 Task: Open an excel sheet with  and write heading  Student grades data  Add 10 students name:-  'Joshua Rivera, Zoey Coleman, Ryan Wright, Addison Bailey, Jonathan Simmons, Brooklyn Ward, Caleb Barnes, Audrey Collins, Gabriel Perry, Sofia Bell. ' in January Last week sales are  100 to 150. Math Grade:-  90, 95, 80, 92, 85,88, 90, 78, 92, 85.Science Grade:-  85, 87, 92, 88, 90, 85, 92, 80, 88, 90.English Grade:-  92, 90, 85, 90, 88, 92, 85, 82, 90, 88. _x000D_
History Grade:-  88, 92, 78, 95, 90, 90, 80, 85, 92, 90. Total use the formula   =SUM(D2:G2) then presss enter. Save page analysisSalesByProduct
Action: Mouse moved to (174, 216)
Screenshot: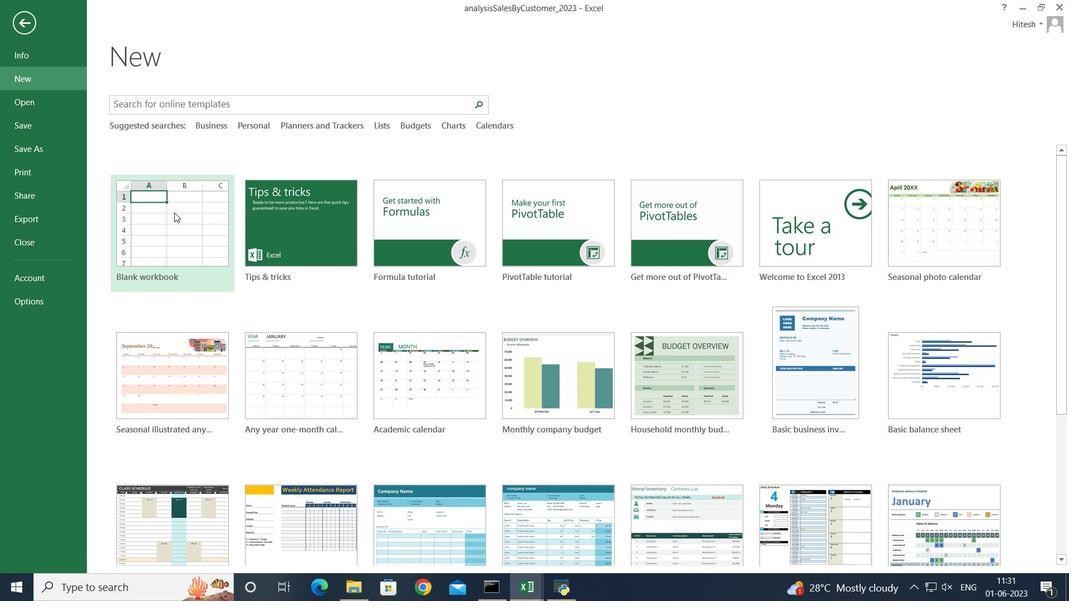 
Action: Mouse pressed left at (174, 216)
Screenshot: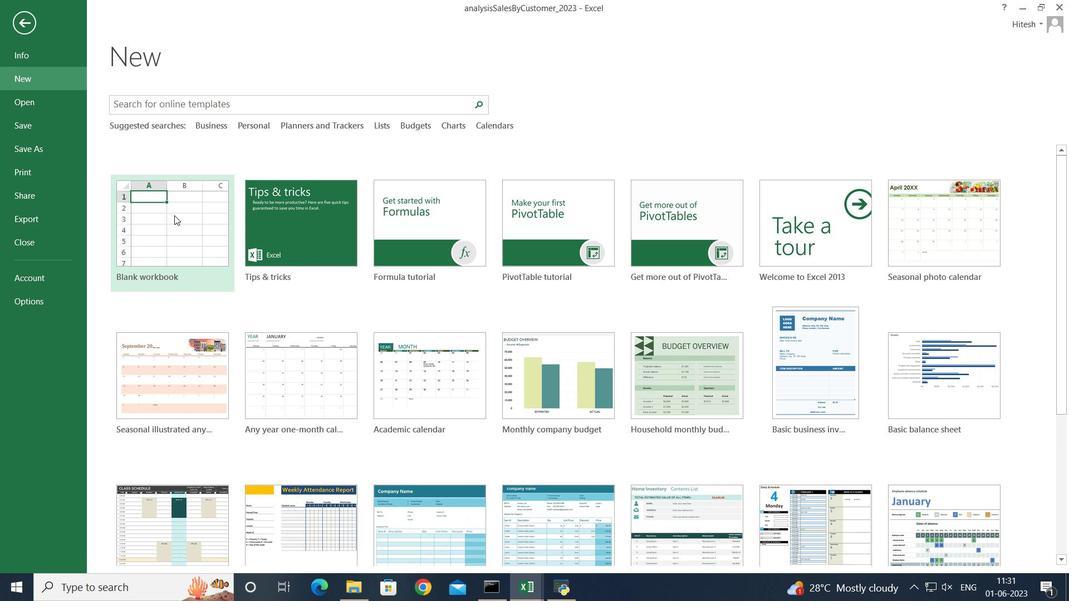 
Action: Mouse moved to (174, 216)
Screenshot: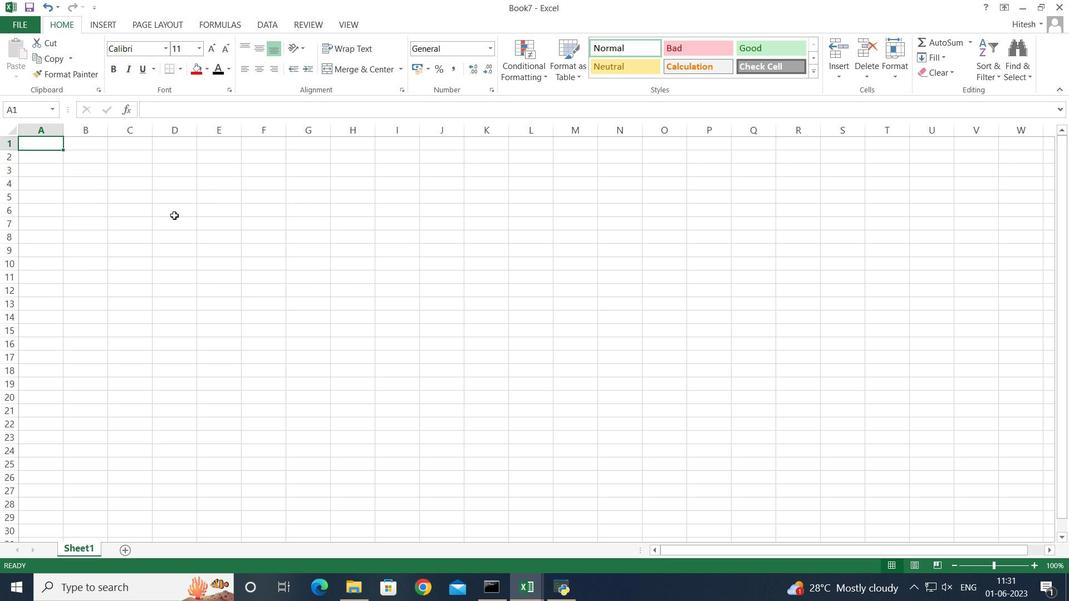 
Action: Key pressed <Key.shift>Student<Key.space><Key.shift>Grades<Key.space><Key.shift>Data<Key.enter><Key.shift><Key.shift><Key.shift><Key.shift><Key.shift><Key.shift><Key.shift><Key.shift><Key.shift><Key.shift><Key.shift><Key.shift><Key.shift><Key.shift><Key.shift><Key.shift><Key.shift><Key.shift><Key.shift><Key.shift><Key.shift>Name<Key.enter><Key.shift>Joshua<Key.space><Key.shift>Rivera<Key.enter><Key.shift><Key.shift><Key.shift><Key.shift><Key.shift><Key.shift><Key.shift><Key.shift><Key.shift>Zoey<Key.space><Key.shift><Key.shift><Key.shift><Key.shift><Key.shift><Key.shift><Key.shift><Key.shift><Key.shift><Key.shift><Key.shift><Key.shift><Key.shift><Key.shift>Coleman<Key.space><Key.enter><Key.shift>Ryan<Key.space><Key.shift><Key.shift><Key.shift>Wright<Key.enter><Key.shift>Addison<Key.space><Key.shift><Key.shift><Key.shift><Key.shift><Key.shift>Bailey<Key.enter><Key.shift>Jonathan<Key.space><Key.shift>Simmons<Key.enter><Key.shift>Brooklyn<Key.space><Key.shift><Key.shift><Key.shift><Key.shift><Key.shift><Key.shift><Key.shift><Key.shift>Ward<Key.enter><Key.shift><Key.shift><Key.shift><Key.shift><Key.shift><Key.shift><Key.shift>Caleb<Key.space><Key.shift><Key.shift><Key.shift><Key.shift><Key.shift><Key.shift>Barnes<Key.enter><Key.shift><Key.shift><Key.shift><Key.shift><Key.shift><Key.shift><Key.shift><Key.shift><Key.shift><Key.shift><Key.shift><Key.shift><Key.shift>Audrey<Key.space><Key.shift><Key.shift><Key.shift><Key.shift><Key.shift><Key.shift><Key.shift><Key.shift><Key.shift><Key.shift><Key.shift><Key.shift><Key.shift><Key.shift><Key.shift><Key.shift><Key.shift><Key.shift><Key.shift><Key.shift><Key.shift><Key.shift><Key.shift><Key.shift><Key.shift><Key.shift><Key.shift><Key.shift><Key.shift><Key.shift><Key.shift><Key.shift><Key.shift><Key.shift><Key.shift><Key.shift><Key.shift><Key.shift><Key.shift><Key.shift><Key.shift><Key.shift><Key.shift><Key.shift><Key.shift><Key.shift><Key.shift><Key.shift><Key.shift><Key.shift><Key.shift><Key.shift><Key.shift><Key.shift><Key.shift><Key.shift><Key.shift><Key.shift><Key.shift><Key.shift><Key.shift><Key.shift><Key.shift><Key.shift><Key.shift><Key.shift><Key.shift><Key.shift><Key.shift><Key.shift><Key.shift><Key.shift><Key.shift>Collins<Key.enter><Key.shift><Key.shift><Key.shift><Key.shift><Key.shift><Key.shift><Key.shift><Key.shift><Key.shift><Key.shift><Key.shift><Key.shift><Key.shift><Key.shift><Key.shift><Key.shift><Key.shift><Key.shift><Key.shift><Key.shift><Key.shift><Key.shift><Key.shift><Key.shift><Key.shift><Key.shift><Key.shift><Key.shift>Gabriel<Key.space><Key.shift>Perry<Key.space><Key.shift>Sofia<Key.space><Key.shift>Bell<Key.backspace><Key.backspace><Key.backspace><Key.backspace><Key.backspace><Key.backspace><Key.backspace><Key.backspace><Key.backspace><Key.backspace><Key.enter><Key.shift>Sofia<Key.space><Key.shift>Bell<Key.enter>
Screenshot: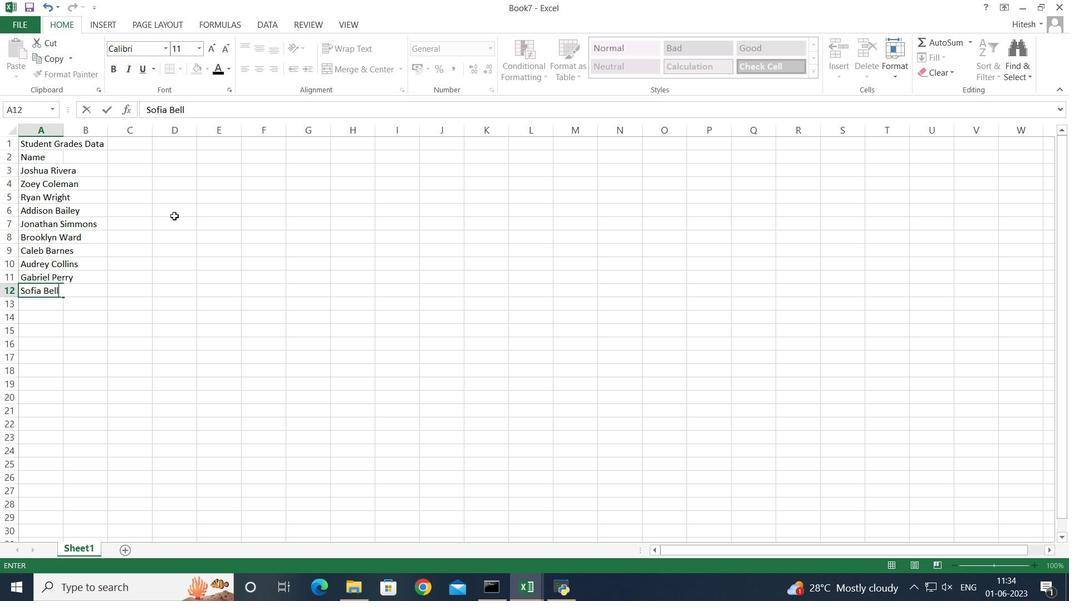 
Action: Mouse moved to (123, 158)
Screenshot: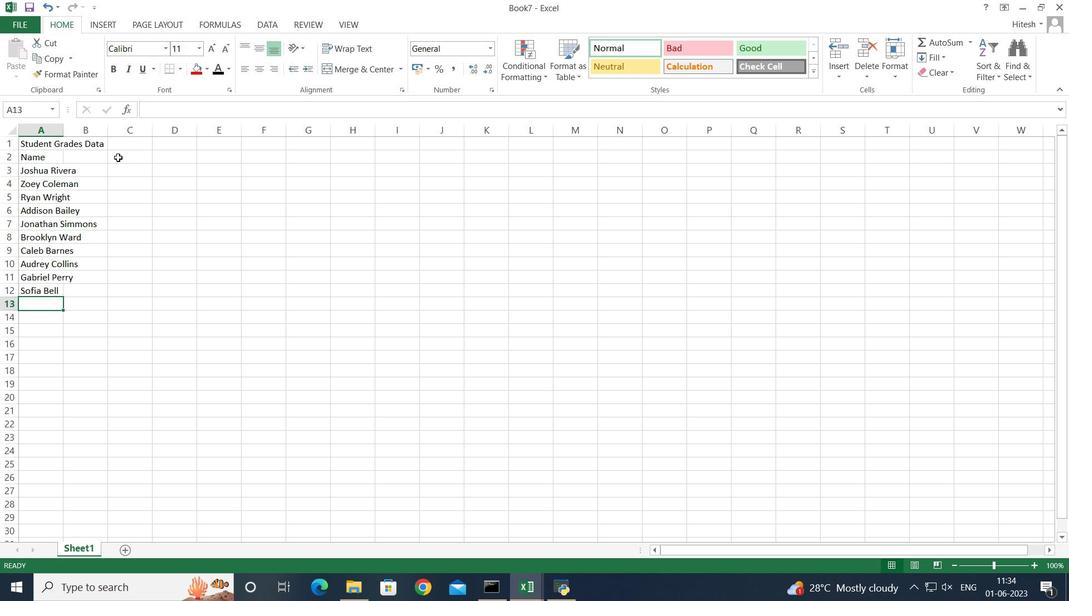 
Action: Mouse pressed left at (123, 158)
Screenshot: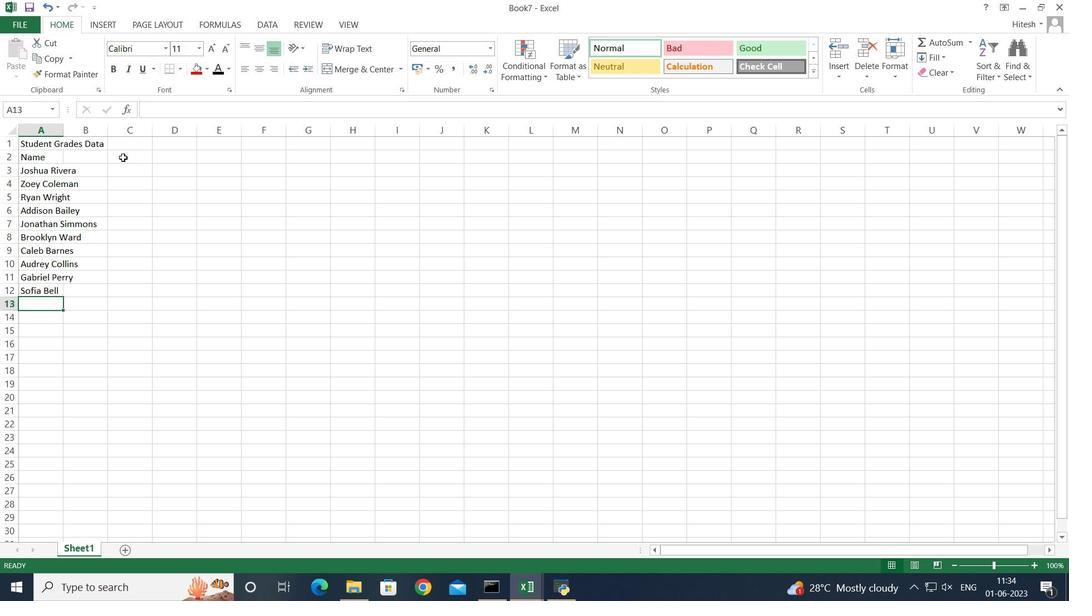 
Action: Key pressed <Key.shift>Jan
Screenshot: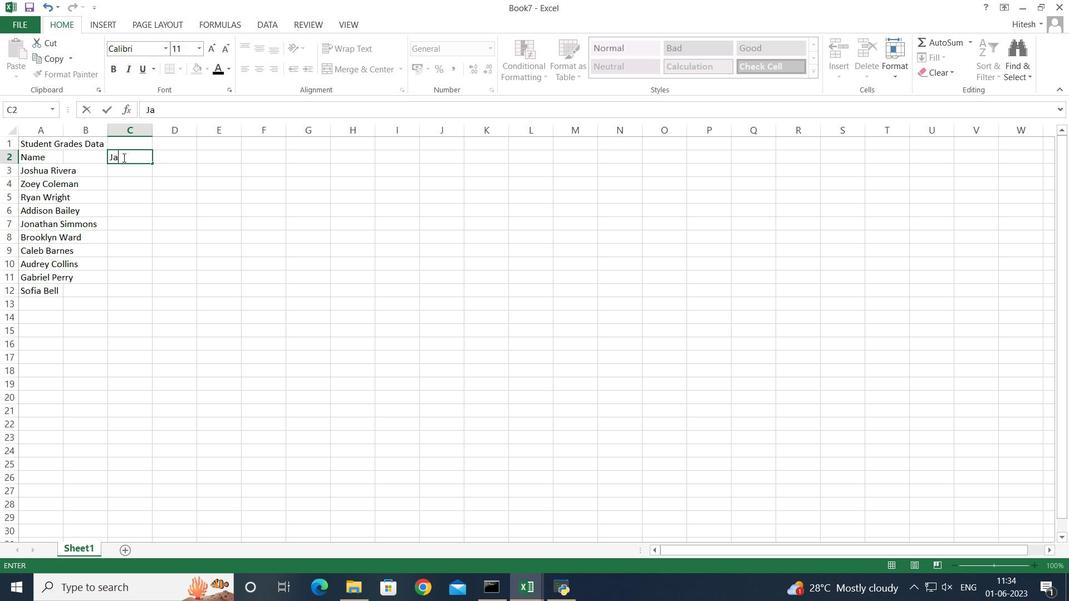 
Action: Mouse moved to (123, 158)
Screenshot: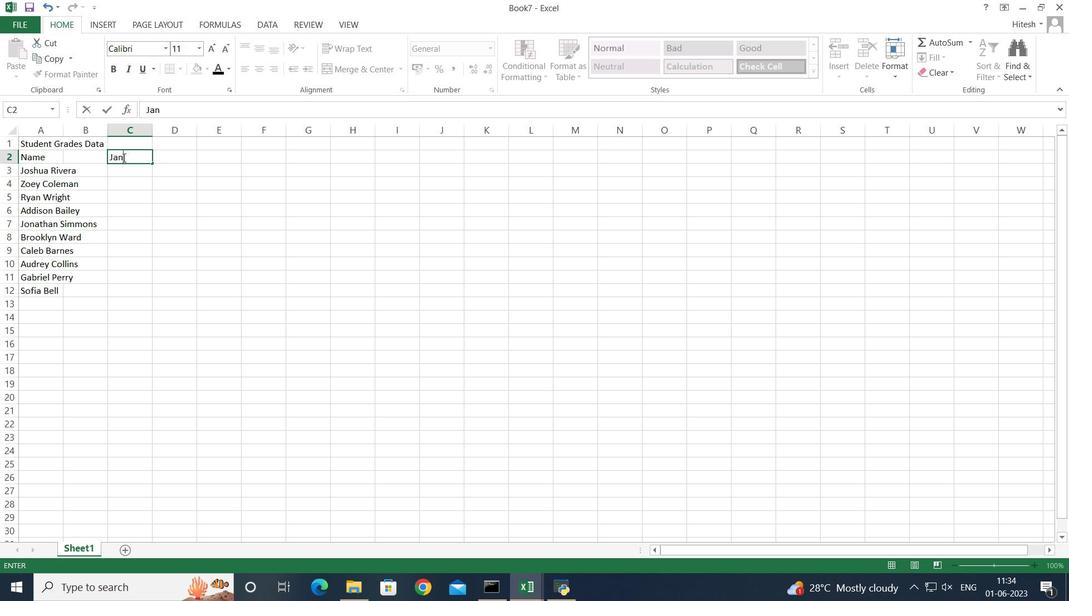 
Action: Key pressed uary<Key.space><Key.shift>Last<Key.space><Key.shift>Week<Key.space><Key.shift><Key.shift>Sales<Key.enter>
Screenshot: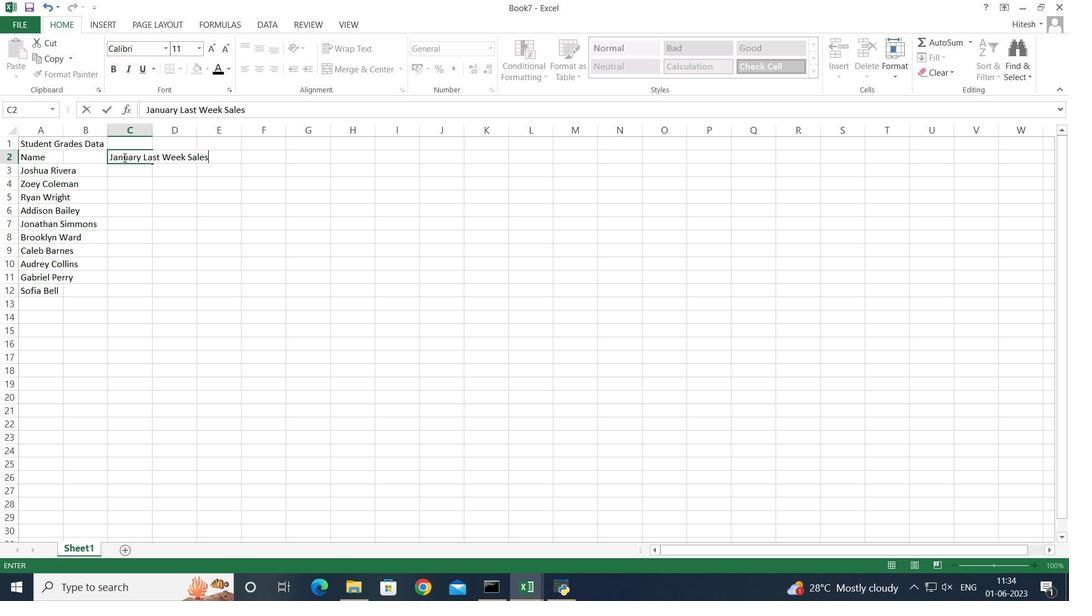 
Action: Mouse moved to (120, 159)
Screenshot: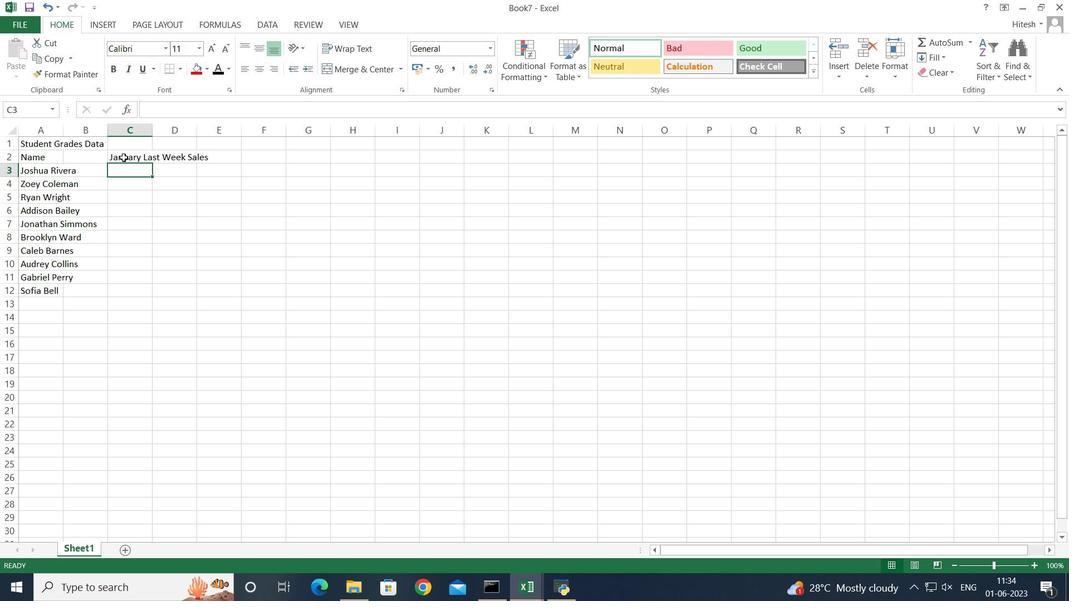 
Action: Key pressed 120<Key.enter>140<Key.enter>100<Key.enter>150<Key.enter>130<Key.enter>110<Key.enter>140<Key.enter>130<Key.enter>110<Key.enter>150<Key.enter>
Screenshot: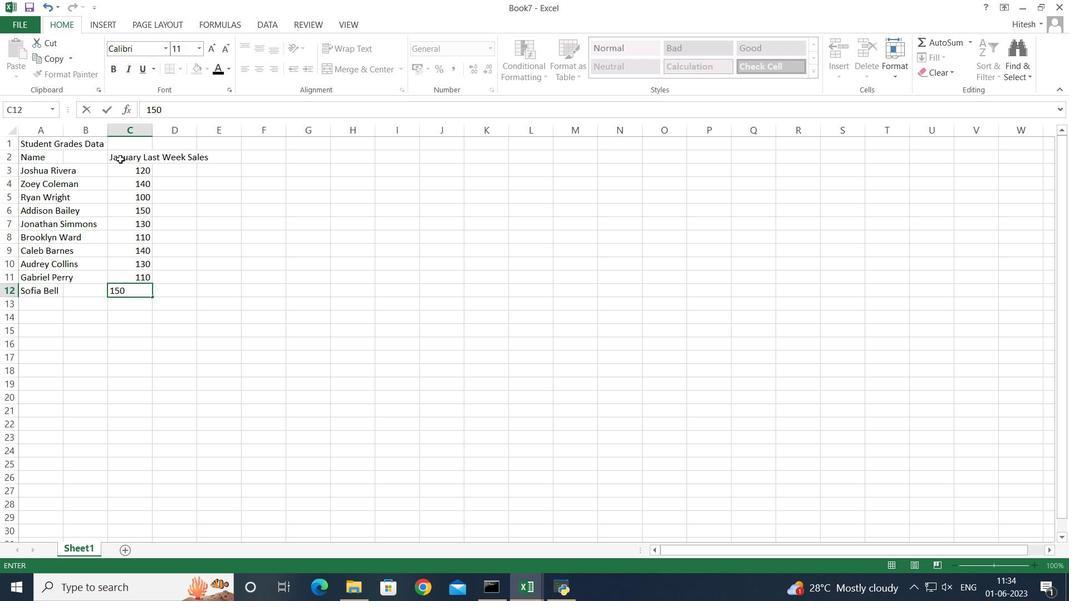 
Action: Mouse moved to (175, 153)
Screenshot: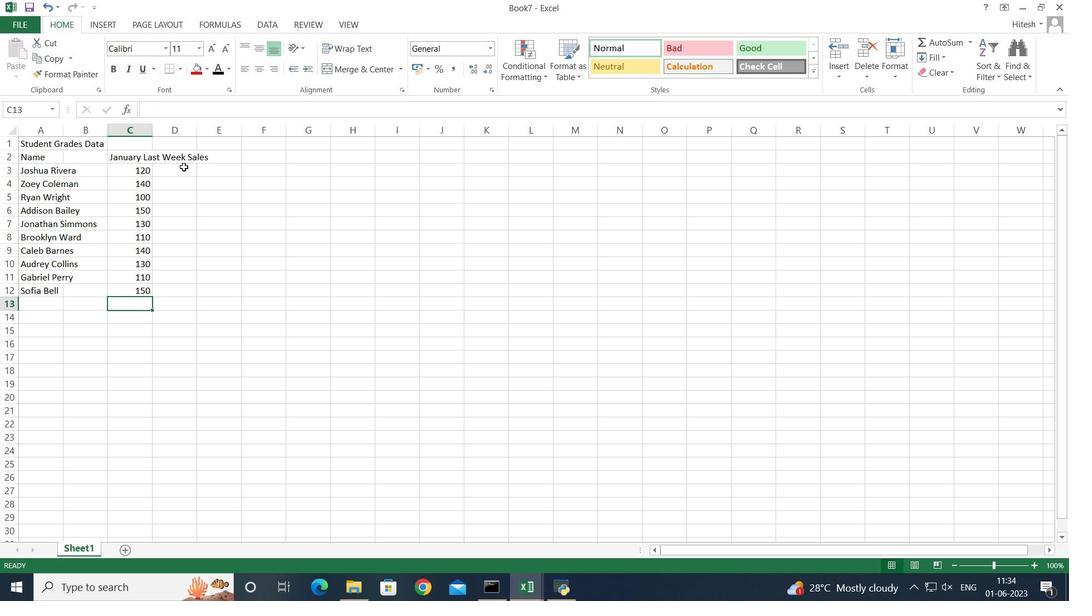 
Action: Mouse pressed left at (175, 153)
Screenshot: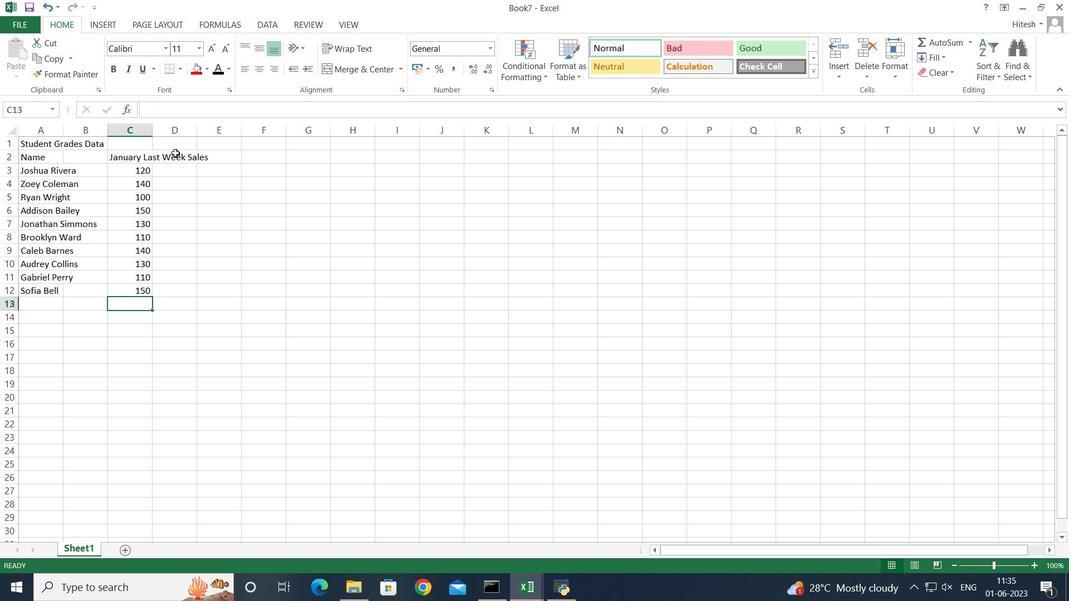 
Action: Key pressed <Key.shift>Math<Key.space><Key.shift>Grade<Key.enter>90<Key.enter>95<Key.enter>80<Key.enter>92<Key.enter>85<Key.enter>88<Key.enter>90<Key.enter>78<Key.enter>93<Key.backspace>92<Key.backspace><Key.backspace>2<Key.enter>85<Key.enter>
Screenshot: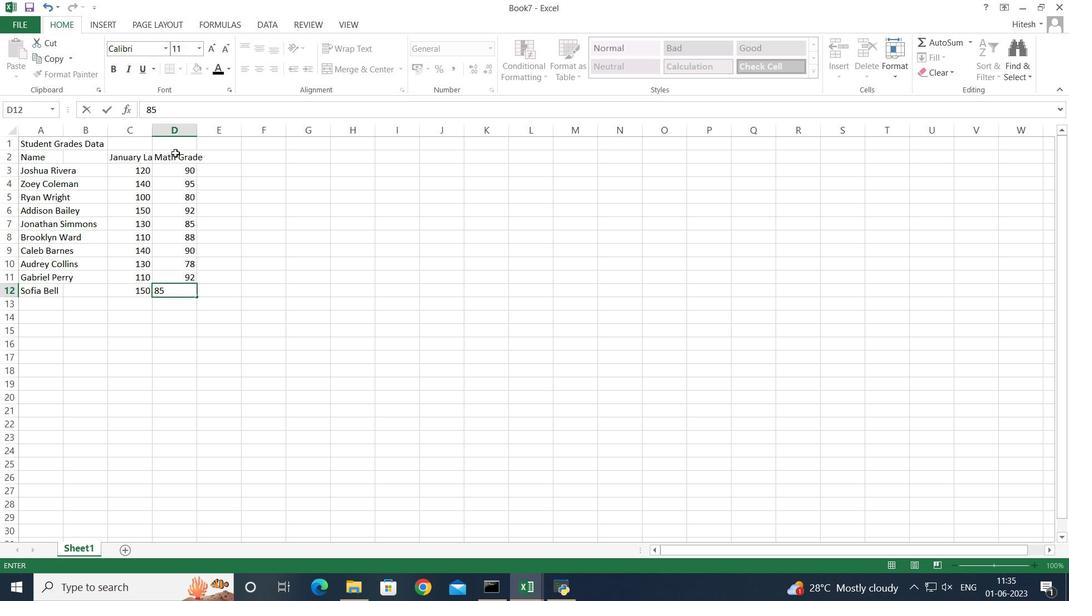 
Action: Mouse moved to (214, 157)
Screenshot: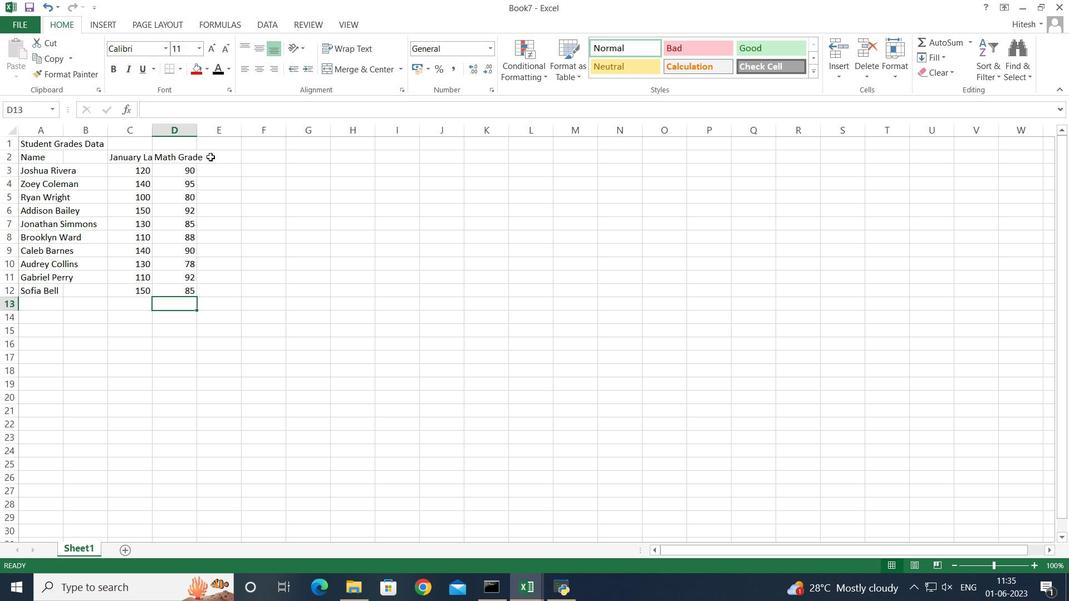 
Action: Mouse pressed left at (214, 157)
Screenshot: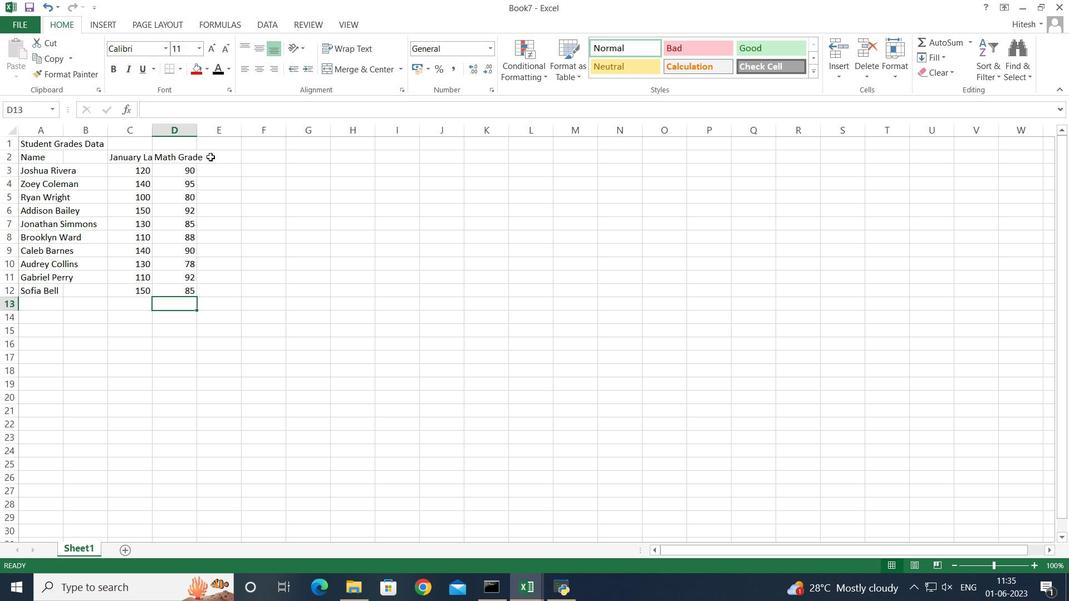 
Action: Mouse moved to (217, 157)
Screenshot: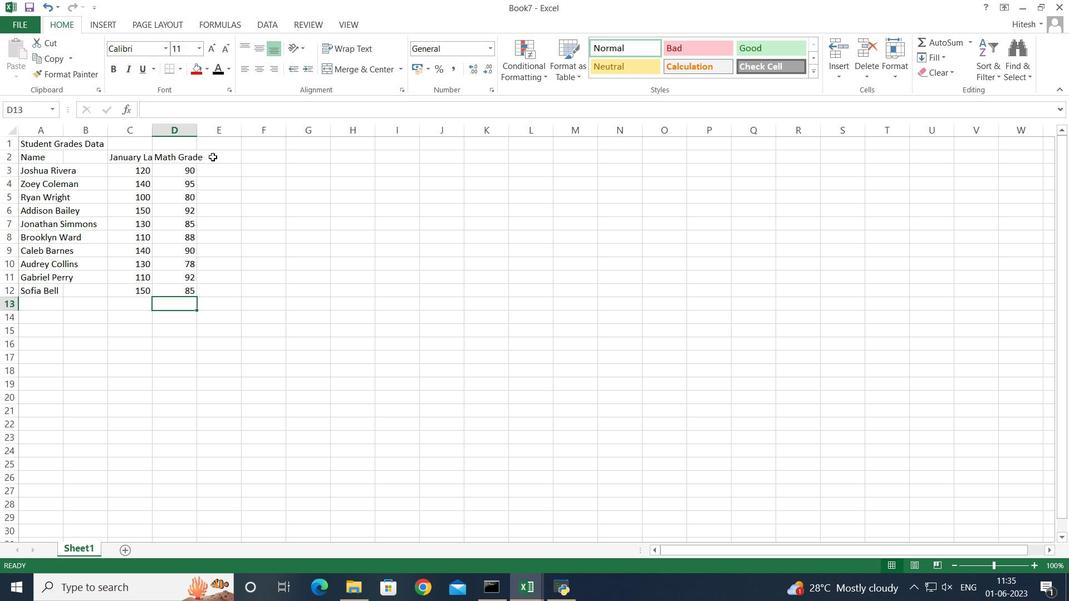 
Action: Key pressed <Key.shift>Science<Key.space><Key.shift><Key.shift><Key.shift><Key.shift><Key.shift><Key.shift>Grade<Key.enter>85<Key.enter>87<Key.enter>92<Key.enter>88<Key.enter>90<Key.enter>85<Key.enter>92<Key.enter>80<Key.enter>88<Key.enter>90<Key.enter>
Screenshot: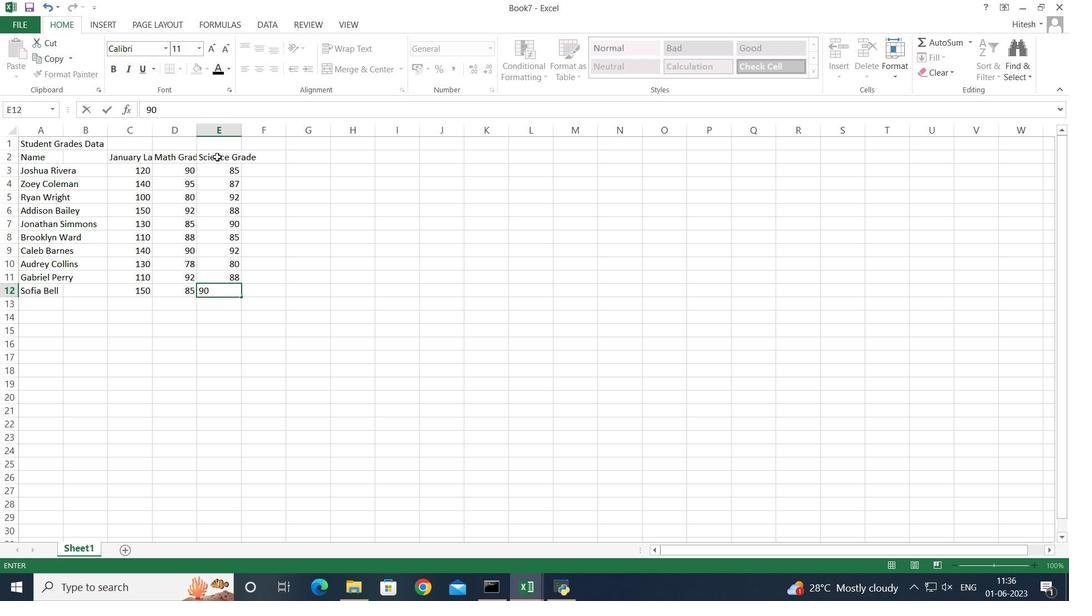 
Action: Mouse moved to (264, 159)
Screenshot: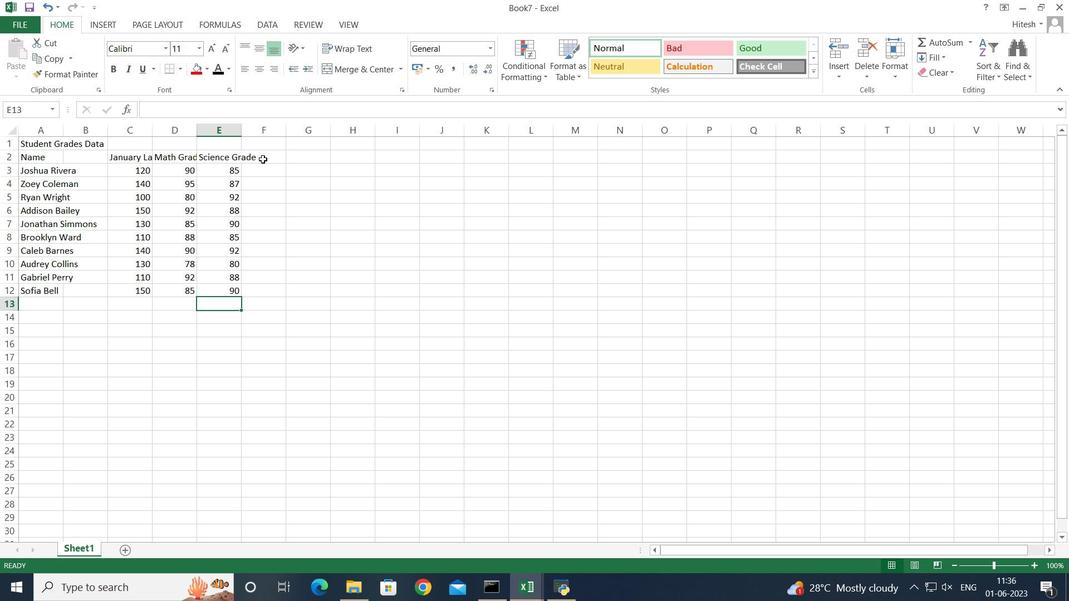 
Action: Mouse pressed left at (264, 159)
Screenshot: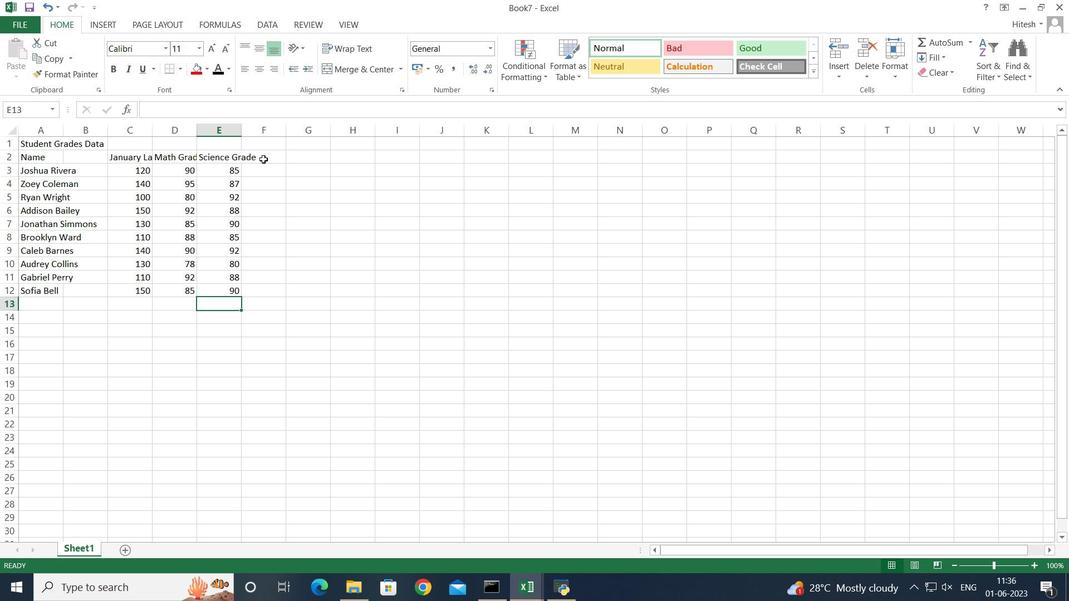 
Action: Key pressed <Key.shift>English<Key.space><Key.shift><Key.shift><Key.shift><Key.shift><Key.shift><Key.shift><Key.shift><Key.shift><Key.shift><Key.shift>Grade
Screenshot: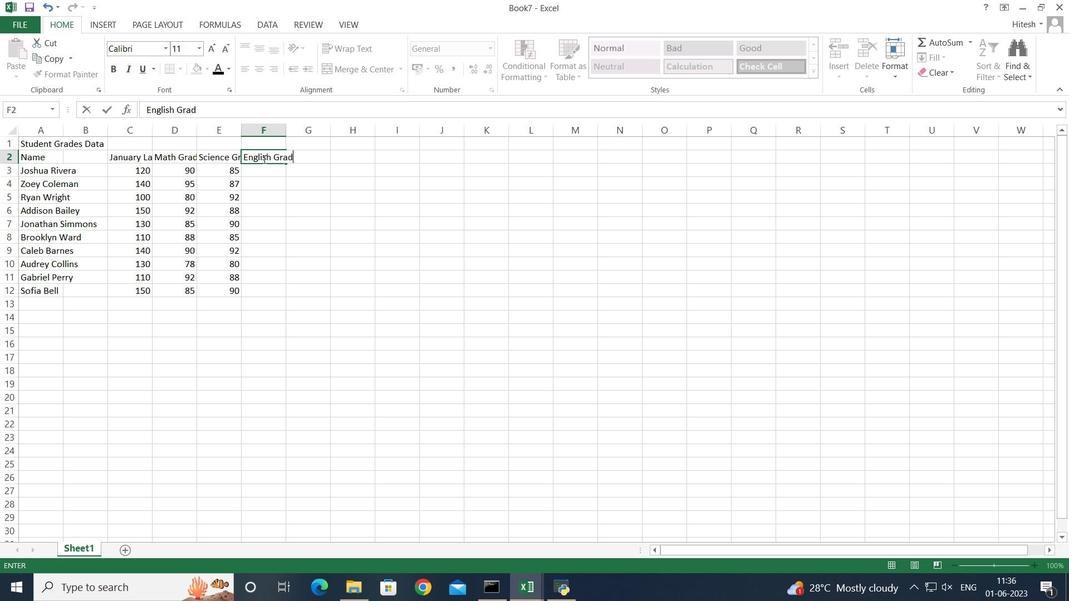 
Action: Mouse moved to (271, 173)
Screenshot: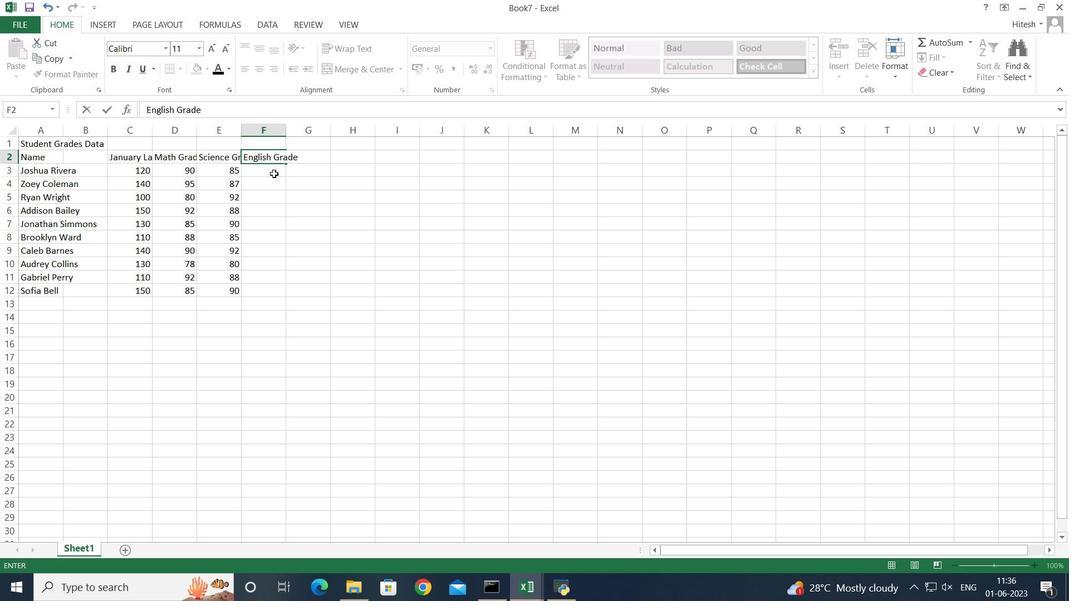 
Action: Mouse pressed left at (271, 173)
Screenshot: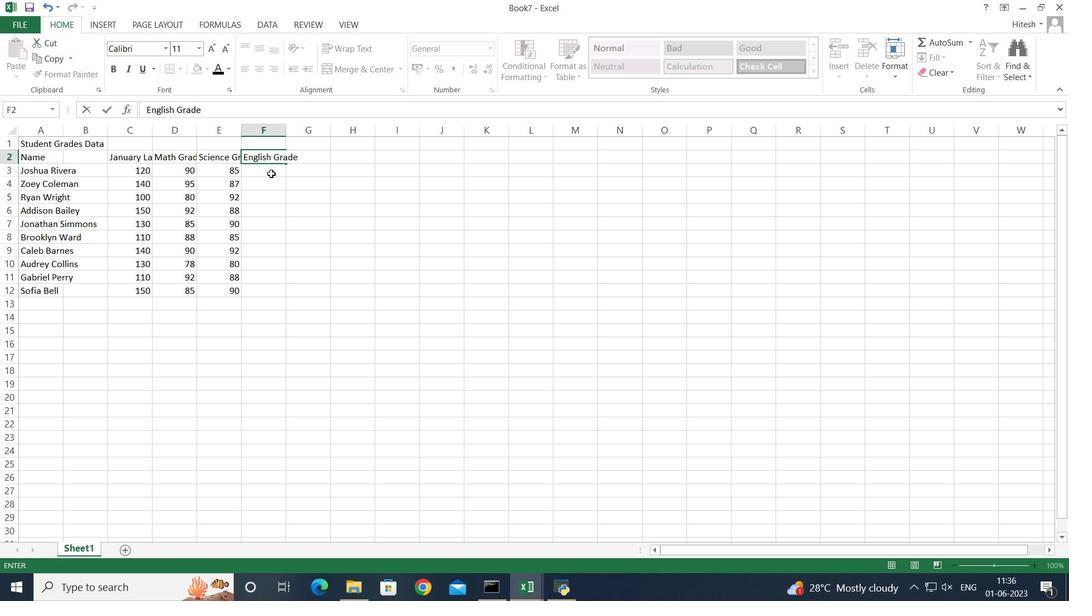 
Action: Key pressed 92<Key.enter>90<Key.enter>85<Key.enter>90<Key.enter>88<Key.enter>92<Key.enter>85<Key.enter>82<Key.enter>90<Key.enter>88<Key.enter>
Screenshot: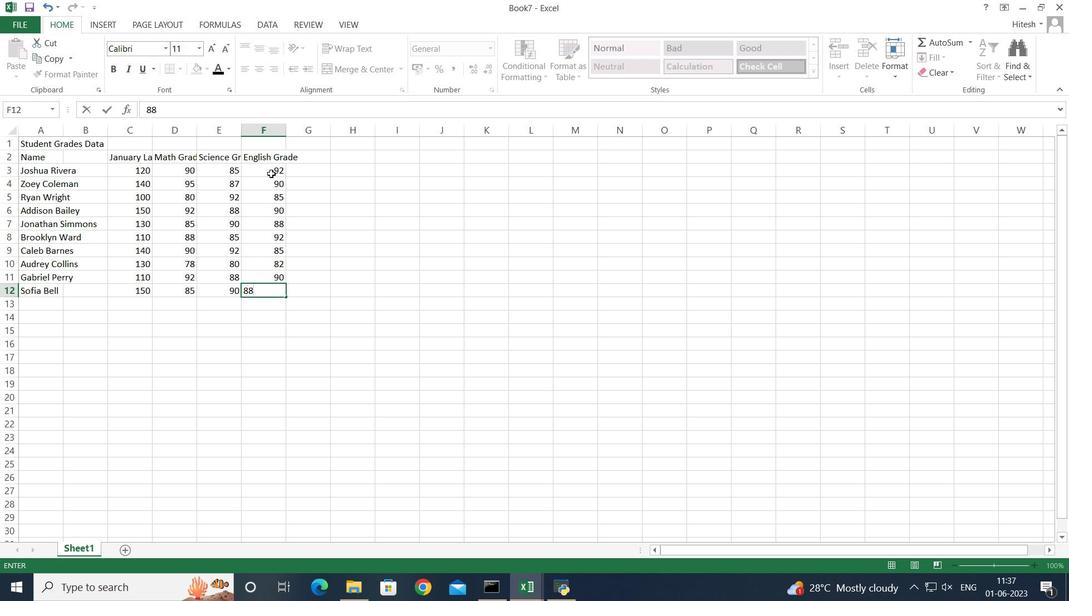 
Action: Mouse moved to (304, 154)
Screenshot: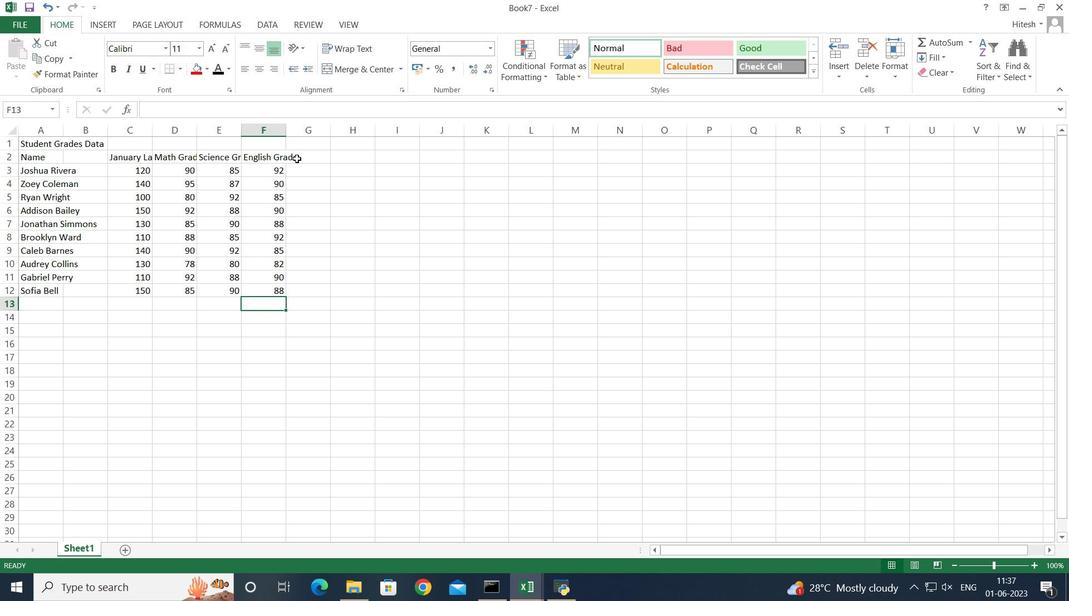 
Action: Mouse pressed left at (304, 154)
Screenshot: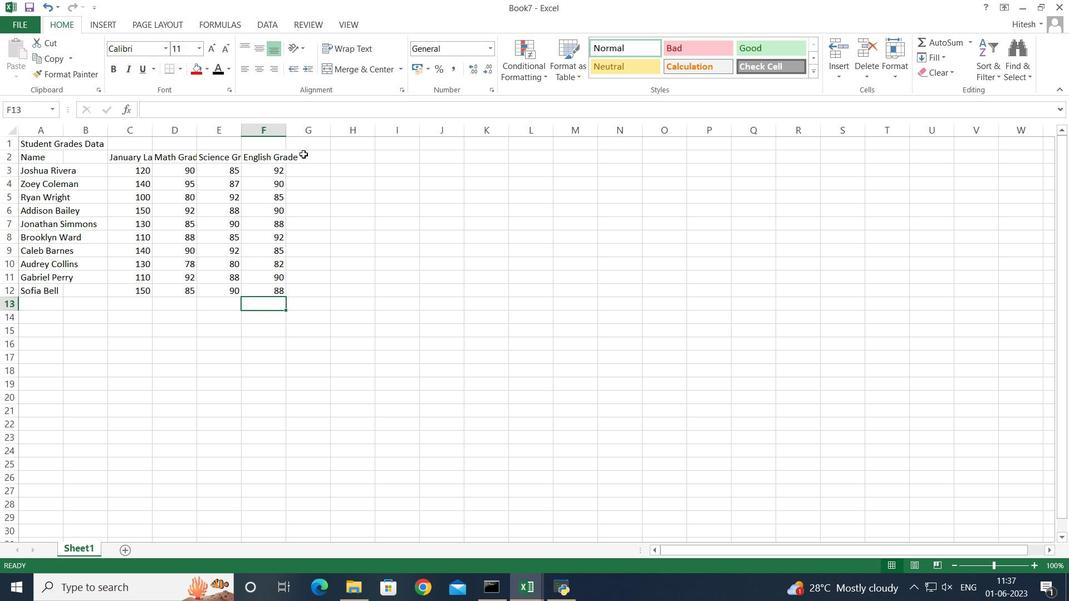 
Action: Key pressed <Key.shift>History<Key.space><Key.shift><Key.shift><Key.shift><Key.shift><Key.shift>Grade<Key.enter>
Screenshot: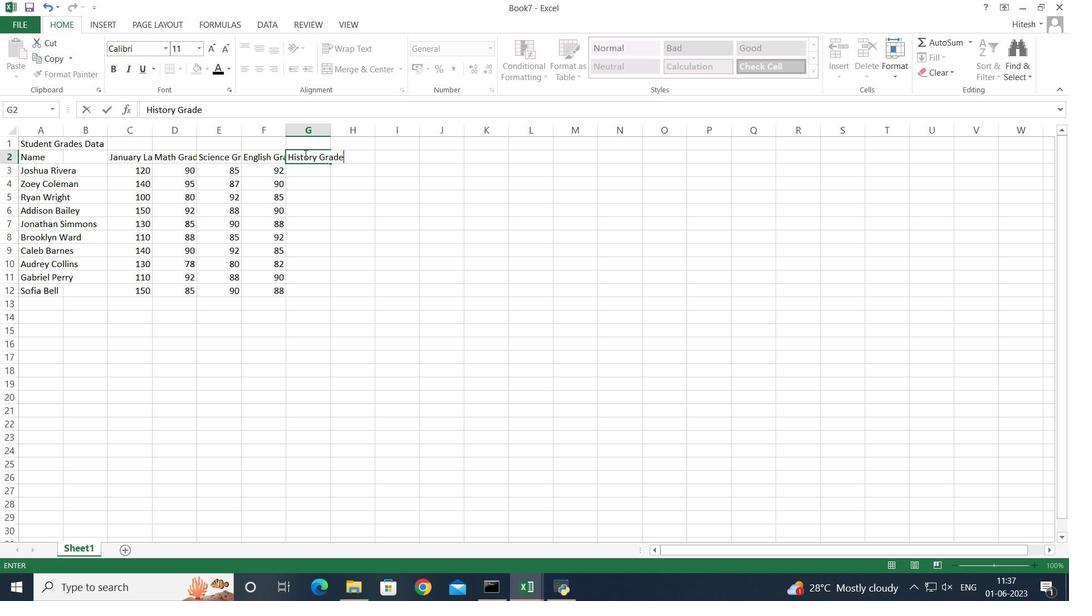 
Action: Mouse moved to (354, 137)
Screenshot: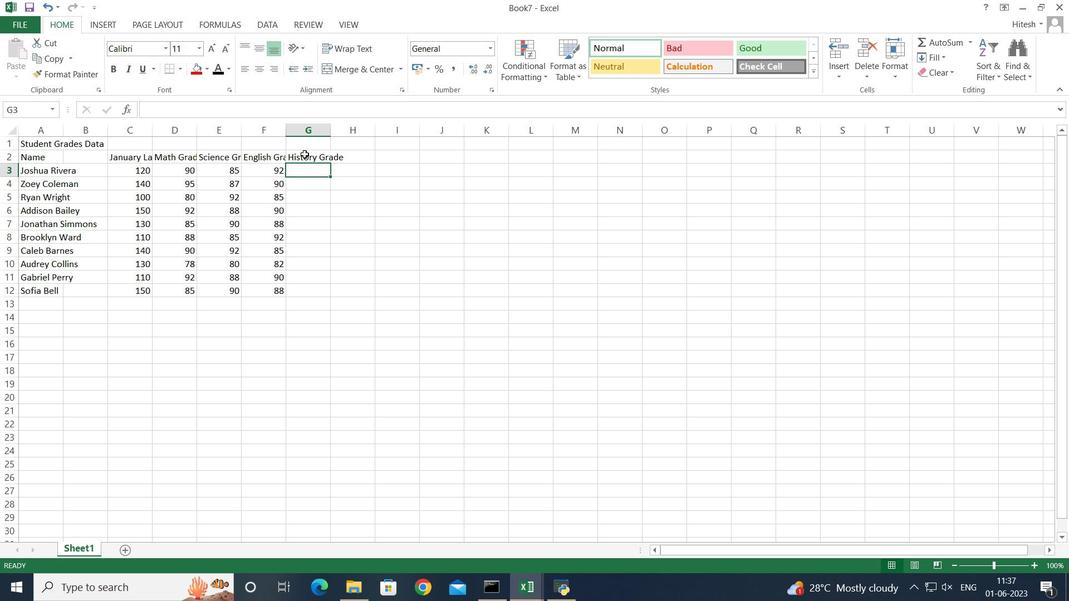 
Action: Key pressed 88<Key.enter>92<Key.enter>78<Key.enter>95<Key.enter>90<Key.enter>90<Key.enter>80<Key.enter>85<Key.enter>92<Key.enter>90<Key.enter>
Screenshot: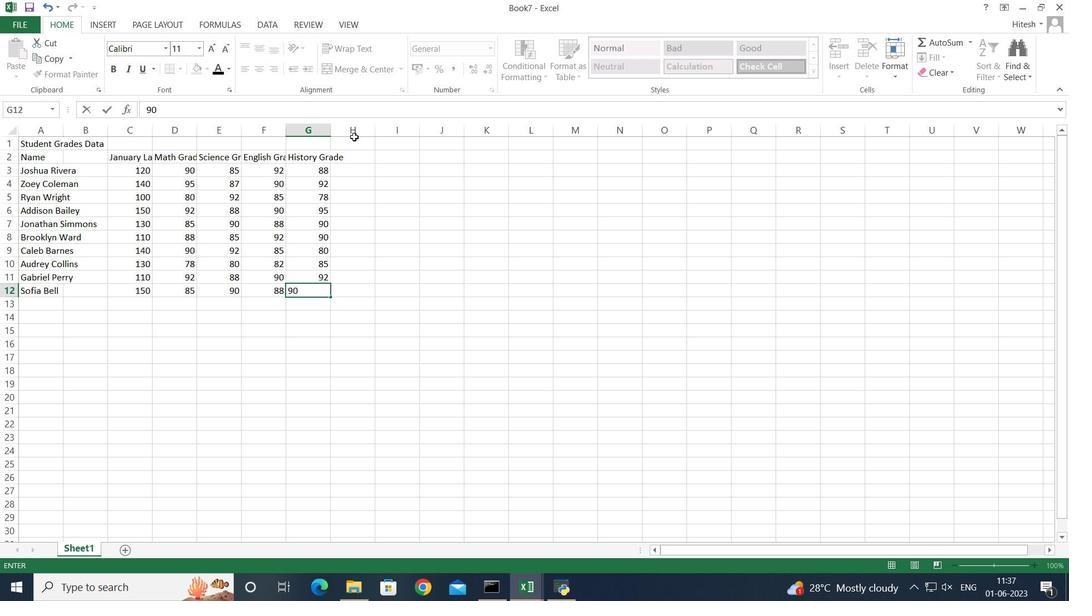 
Action: Mouse moved to (363, 155)
Screenshot: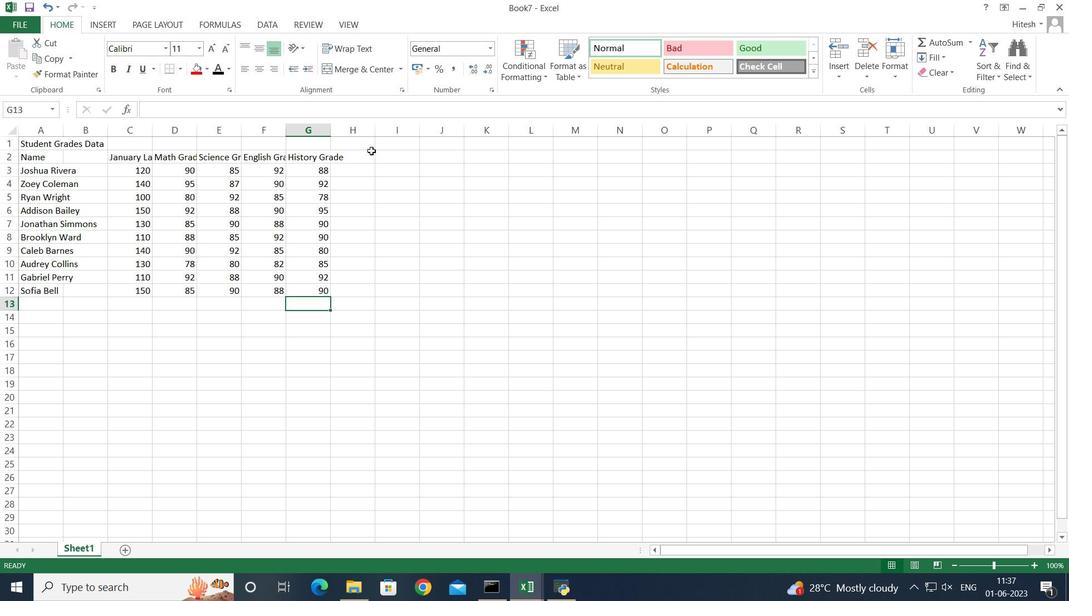 
Action: Mouse pressed left at (363, 155)
Screenshot: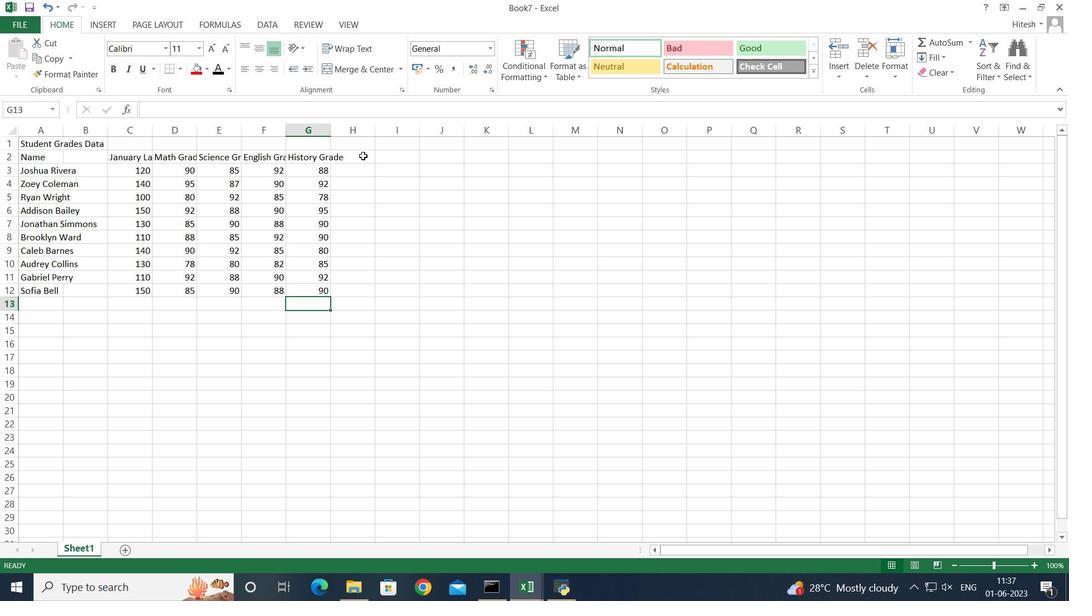 
Action: Key pressed <Key.shift>Total<Key.enter>
Screenshot: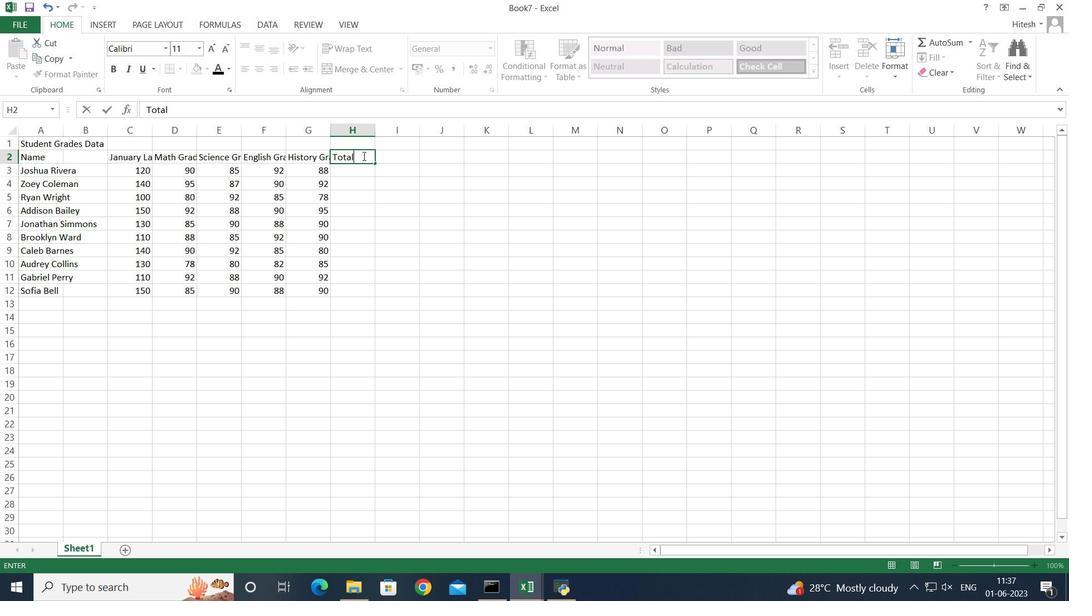 
Action: Mouse moved to (344, 162)
Screenshot: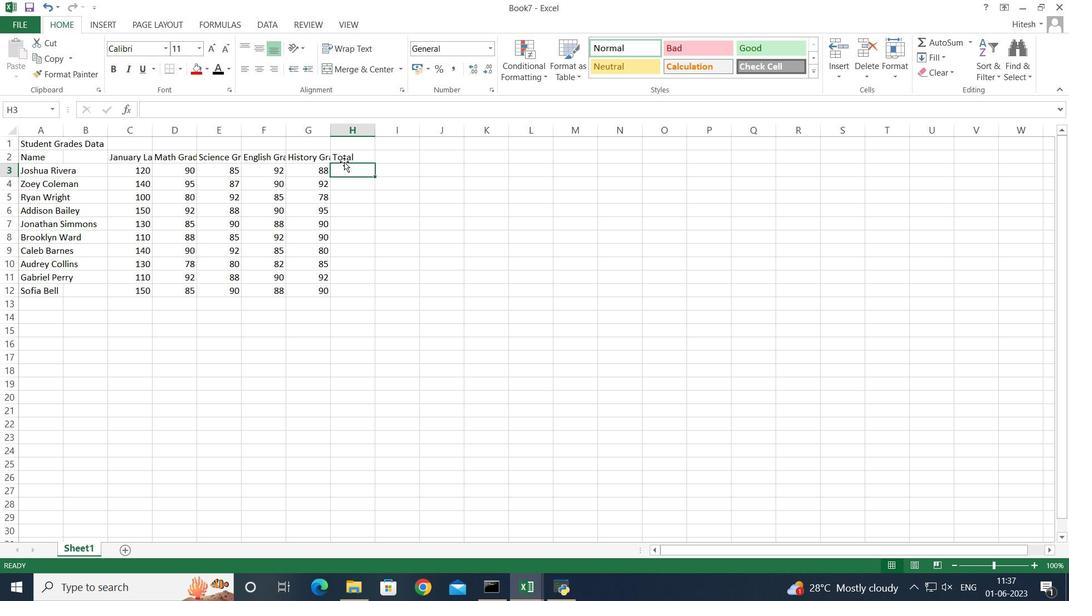 
Action: Key pressed =sum
Screenshot: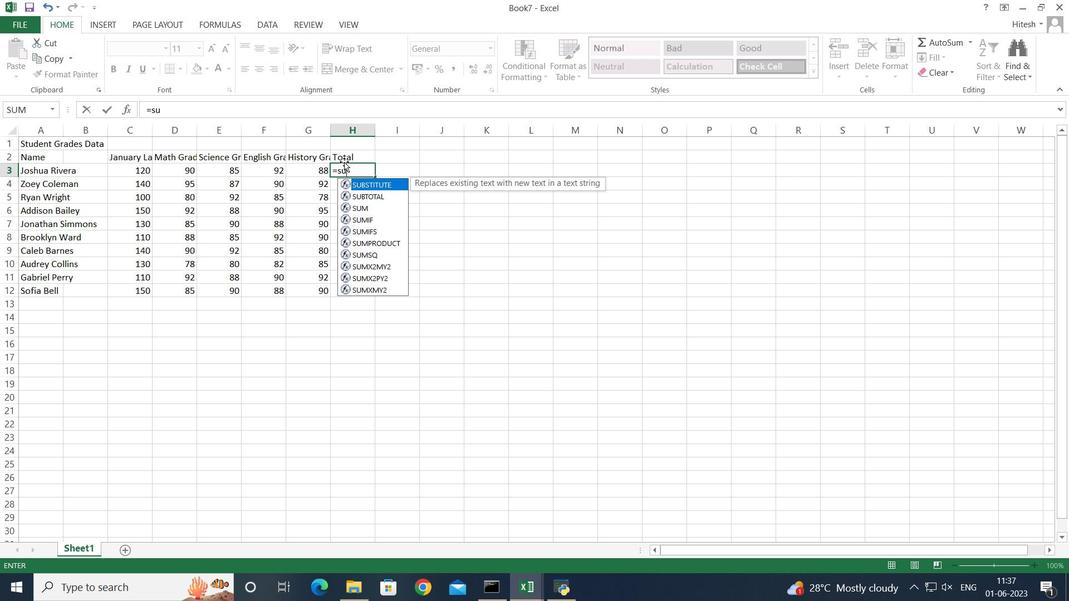 
Action: Mouse moved to (154, 338)
Screenshot: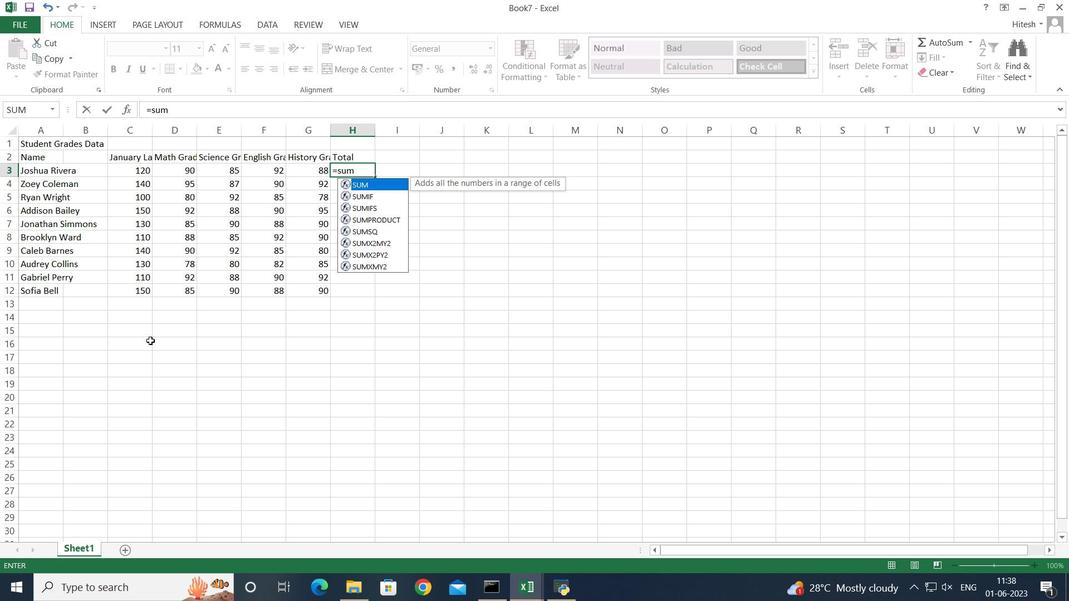 
Action: Mouse pressed left at (154, 338)
Screenshot: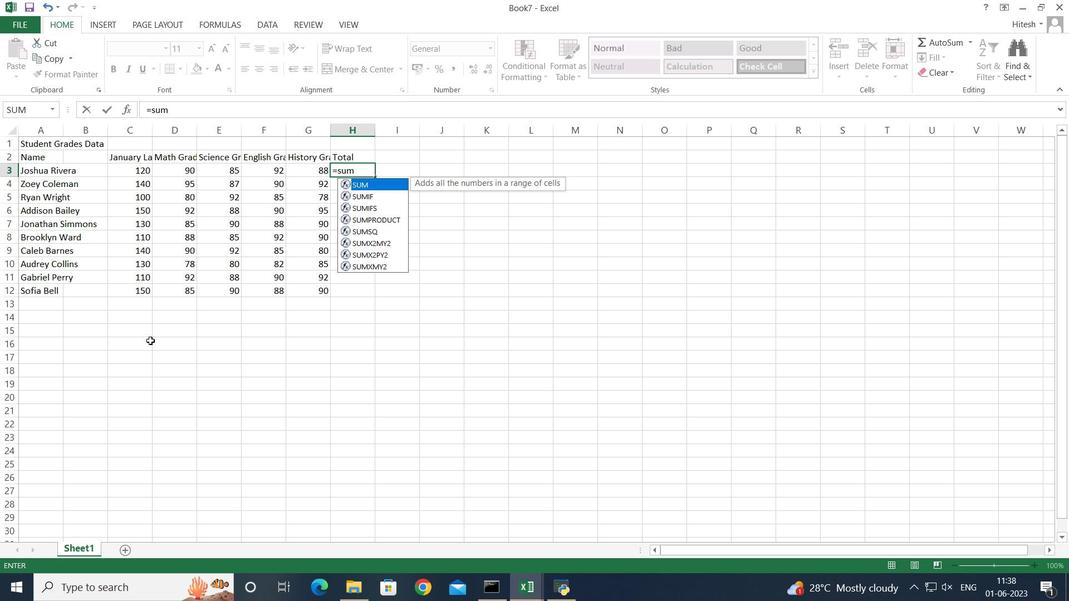 
Action: Mouse moved to (363, 171)
Screenshot: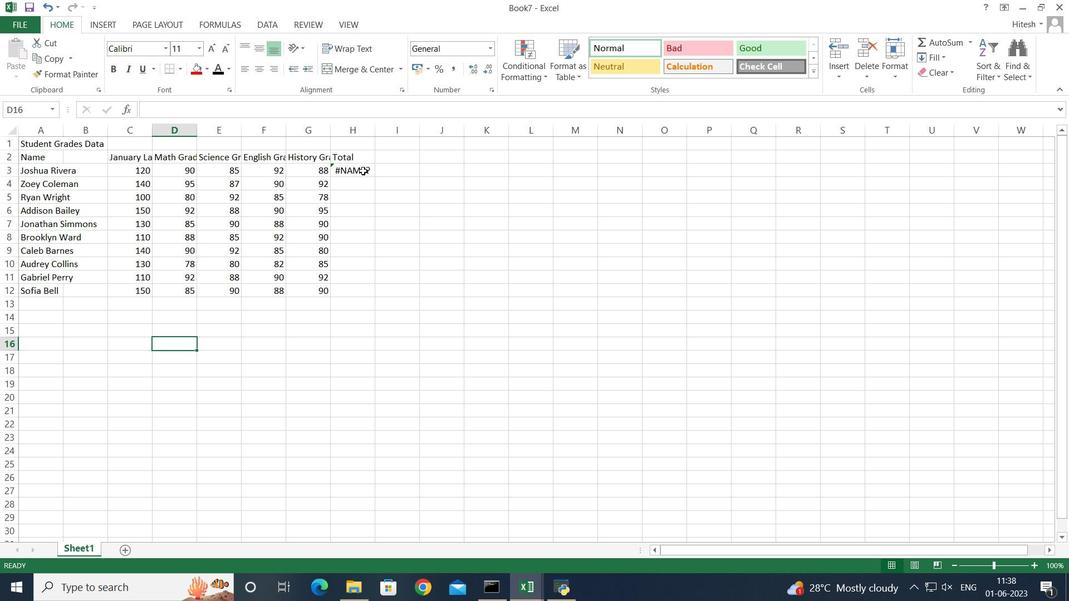 
Action: Mouse pressed left at (363, 171)
Screenshot: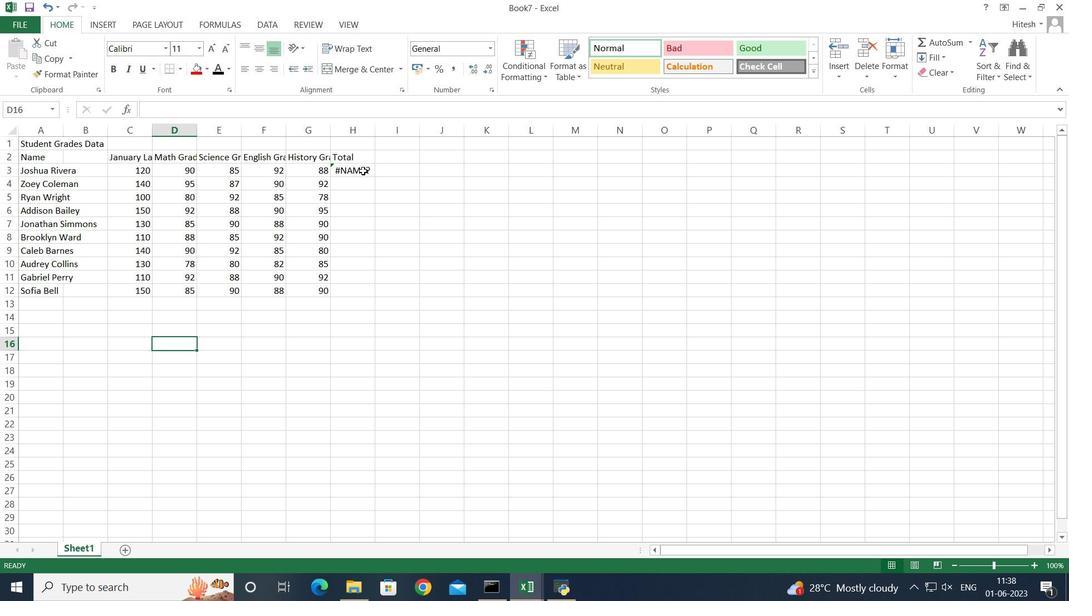 
Action: Mouse moved to (361, 172)
Screenshot: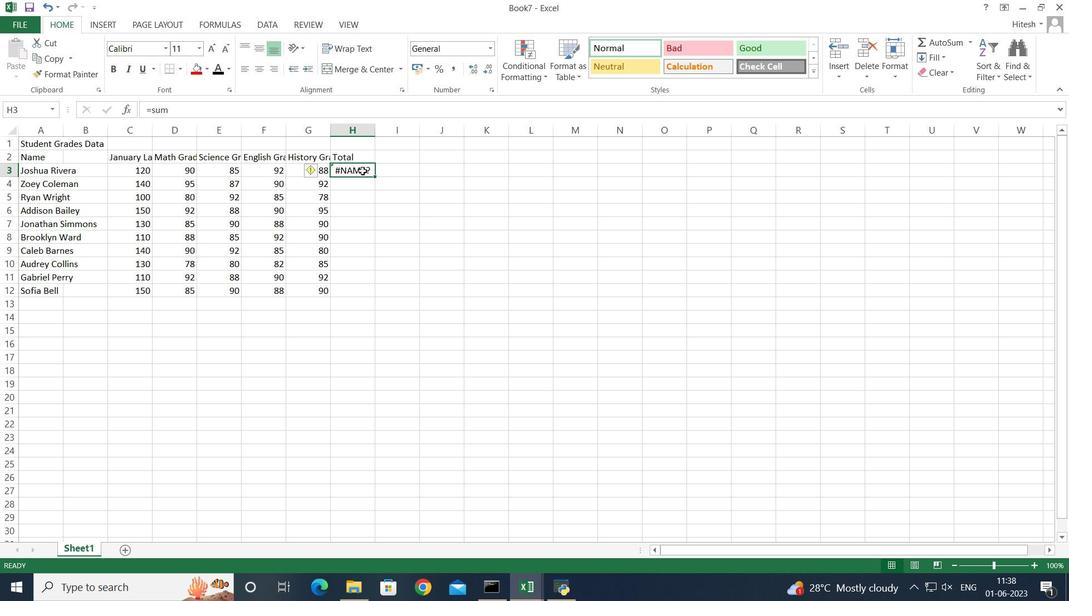 
Action: Key pressed <Key.backspace>
Screenshot: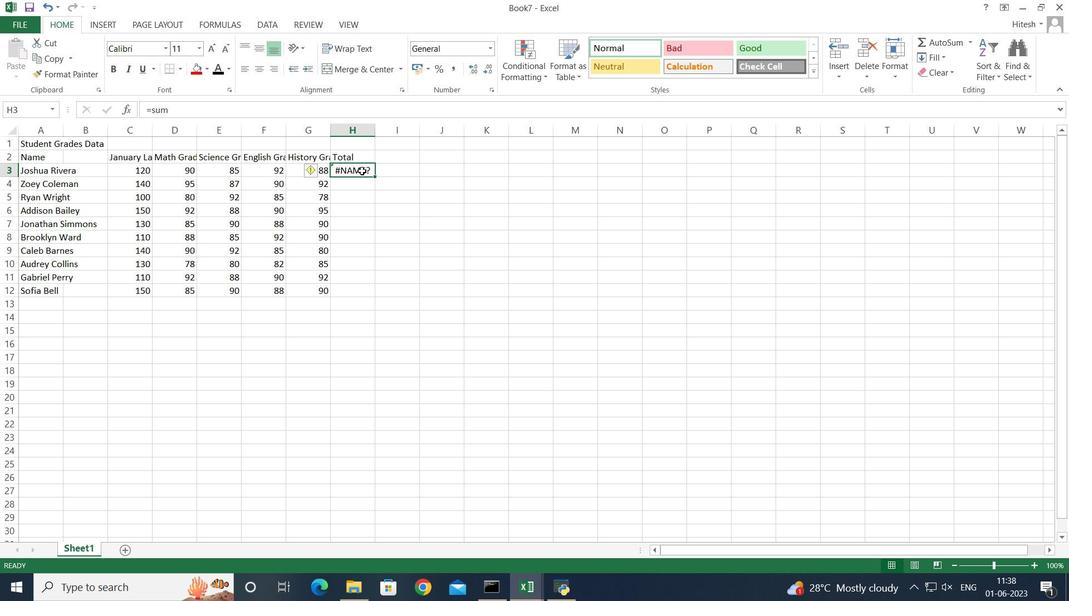 
Action: Mouse moved to (173, 307)
Screenshot: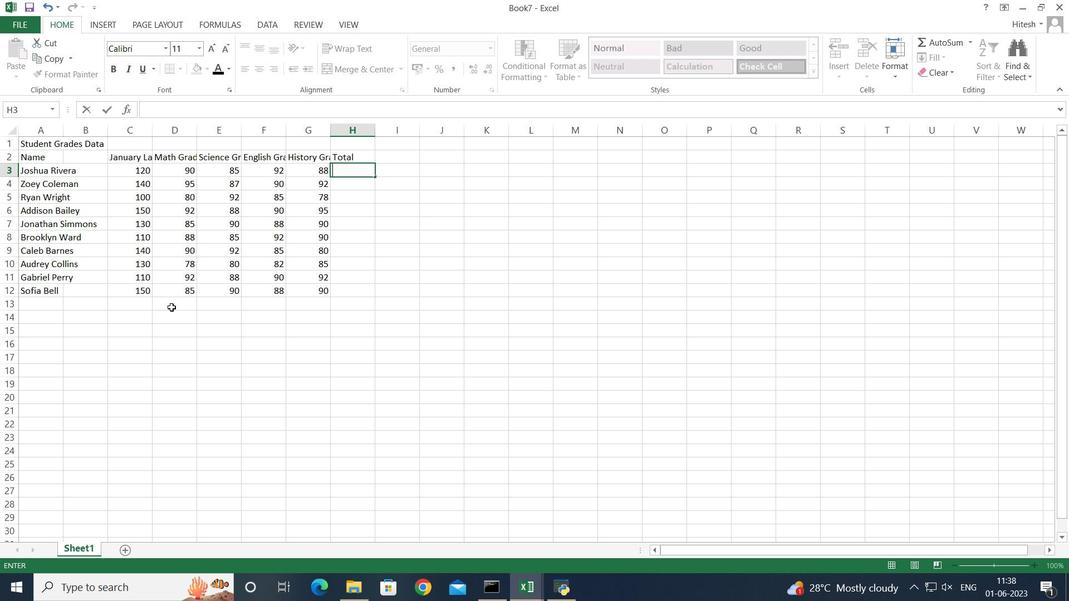 
Action: Mouse pressed left at (173, 307)
Screenshot: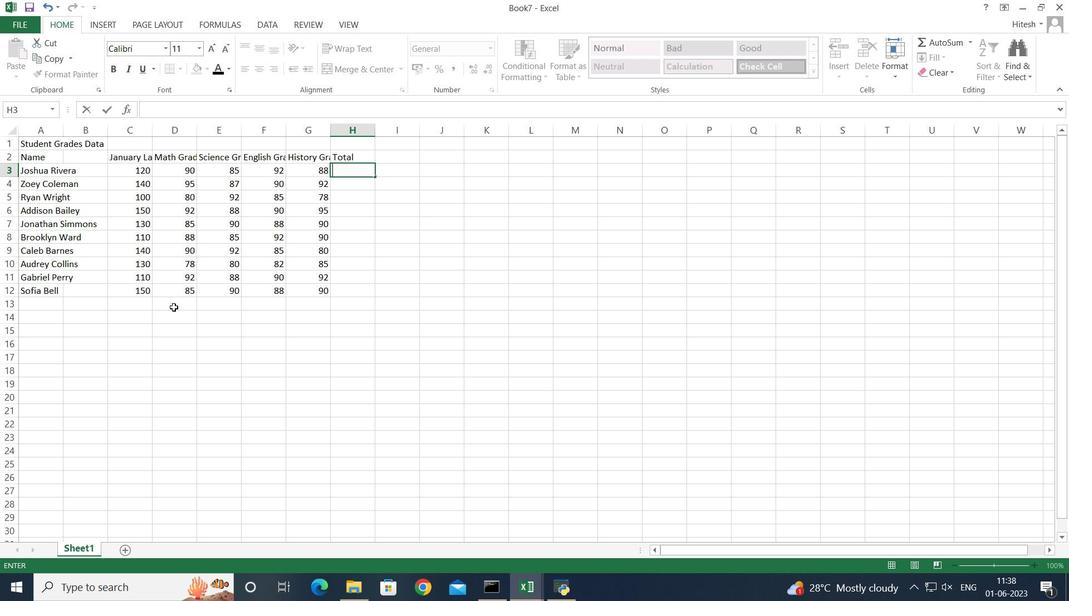 
Action: Key pressed =sum
Screenshot: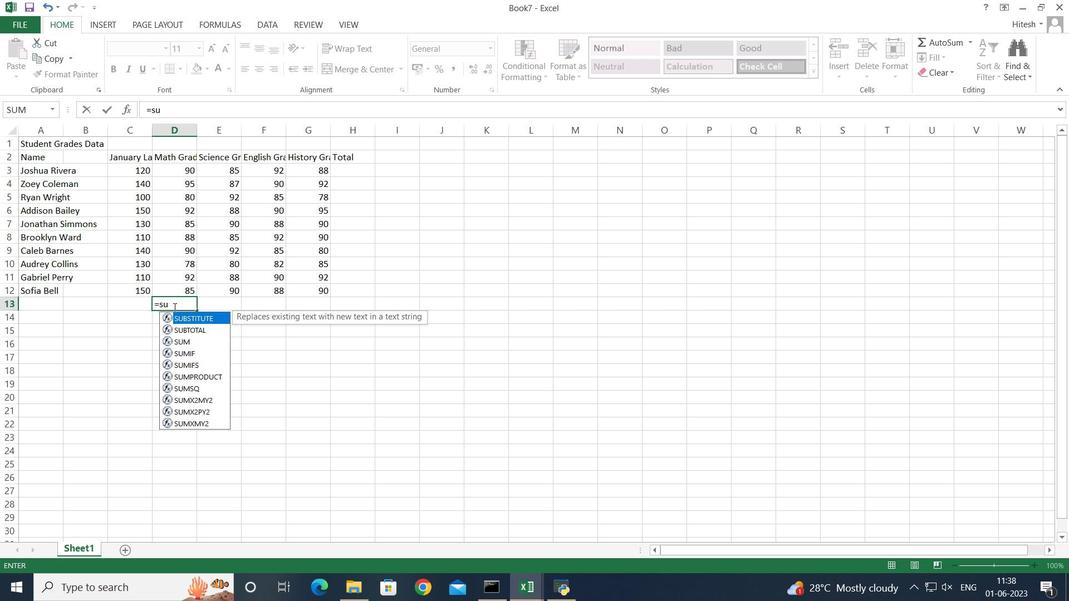 
Action: Mouse moved to (181, 321)
Screenshot: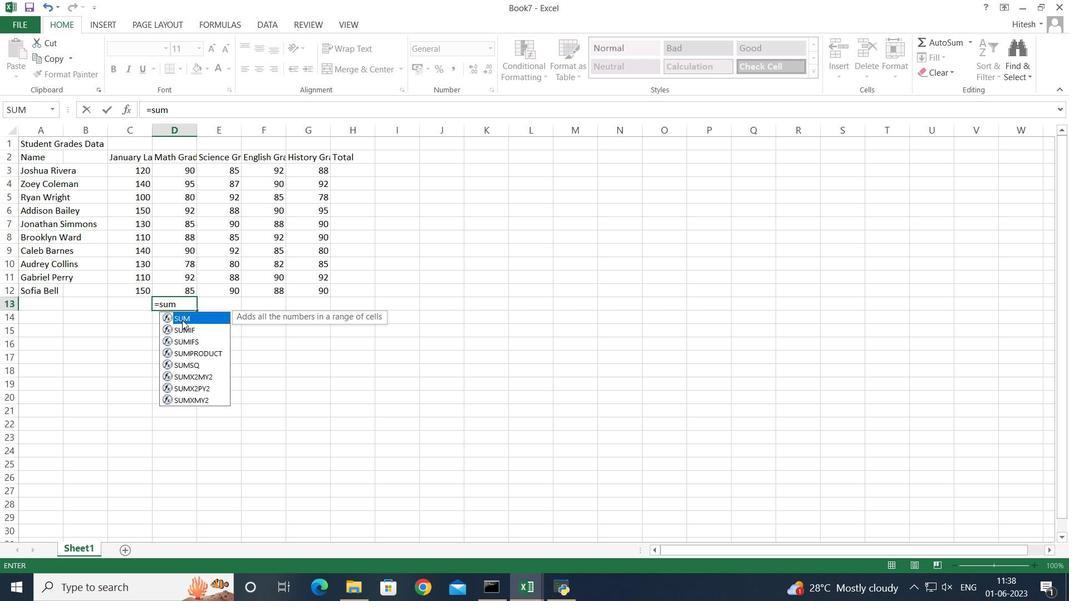 
Action: Mouse pressed left at (181, 321)
Screenshot: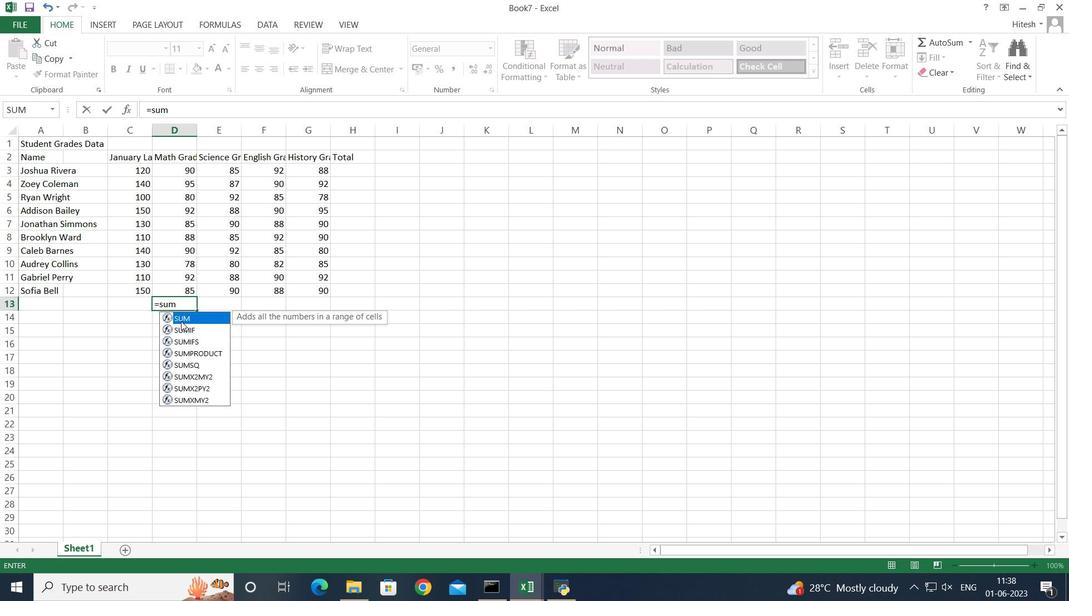 
Action: Mouse moved to (170, 318)
Screenshot: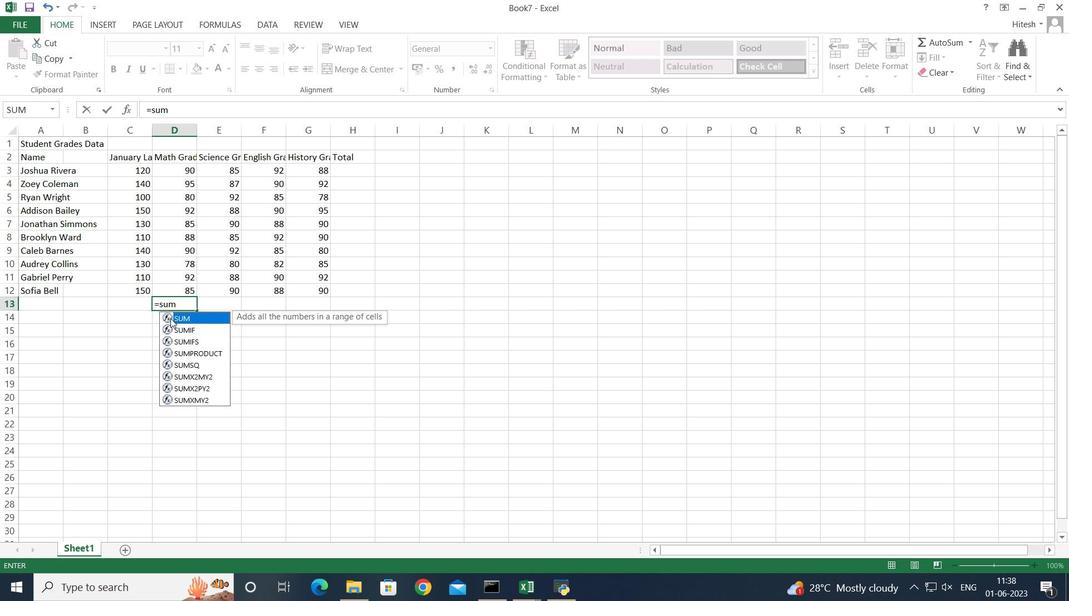 
Action: Mouse pressed left at (170, 318)
Screenshot: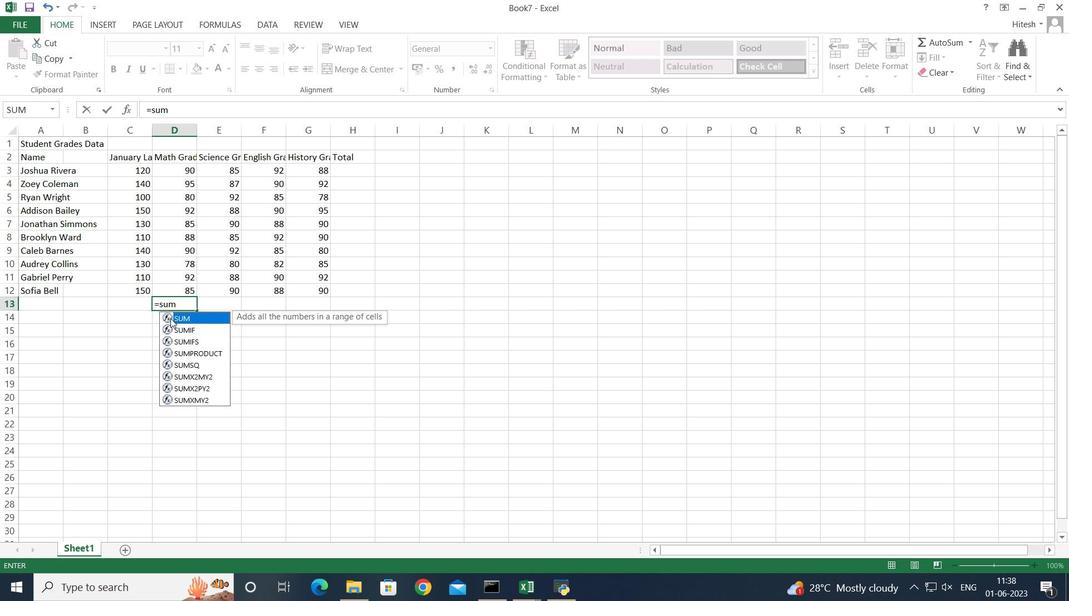 
Action: Mouse moved to (182, 319)
Screenshot: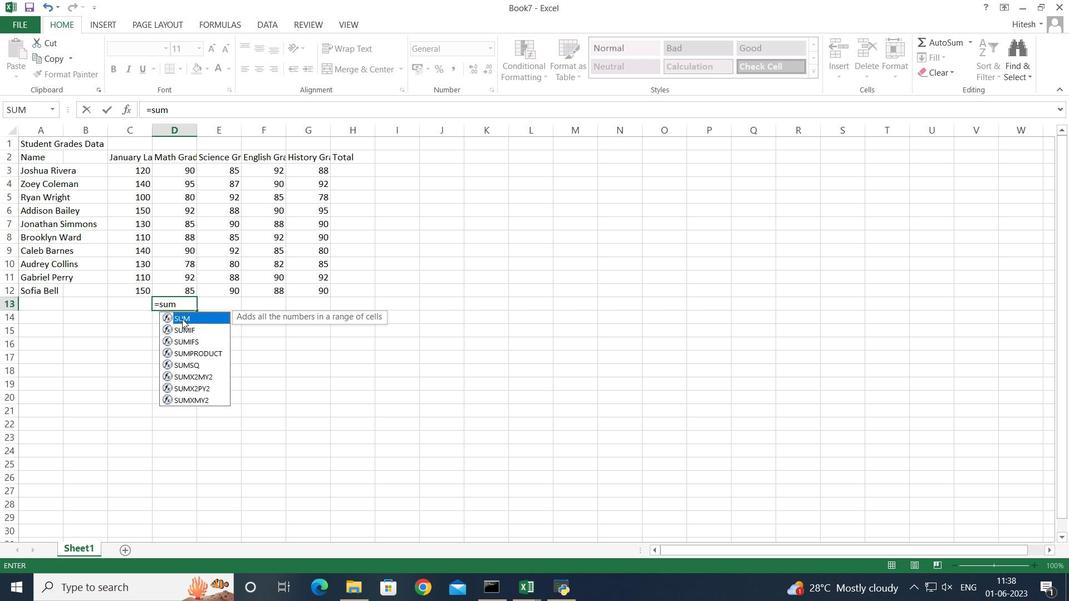 
Action: Mouse pressed left at (182, 319)
Screenshot: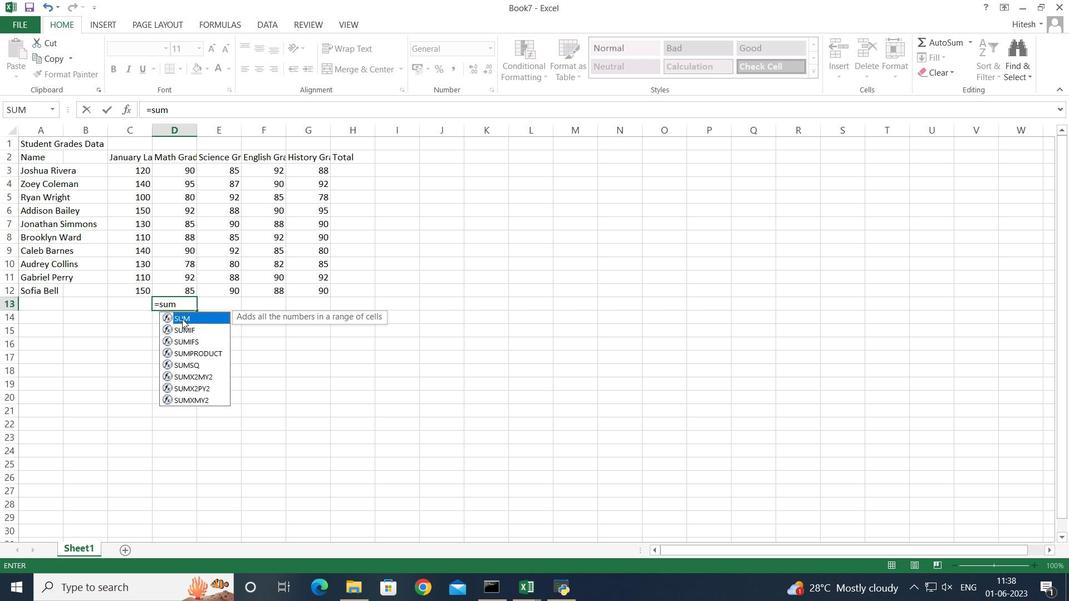 
Action: Mouse pressed left at (182, 319)
Screenshot: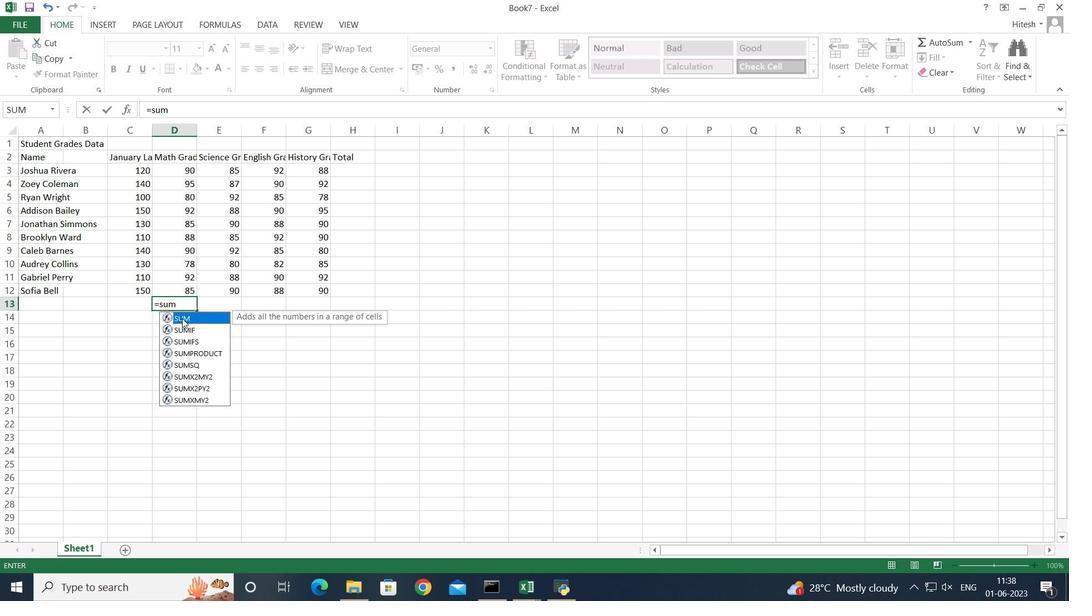 
Action: Mouse moved to (179, 291)
Screenshot: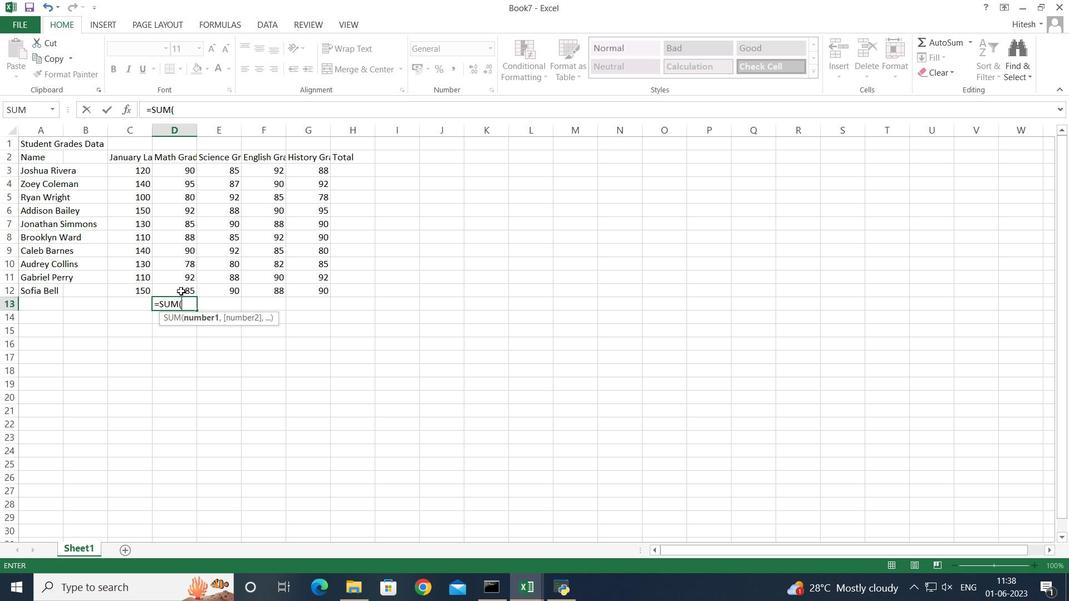 
Action: Mouse pressed left at (179, 291)
Screenshot: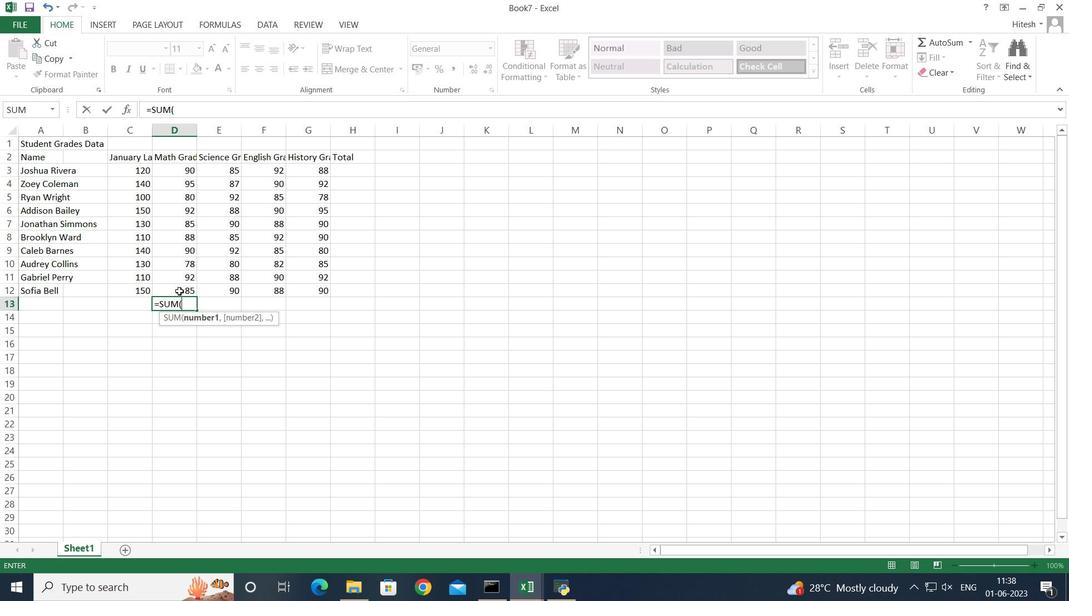 
Action: Key pressed <Key.shift><Key.up><Key.up><Key.up><Key.up><Key.up><Key.up><Key.up><Key.up><Key.up><Key.enter>
Screenshot: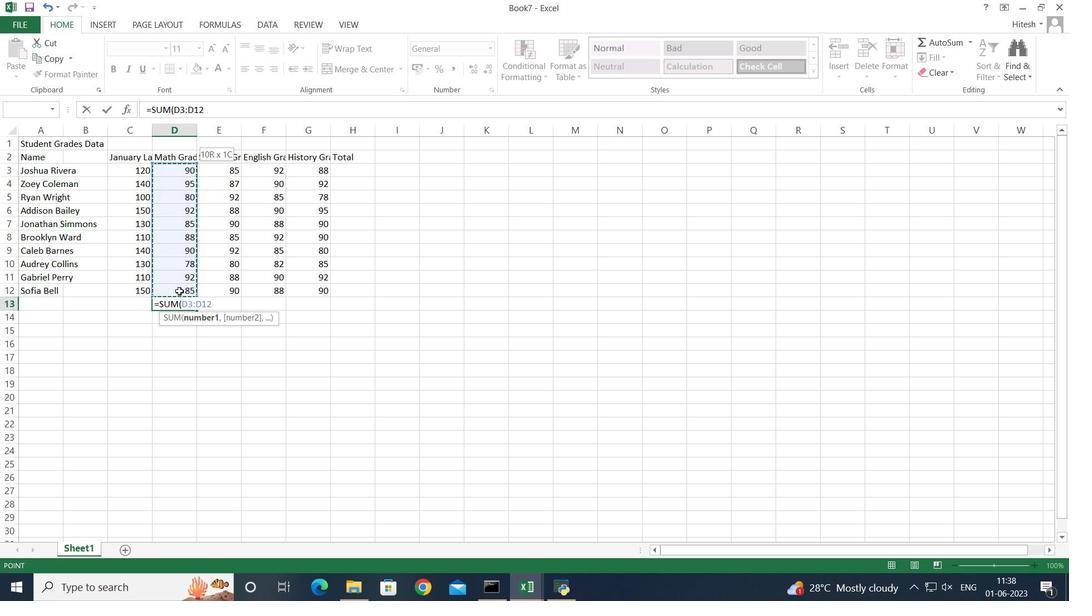 
Action: Mouse moved to (221, 301)
Screenshot: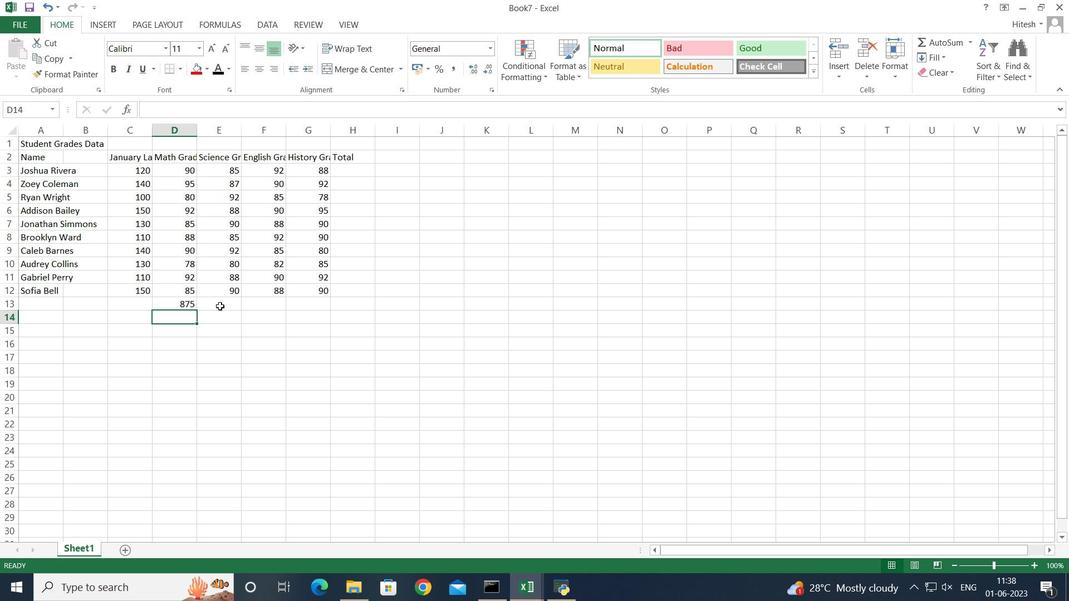 
Action: Mouse pressed left at (221, 301)
Screenshot: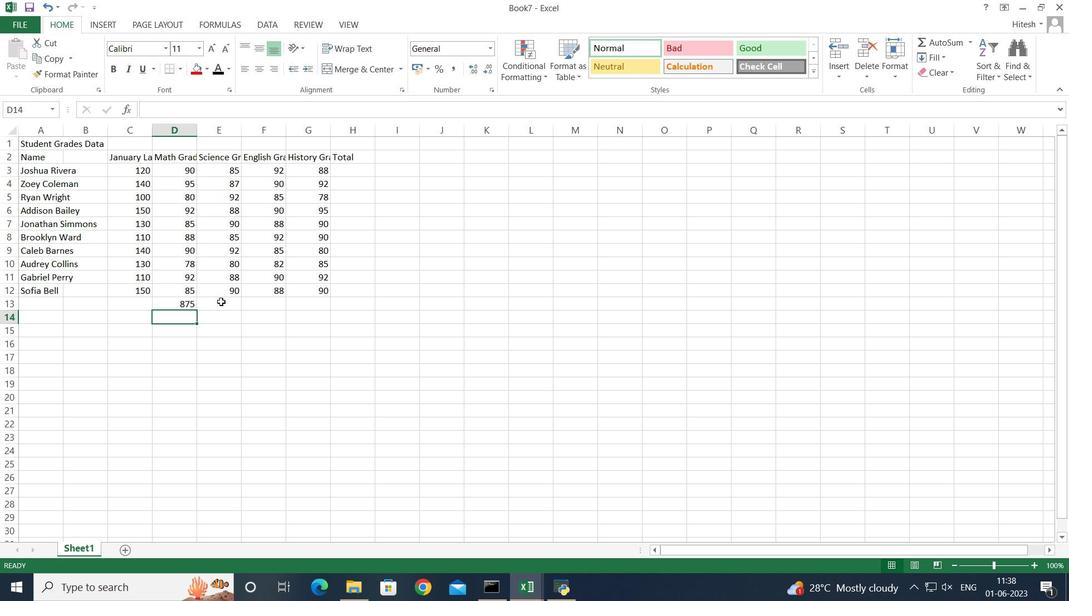 
Action: Key pressed =sum
Screenshot: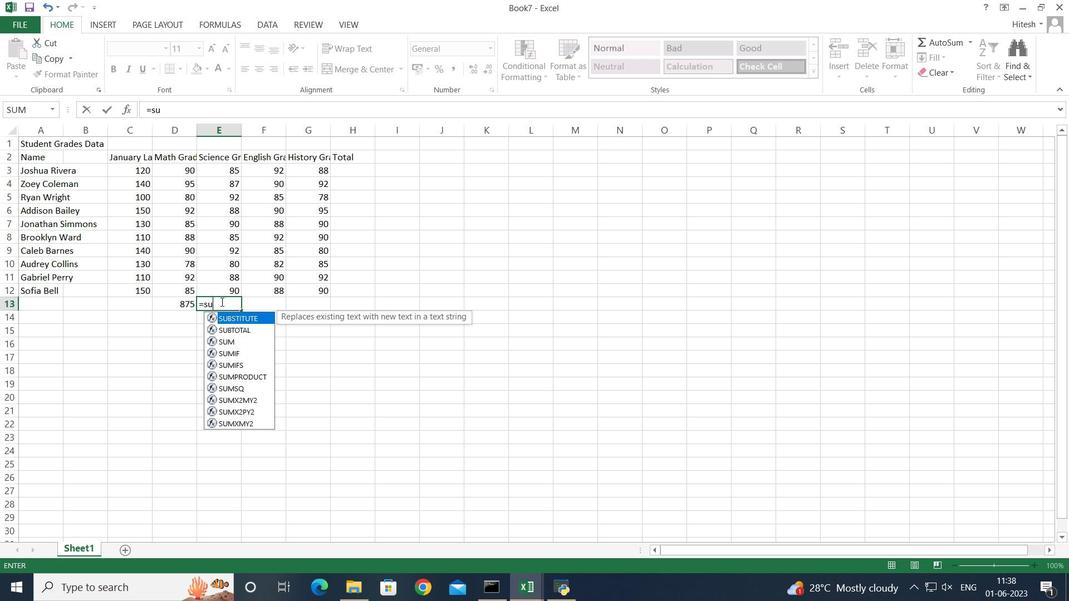 
Action: Mouse moved to (226, 318)
Screenshot: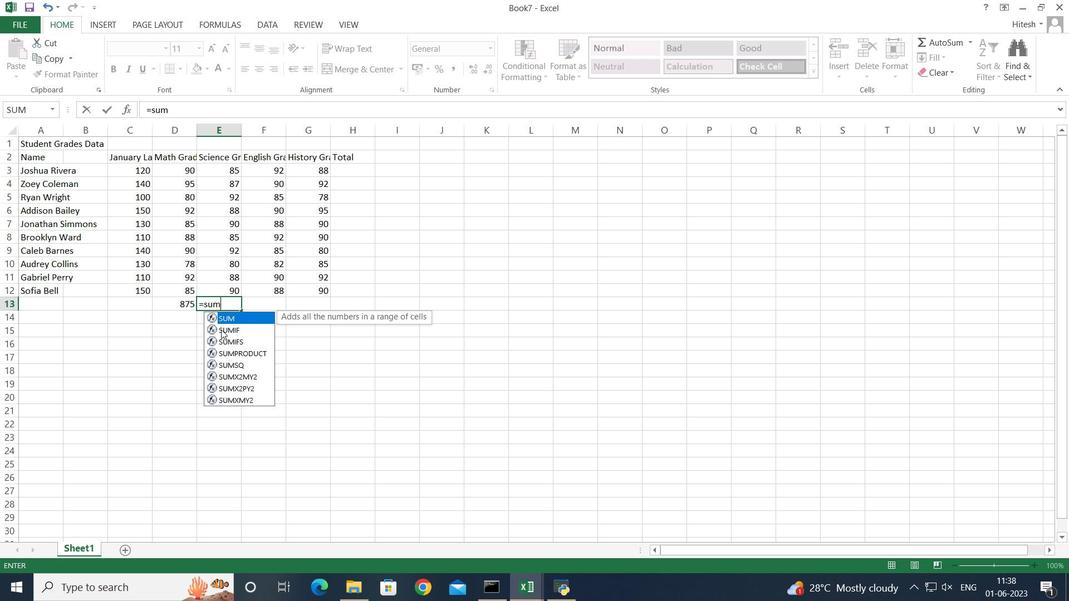 
Action: Mouse pressed left at (226, 318)
Screenshot: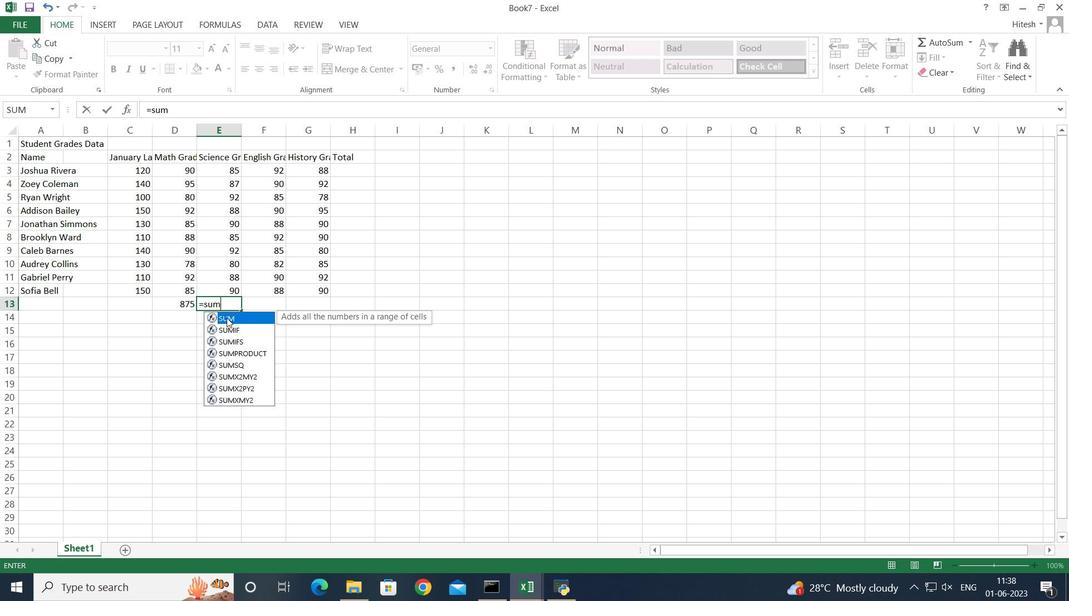 
Action: Mouse moved to (209, 316)
Screenshot: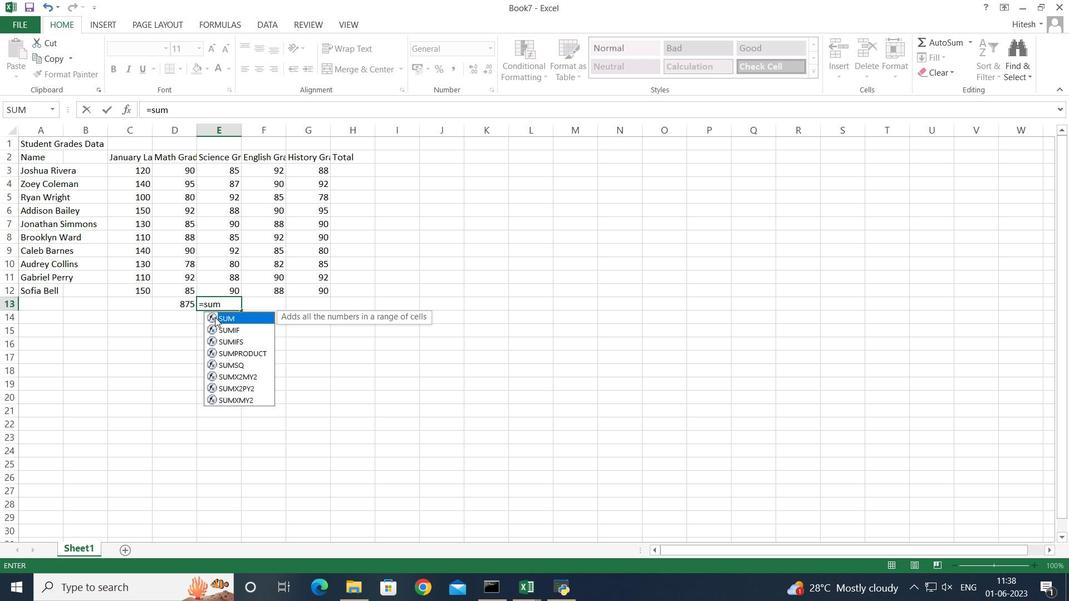 
Action: Mouse pressed left at (209, 316)
Screenshot: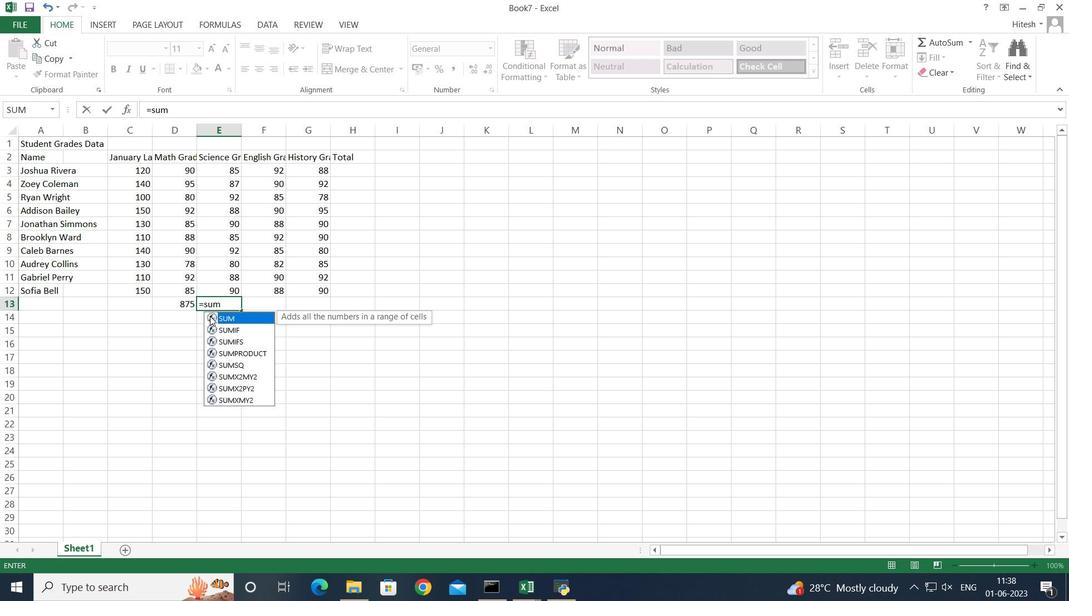 
Action: Mouse moved to (259, 316)
Screenshot: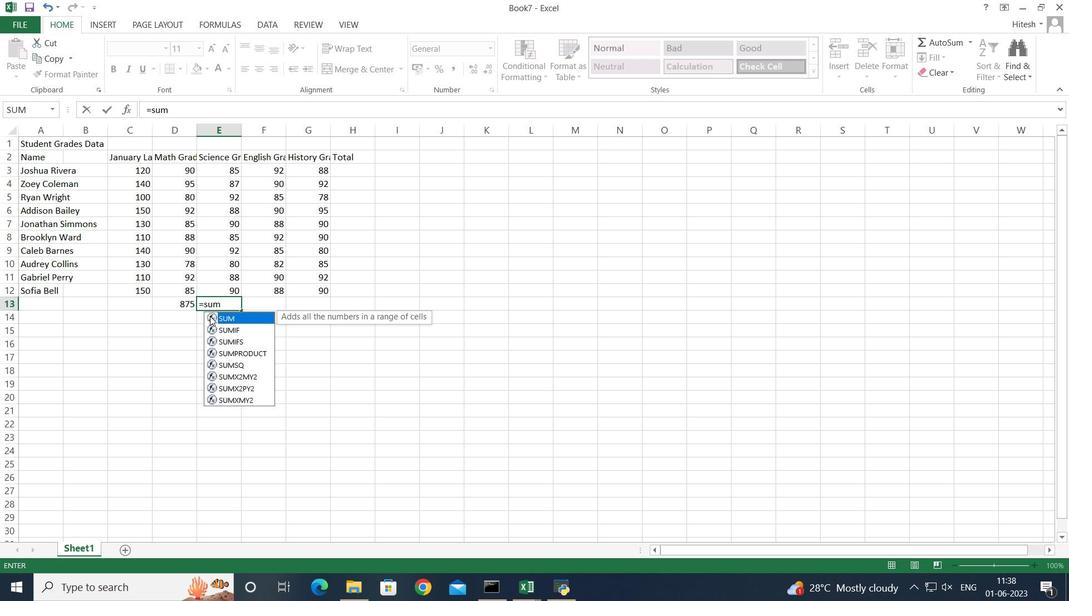 
Action: Mouse pressed left at (259, 316)
Screenshot: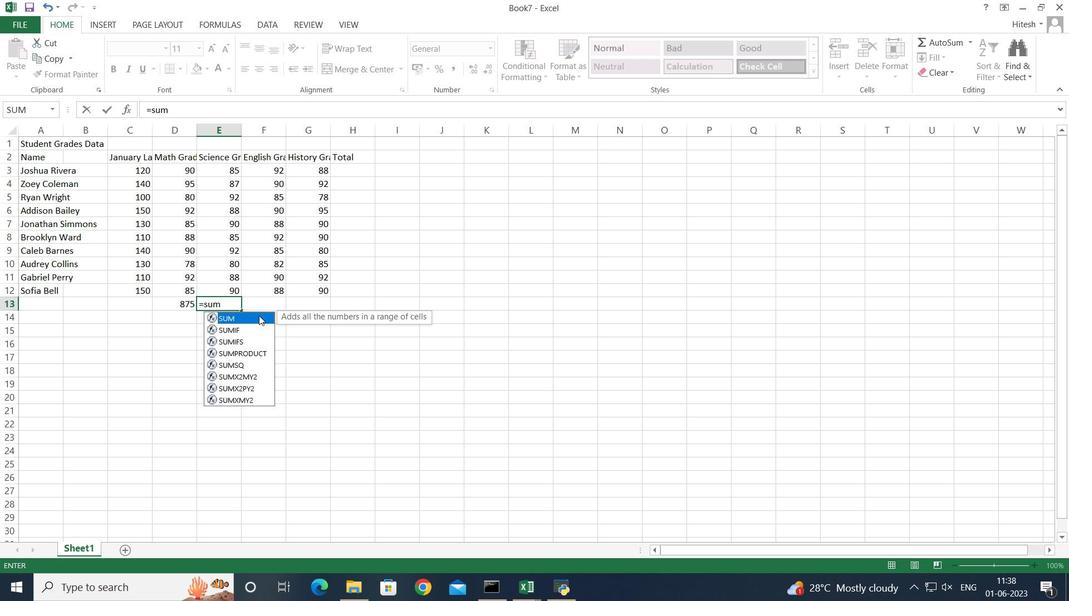 
Action: Mouse pressed left at (259, 316)
Screenshot: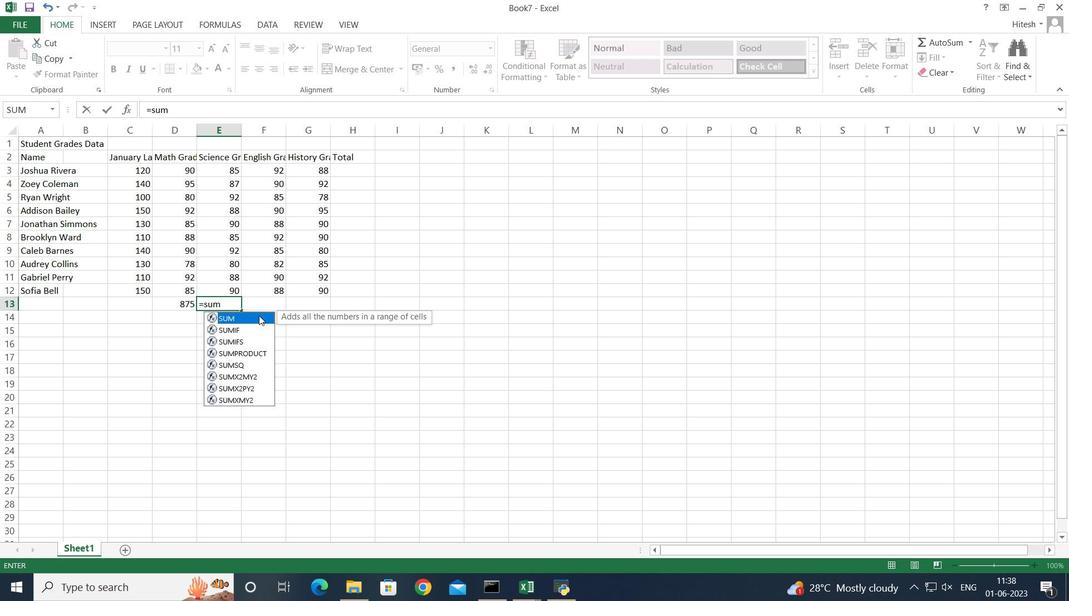 
Action: Mouse moved to (223, 289)
Screenshot: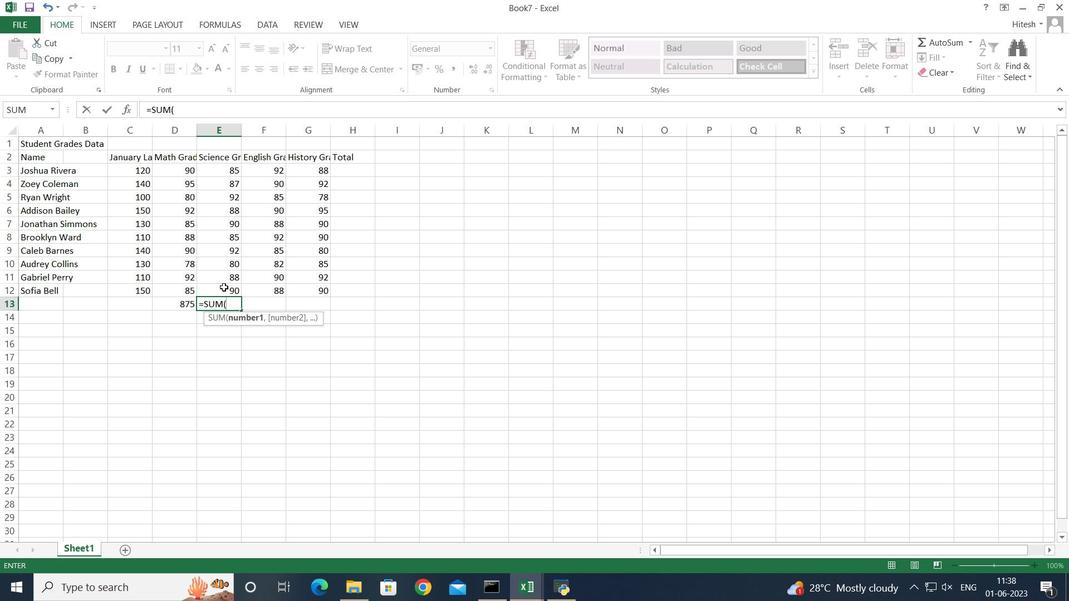 
Action: Mouse pressed left at (223, 289)
Screenshot: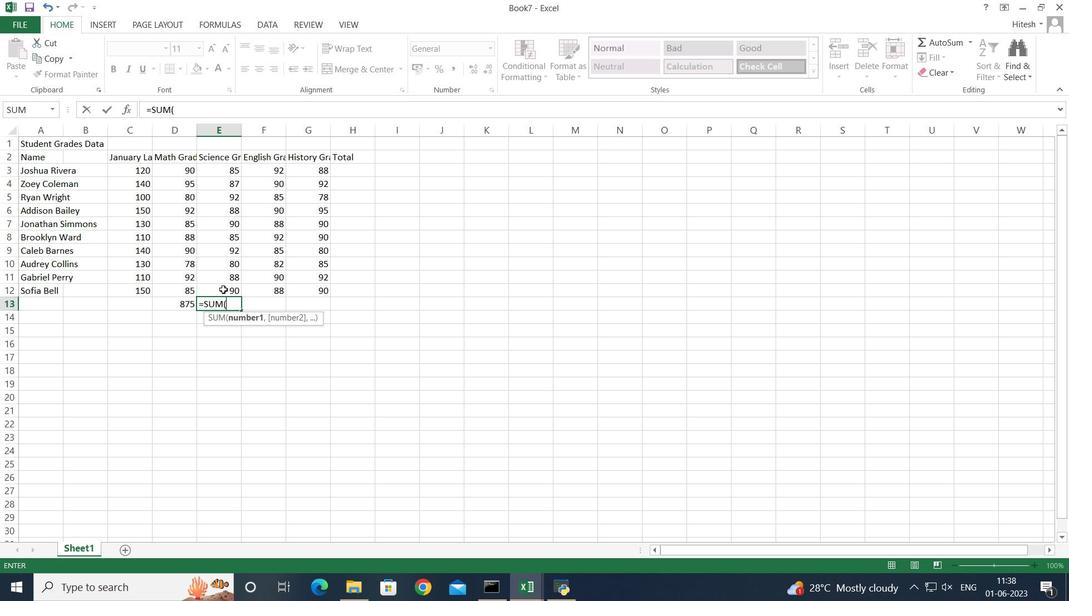 
Action: Key pressed <Key.shift><Key.up><Key.up><Key.up><Key.up><Key.up><Key.up><Key.up><Key.up><Key.up><Key.up><Key.down><Key.enter>
Screenshot: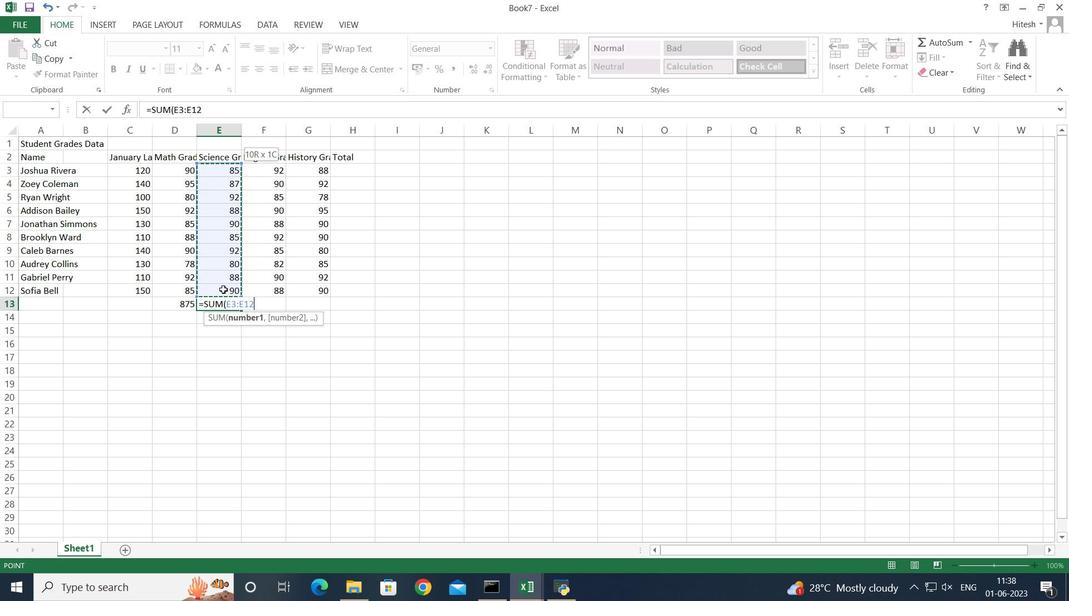 
Action: Mouse moved to (267, 303)
Screenshot: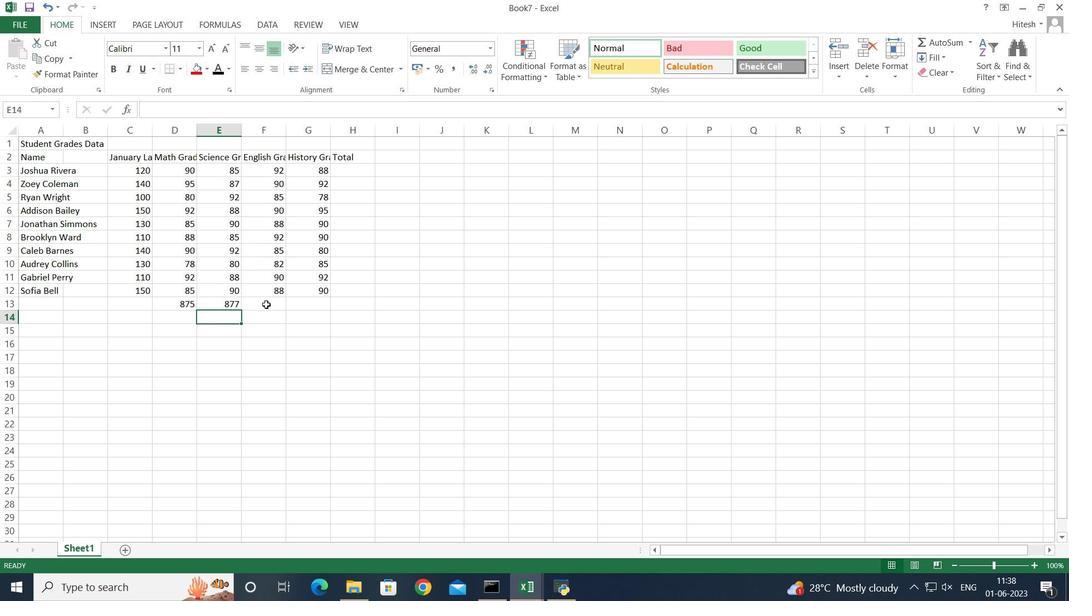 
Action: Mouse pressed left at (267, 303)
Screenshot: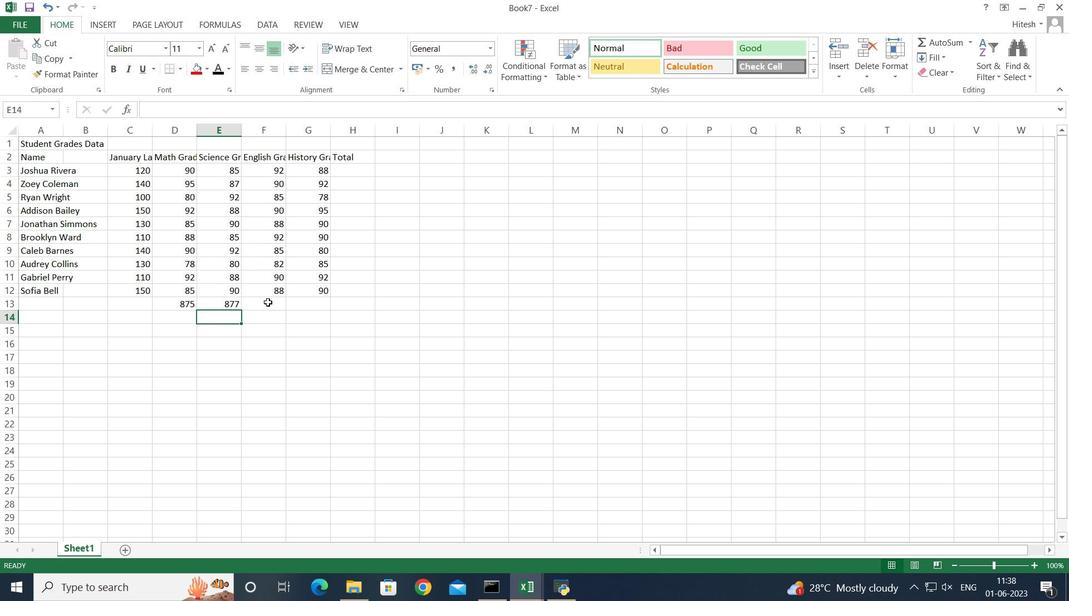 
Action: Key pressed =sum
Screenshot: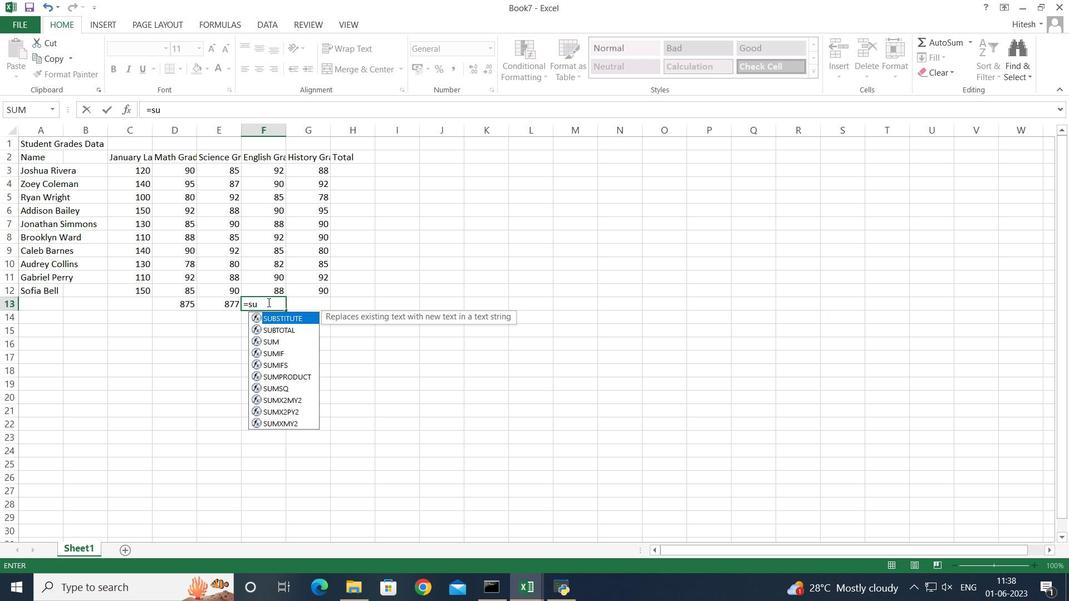 
Action: Mouse moved to (256, 316)
Screenshot: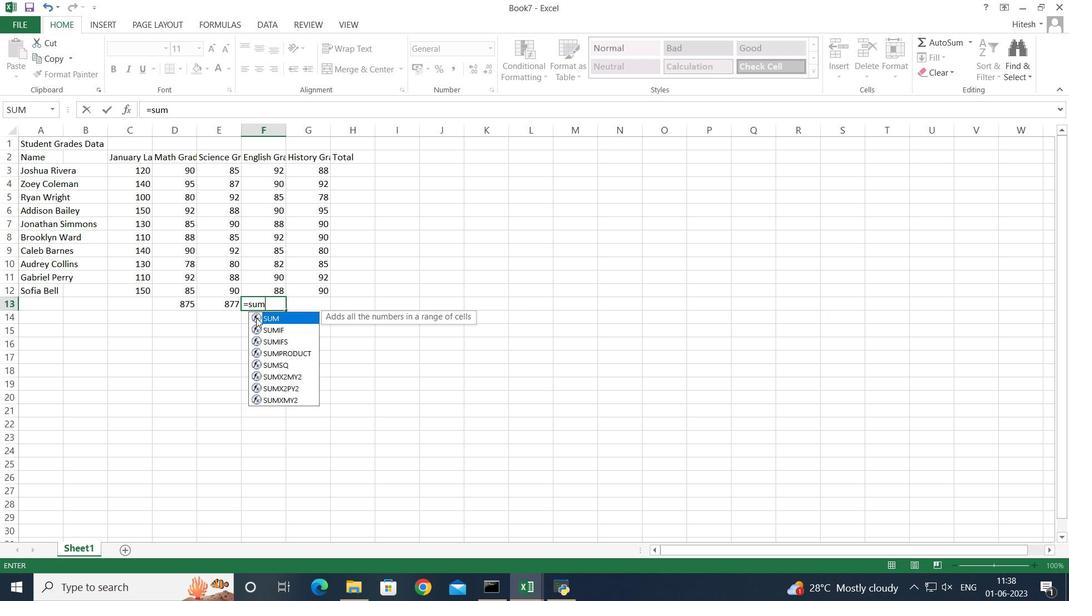 
Action: Mouse pressed left at (256, 316)
Screenshot: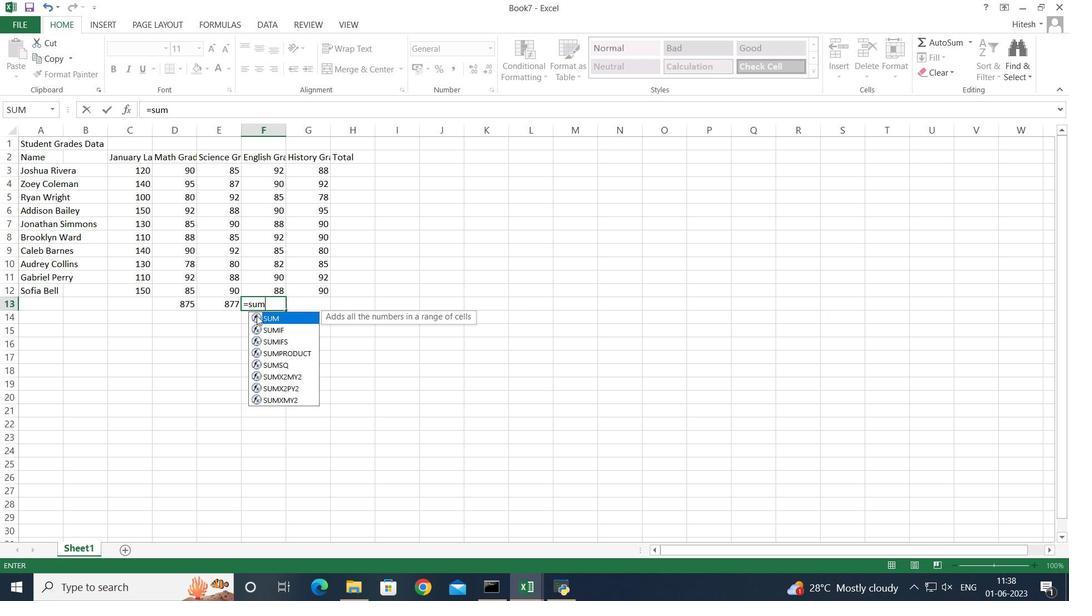 
Action: Mouse moved to (294, 316)
Screenshot: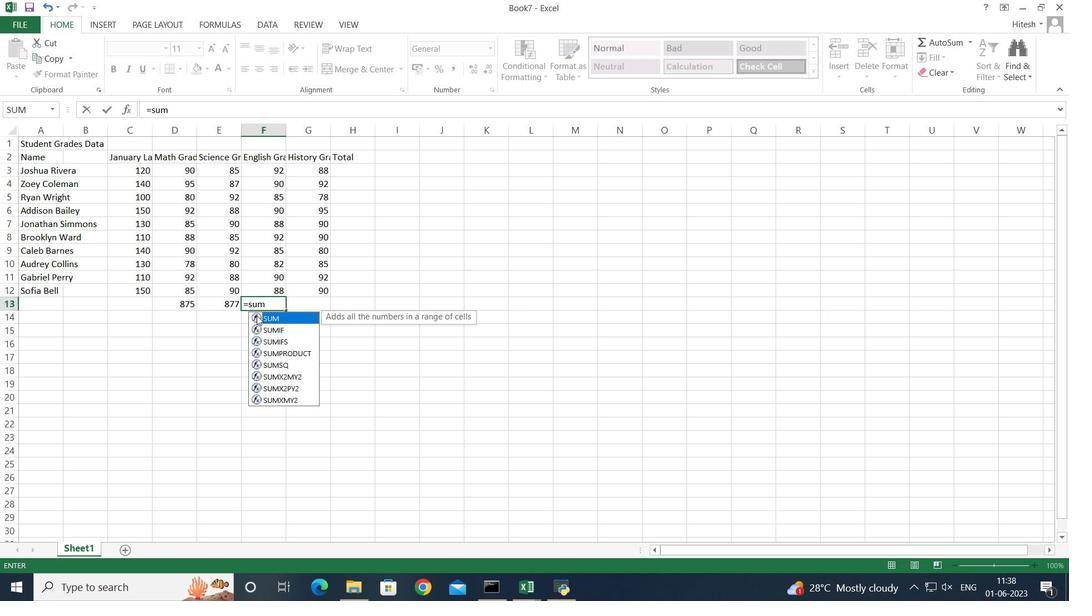 
Action: Mouse pressed left at (294, 316)
Screenshot: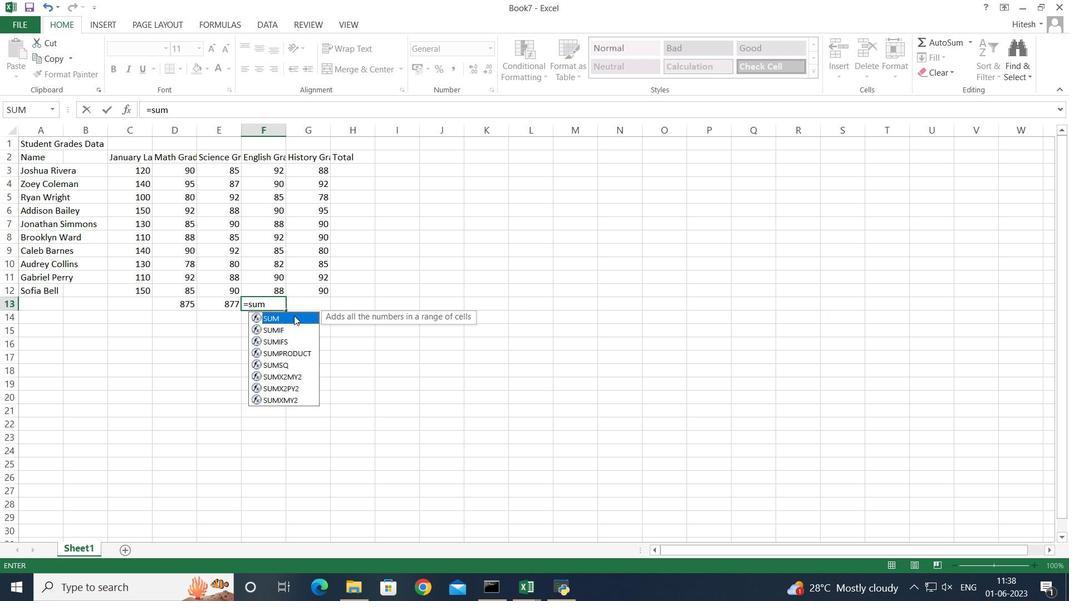 
Action: Mouse moved to (307, 315)
Screenshot: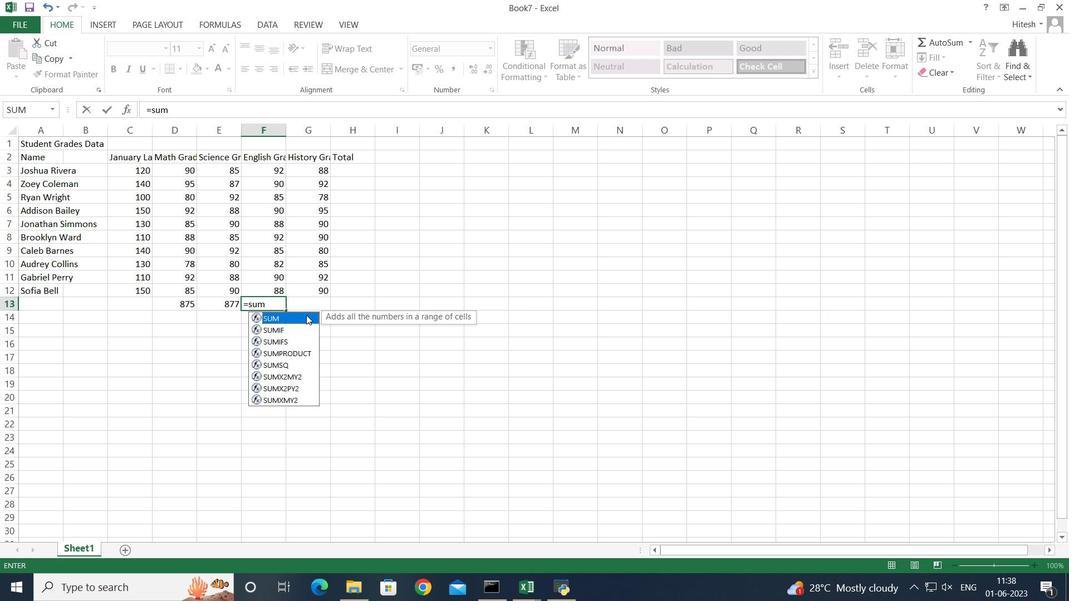 
Action: Mouse pressed left at (307, 315)
Screenshot: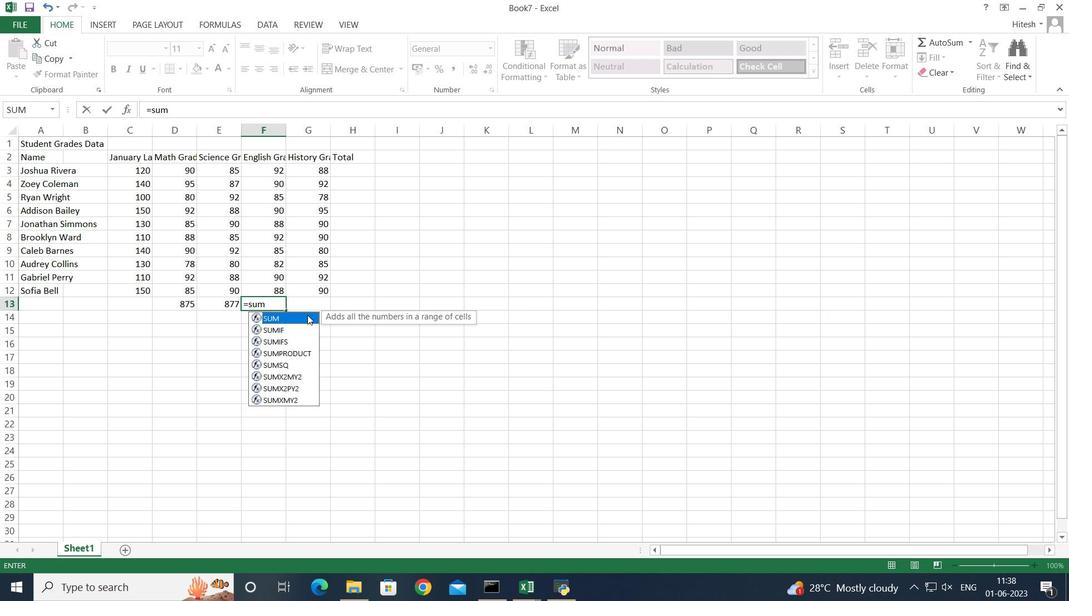 
Action: Mouse moved to (310, 316)
Screenshot: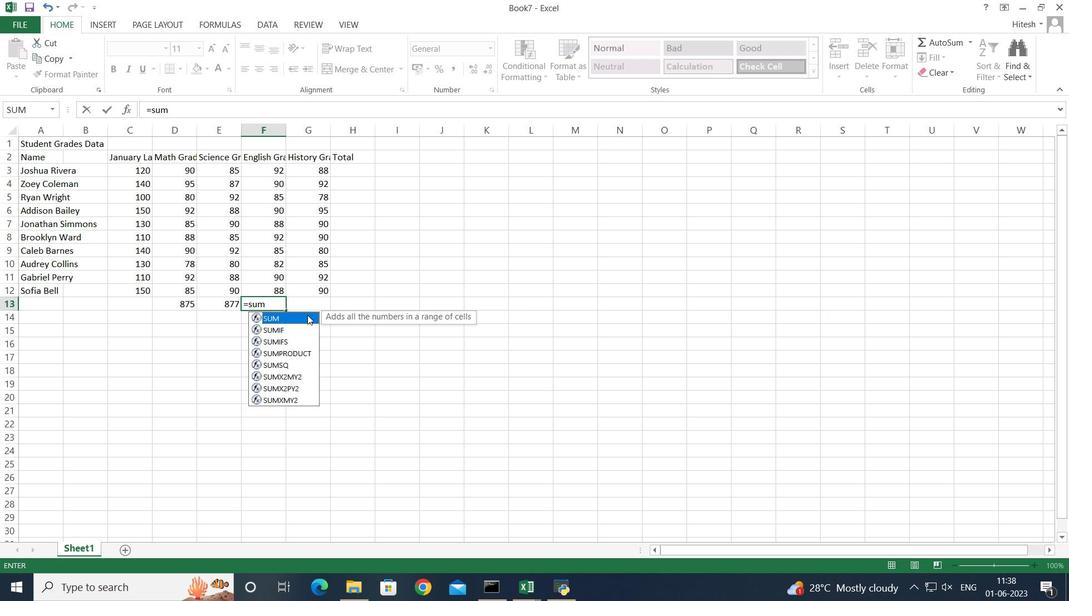 
Action: Mouse pressed left at (310, 316)
Screenshot: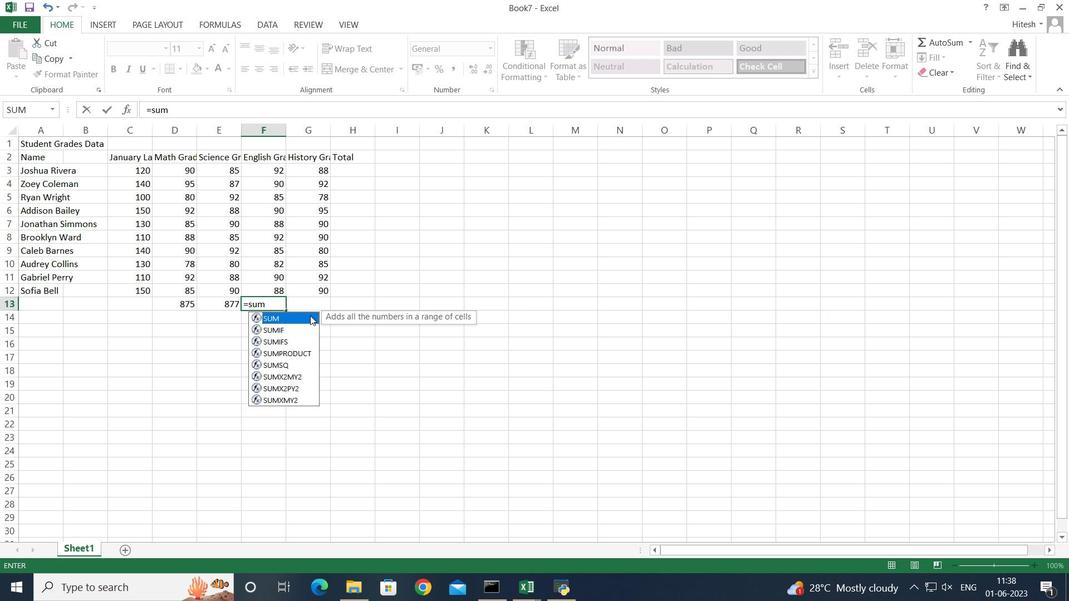
Action: Mouse moved to (283, 317)
Screenshot: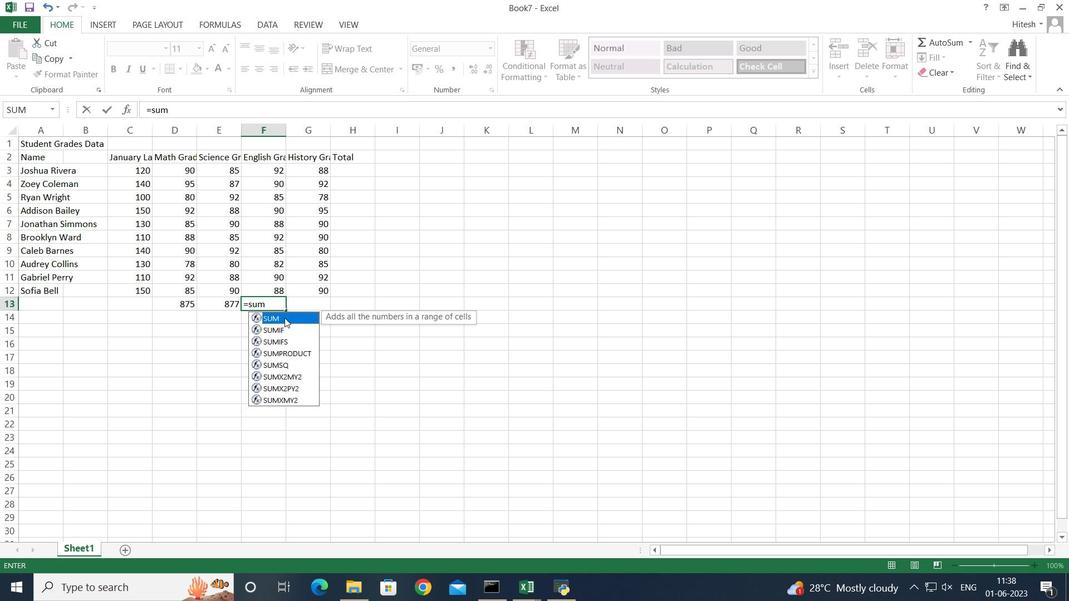 
Action: Mouse pressed left at (283, 317)
Screenshot: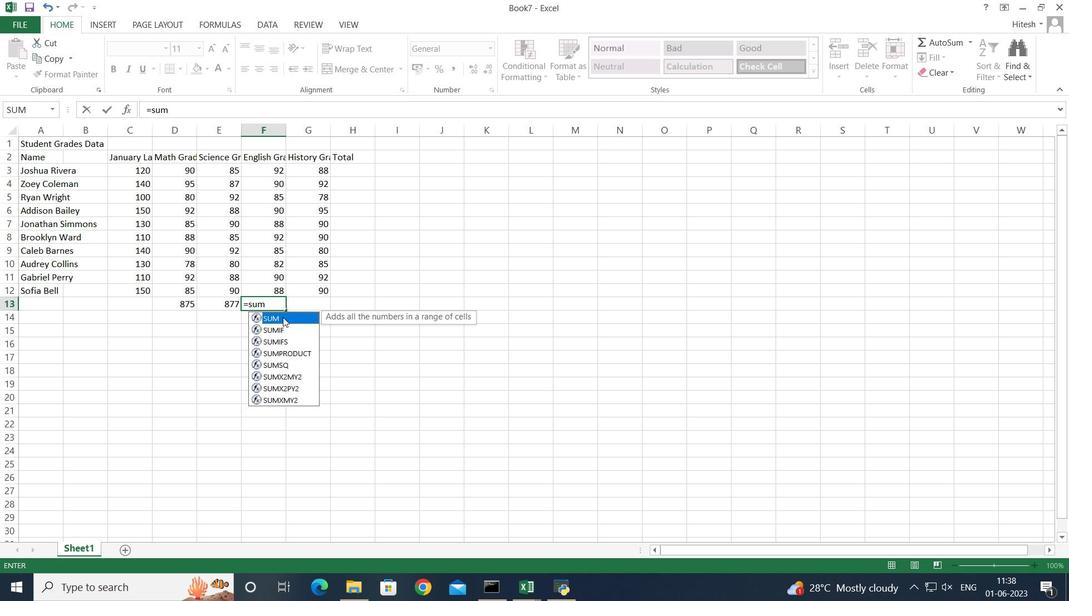 
Action: Mouse moved to (255, 314)
Screenshot: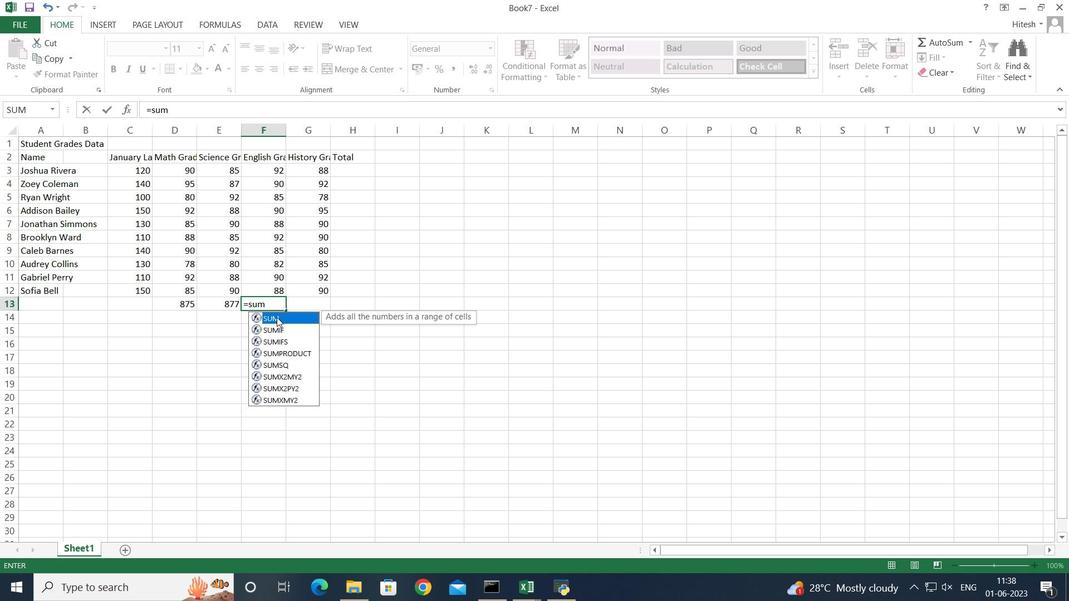 
Action: Mouse pressed left at (255, 314)
Screenshot: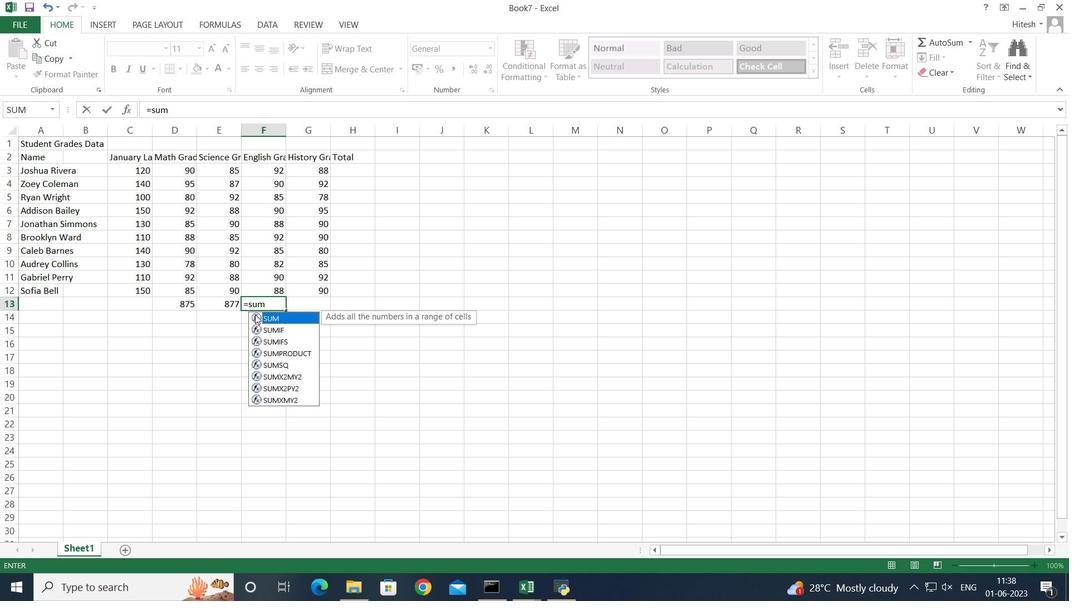 
Action: Mouse pressed left at (255, 314)
Screenshot: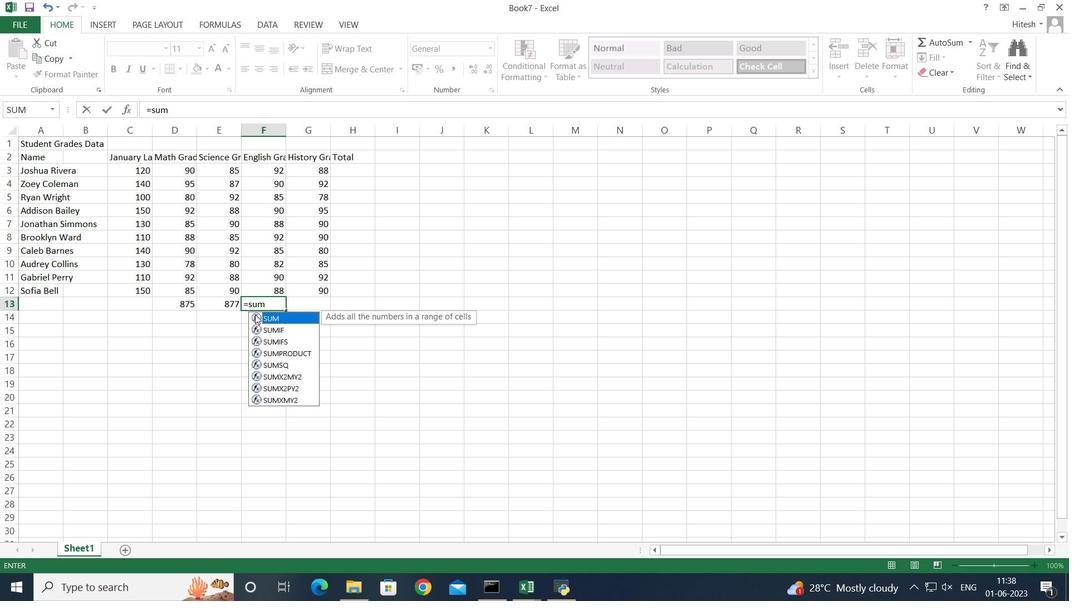 
Action: Mouse moved to (267, 298)
Screenshot: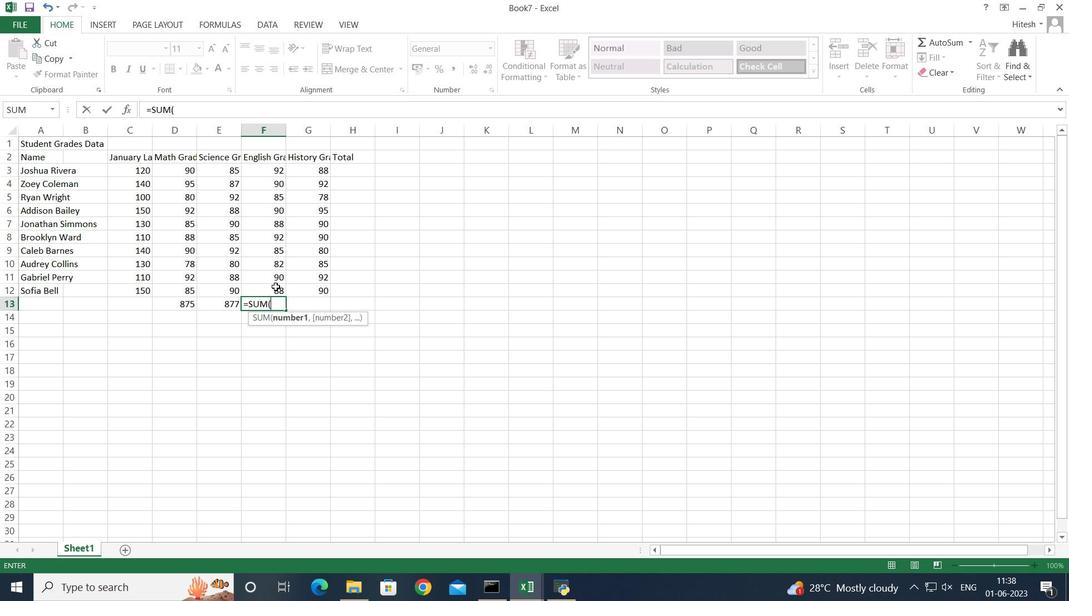 
Action: Mouse pressed left at (267, 298)
Screenshot: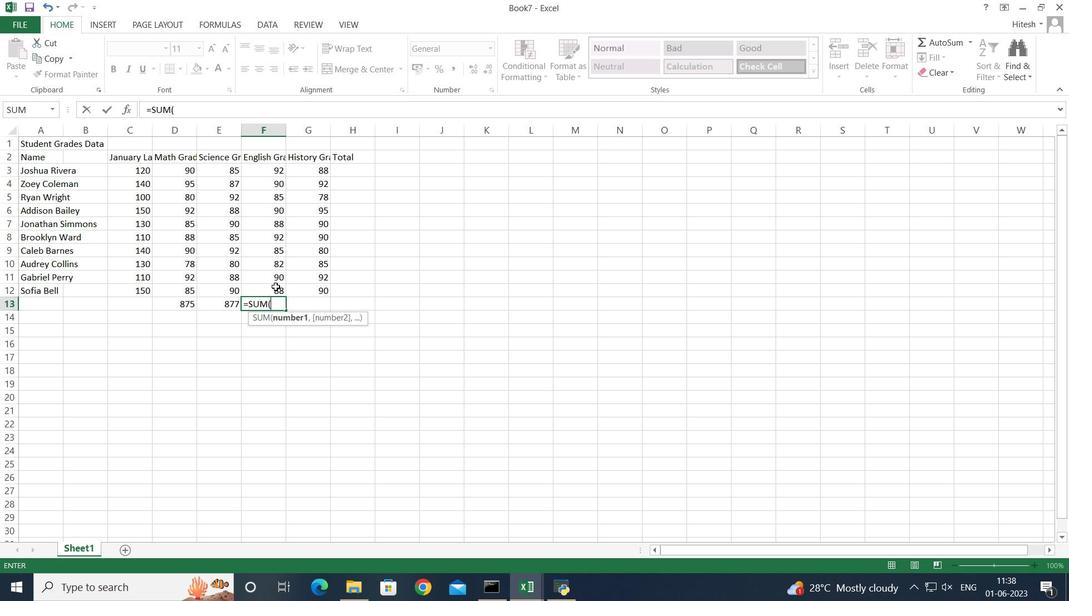 
Action: Mouse moved to (274, 289)
Screenshot: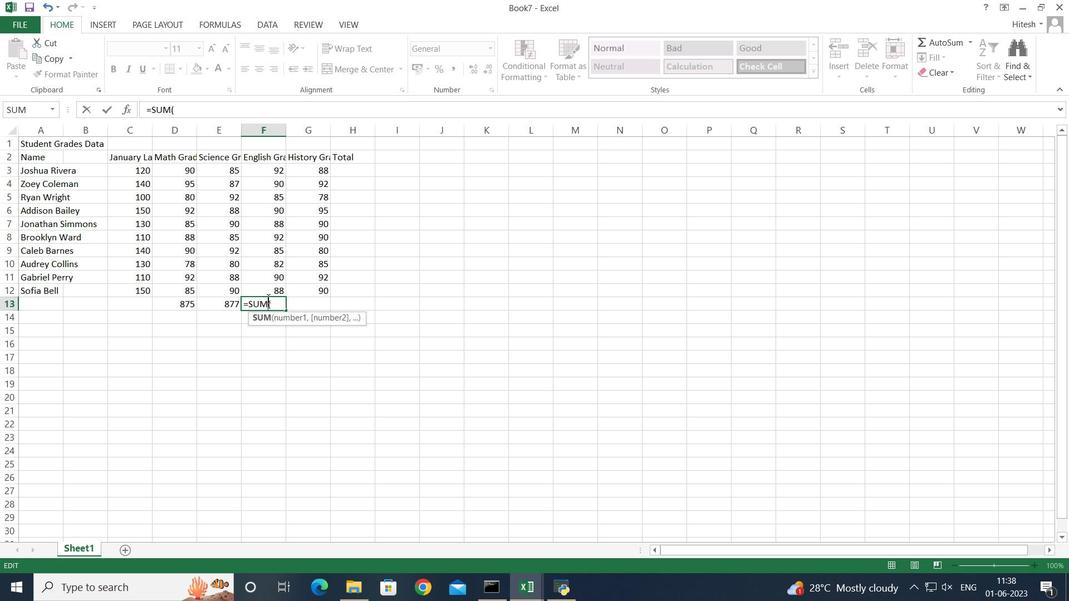 
Action: Mouse pressed left at (274, 289)
Screenshot: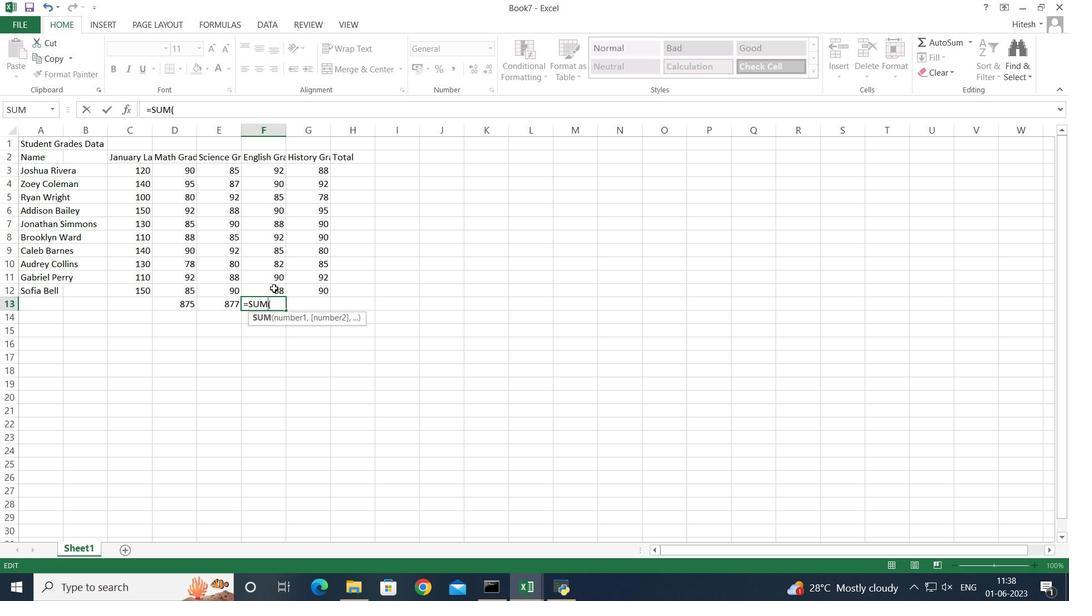 
Action: Mouse moved to (539, 325)
Screenshot: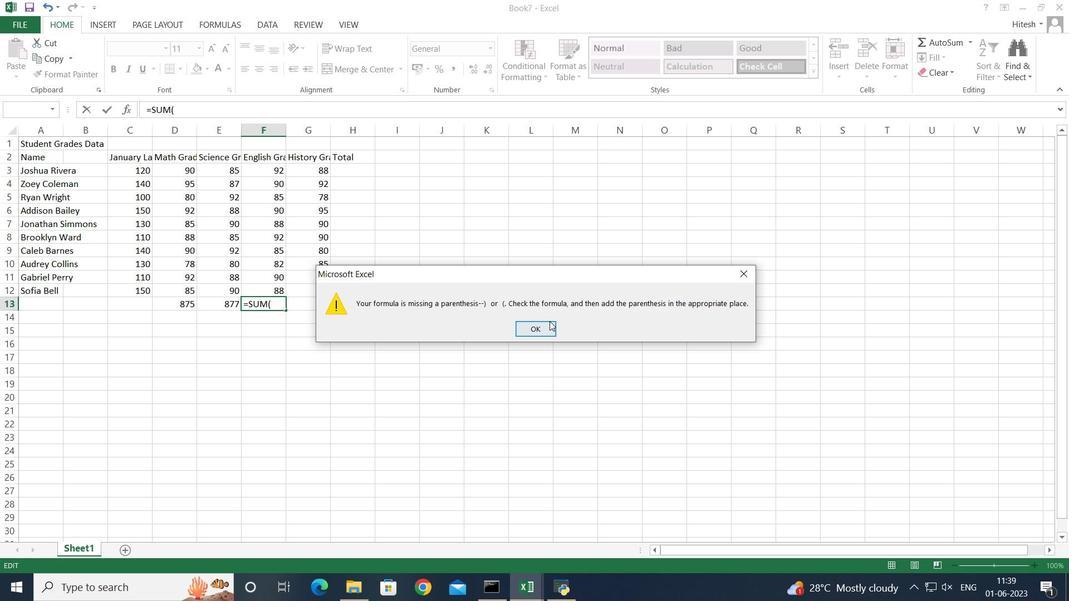 
Action: Mouse pressed left at (539, 325)
Screenshot: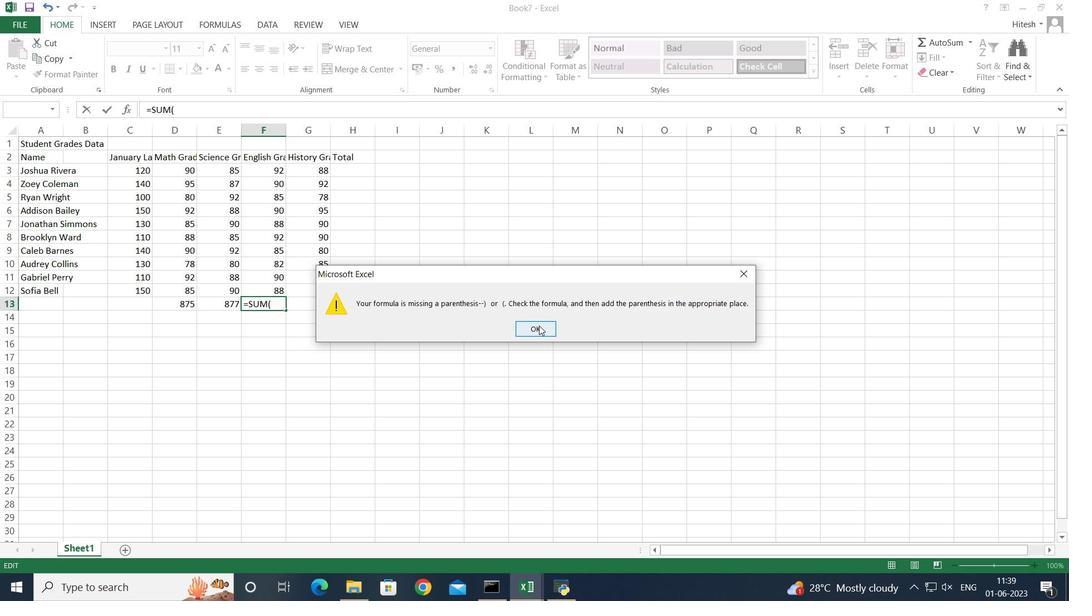 
Action: Mouse moved to (283, 304)
Screenshot: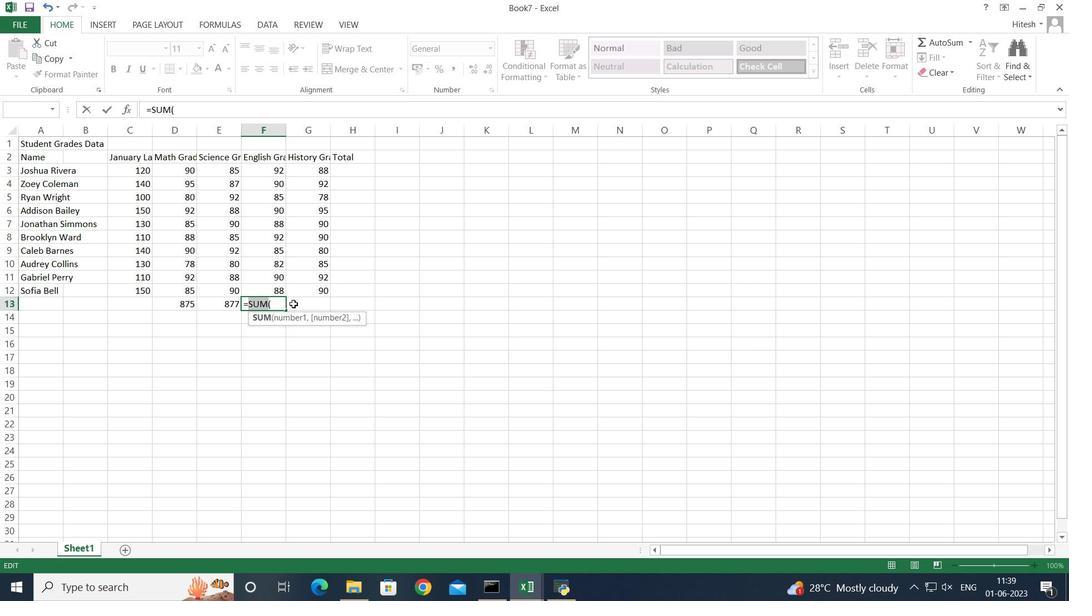 
Action: Mouse pressed left at (283, 304)
Screenshot: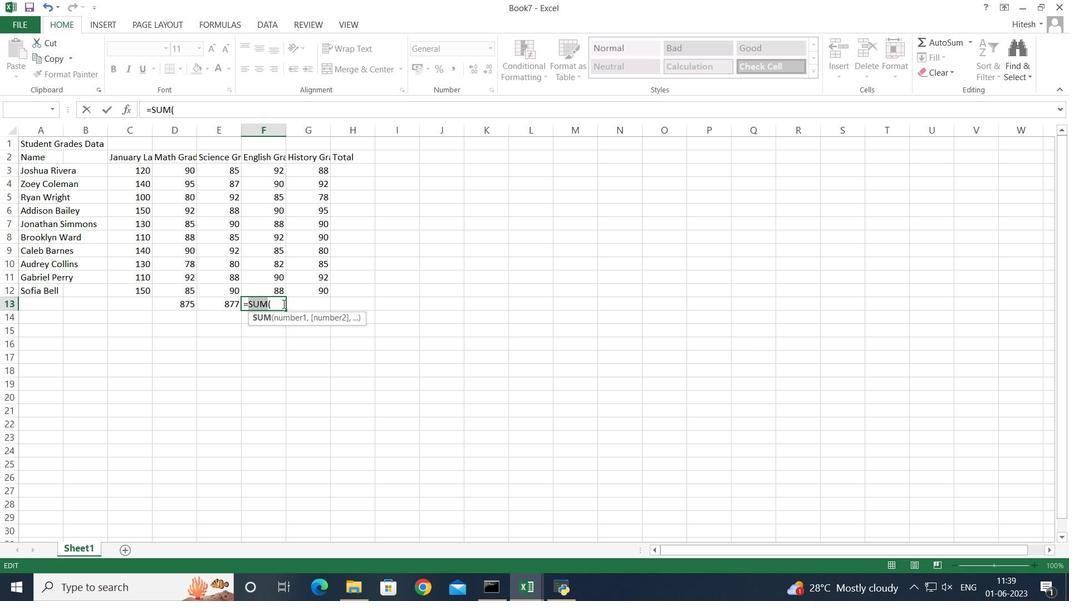
Action: Mouse moved to (272, 287)
Screenshot: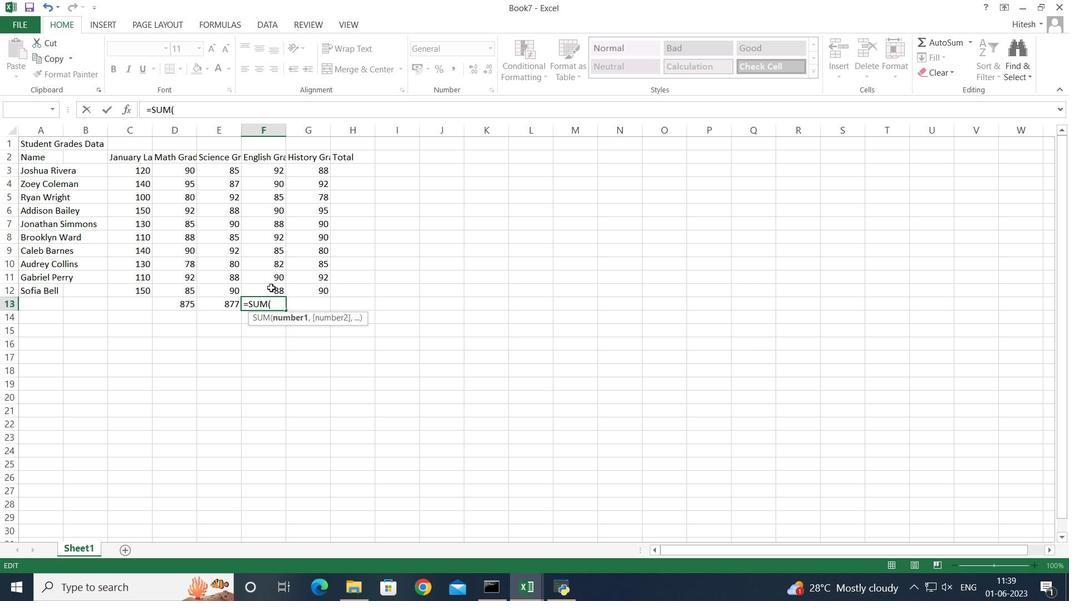 
Action: Mouse pressed left at (272, 287)
Screenshot: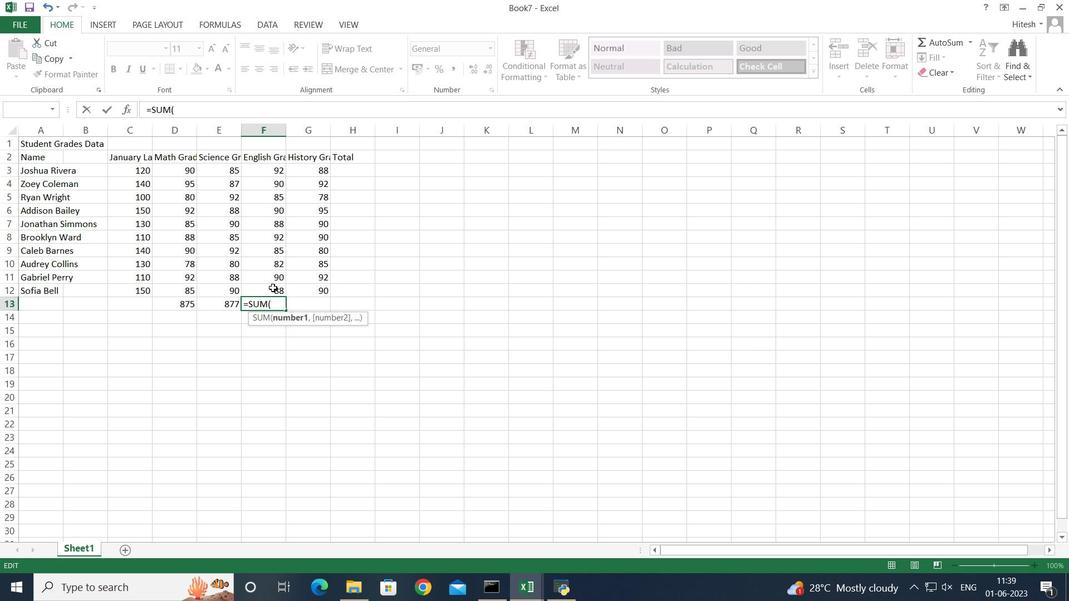 
Action: Key pressed <Key.shift><Key.shift><Key.shift><Key.up><Key.up><Key.up><Key.up><Key.up><Key.up><Key.up><Key.up><Key.up><Key.enter>
Screenshot: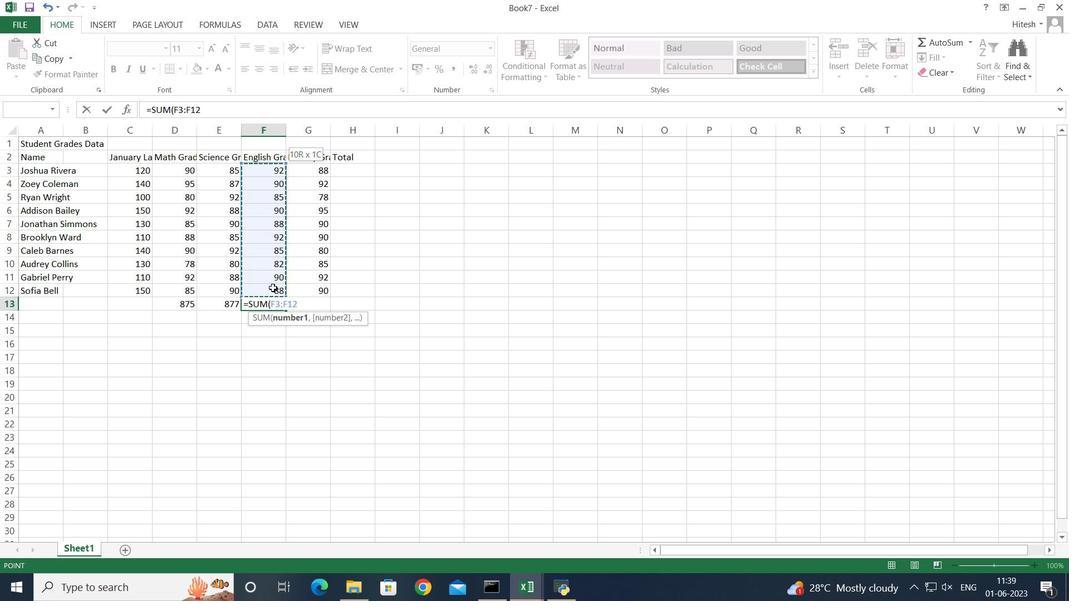 
Action: Mouse moved to (319, 300)
Screenshot: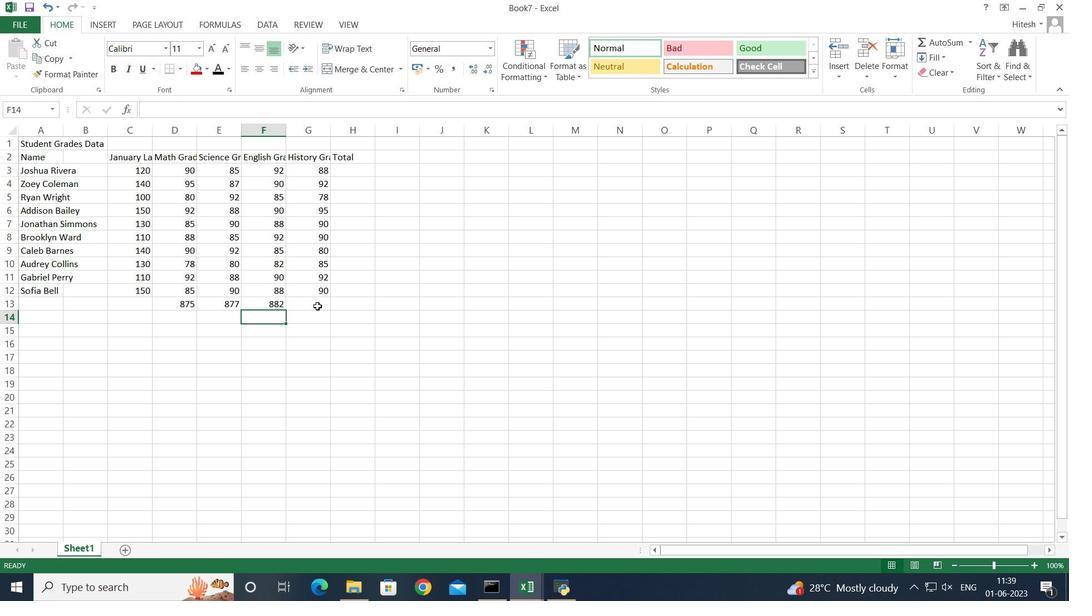 
Action: Mouse pressed left at (319, 300)
Screenshot: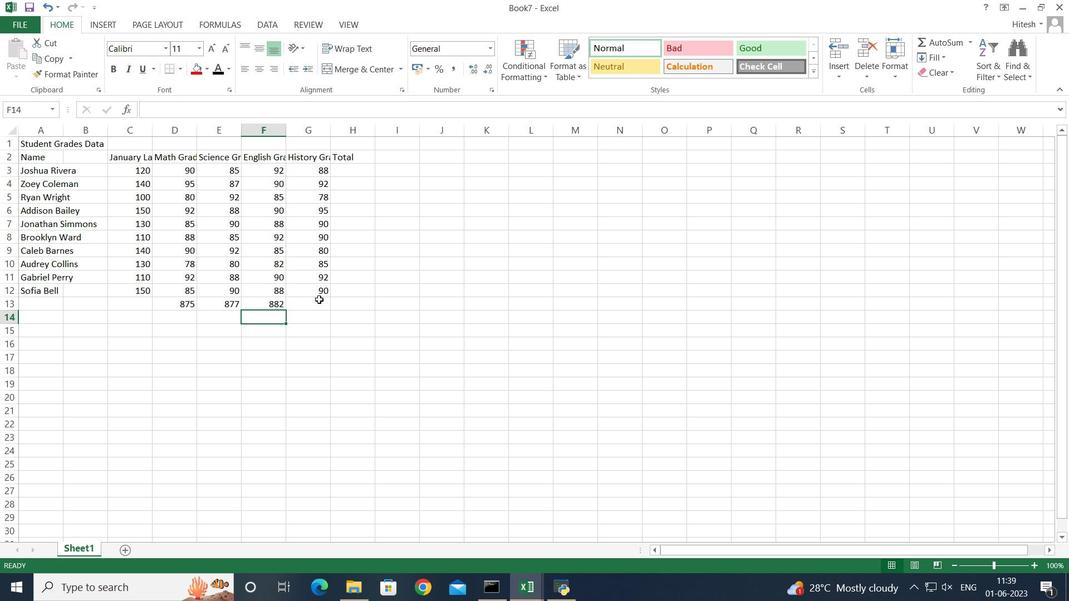 
Action: Key pressed =sum
Screenshot: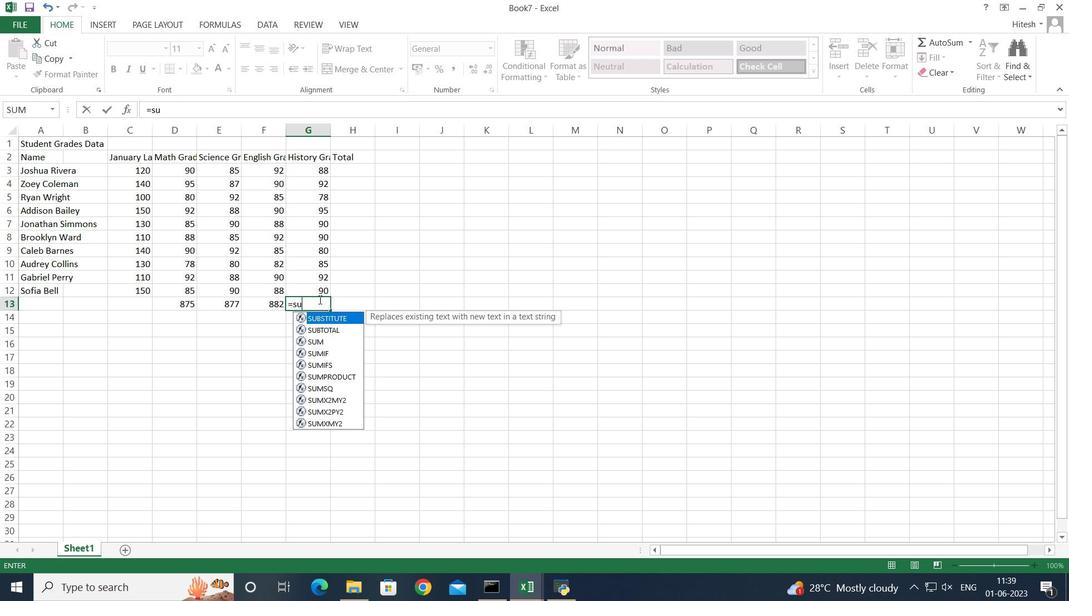 
Action: Mouse moved to (296, 302)
Screenshot: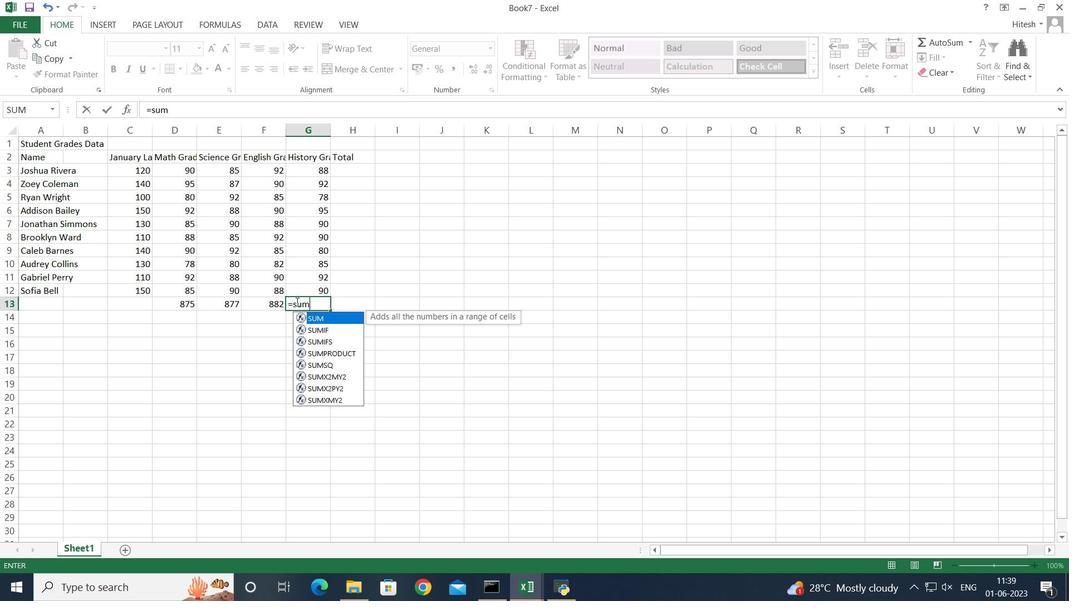 
Action: Mouse pressed left at (296, 302)
Screenshot: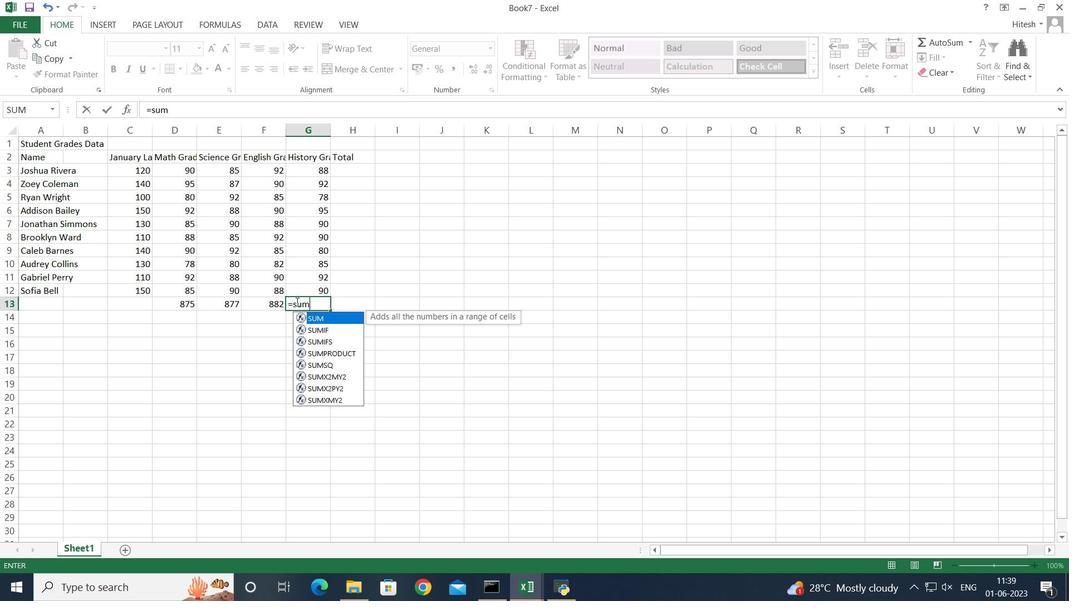
Action: Mouse moved to (300, 302)
Screenshot: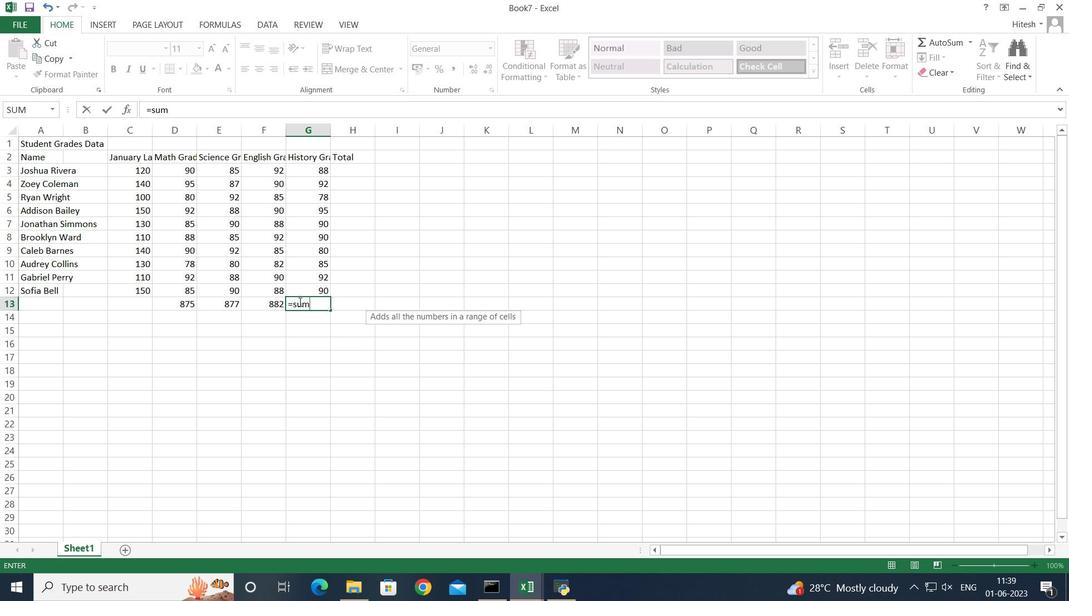 
Action: Mouse pressed left at (300, 302)
Screenshot: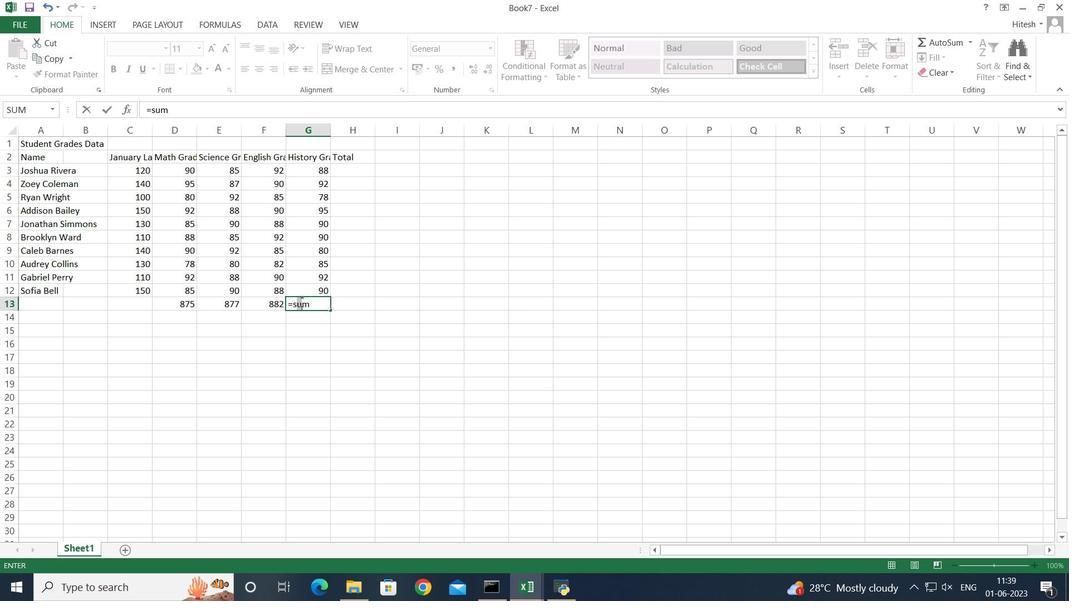 
Action: Mouse moved to (321, 301)
Screenshot: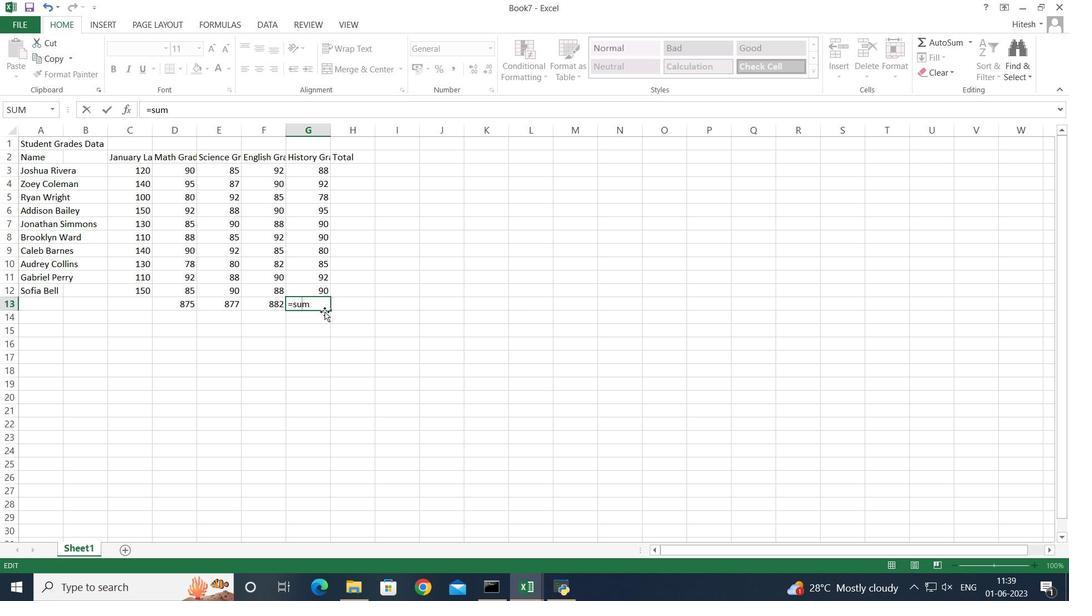 
Action: Mouse pressed left at (321, 301)
Screenshot: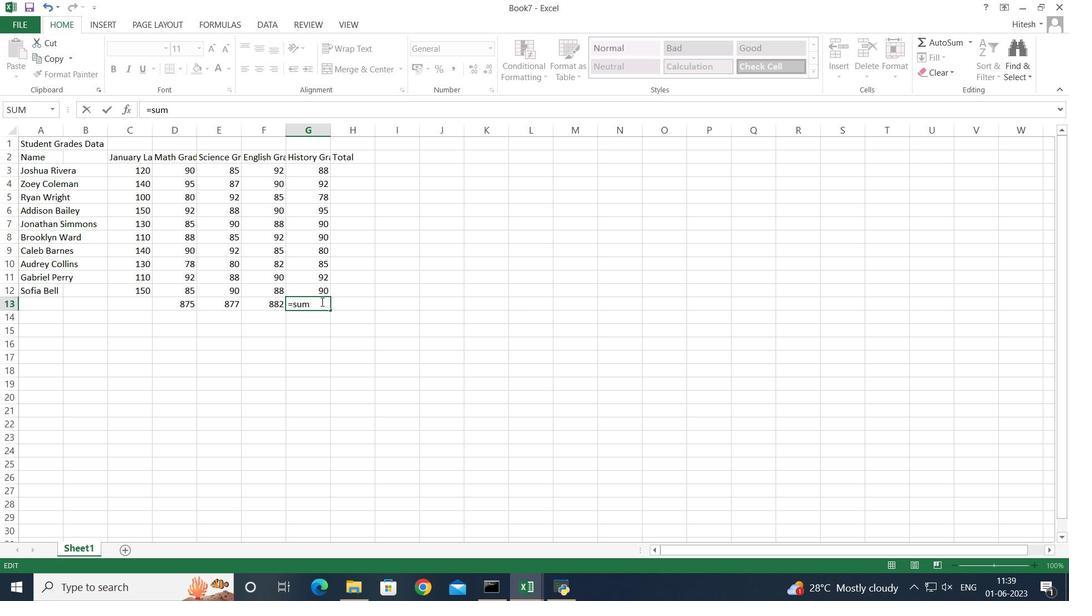 
Action: Key pressed <Key.backspace>m
Screenshot: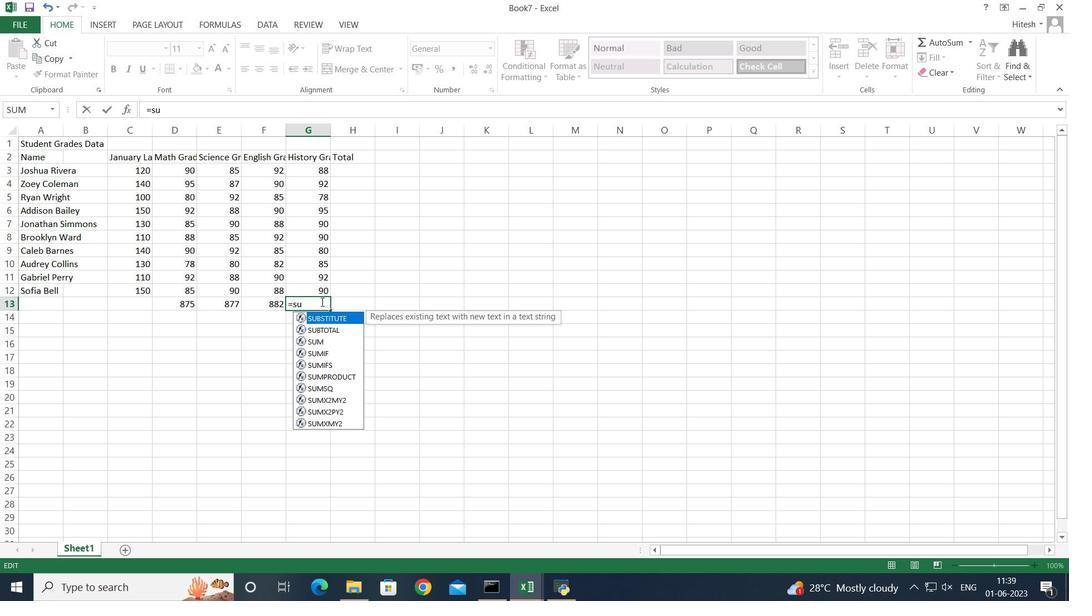 
Action: Mouse moved to (325, 318)
Screenshot: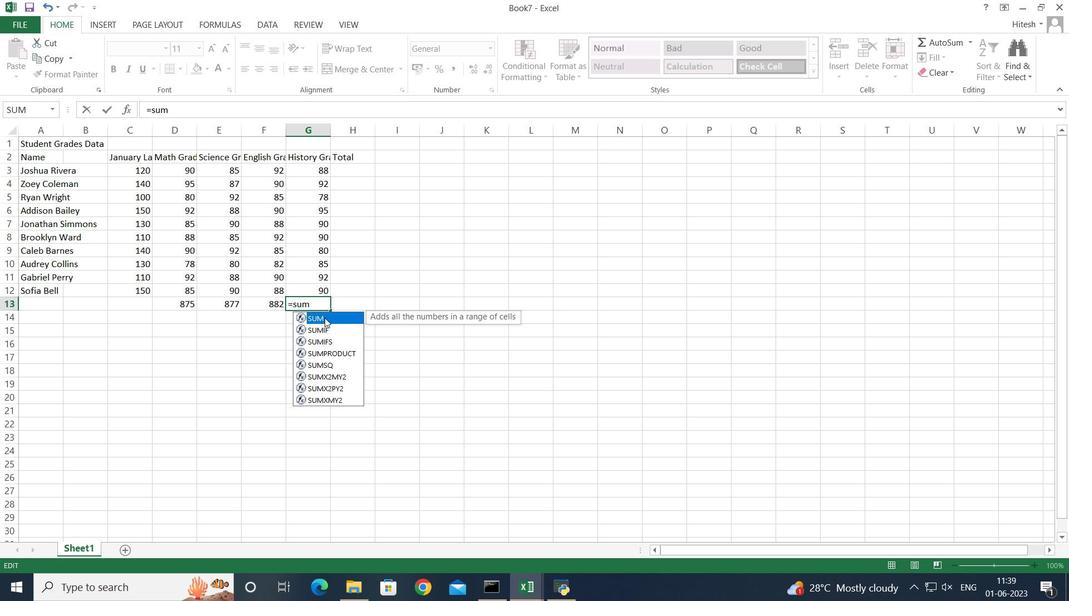 
Action: Mouse pressed left at (325, 318)
Screenshot: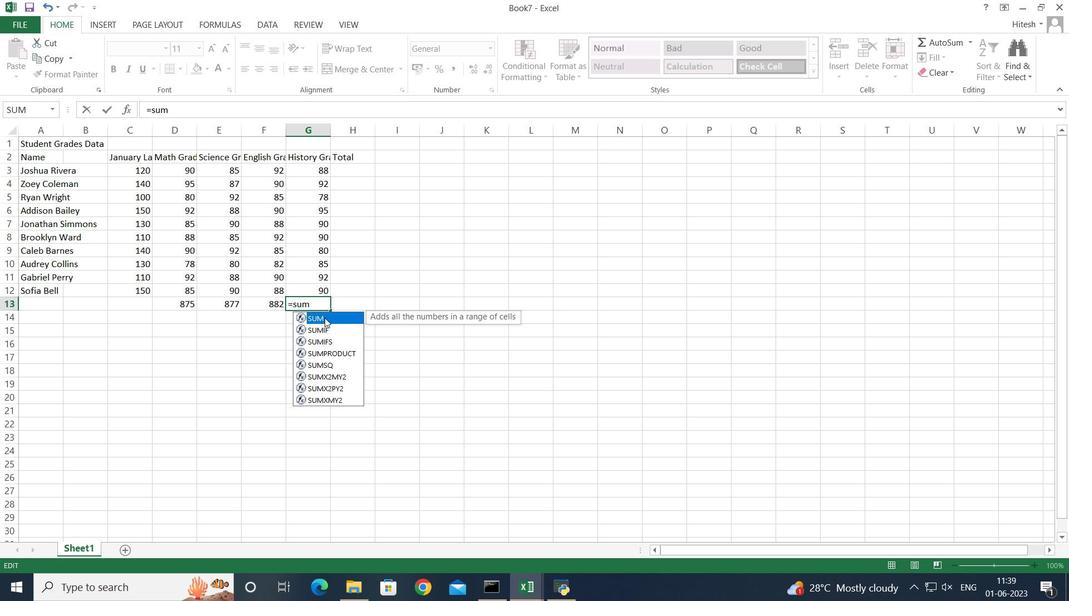 
Action: Mouse moved to (334, 316)
Screenshot: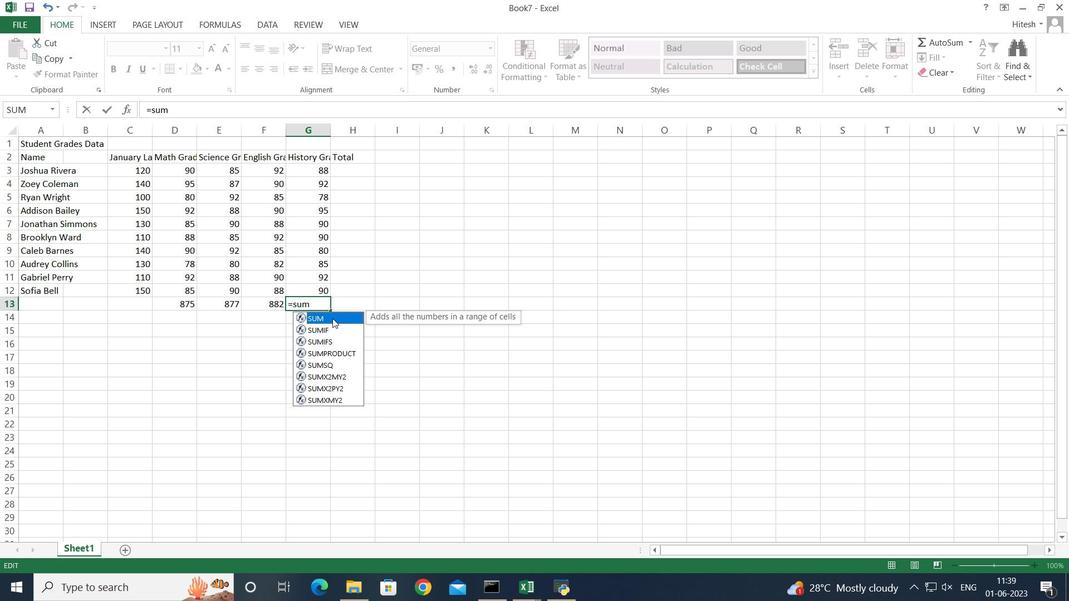 
Action: Mouse pressed left at (334, 316)
Screenshot: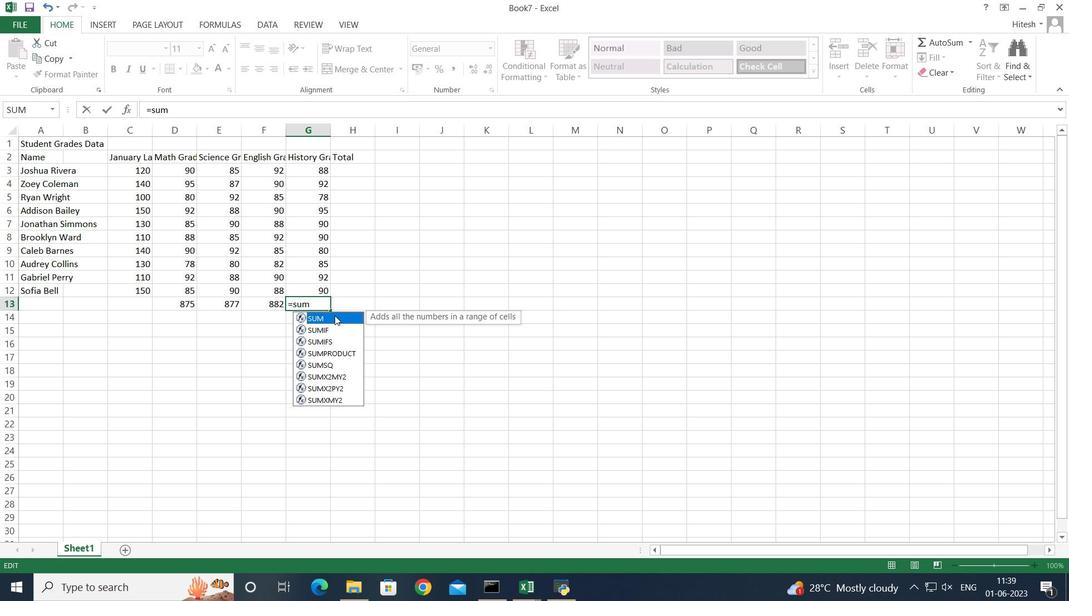 
Action: Mouse moved to (349, 316)
Screenshot: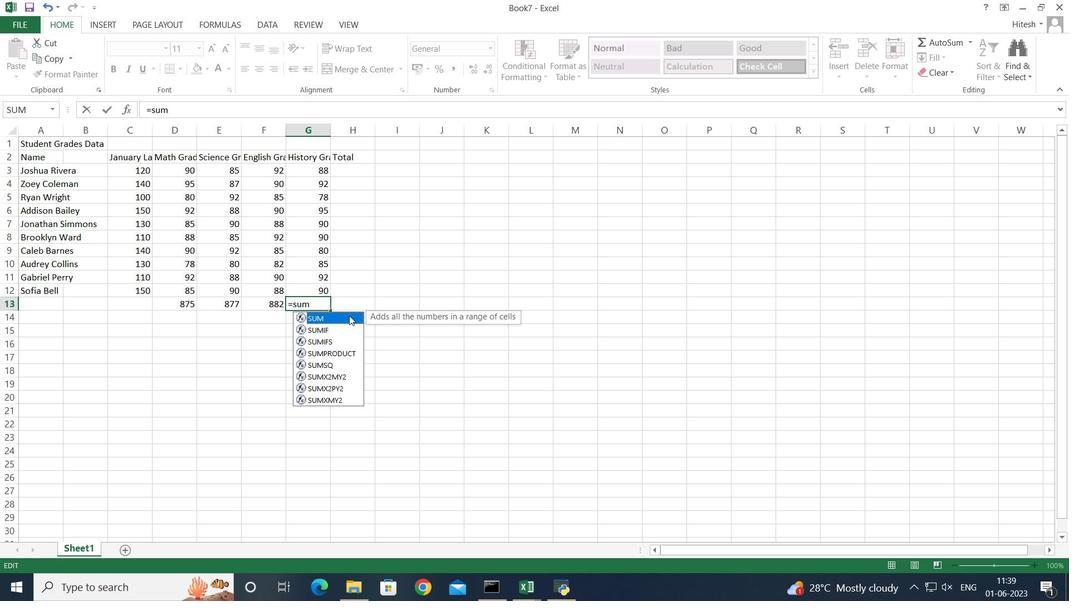 
Action: Mouse pressed left at (349, 316)
Screenshot: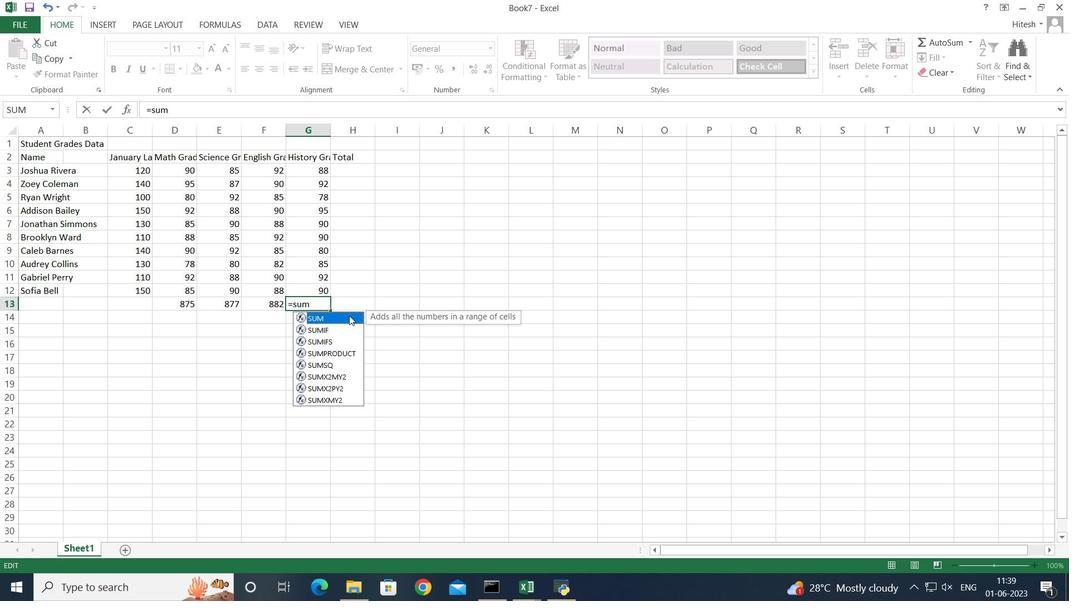 
Action: Mouse moved to (352, 316)
Screenshot: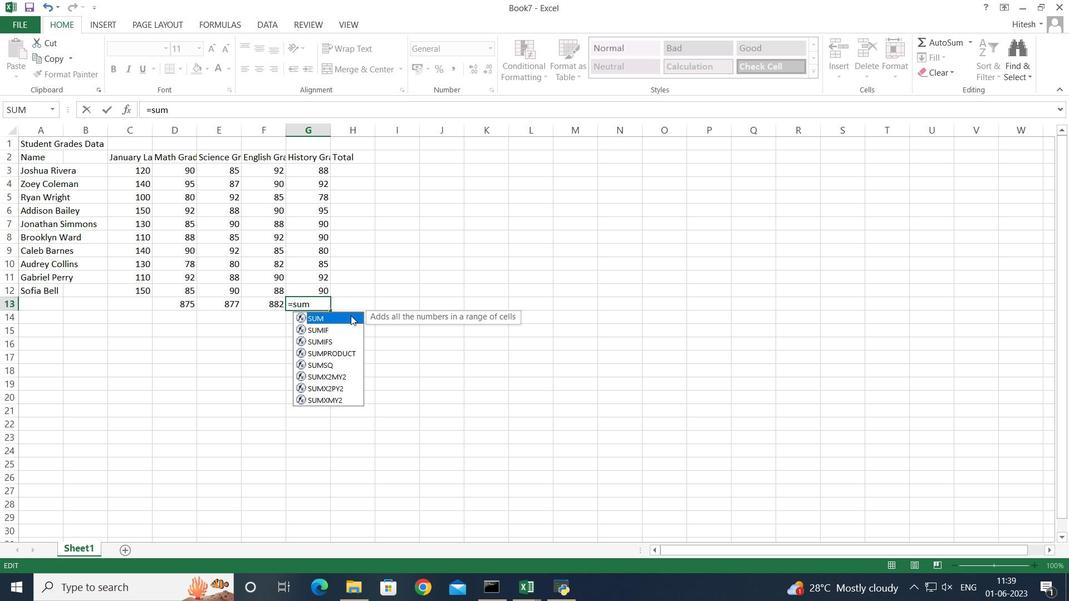 
Action: Mouse pressed left at (352, 316)
Screenshot: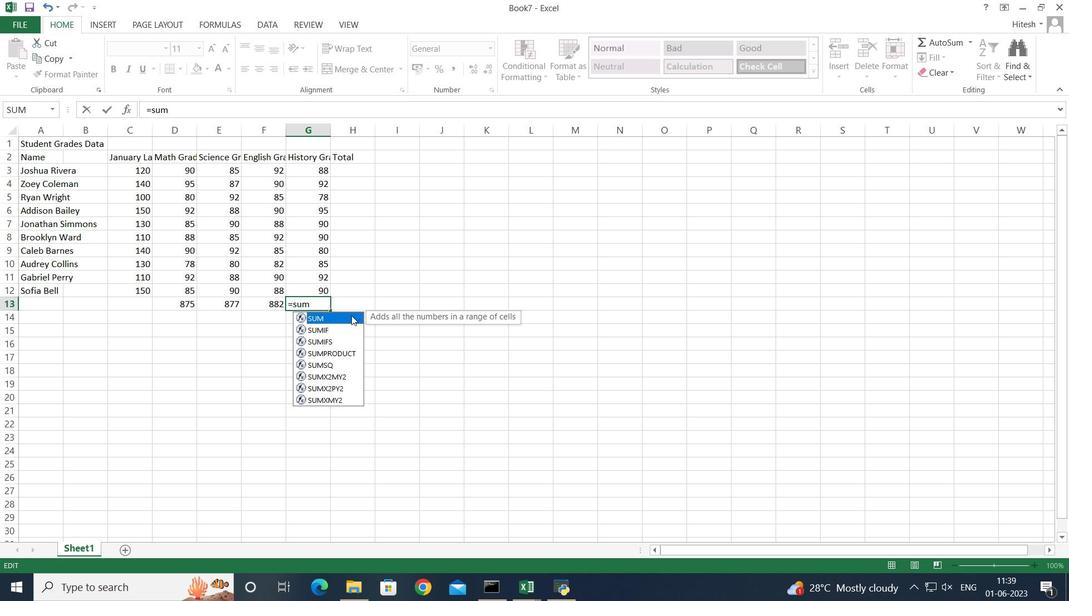 
Action: Mouse moved to (323, 316)
Screenshot: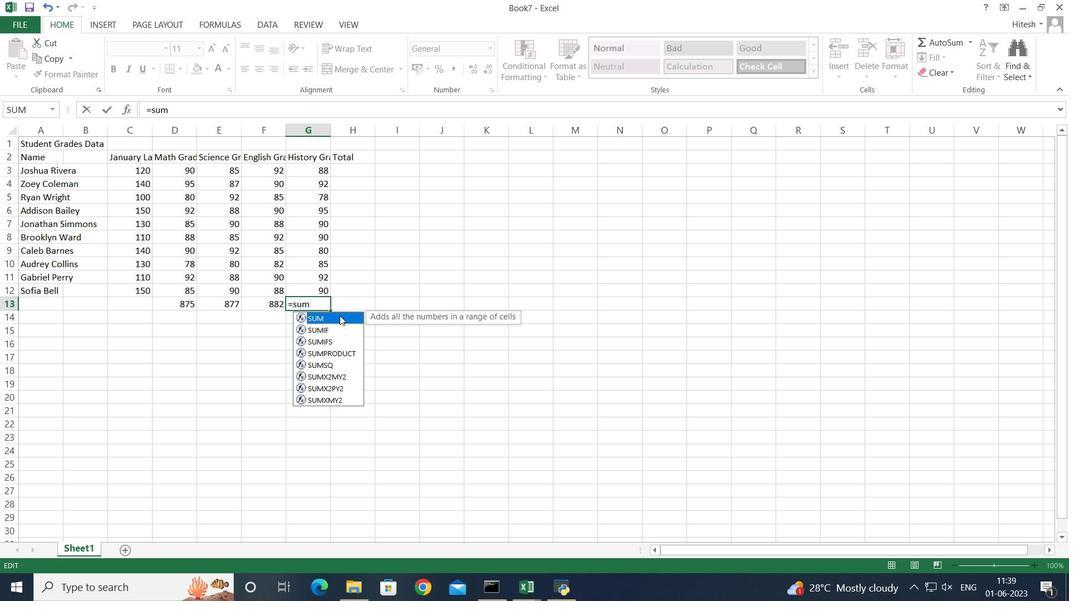 
Action: Mouse pressed left at (323, 316)
Screenshot: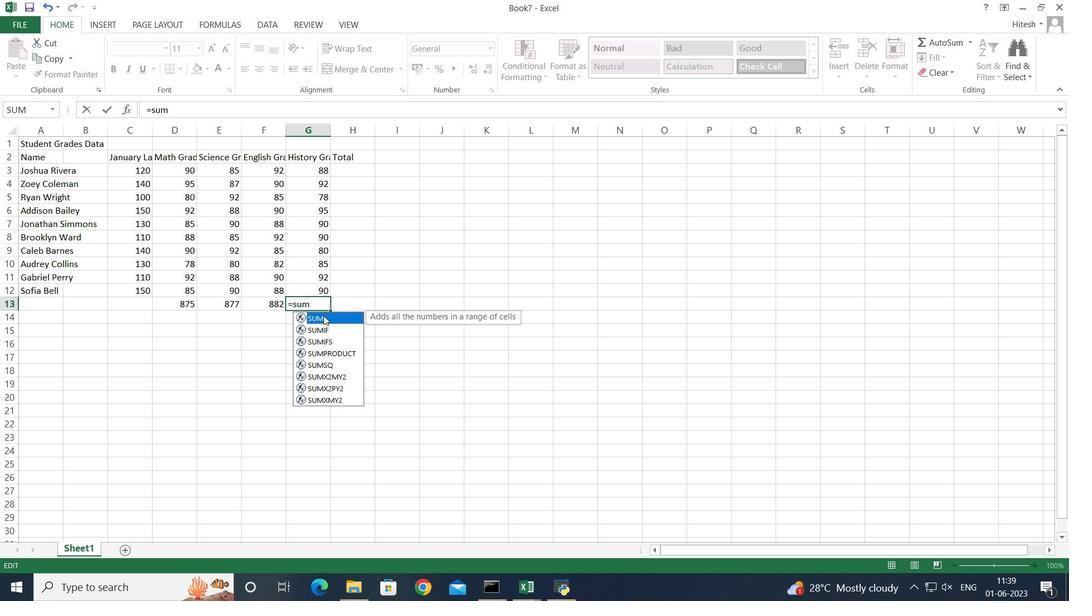 
Action: Mouse moved to (298, 315)
Screenshot: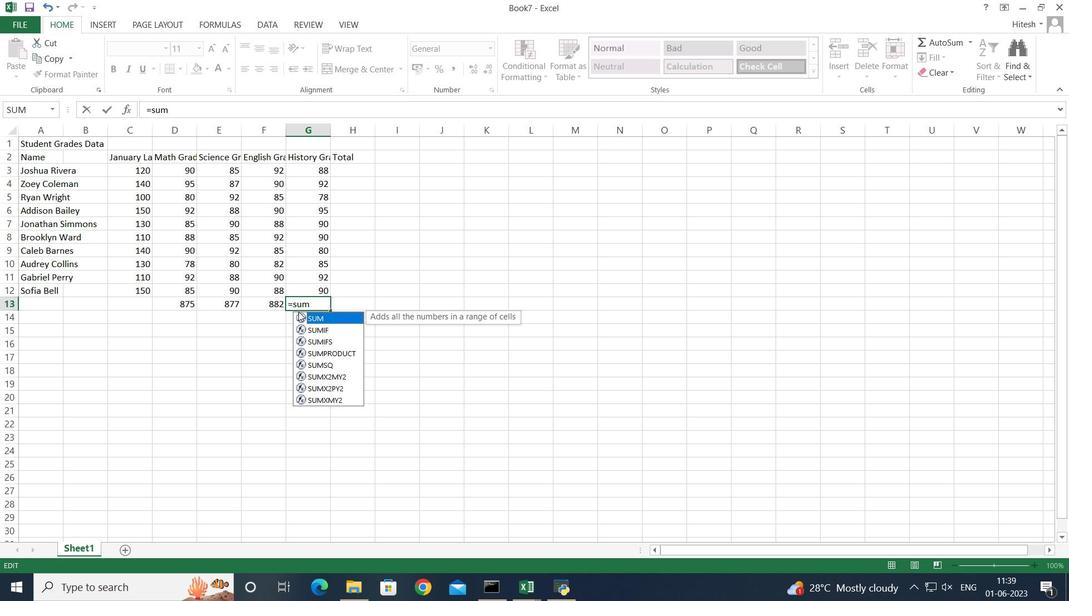 
Action: Mouse pressed left at (298, 315)
Screenshot: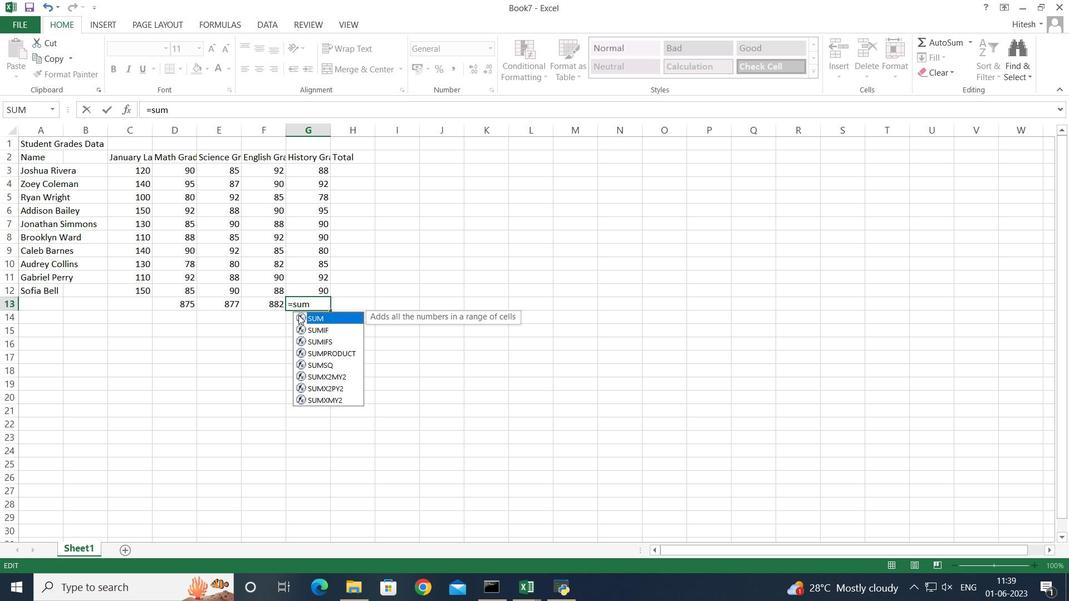 
Action: Mouse moved to (321, 316)
Screenshot: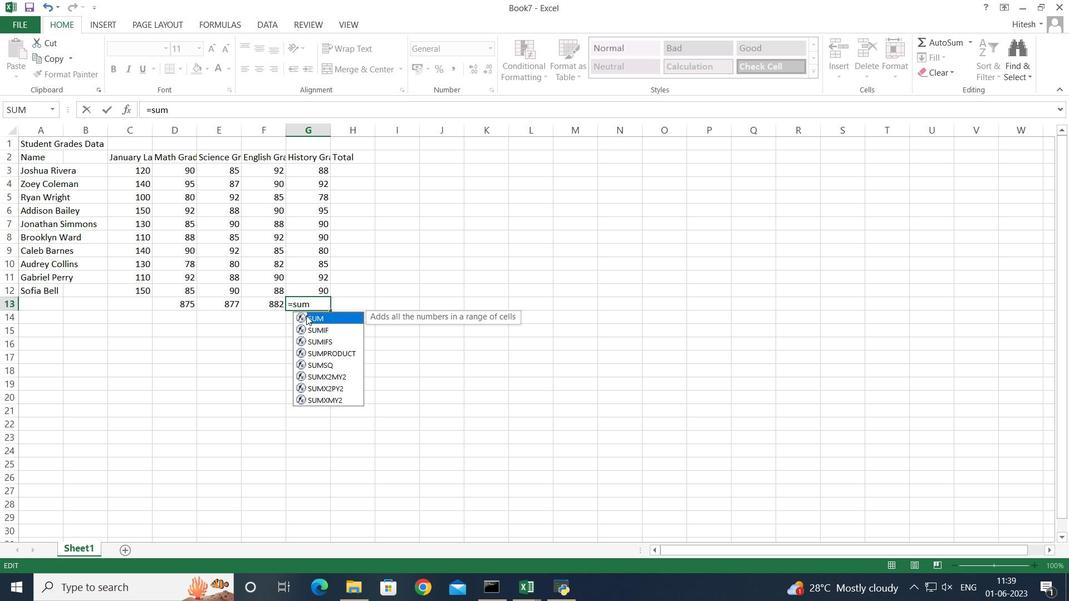 
Action: Mouse pressed left at (321, 316)
Screenshot: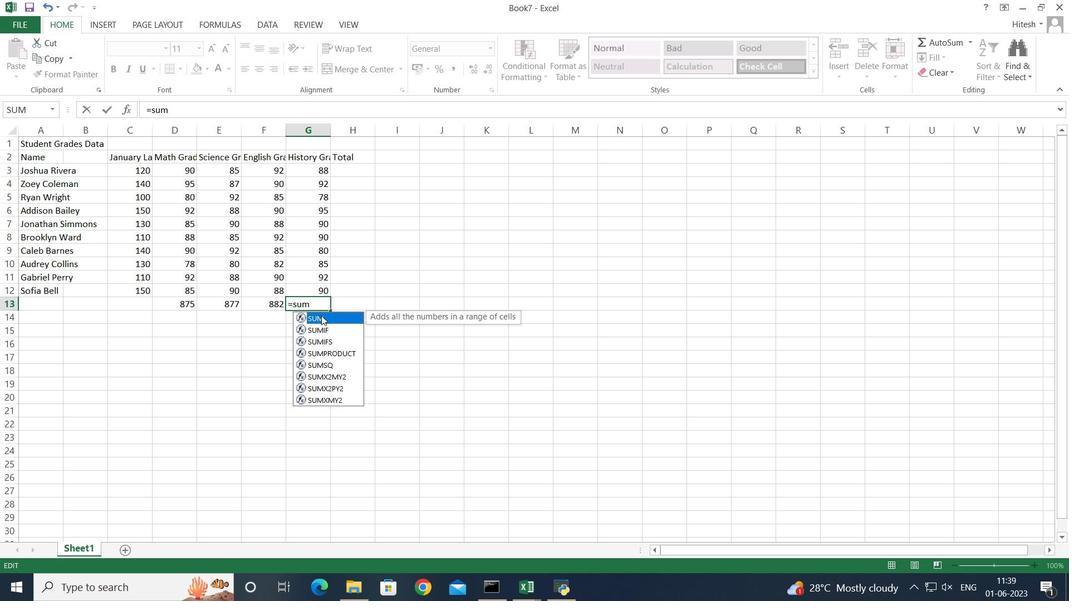 
Action: Key pressed <Key.shift_r>(
Screenshot: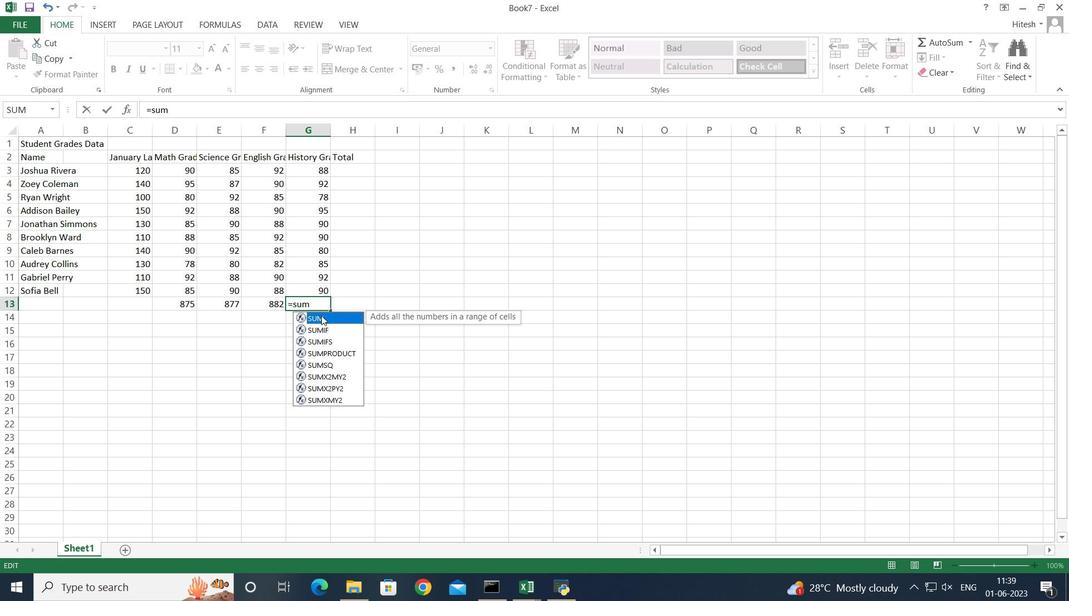 
Action: Mouse moved to (326, 284)
Screenshot: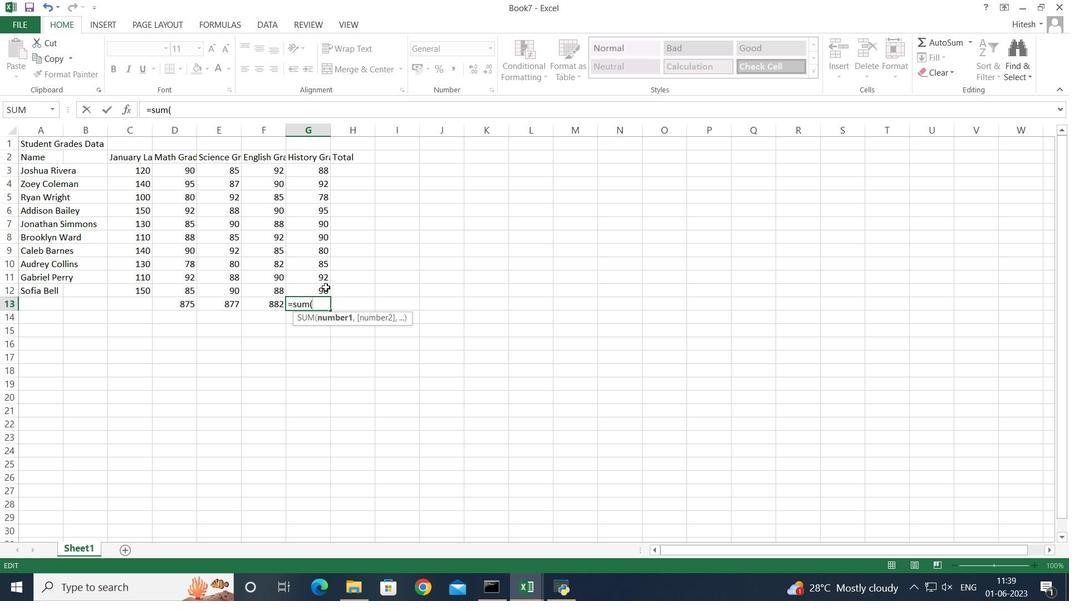 
Action: Mouse pressed left at (326, 284)
Screenshot: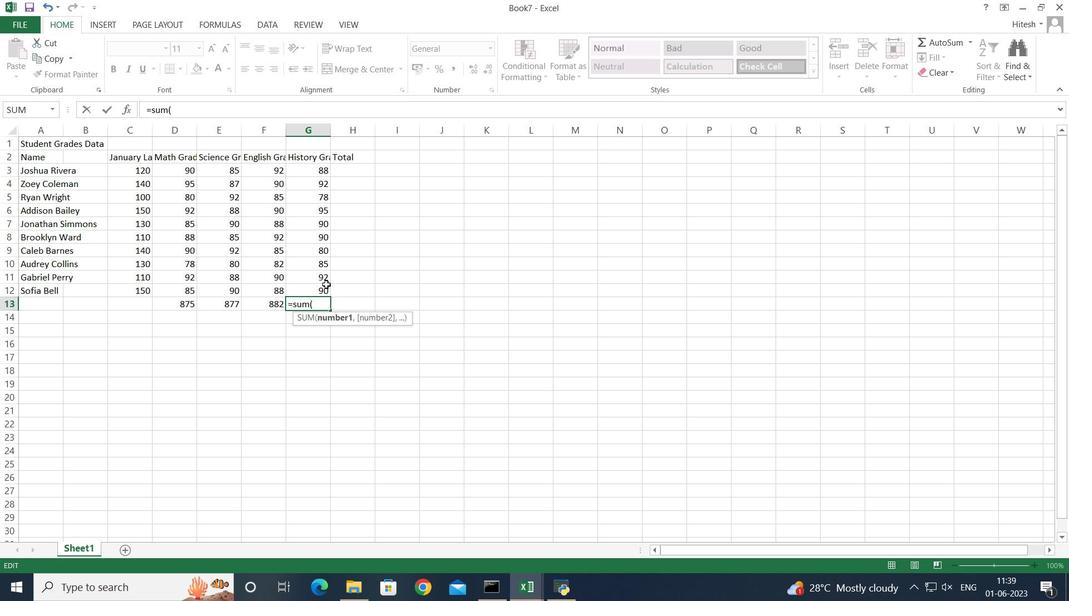 
Action: Mouse moved to (326, 287)
Screenshot: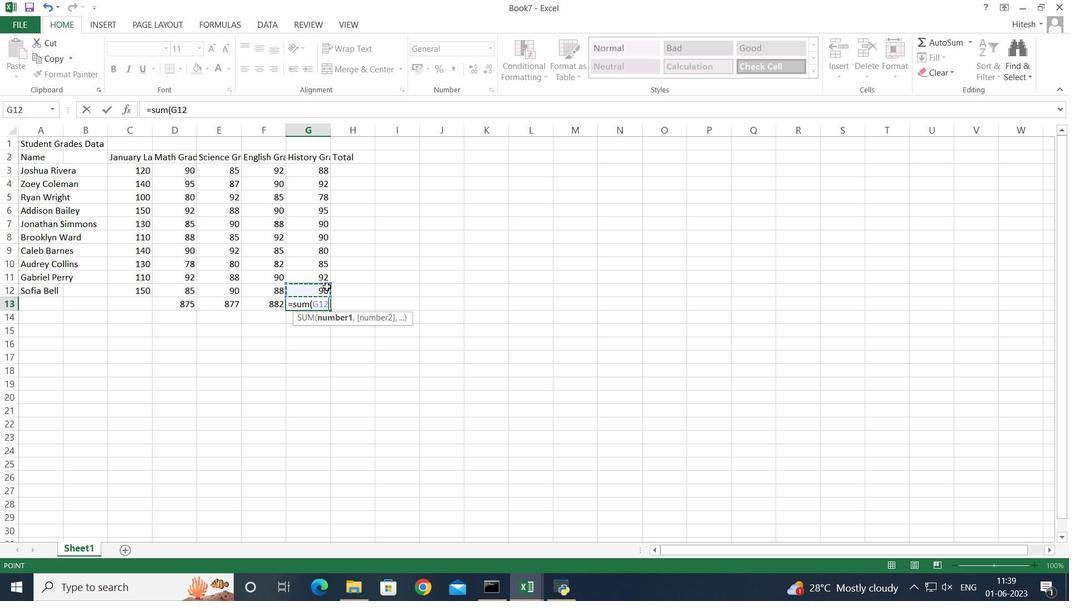 
Action: Key pressed <Key.shift><Key.up><Key.up><Key.up><Key.up><Key.up><Key.up><Key.up><Key.up><Key.up><Key.enter>
Screenshot: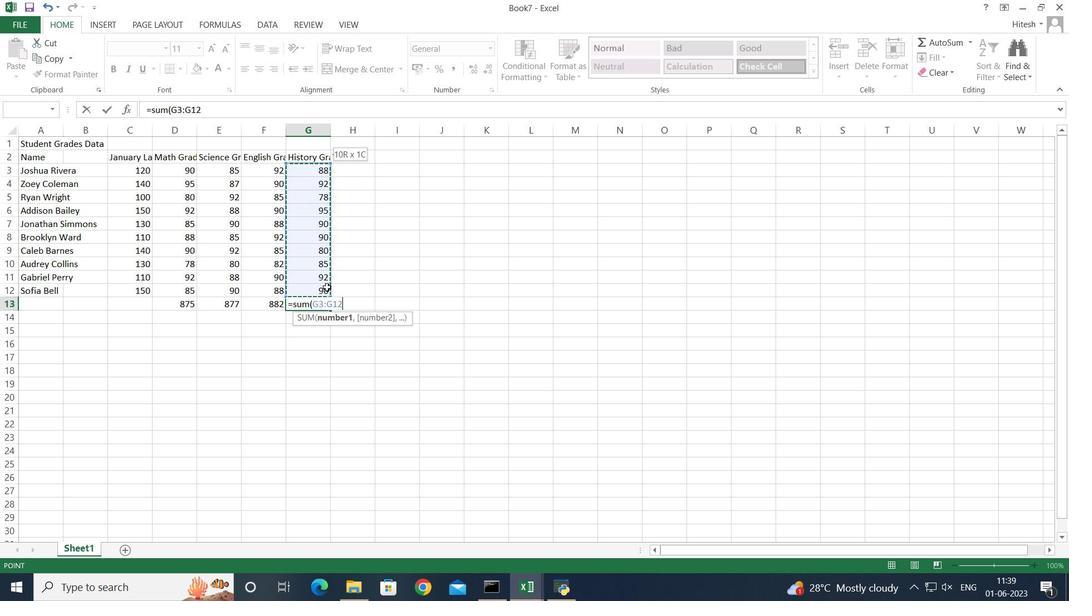 
Action: Mouse moved to (347, 167)
Screenshot: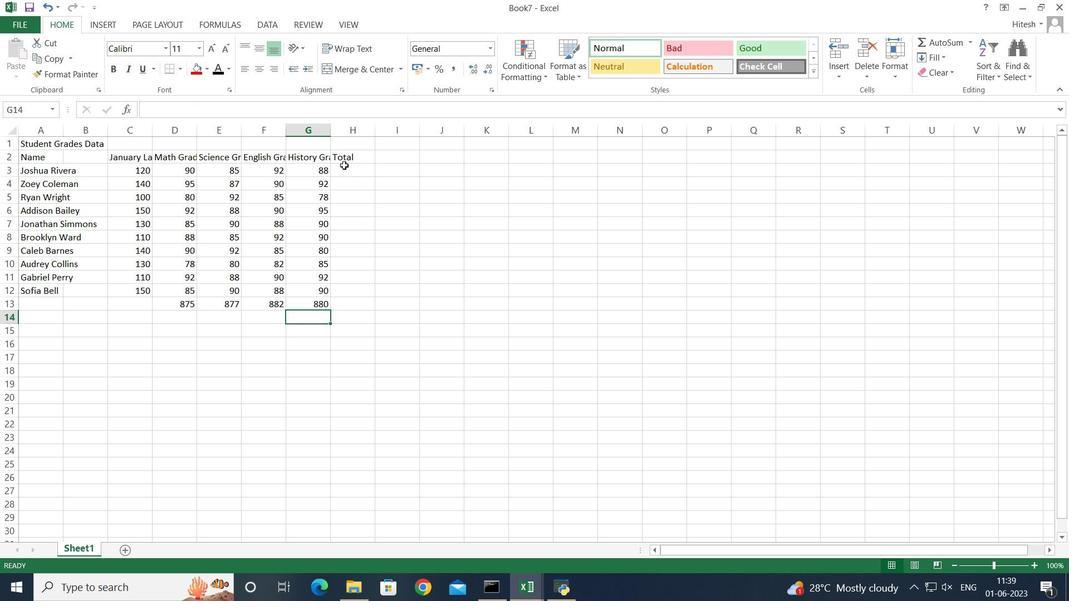 
Action: Mouse pressed left at (345, 166)
Screenshot: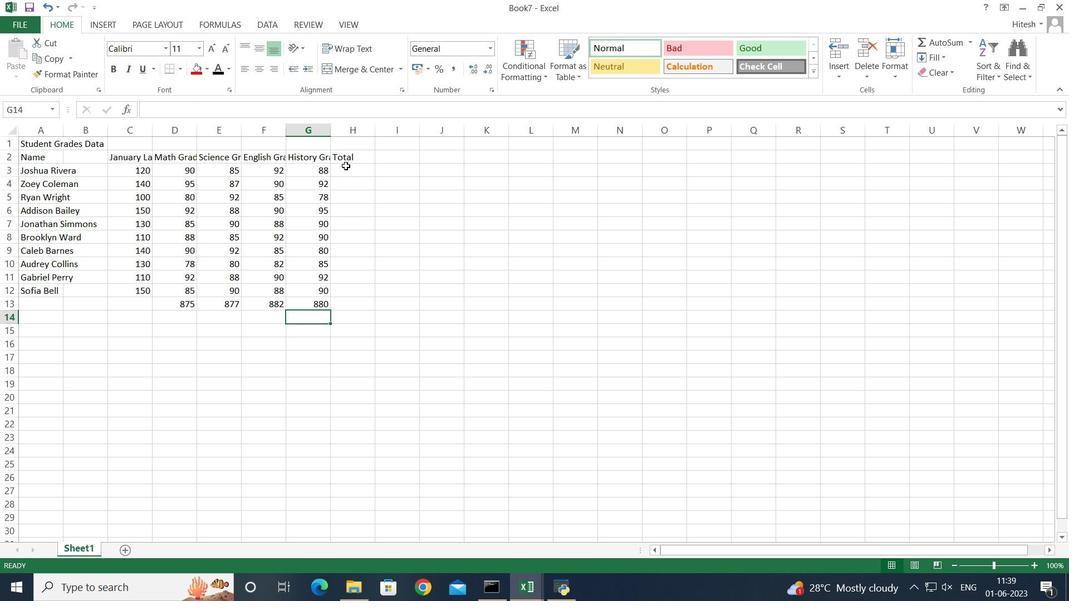 
Action: Key pressed =
Screenshot: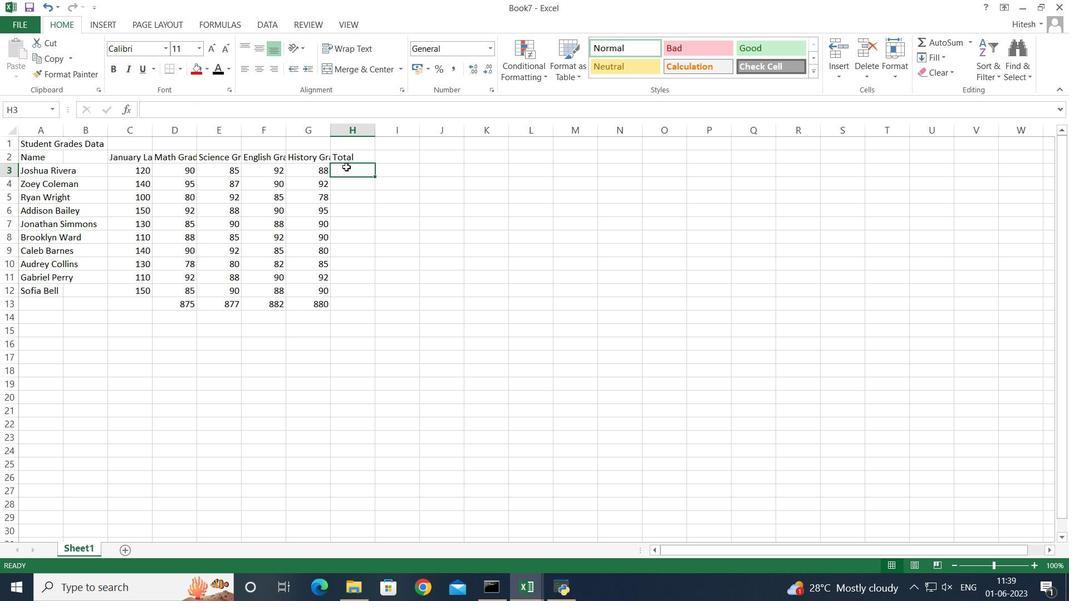 
Action: Mouse moved to (318, 167)
Screenshot: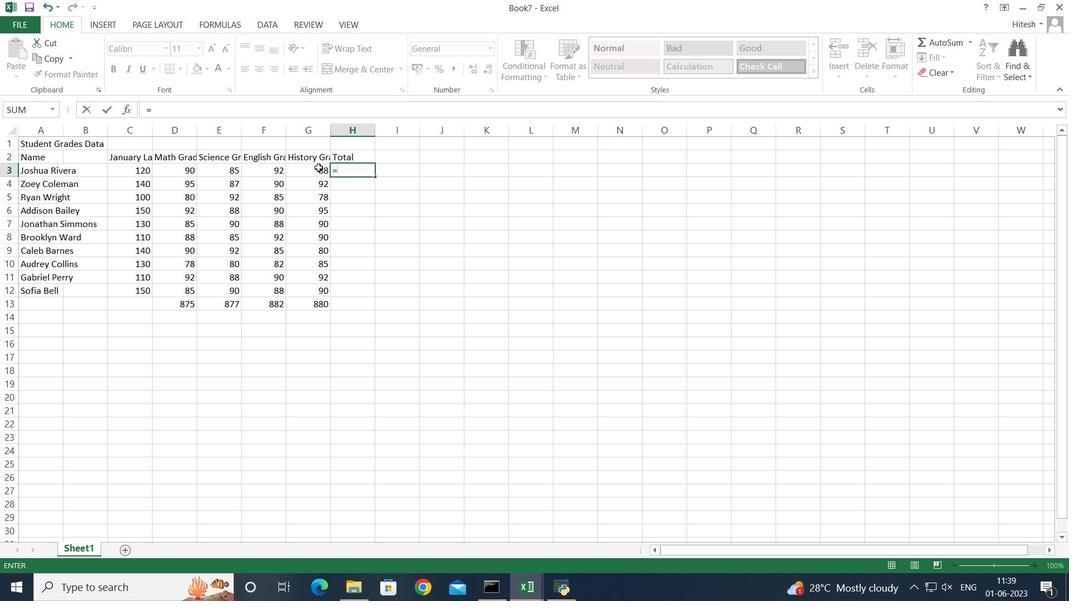 
Action: Mouse pressed left at (318, 167)
Screenshot: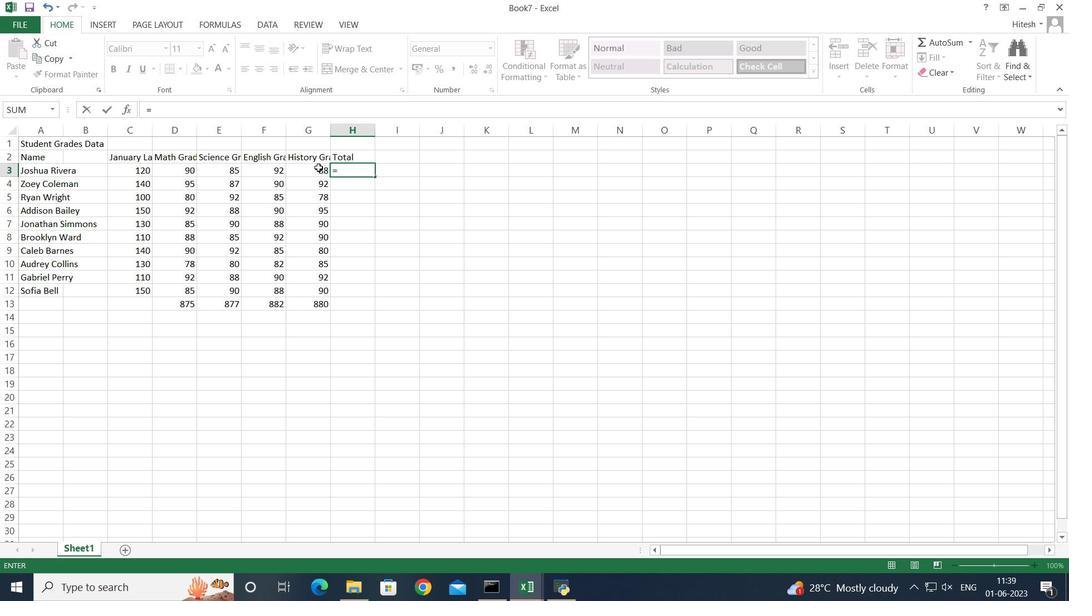 
Action: Key pressed *+<Key.backspace><Key.backspace>+
Screenshot: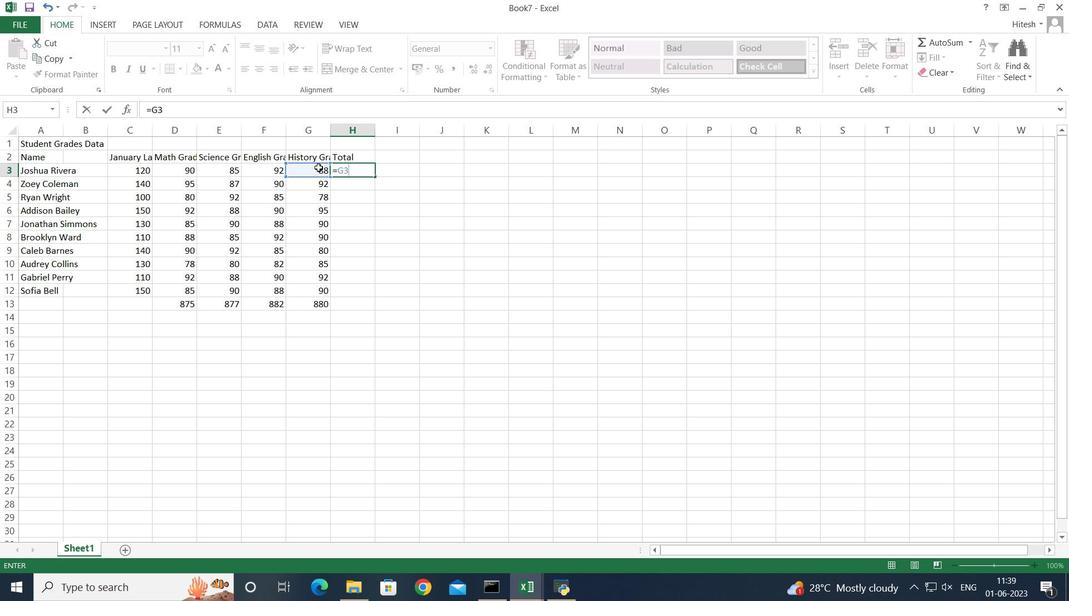 
Action: Mouse moved to (264, 173)
Screenshot: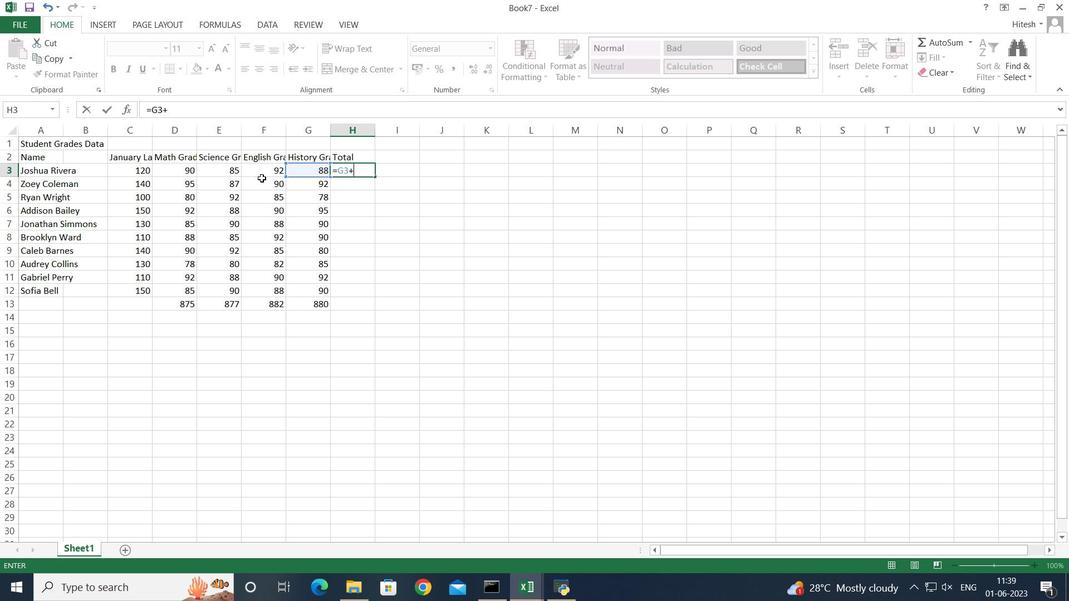 
Action: Mouse pressed left at (264, 173)
Screenshot: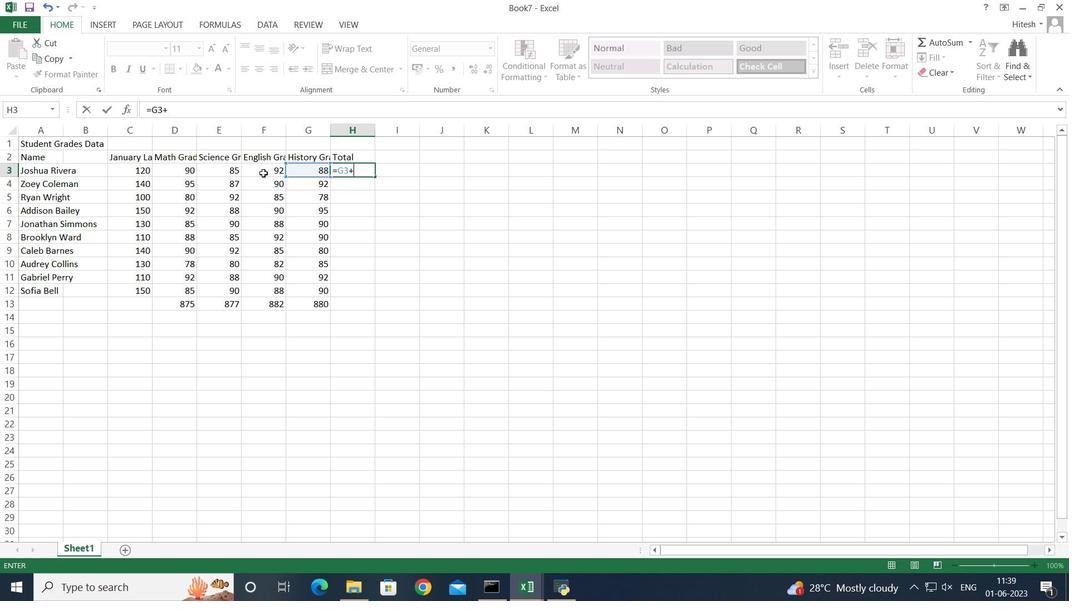 
Action: Mouse moved to (264, 173)
Screenshot: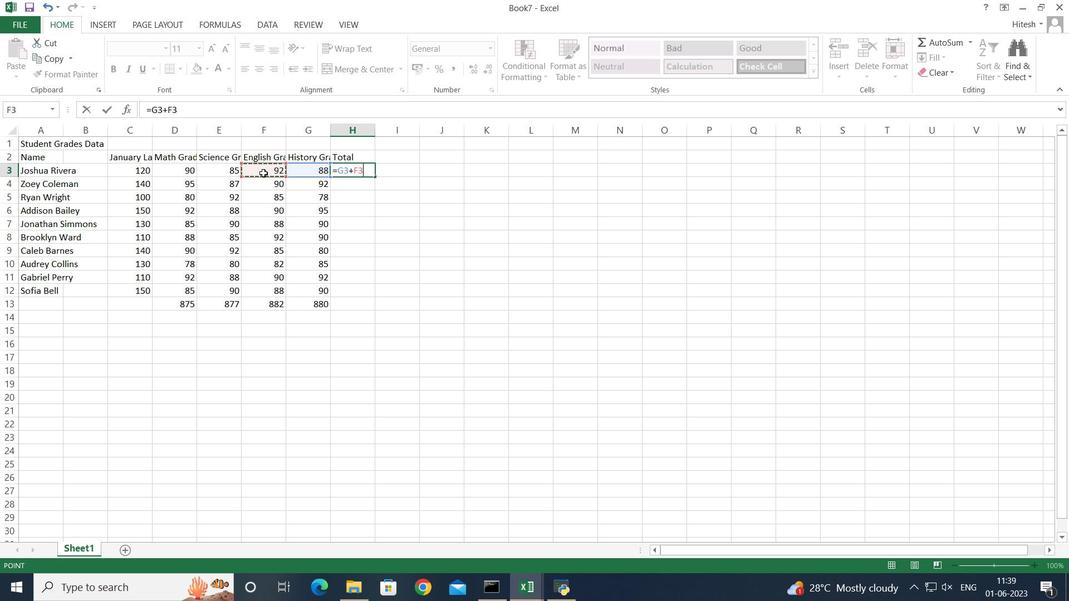 
Action: Key pressed +
Screenshot: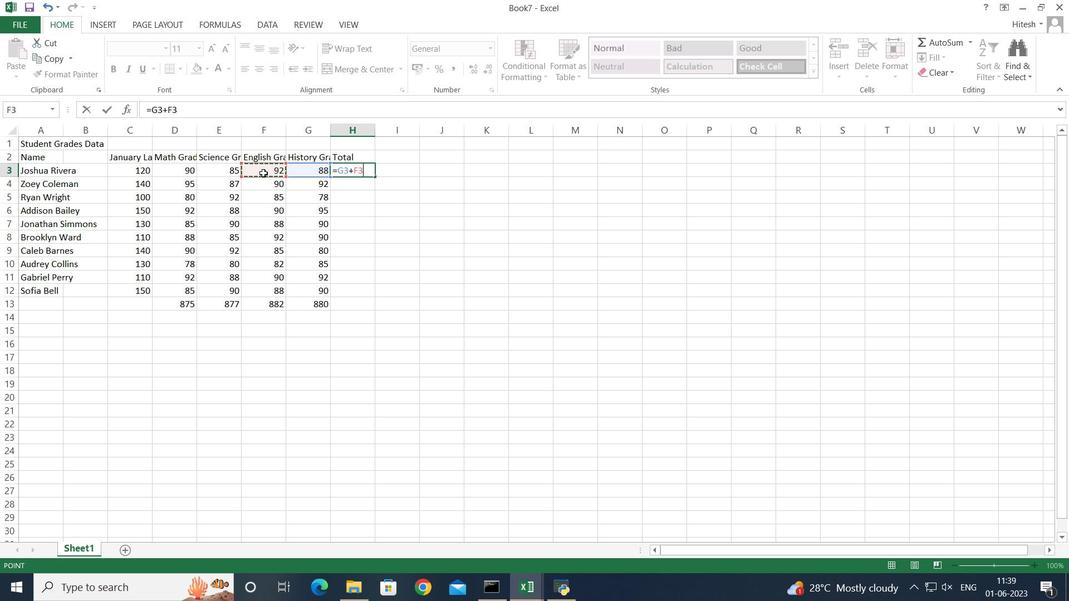 
Action: Mouse moved to (219, 165)
Screenshot: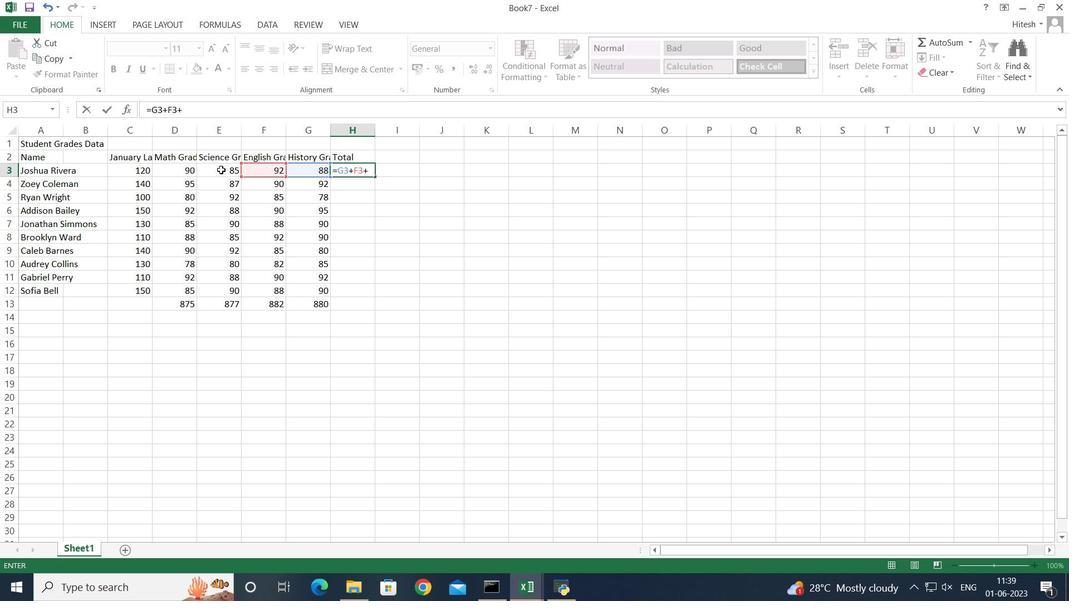 
Action: Mouse pressed left at (219, 165)
Screenshot: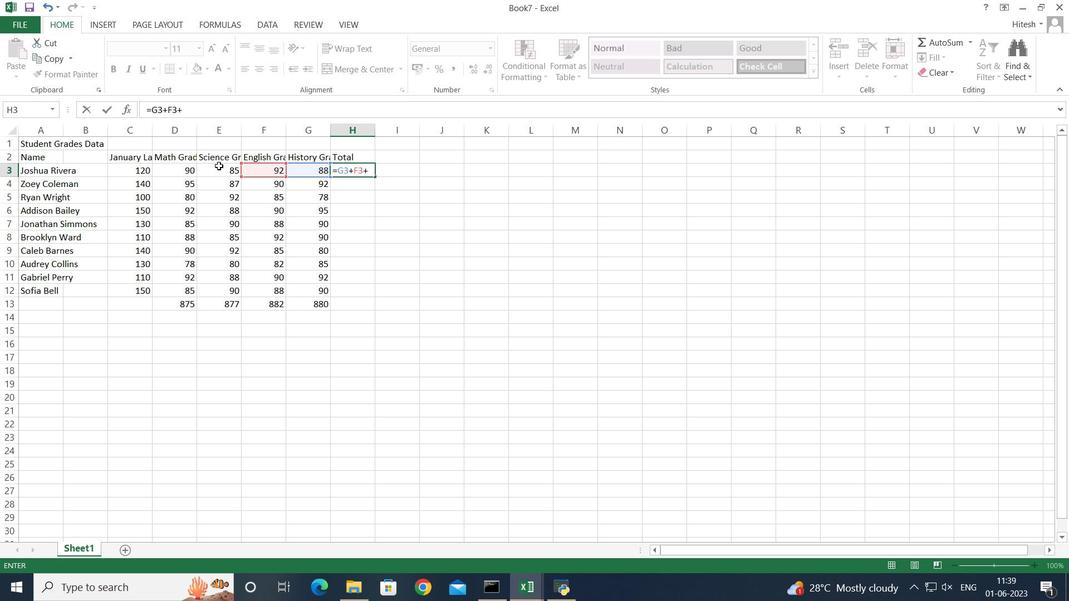 
Action: Key pressed +
Screenshot: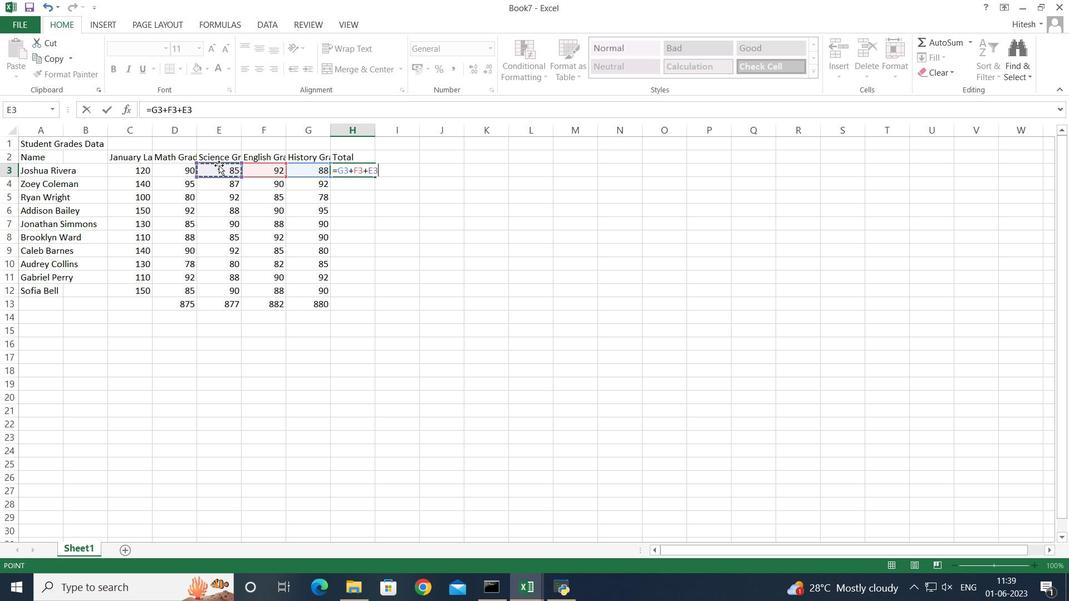 
Action: Mouse moved to (176, 171)
Screenshot: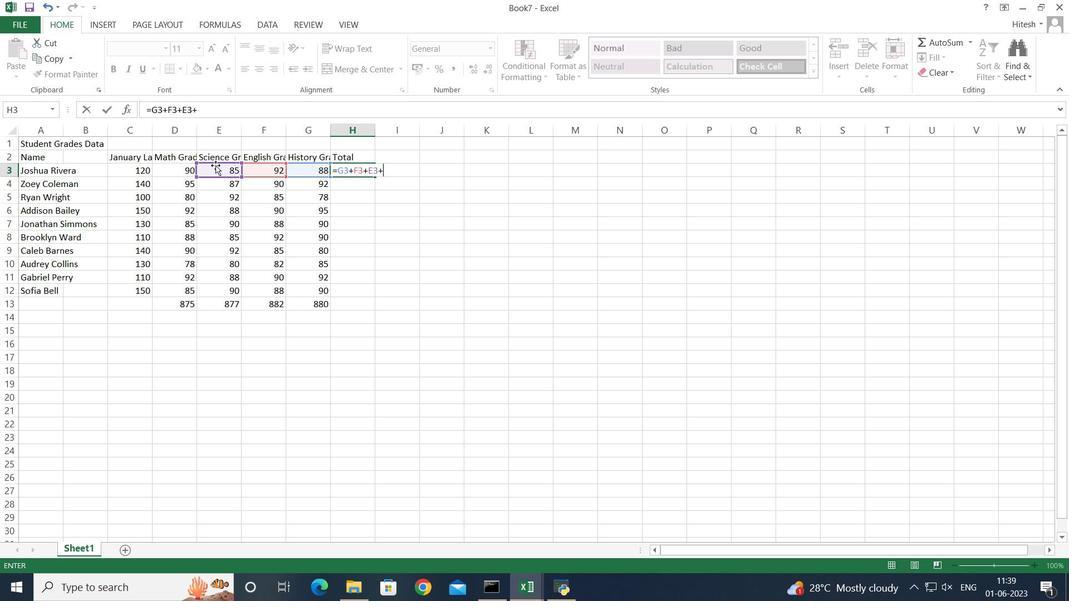 
Action: Mouse pressed left at (176, 171)
Screenshot: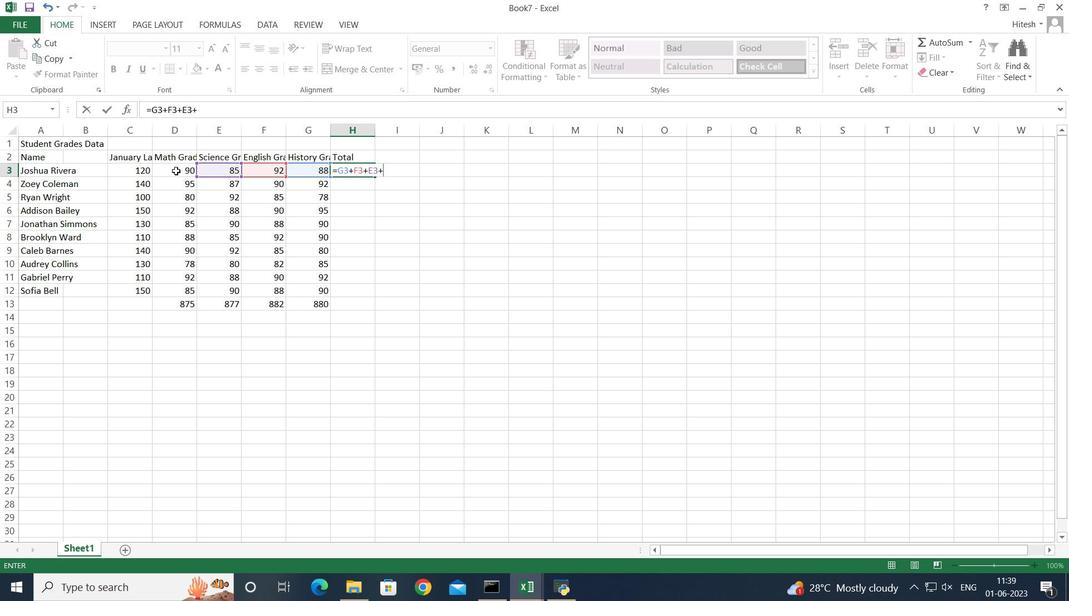 
Action: Mouse moved to (175, 172)
Screenshot: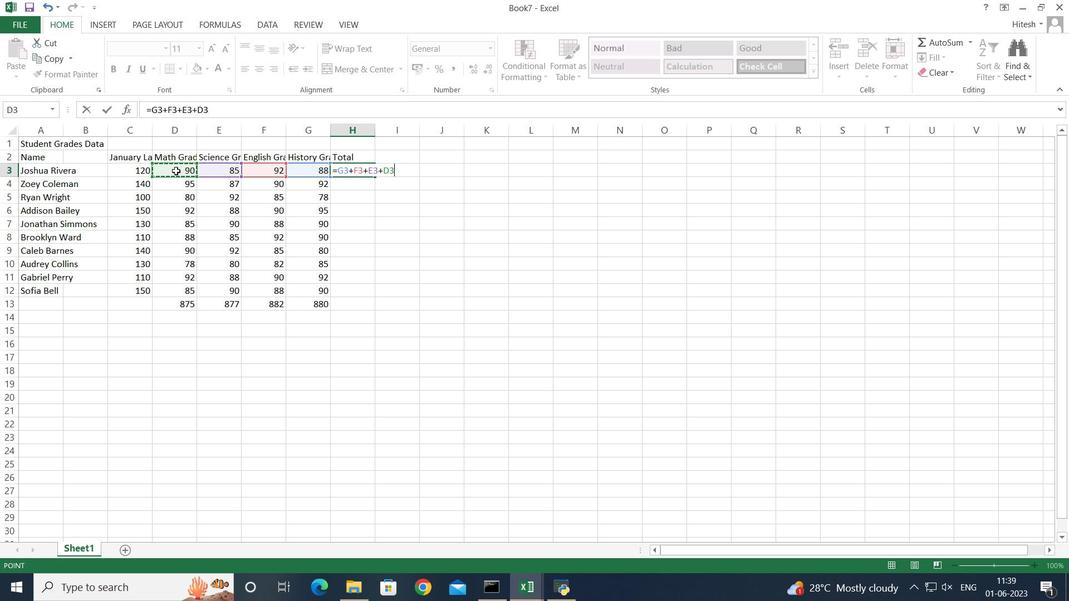 
Action: Key pressed <Key.enter>
Screenshot: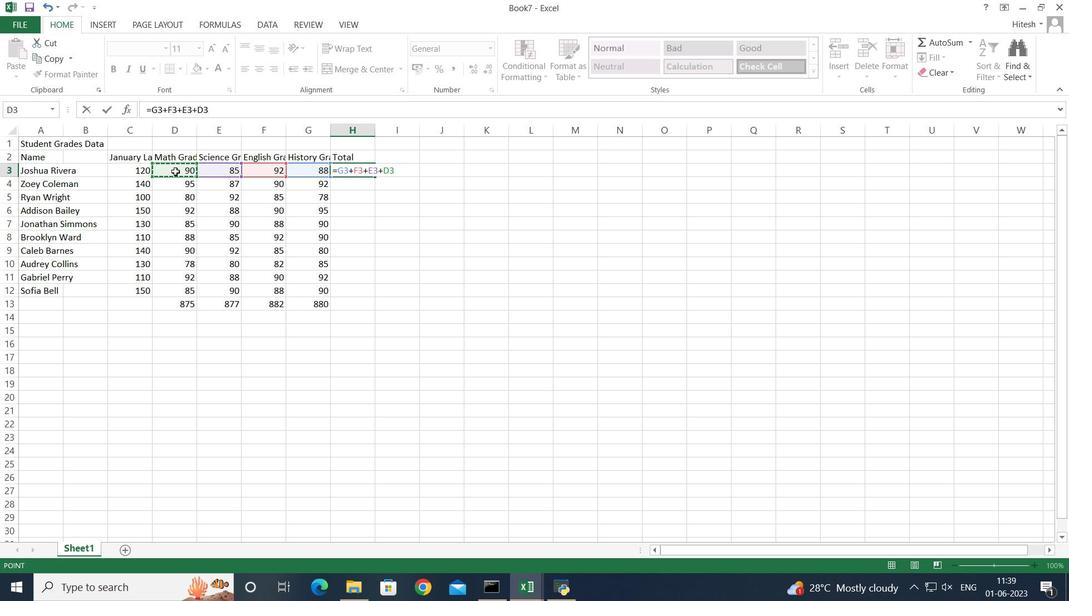 
Action: Mouse moved to (307, 189)
Screenshot: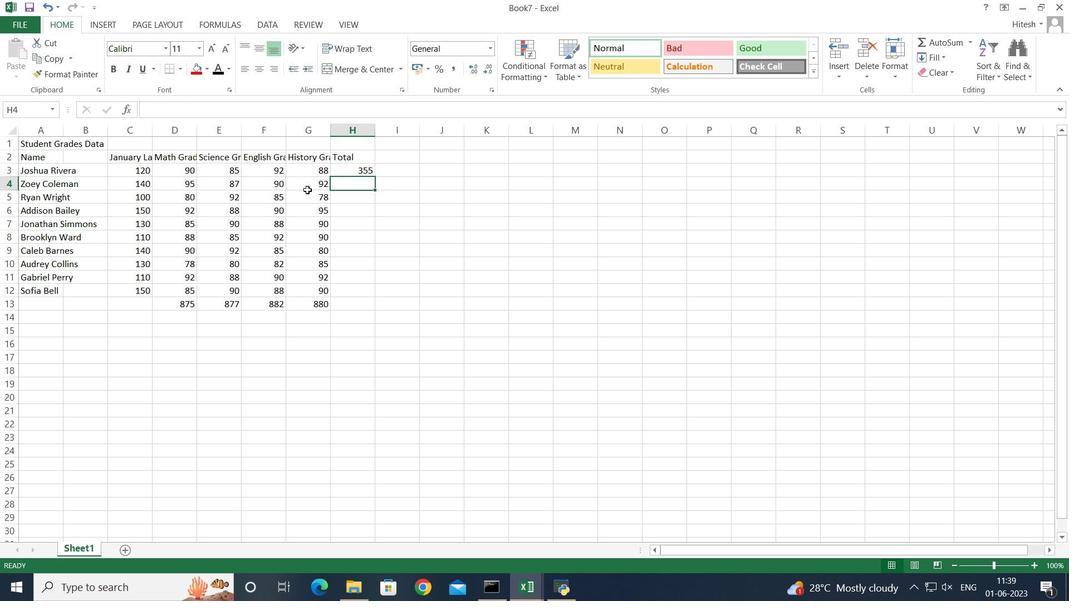 
Action: Key pressed =
Screenshot: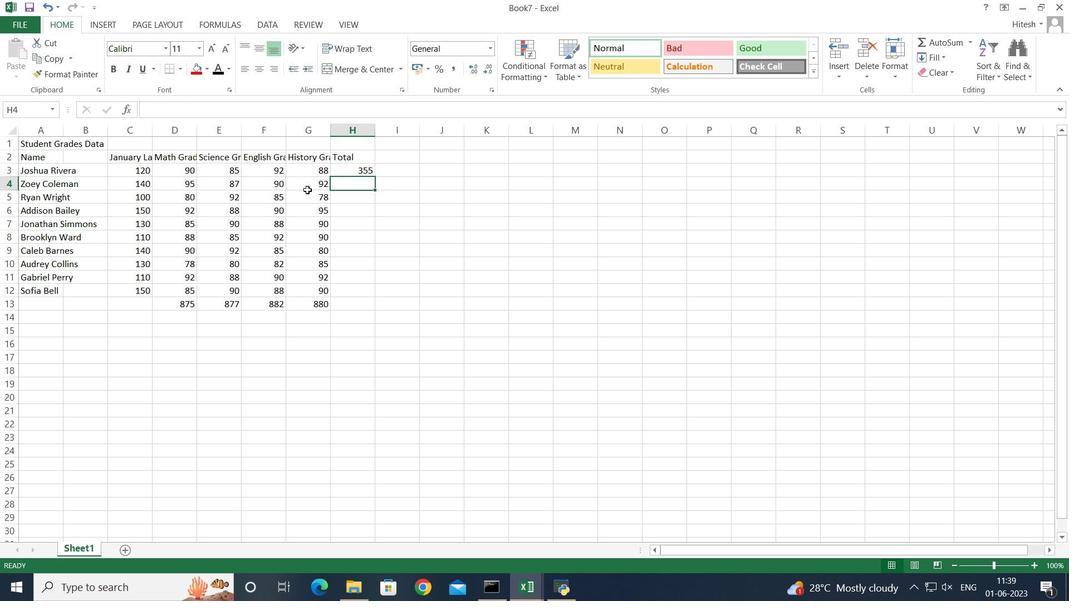 
Action: Mouse moved to (311, 184)
Screenshot: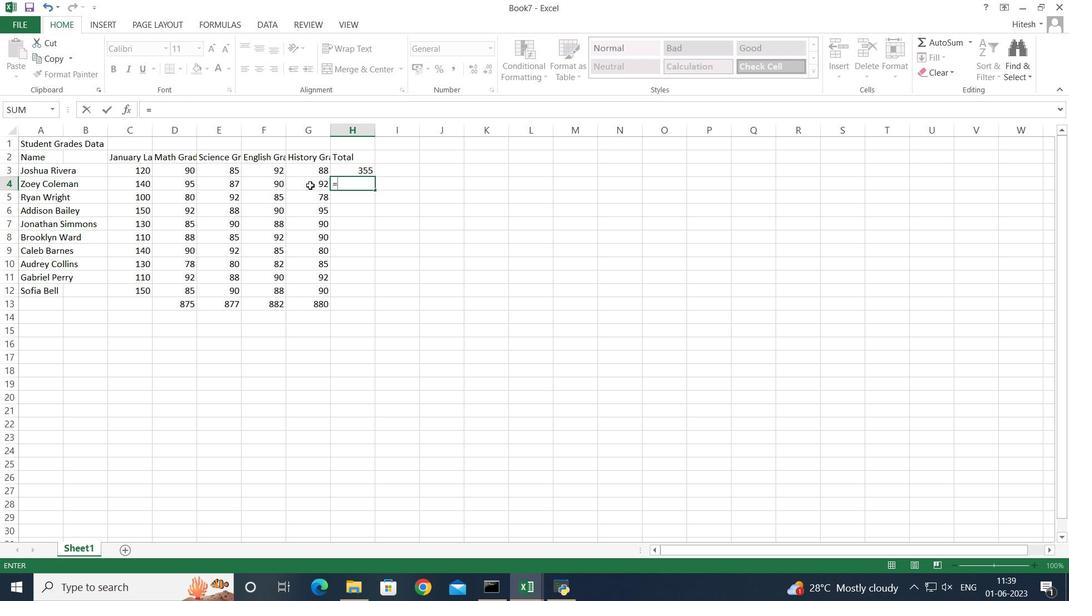 
Action: Key pressed <Key.shift_r>(
Screenshot: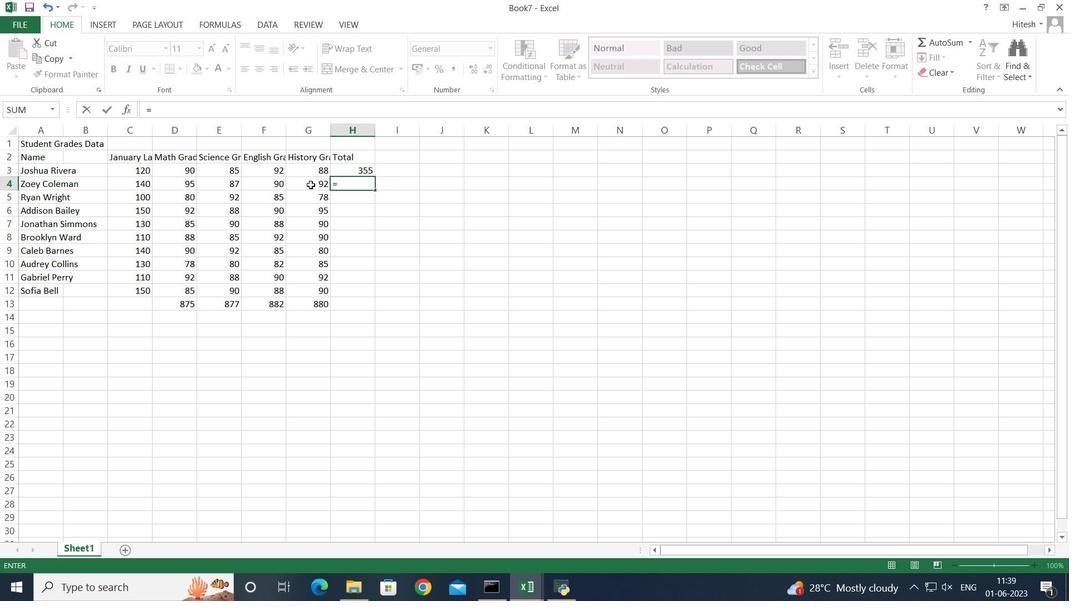 
Action: Mouse pressed left at (311, 184)
Screenshot: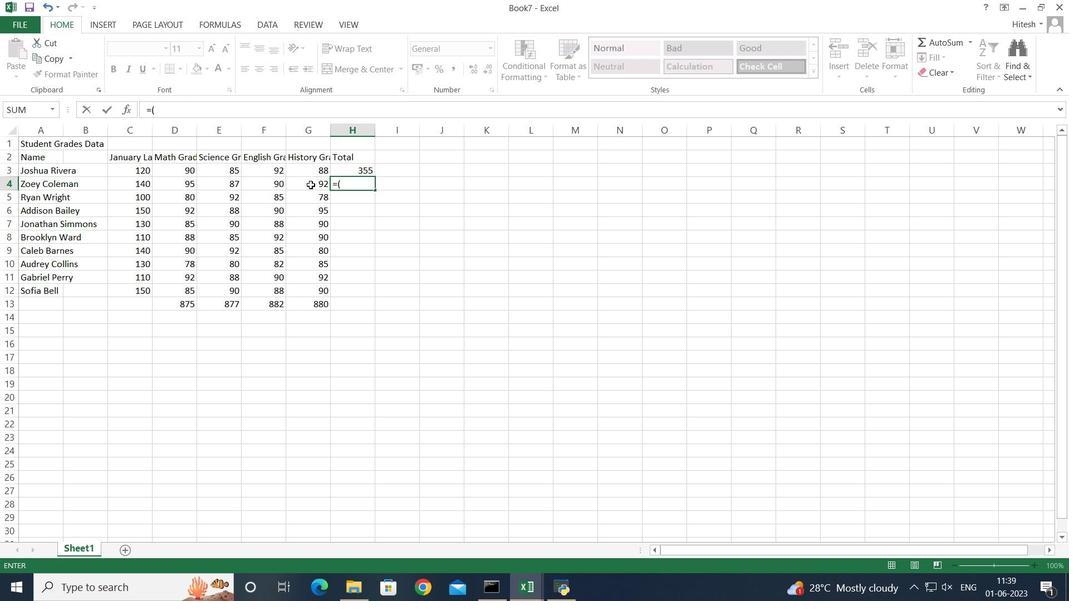
Action: Key pressed +
Screenshot: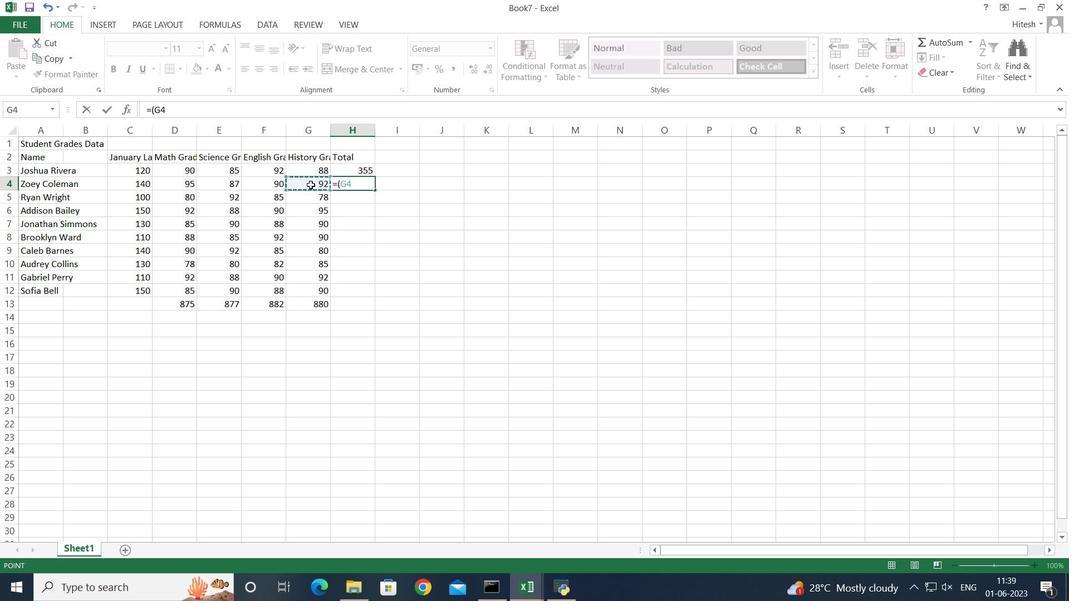 
Action: Mouse moved to (253, 184)
Screenshot: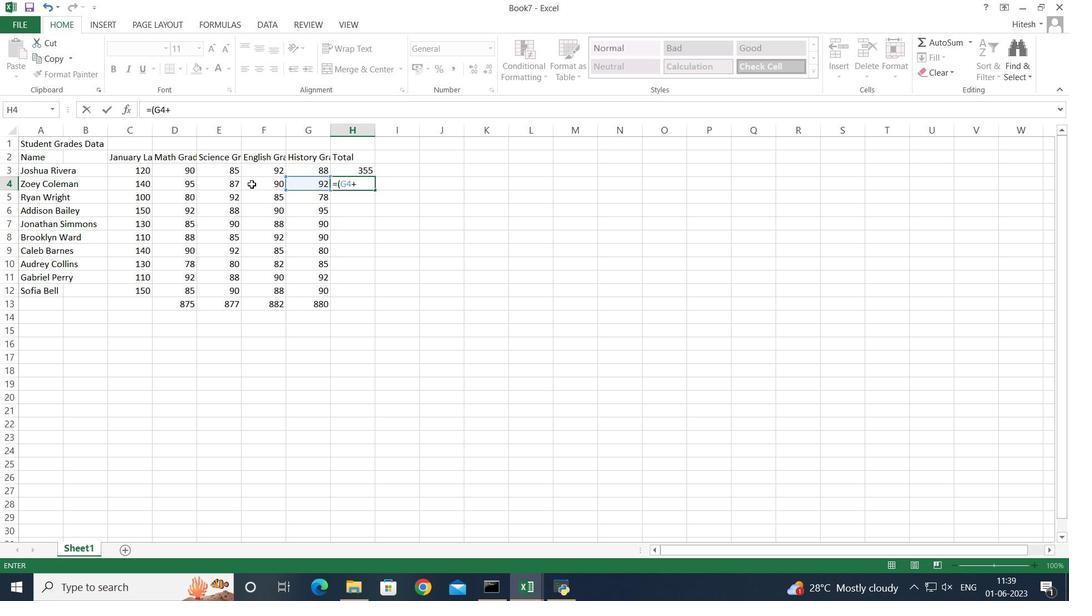 
Action: Mouse pressed left at (253, 184)
Screenshot: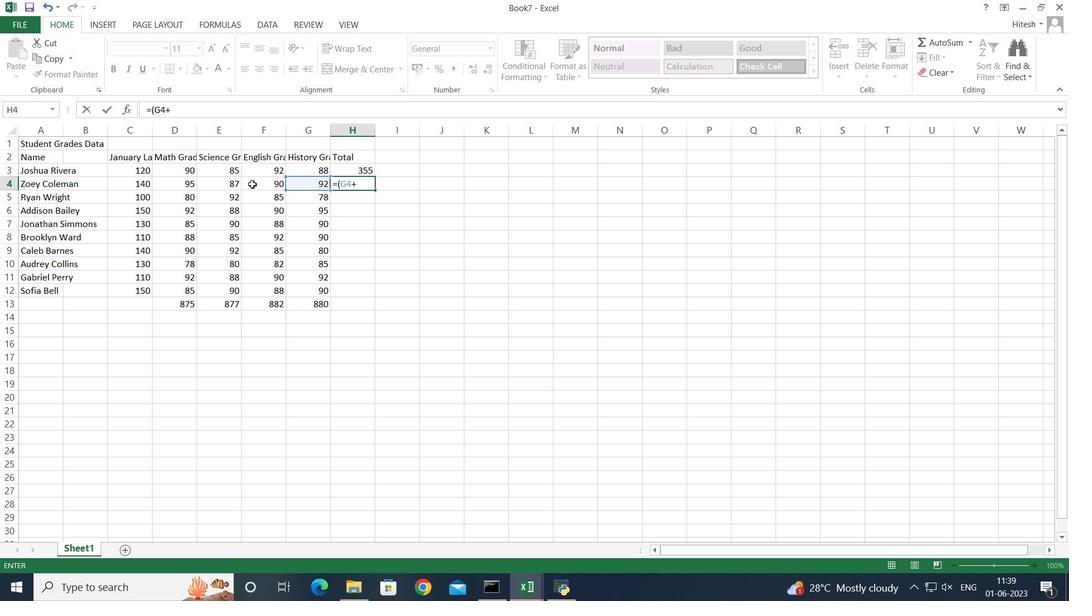
Action: Mouse moved to (254, 184)
Screenshot: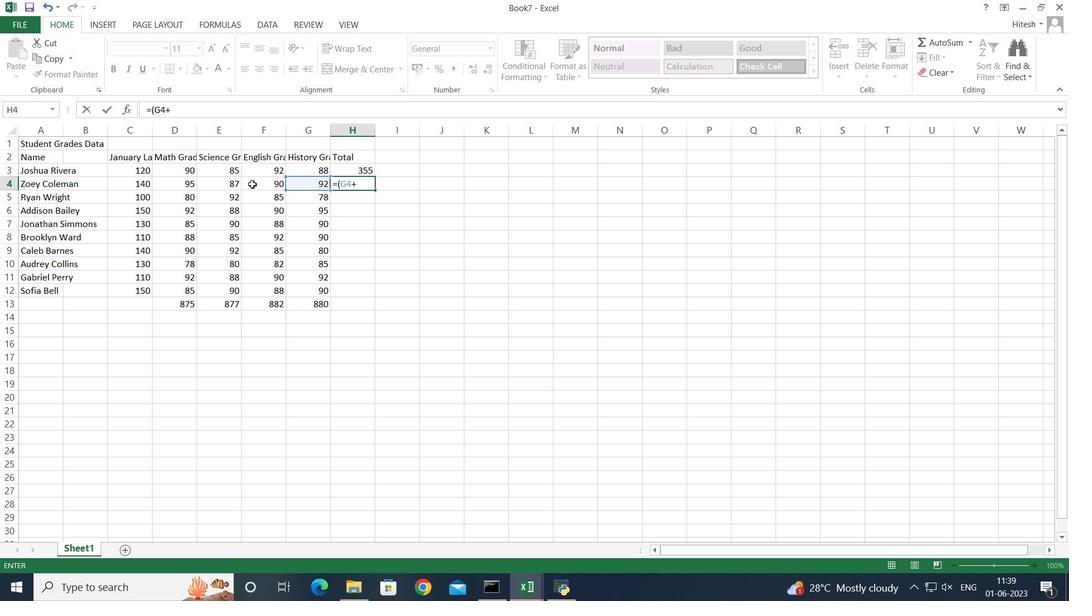 
Action: Key pressed +
Screenshot: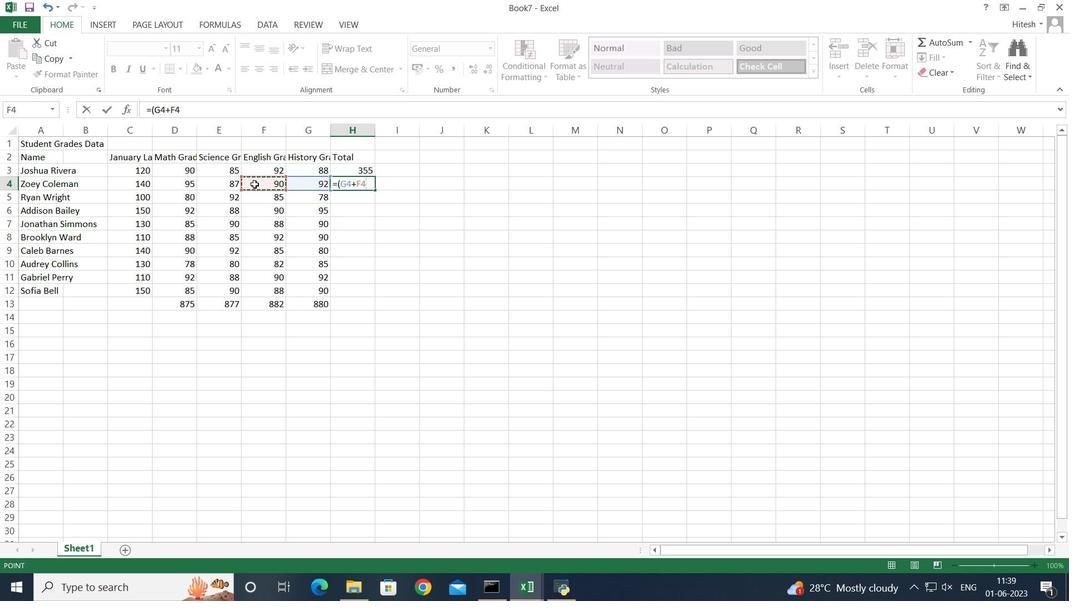 
Action: Mouse moved to (203, 187)
Screenshot: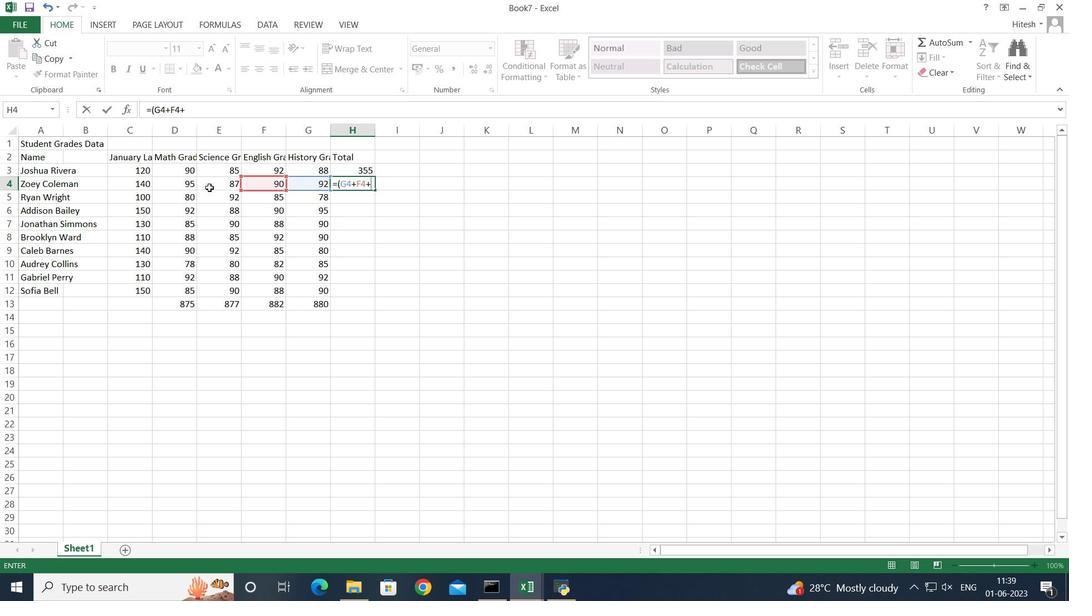 
Action: Mouse pressed left at (203, 187)
Screenshot: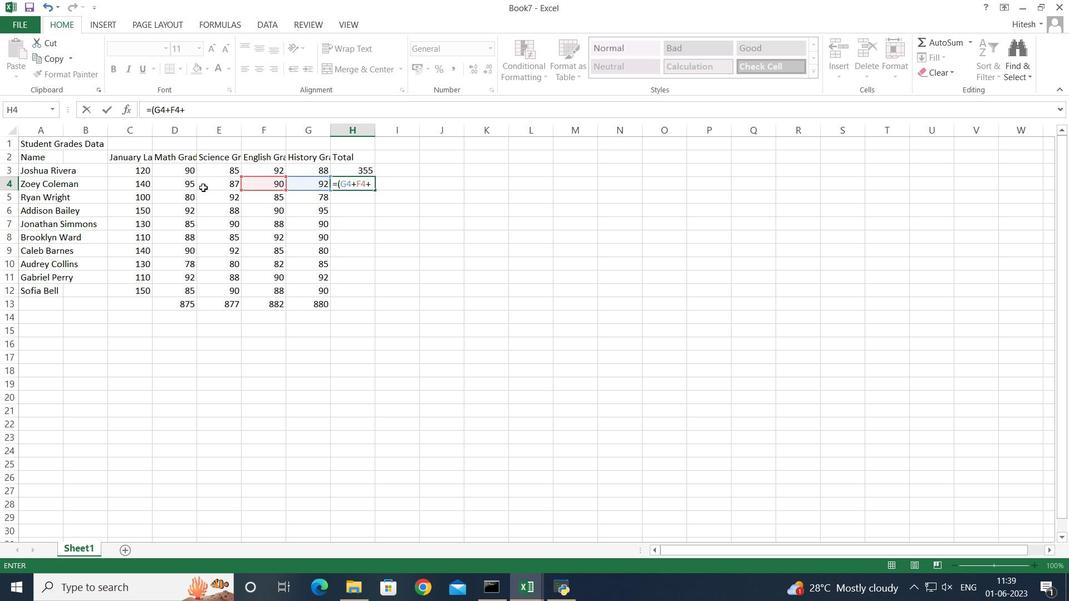 
Action: Key pressed +
Screenshot: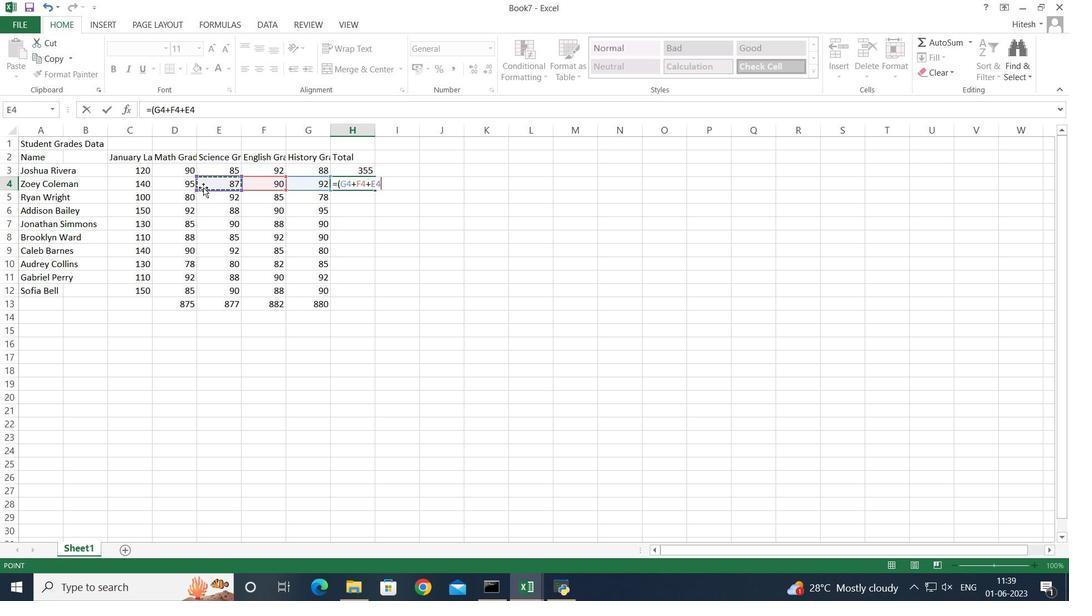 
Action: Mouse moved to (170, 182)
Screenshot: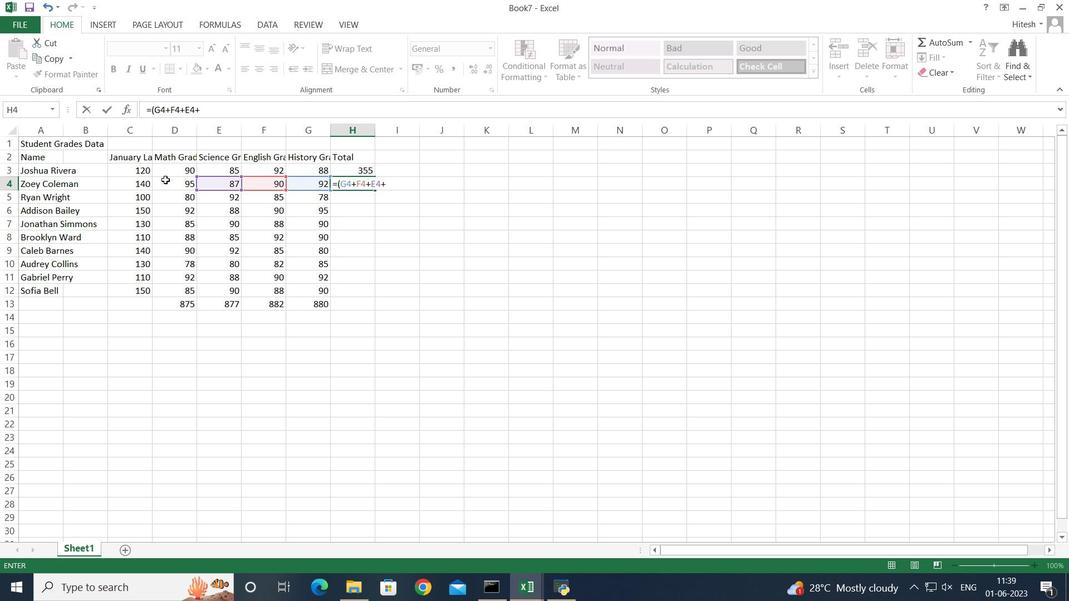 
Action: Mouse pressed left at (170, 182)
Screenshot: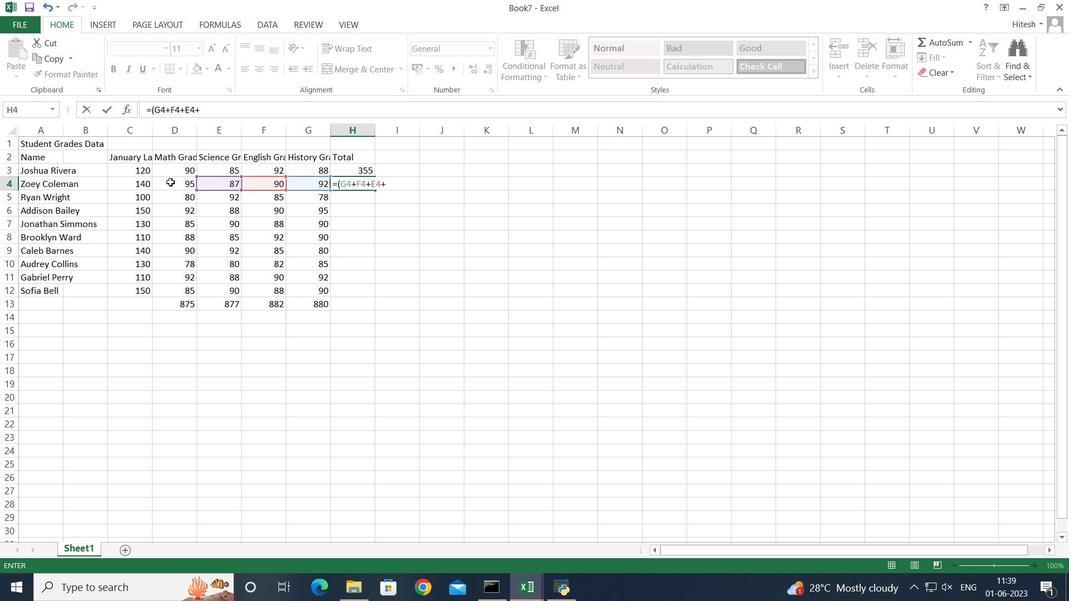 
Action: Mouse moved to (172, 182)
Screenshot: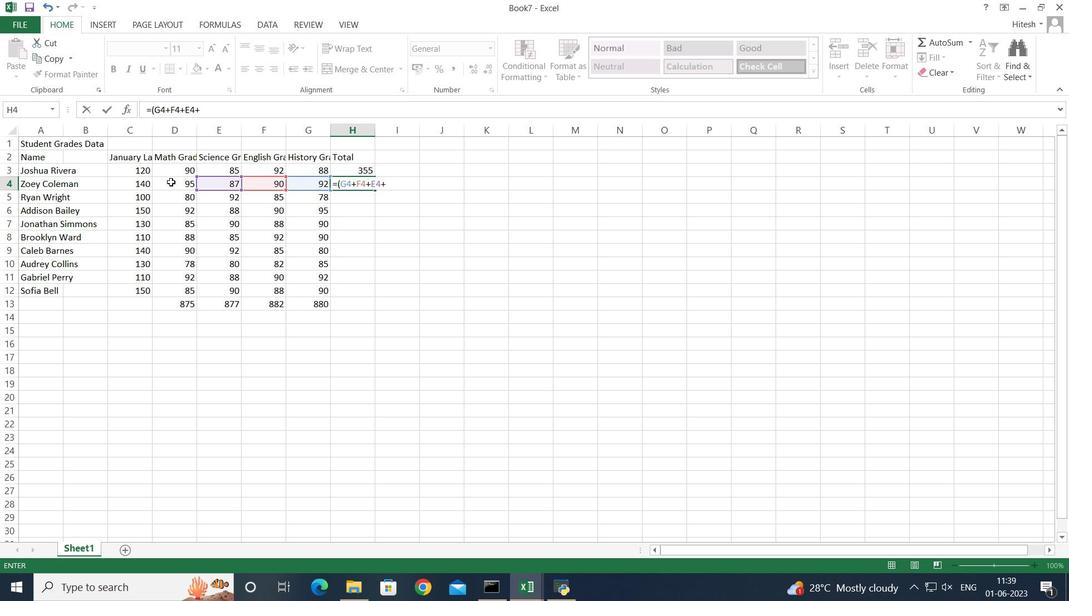 
Action: Key pressed <Key.shift_r>)
Screenshot: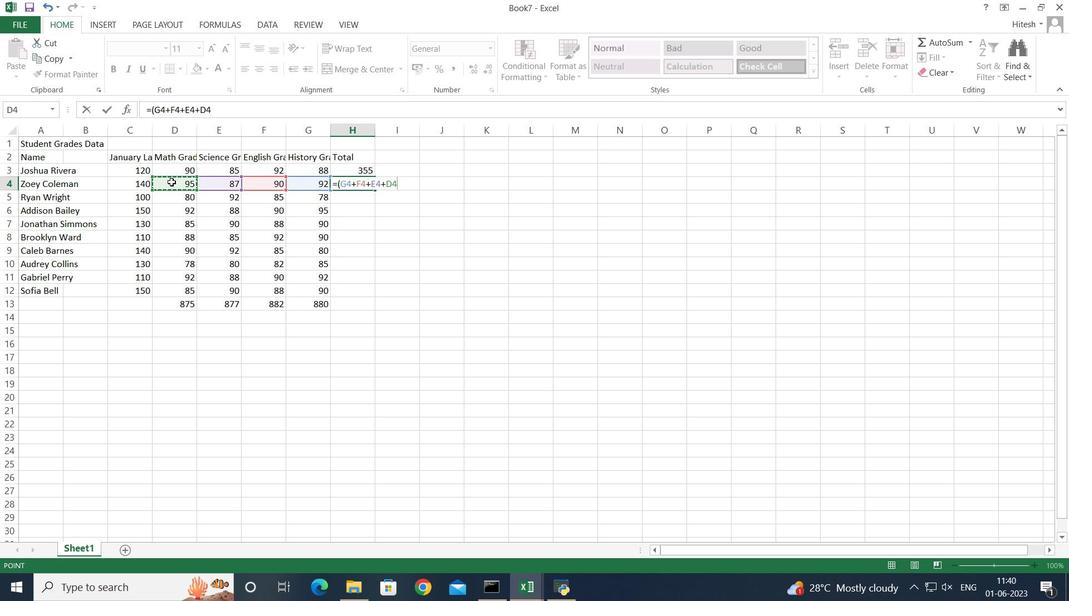 
Action: Mouse moved to (172, 183)
Screenshot: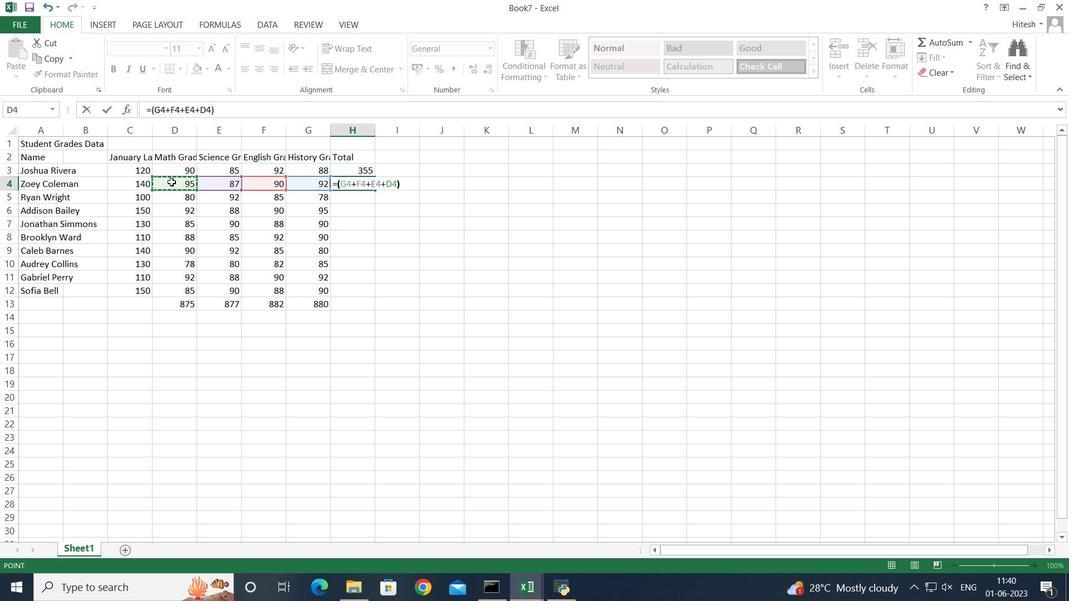 
Action: Key pressed <Key.enter>
Screenshot: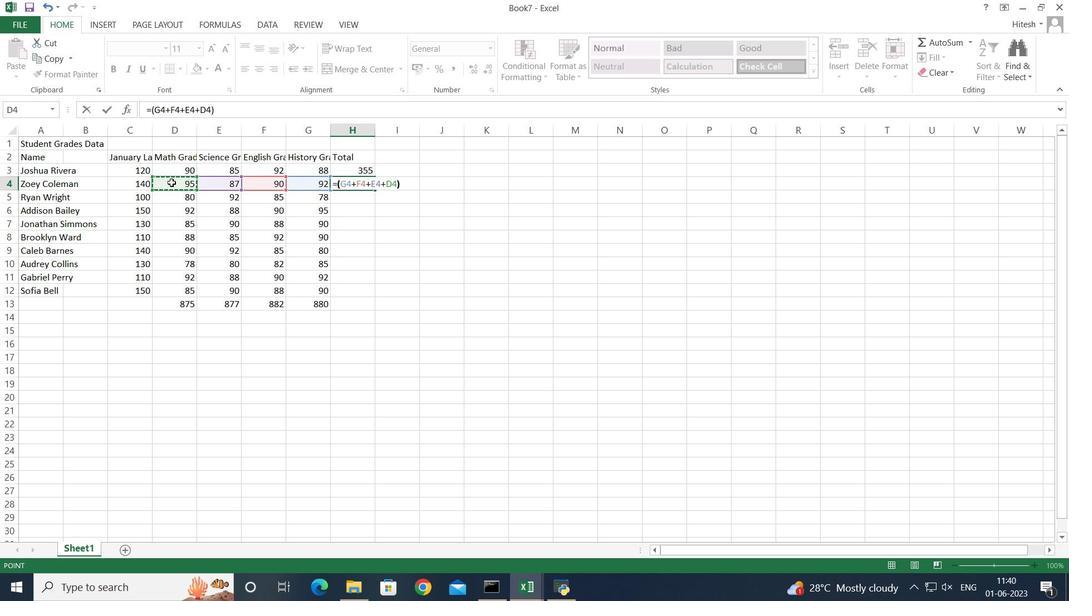 
Action: Mouse moved to (338, 210)
Screenshot: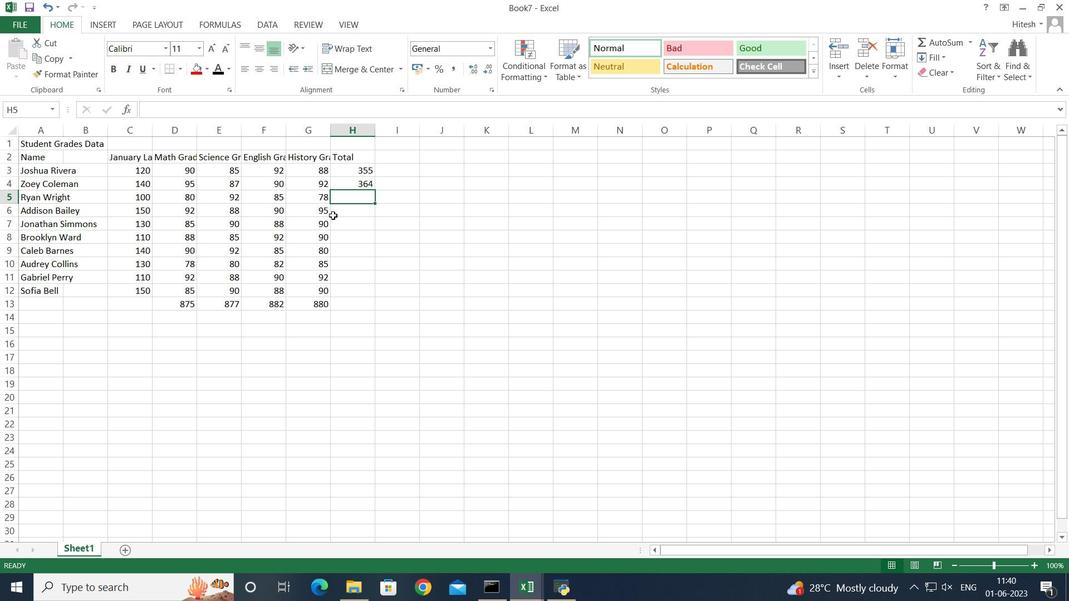 
Action: Key pressed =
Screenshot: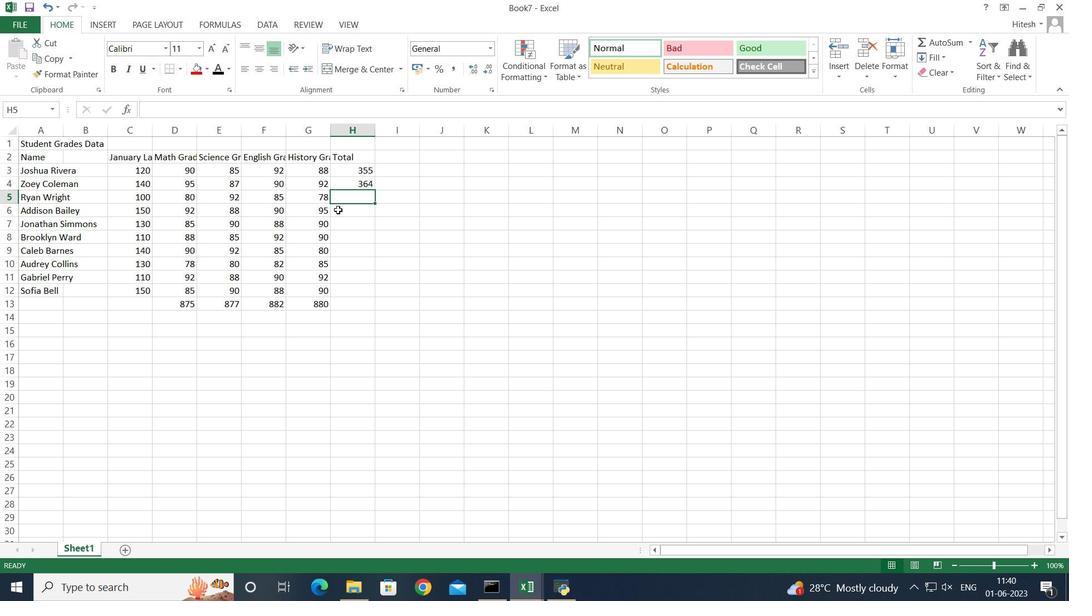 
Action: Mouse moved to (338, 209)
Screenshot: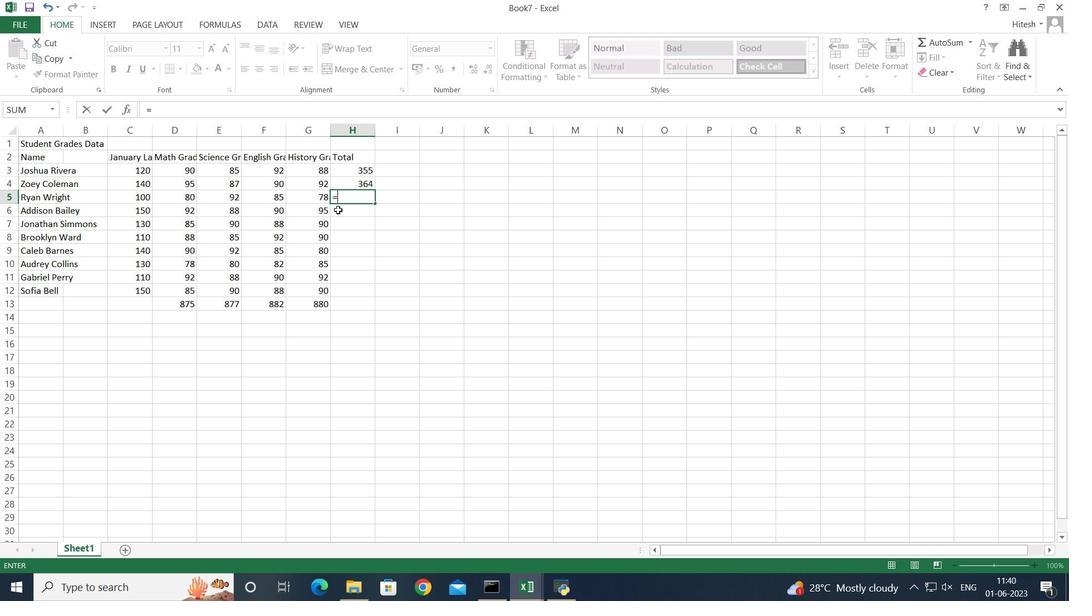 
Action: Key pressed sum
Screenshot: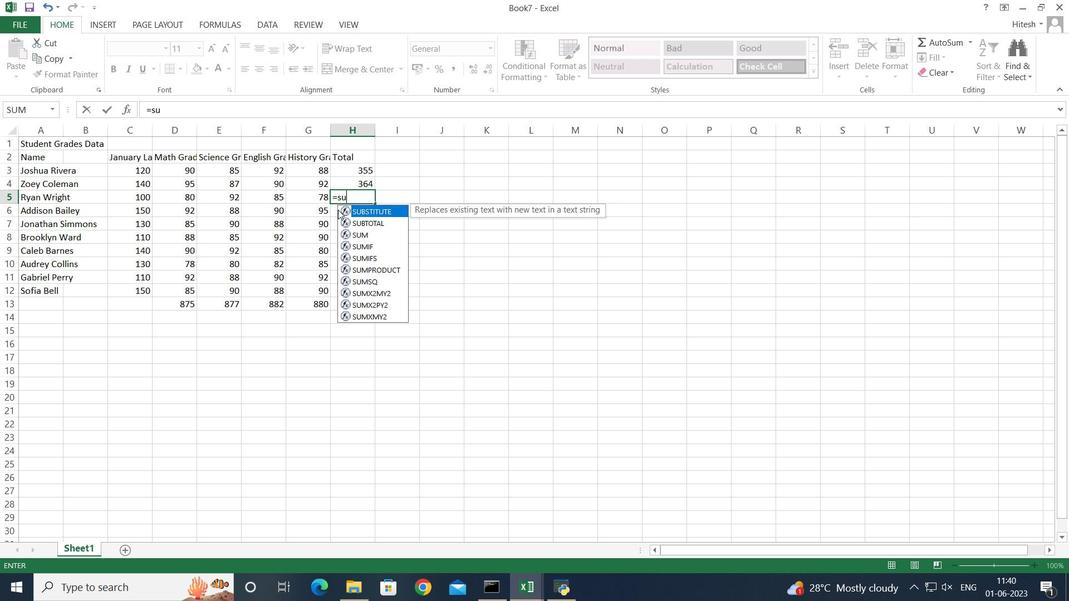 
Action: Mouse moved to (342, 208)
Screenshot: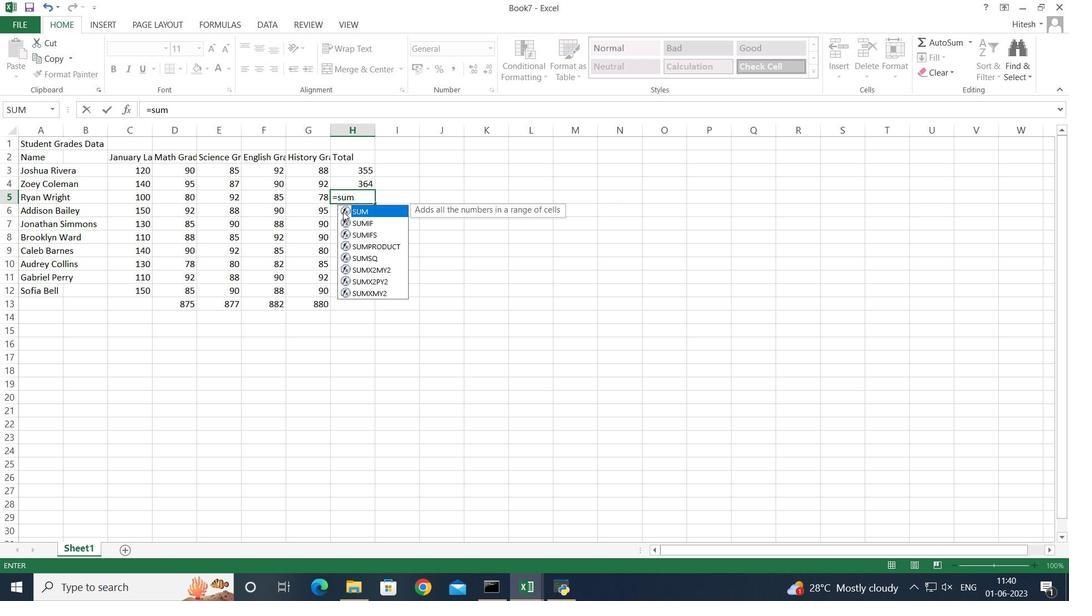 
Action: Mouse pressed left at (342, 208)
Screenshot: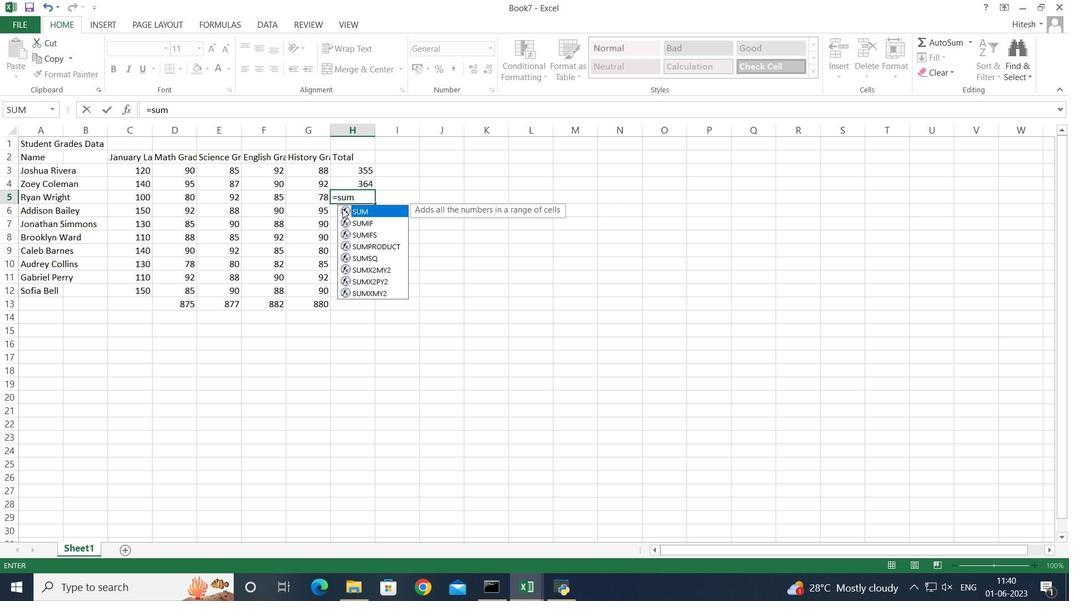 
Action: Key pressed <Key.shift_r>
Screenshot: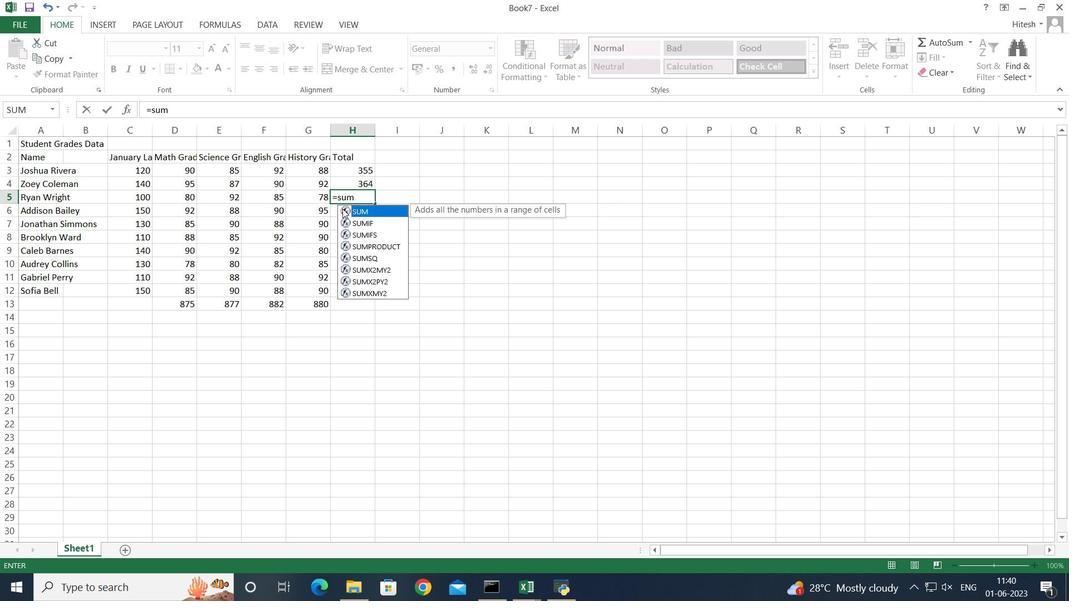 
Action: Mouse moved to (342, 208)
Screenshot: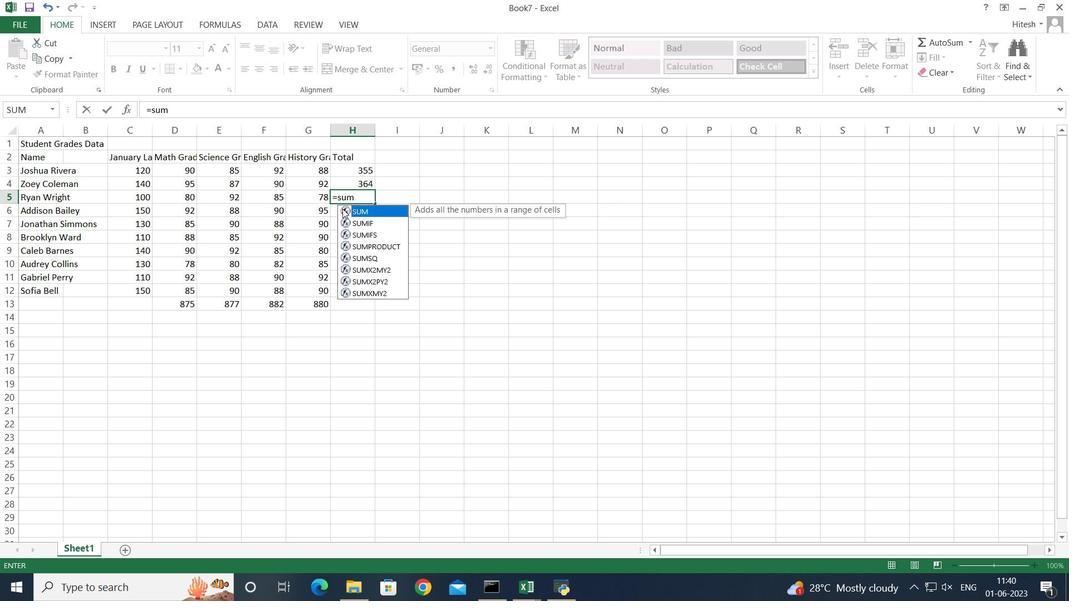 
Action: Key pressed (
Screenshot: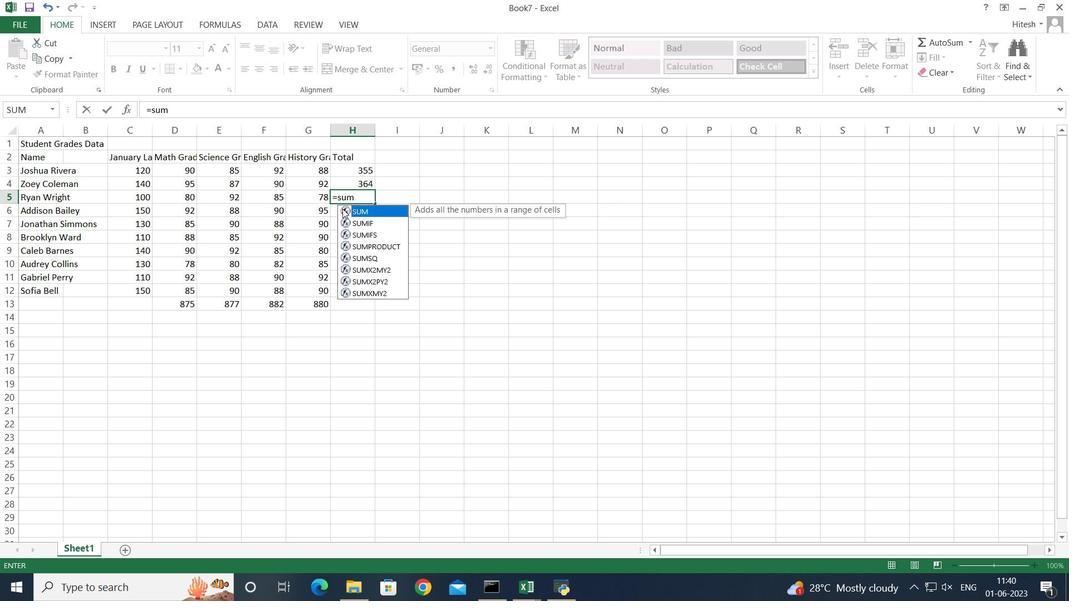
Action: Mouse moved to (319, 201)
Screenshot: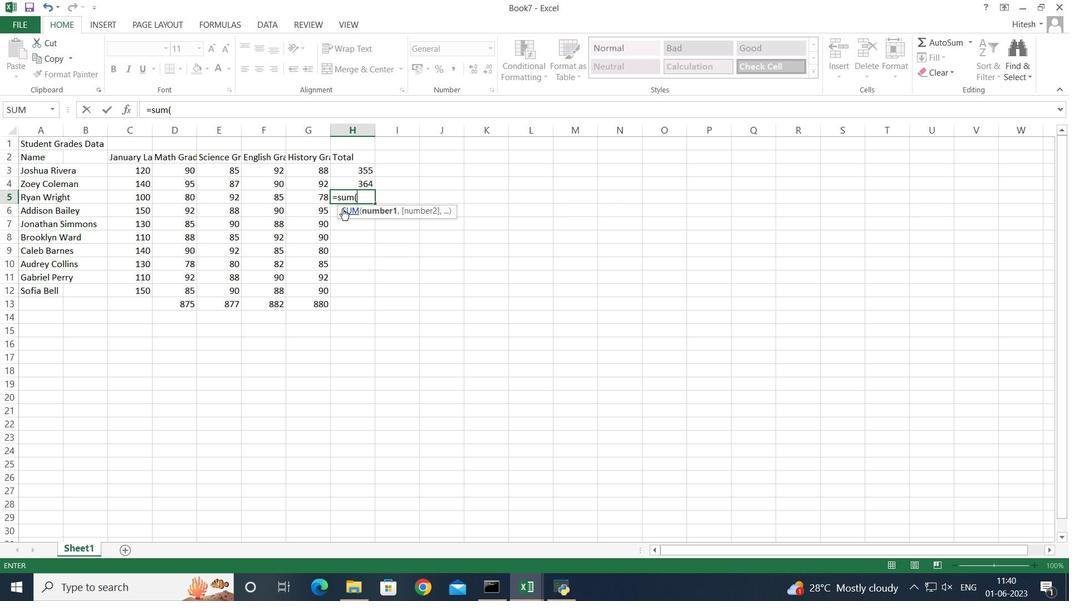 
Action: Mouse pressed left at (319, 201)
Screenshot: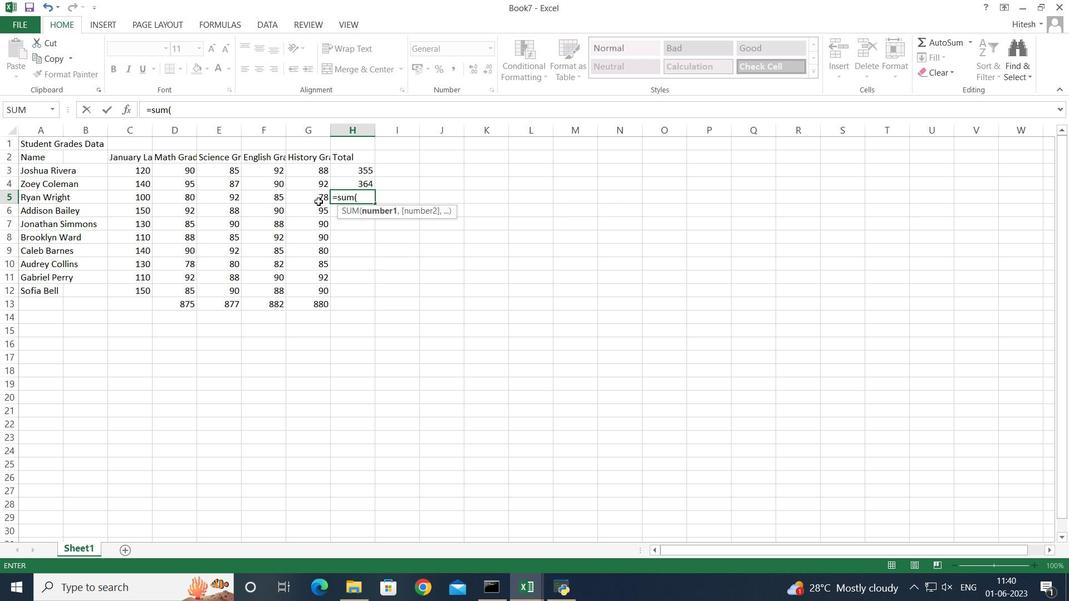 
Action: Key pressed +<Key.left><Key.left><Key.left><Key.left><Key.right><Key.right><Key.right>
Screenshot: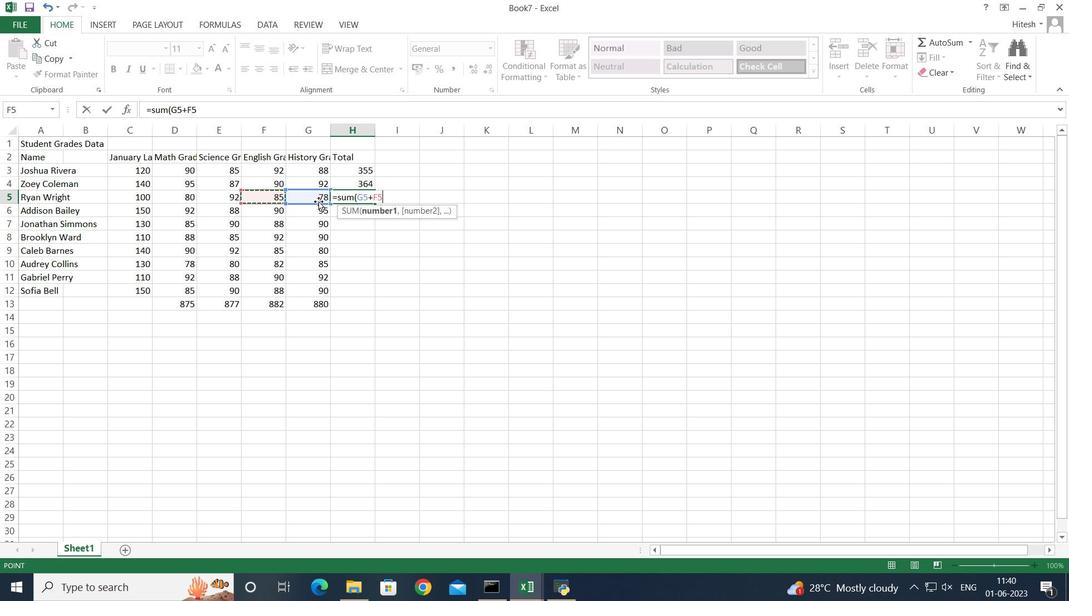 
Action: Mouse moved to (316, 201)
Screenshot: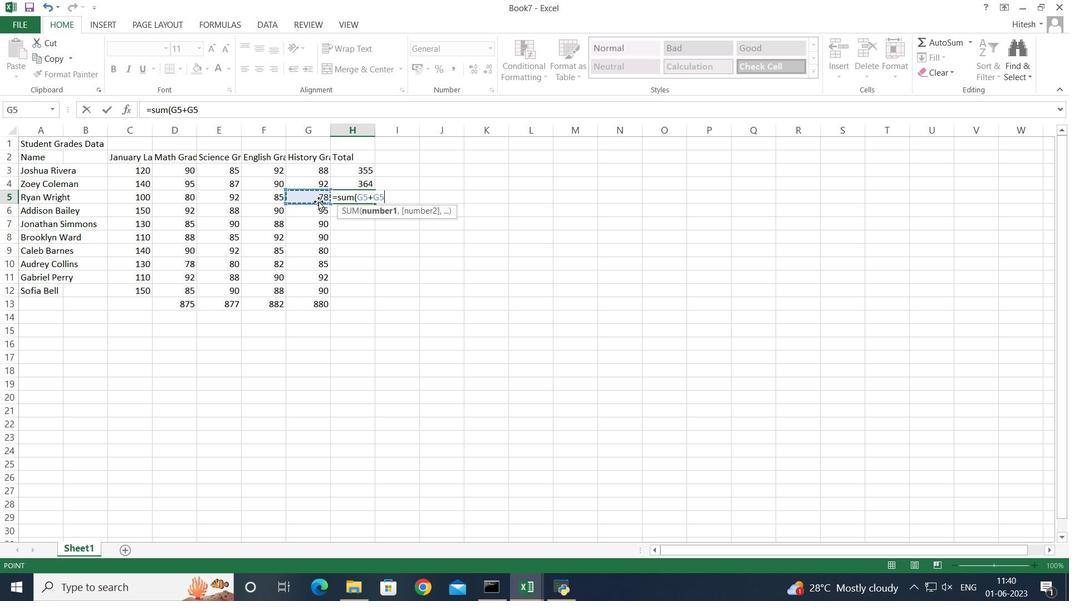 
Action: Key pressed <Key.shift><Key.left><Key.left><Key.left><Key.backspace><Key.backspace><Key.backspace><Key.backspace><Key.backspace><Key.backspace>+<Key.shift><Key.left><Key.left><Key.left><Key.left>
Screenshot: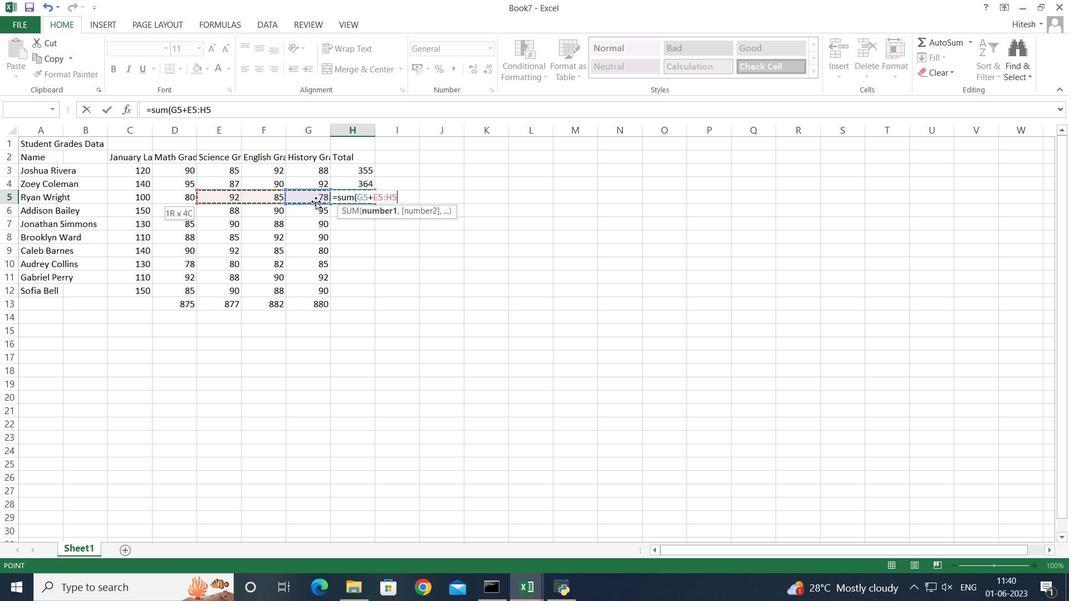 
Action: Mouse moved to (364, 333)
Screenshot: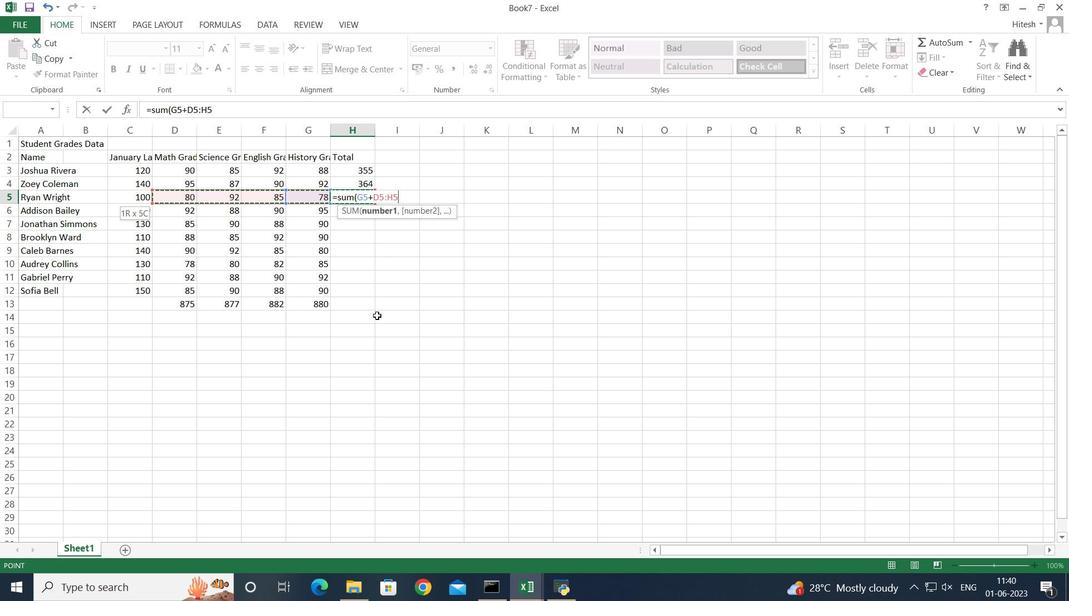 
Action: Mouse pressed left at (364, 333)
Screenshot: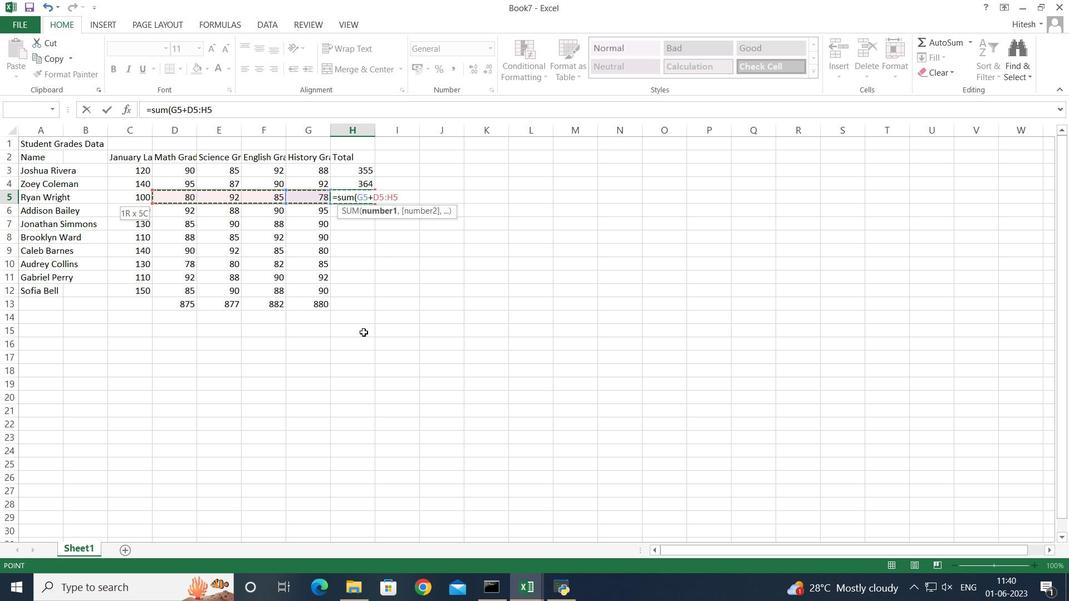 
Action: Mouse moved to (406, 208)
Screenshot: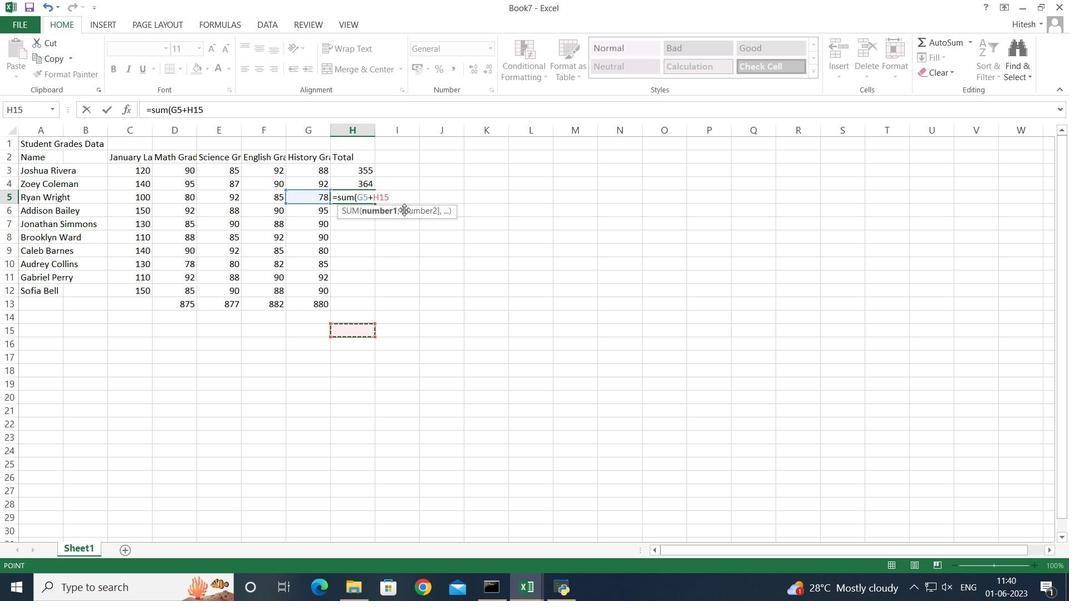 
Action: Key pressed <Key.backspace><Key.backspace><Key.backspace><Key.backspace><Key.backspace><Key.backspace>
Screenshot: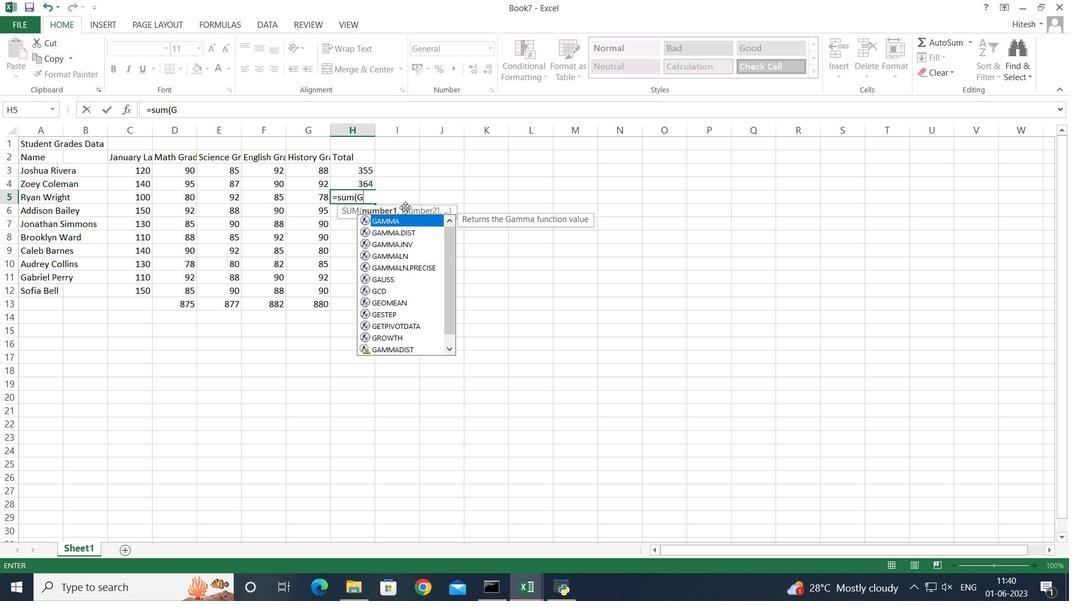 
Action: Mouse moved to (311, 197)
Screenshot: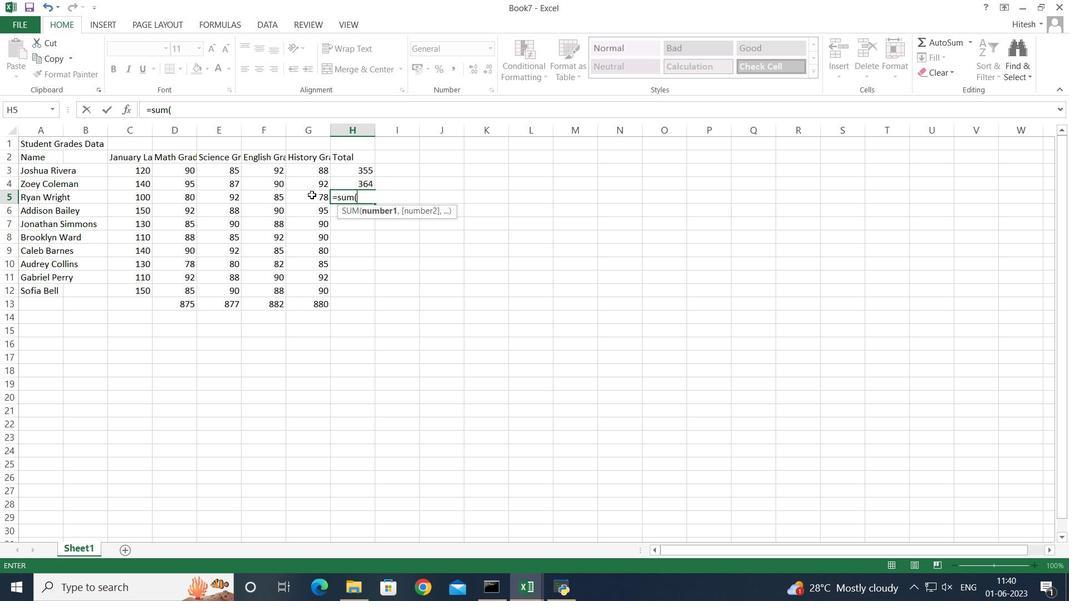 
Action: Mouse pressed left at (311, 197)
Screenshot: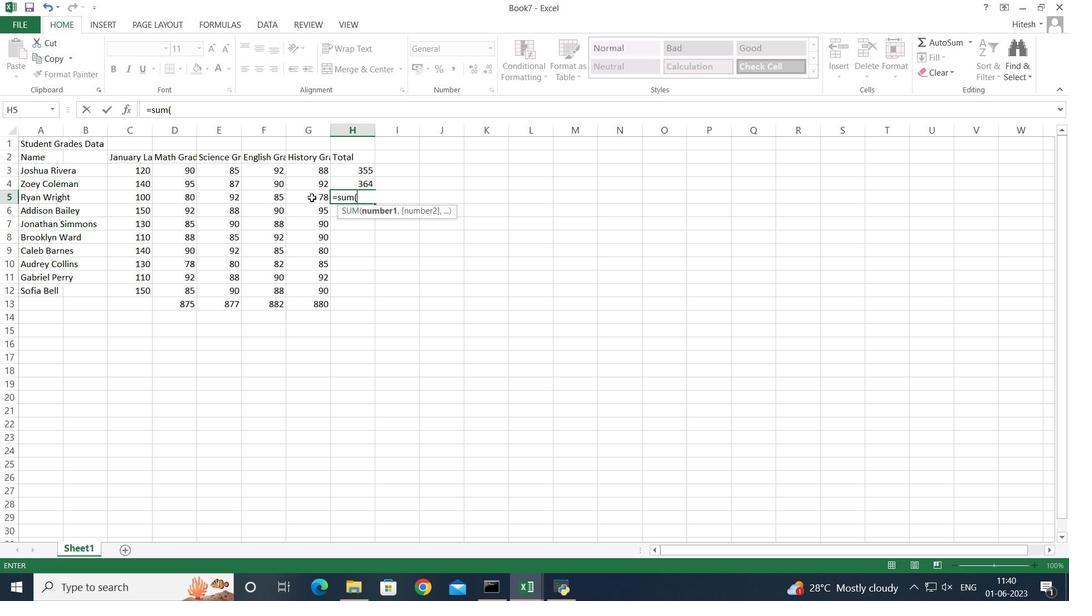 
Action: Key pressed <Key.shift_r>:<Key.backspace><Key.backspace><Key.shift><Key.left><Key.left><Key.left><Key.left><Key.backspace><Key.backspace><Key.backspace><Key.backspace><Key.backspace><Key.backspace><Key.backspace><Key.backspace>
Screenshot: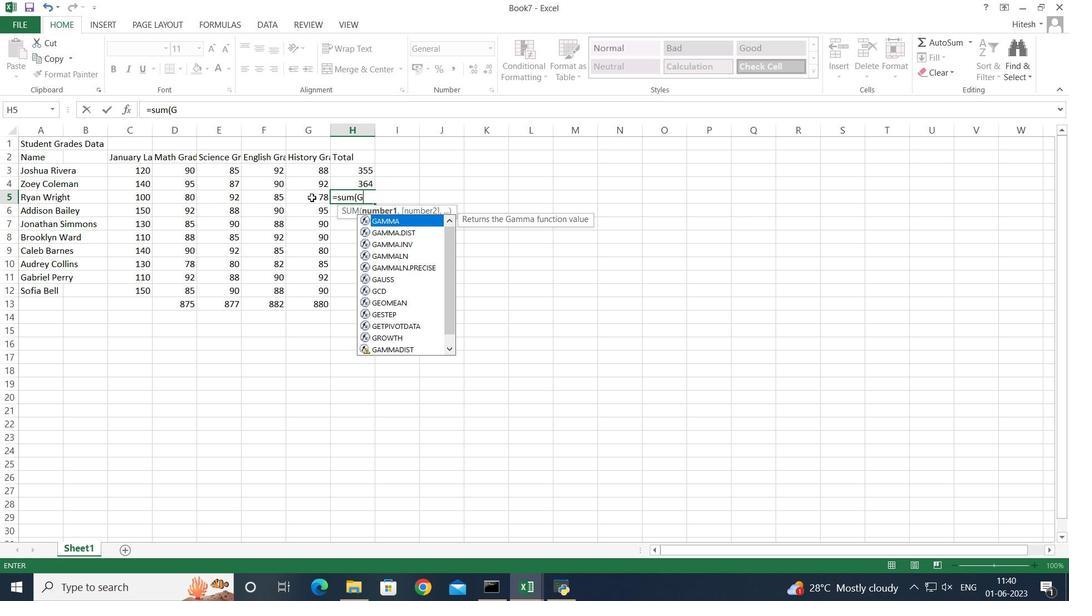 
Action: Mouse pressed left at (311, 197)
Screenshot: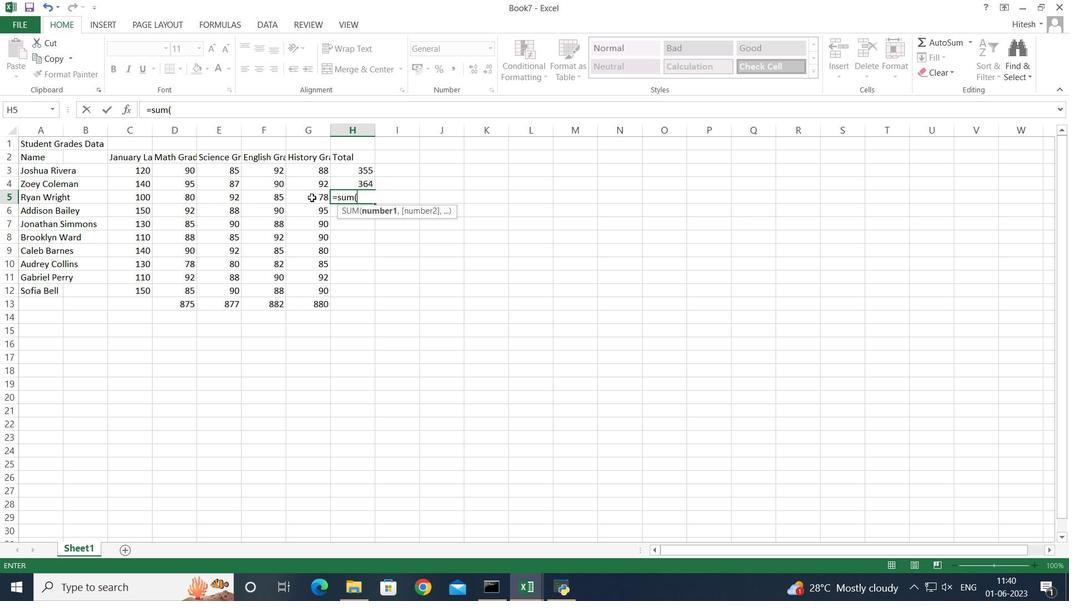 
Action: Key pressed <Key.shift><Key.shift><Key.shift><Key.shift><Key.shift><Key.shift><Key.shift><Key.shift><Key.shift><Key.shift><Key.left><Key.left><Key.left><Key.enter>
Screenshot: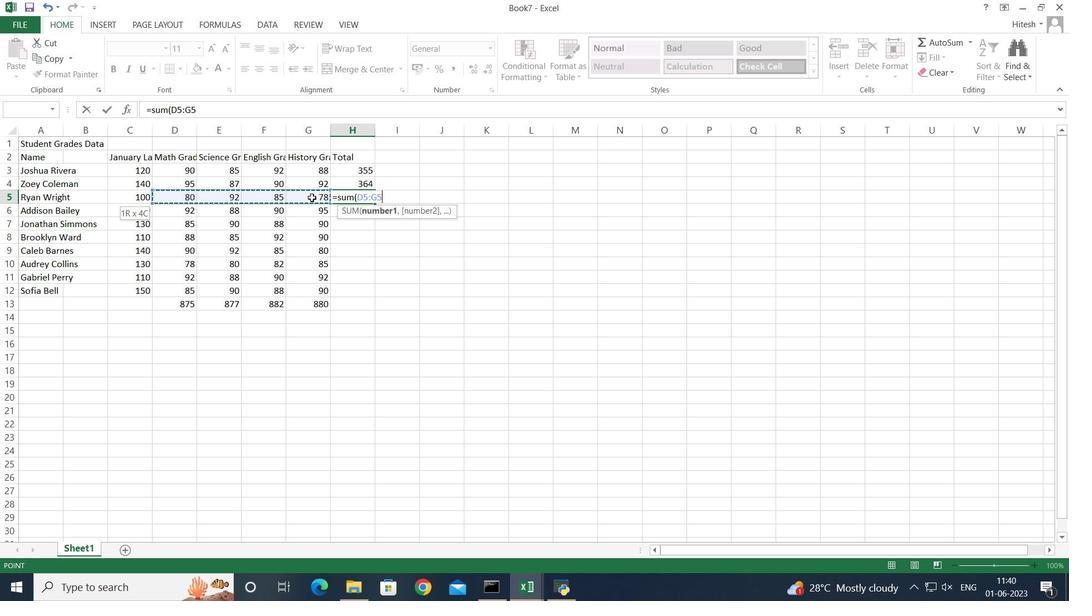 
Action: Mouse moved to (395, 183)
Screenshot: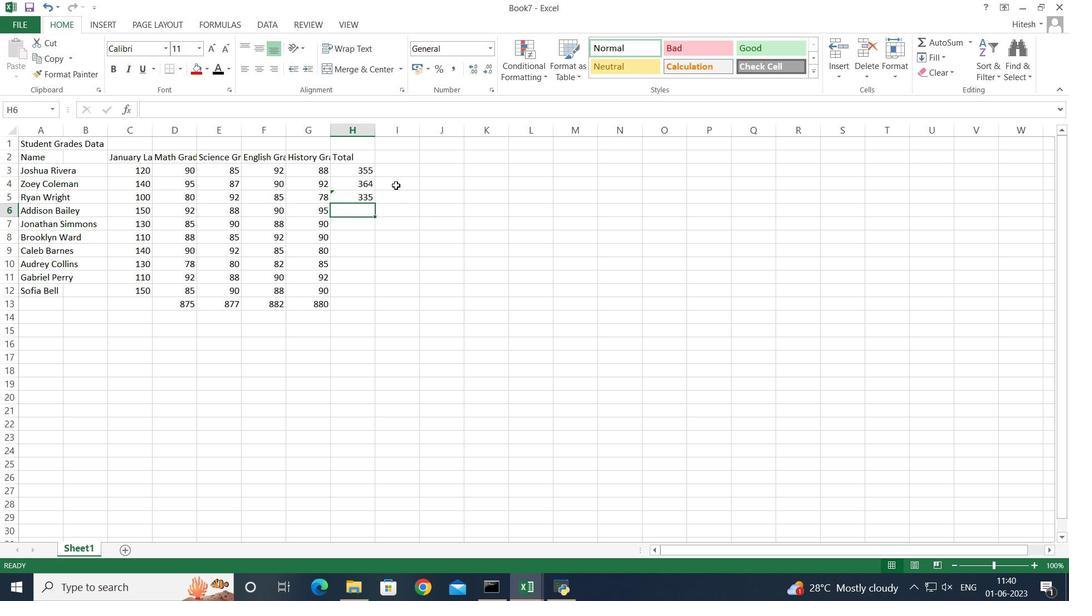 
Action: Mouse pressed left at (395, 183)
Screenshot: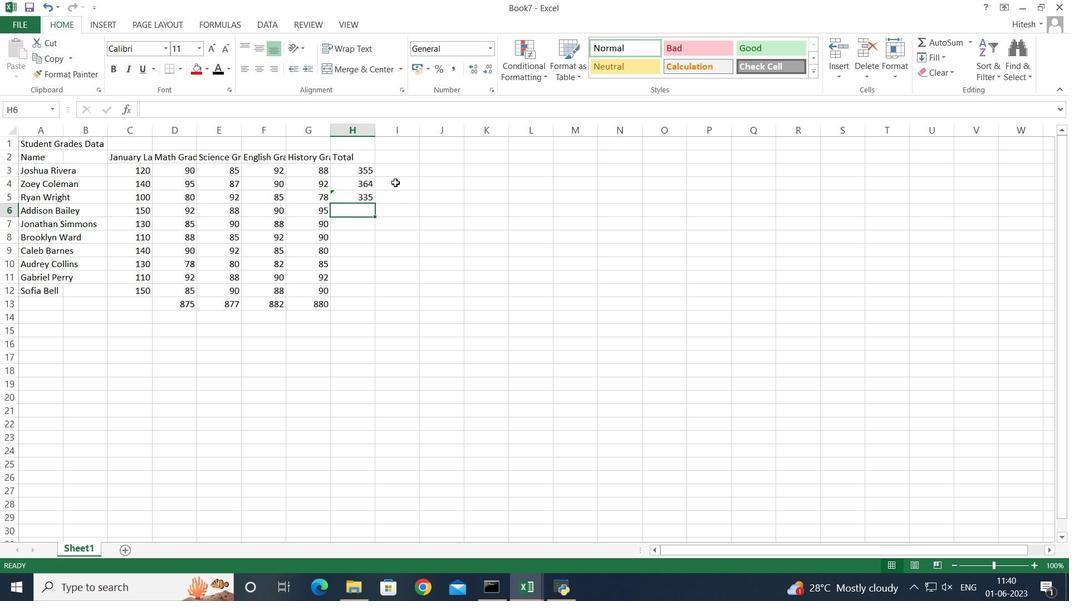 
Action: Key pressed =sum<Key.shift_r>)<Key.backspace><Key.shift_r>(<Key.shift><Key.left><Key.left><Key.left><Key.left><Key.left><Key.enter>
Screenshot: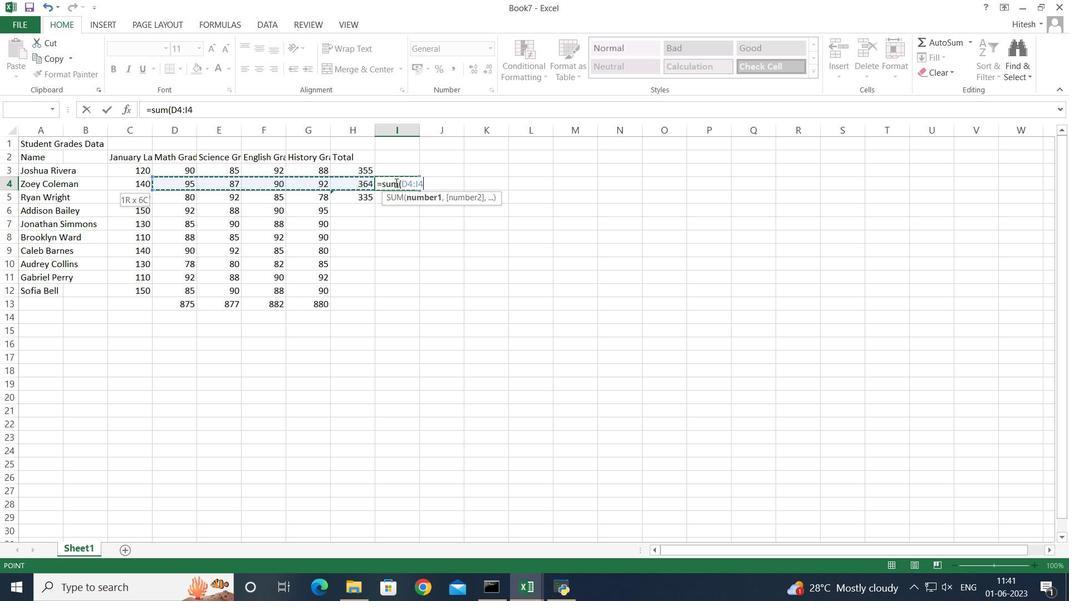 
Action: Mouse moved to (510, 330)
Screenshot: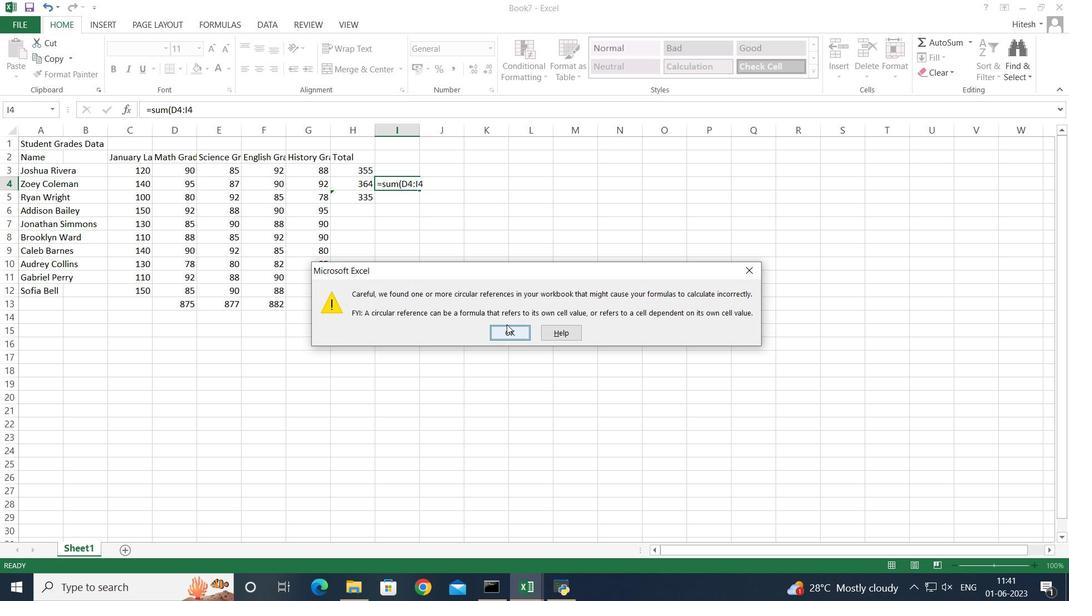 
Action: Mouse pressed left at (510, 330)
Screenshot: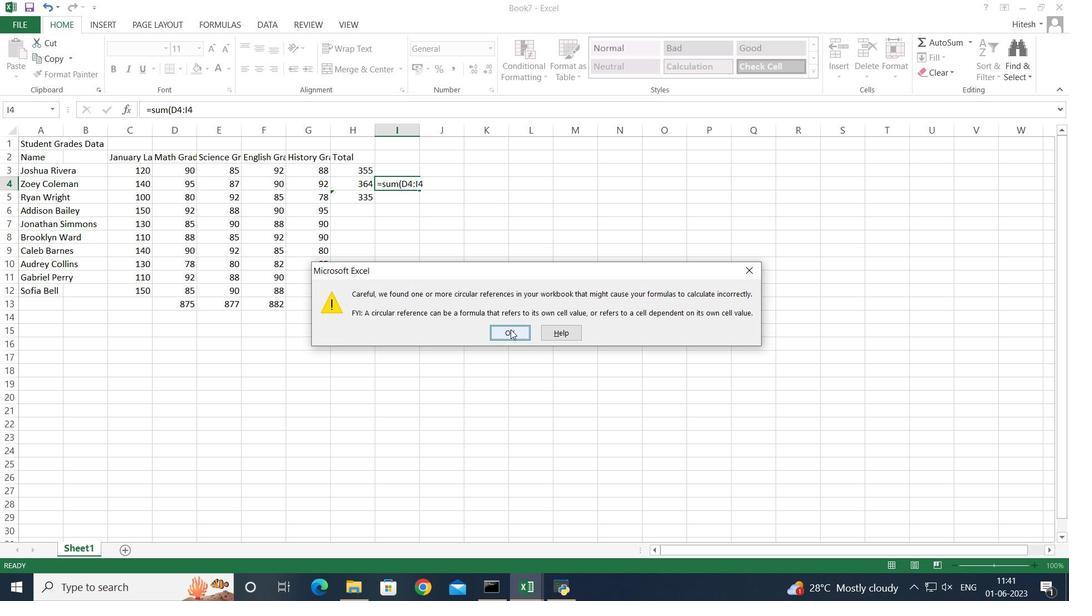 
Action: Mouse moved to (405, 188)
Screenshot: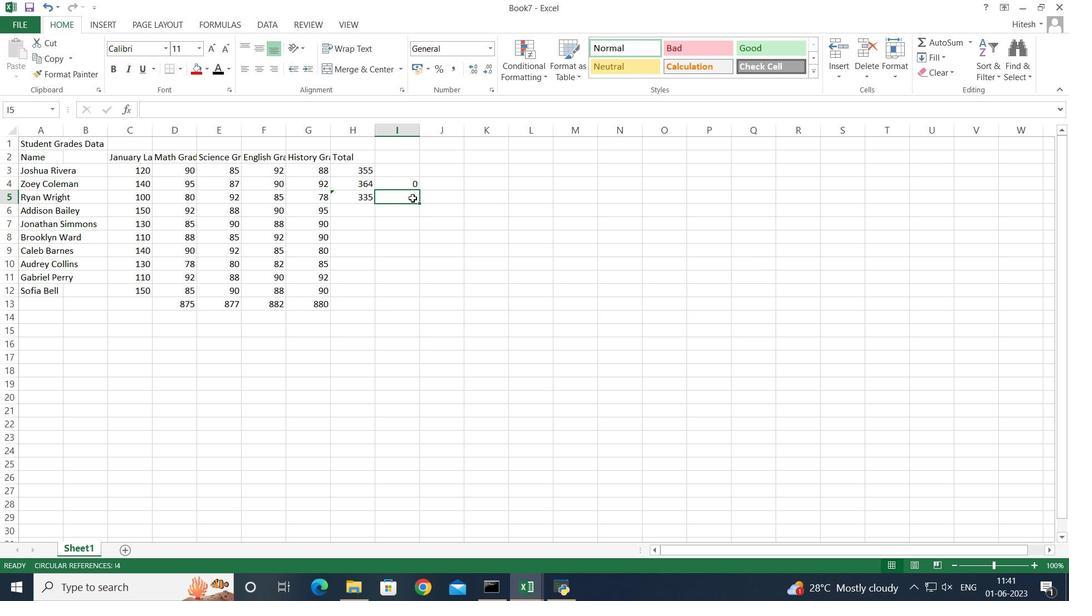 
Action: Mouse pressed left at (405, 188)
Screenshot: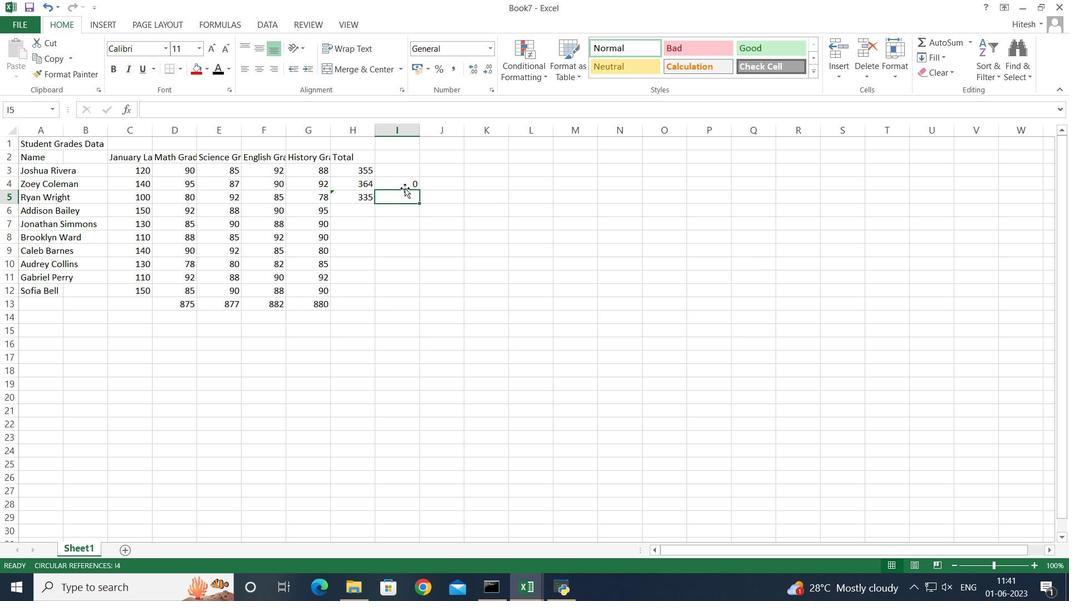 
Action: Mouse moved to (404, 178)
Screenshot: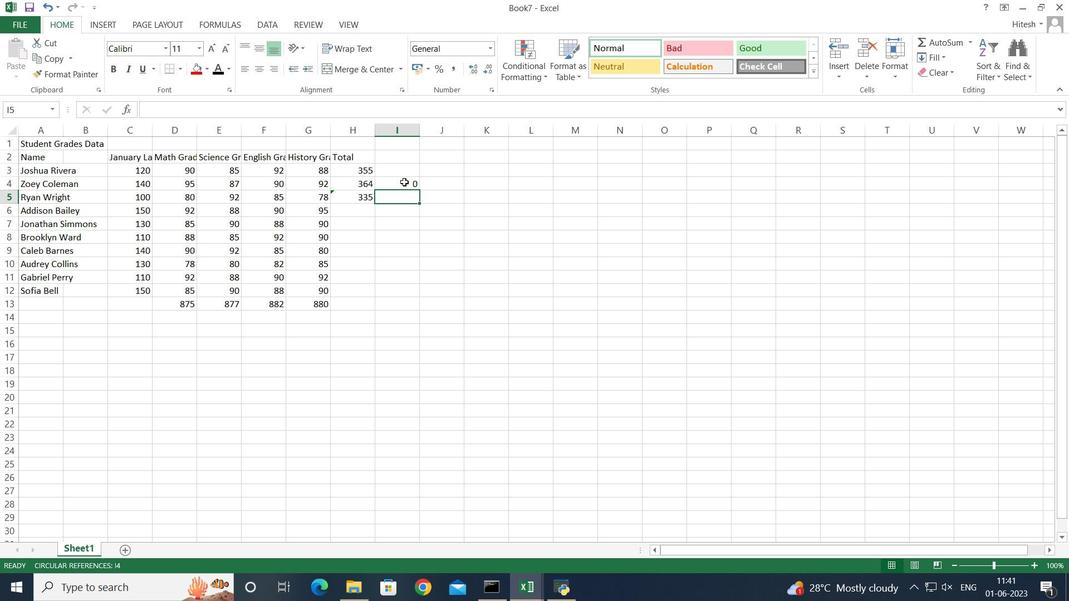 
Action: Mouse pressed left at (404, 178)
Screenshot: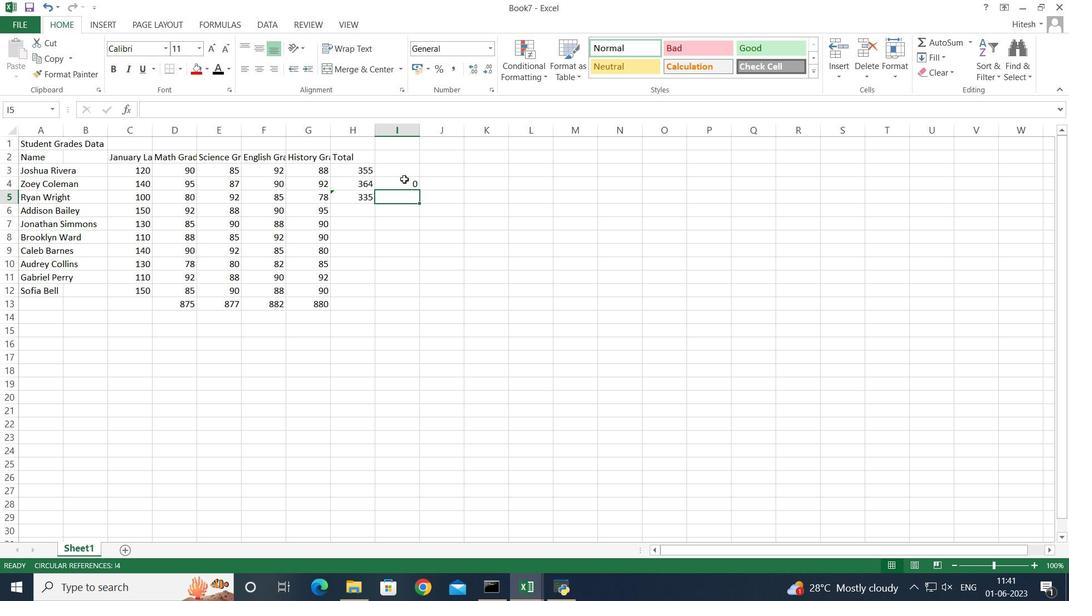 
Action: Mouse moved to (388, 108)
Screenshot: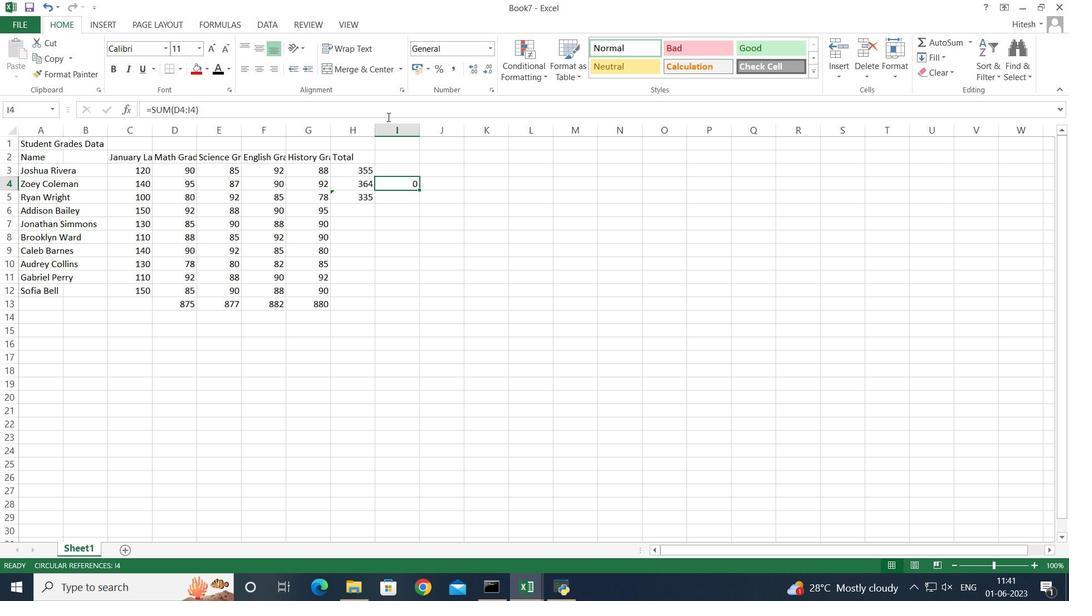 
Action: Mouse pressed left at (388, 108)
Screenshot: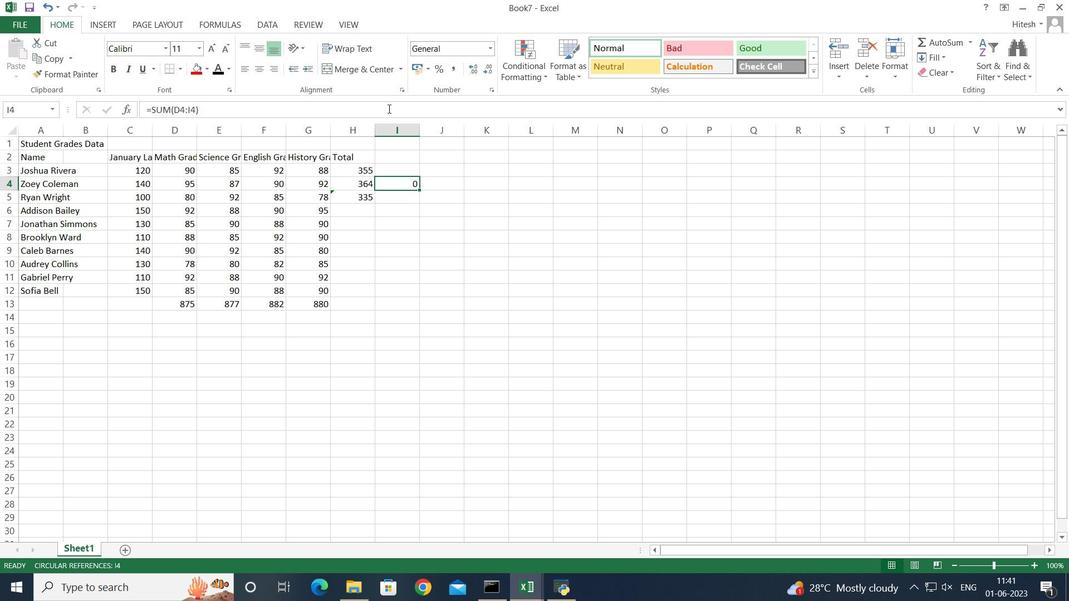
Action: Key pressed <Key.backspace><Key.backspace>
Screenshot: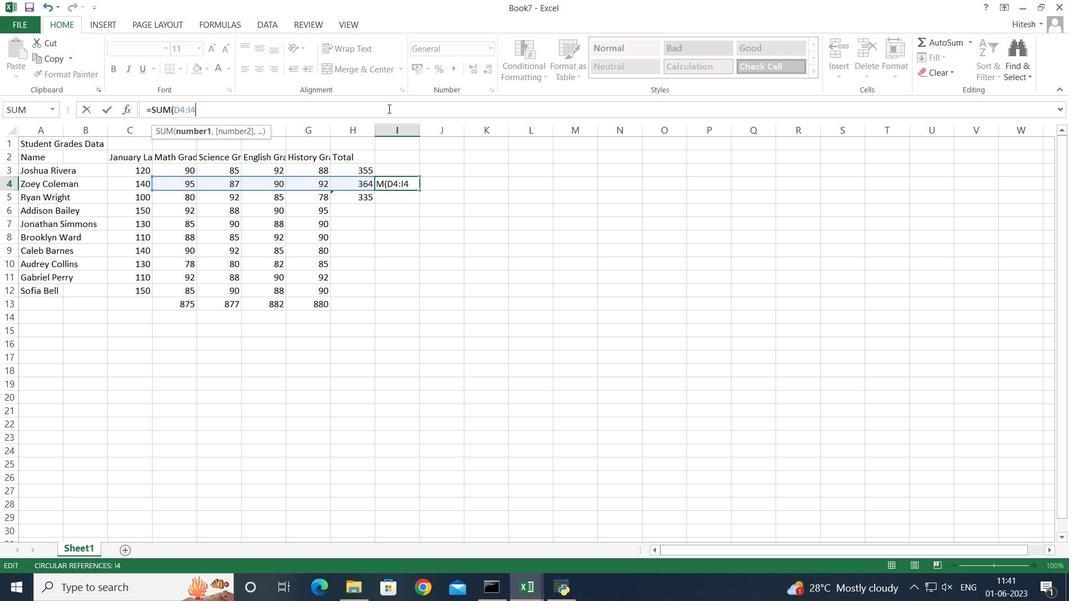 
Action: Mouse moved to (410, 184)
Screenshot: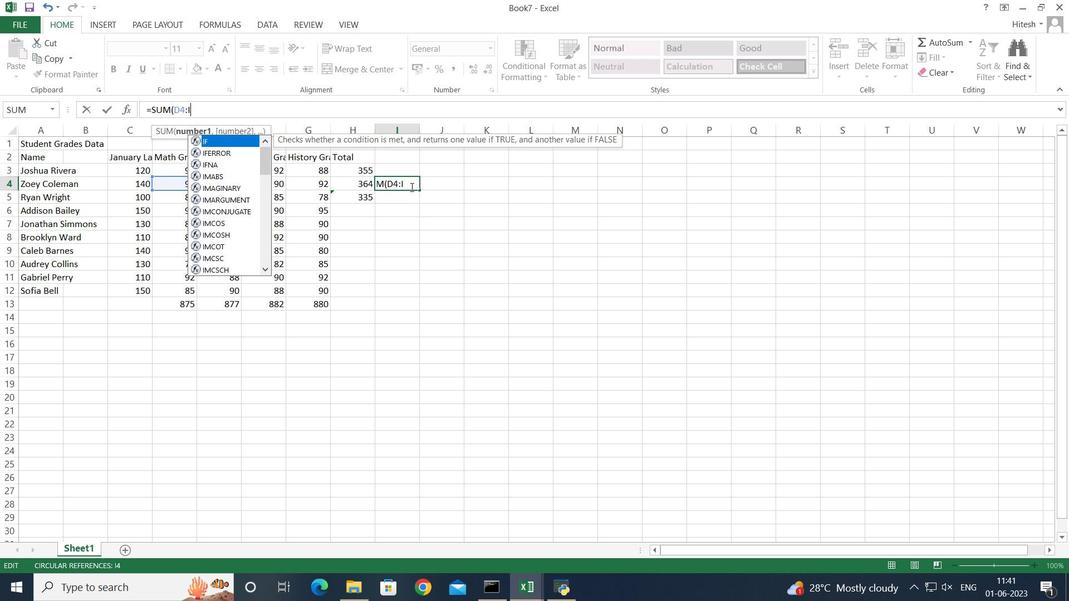 
Action: Mouse pressed left at (410, 184)
Screenshot: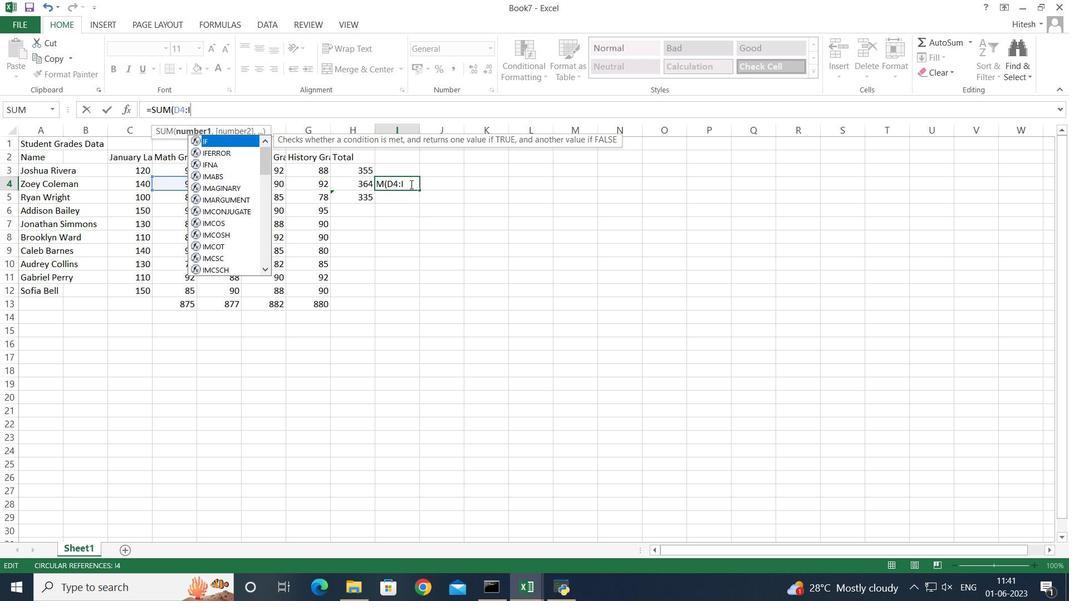 
Action: Key pressed <Key.backspace><Key.backspace><Key.backspace><Key.backspace><Key.backspace><Key.backspace><Key.backspace><Key.backspace><Key.backspace><Key.backspace>
Screenshot: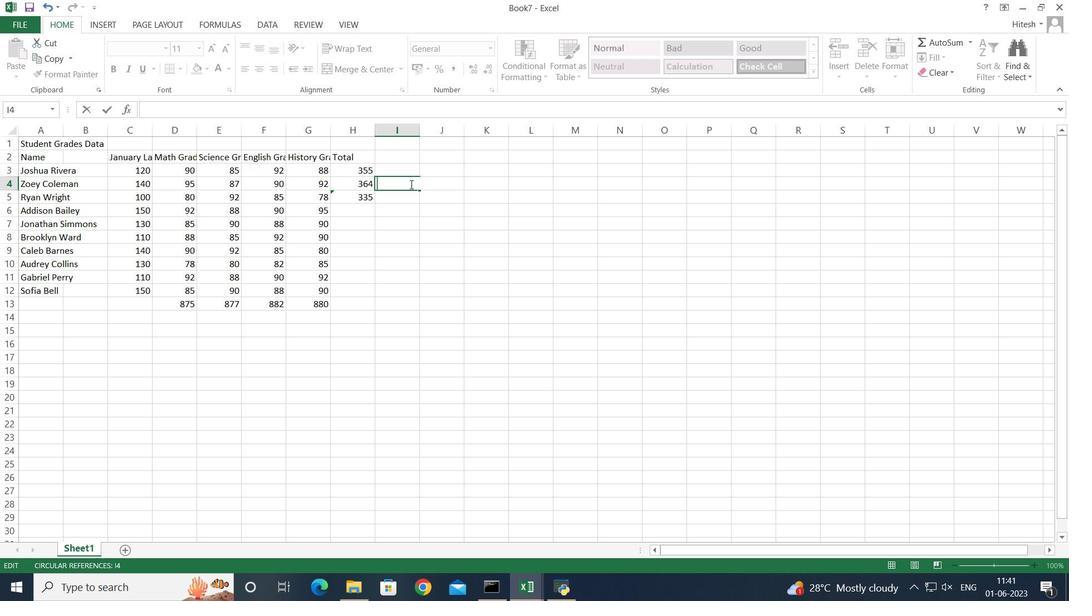 
Action: Mouse moved to (353, 209)
Screenshot: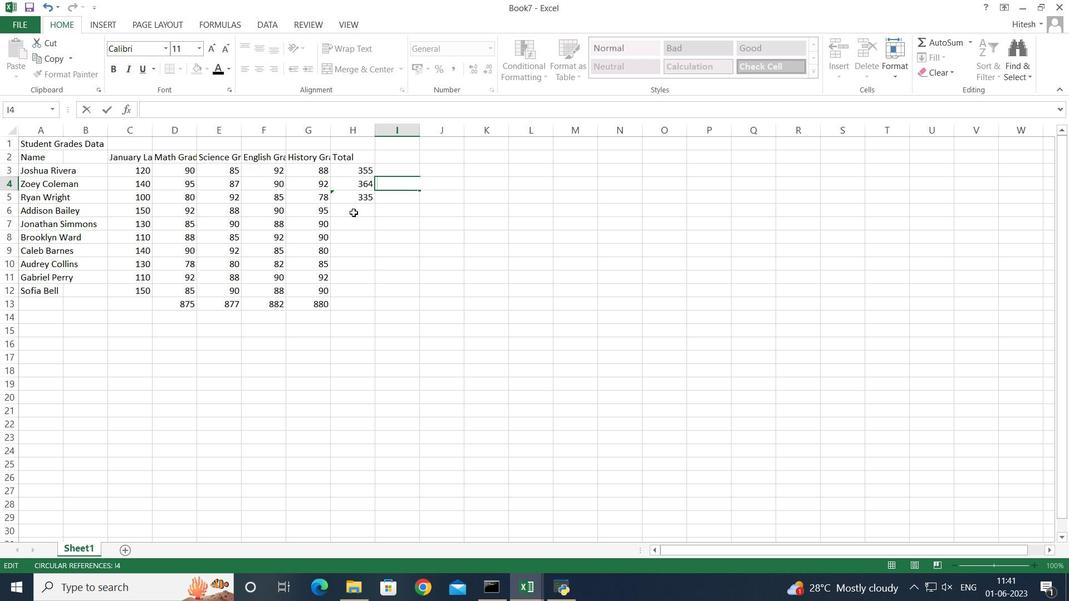 
Action: Mouse pressed left at (353, 209)
Screenshot: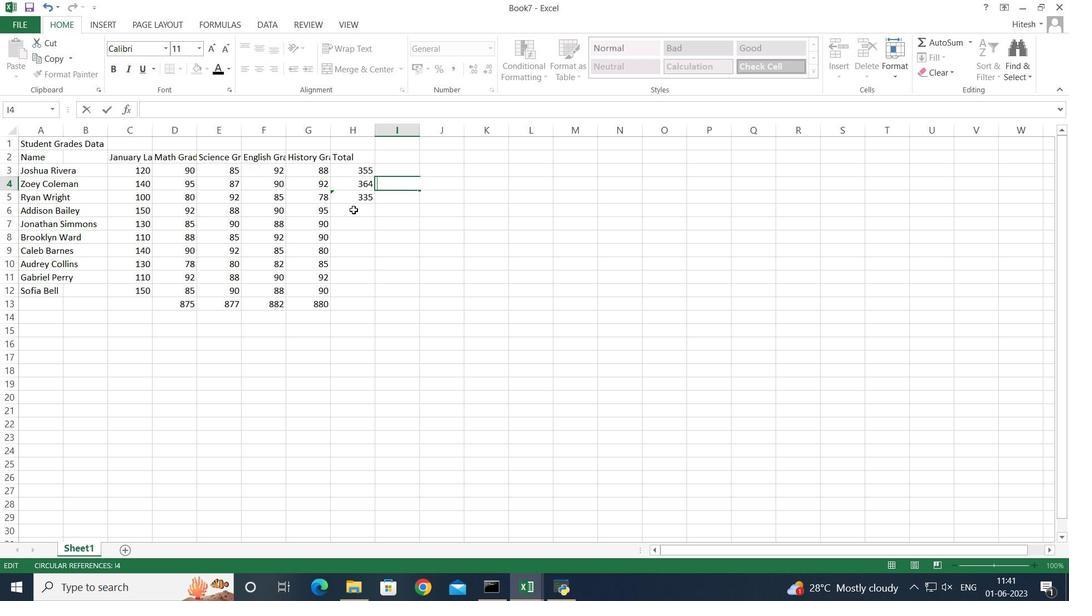 
Action: Key pressed =
Screenshot: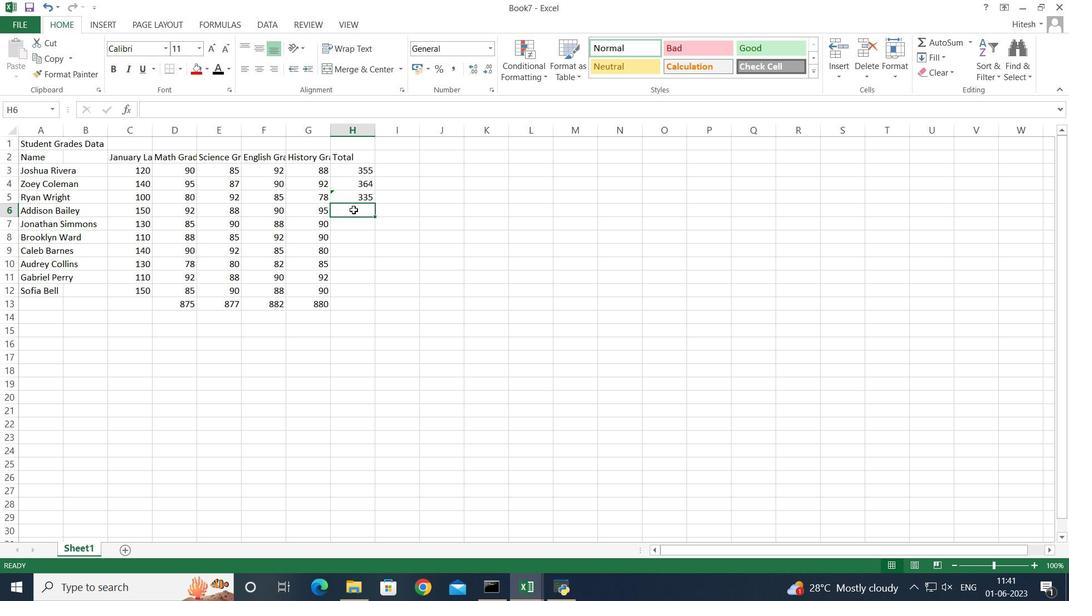 
Action: Mouse moved to (319, 211)
Screenshot: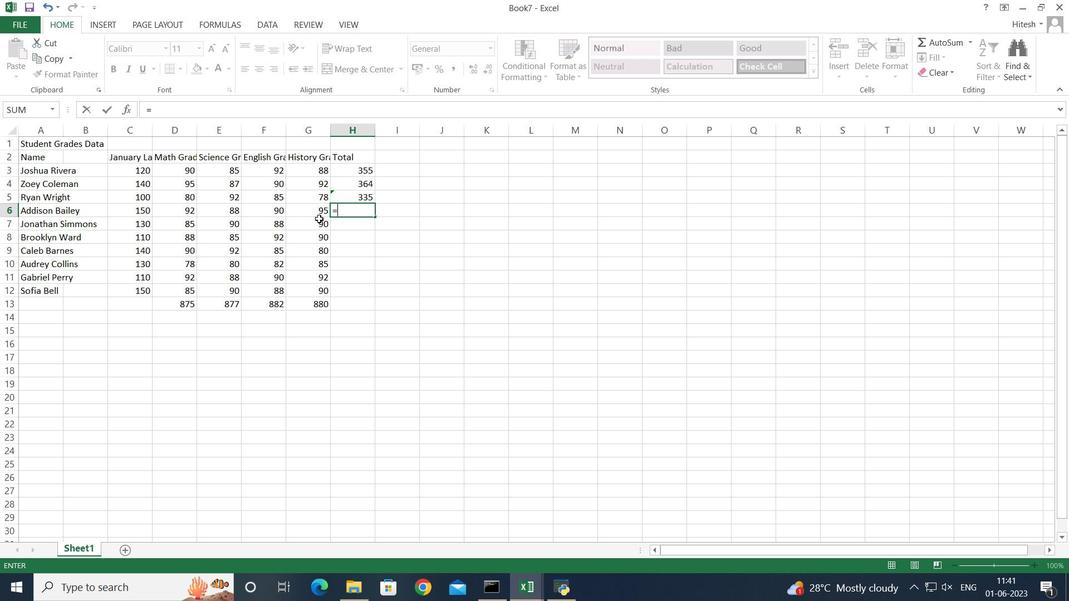 
Action: Mouse pressed left at (319, 211)
Screenshot: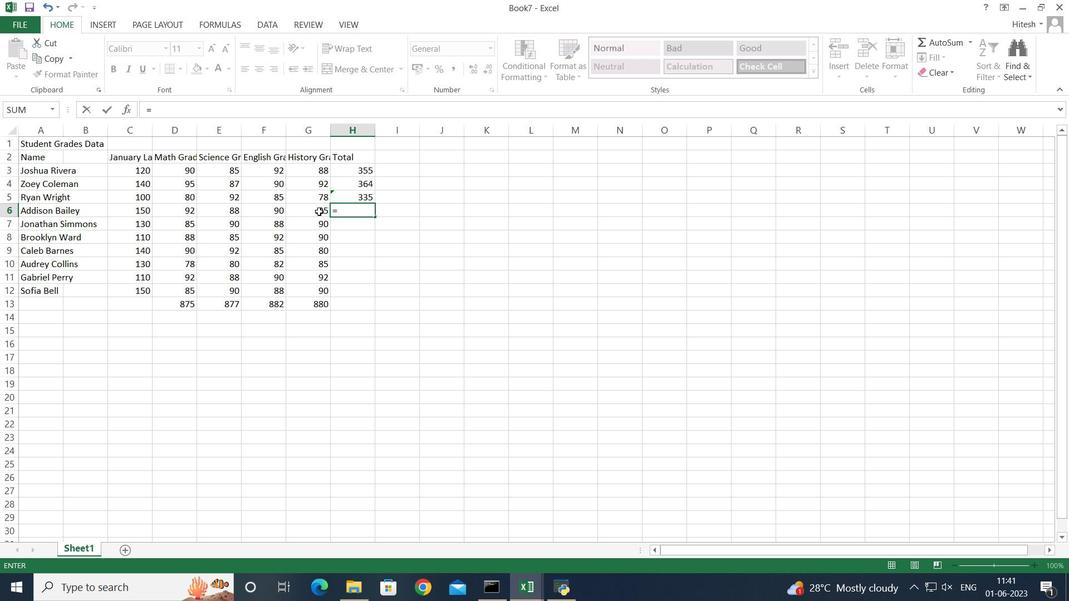 
Action: Key pressed +
Screenshot: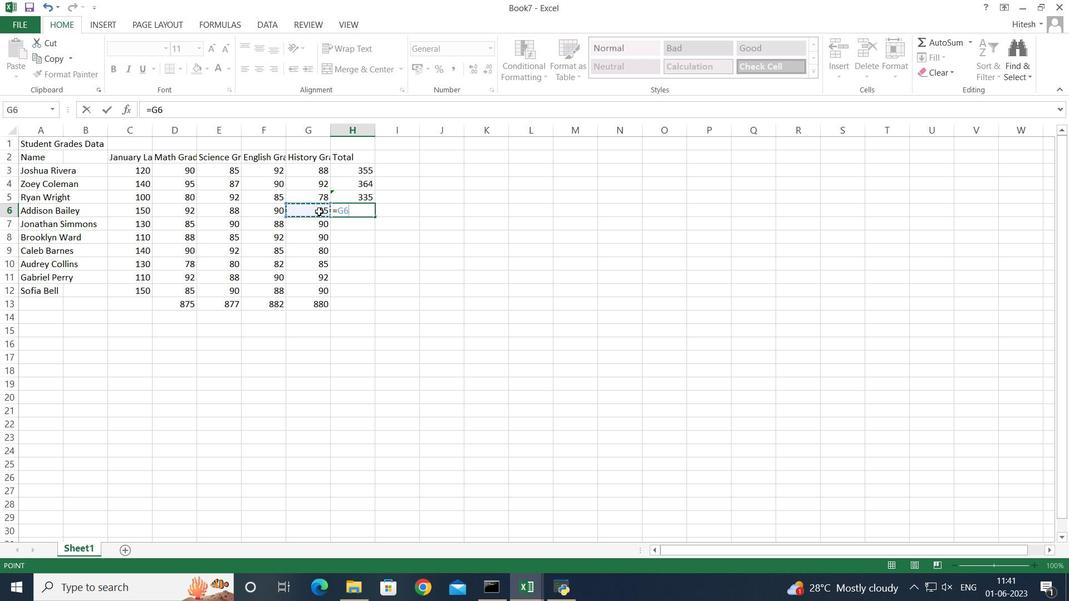 
Action: Mouse moved to (271, 217)
Screenshot: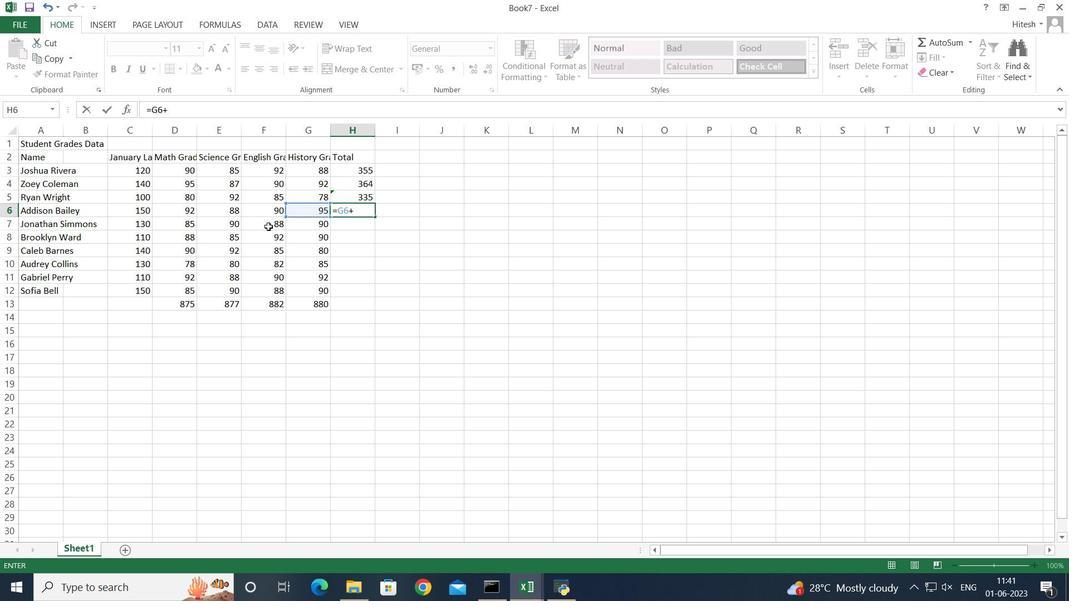 
Action: Mouse pressed left at (271, 217)
Screenshot: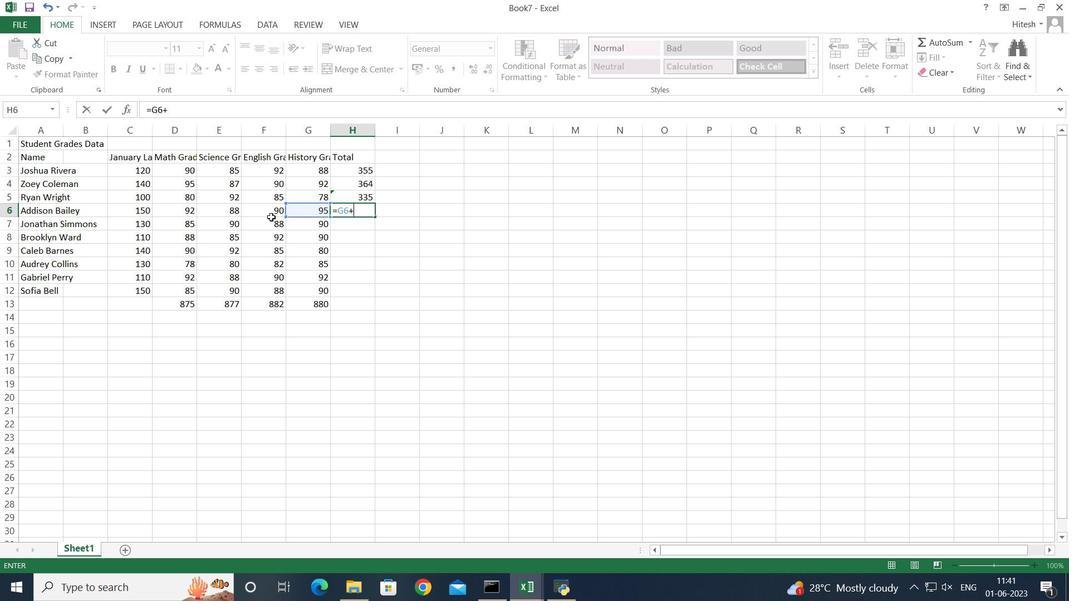 
Action: Mouse moved to (271, 207)
Screenshot: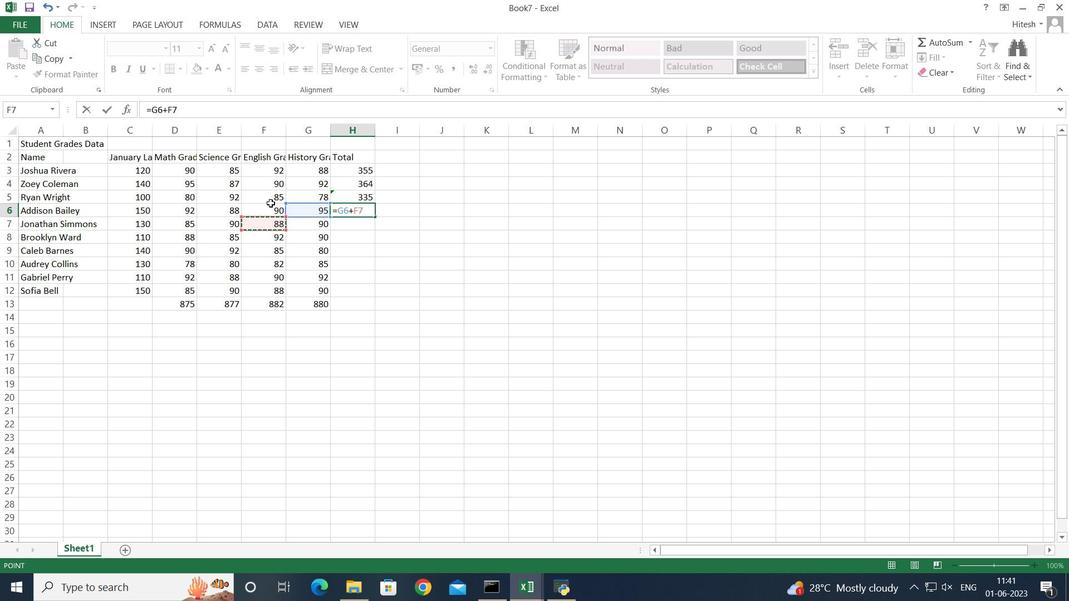
Action: Mouse pressed left at (271, 207)
Screenshot: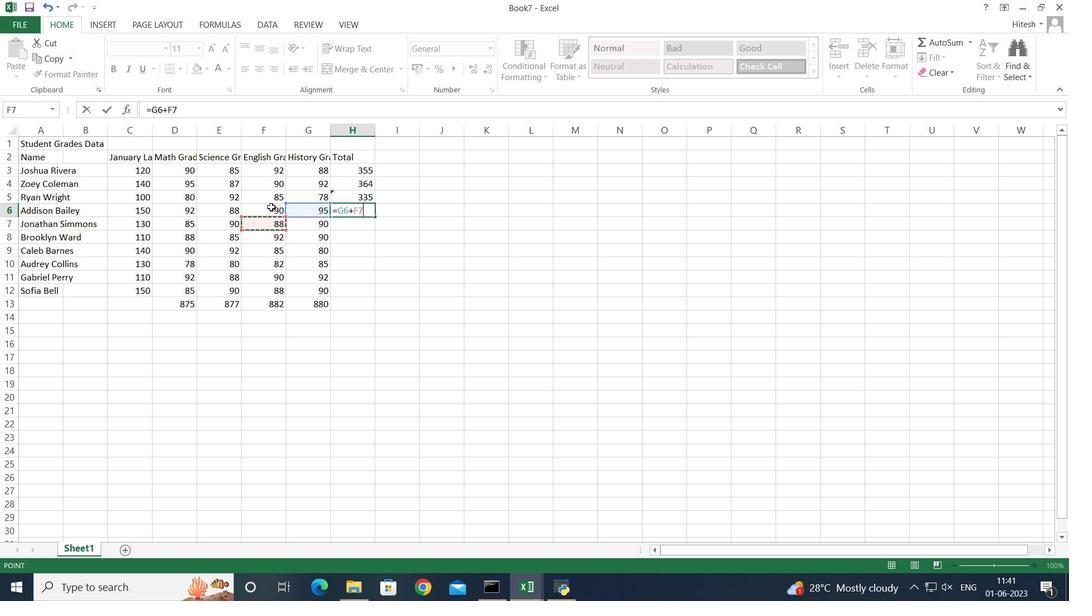 
Action: Mouse moved to (270, 208)
Screenshot: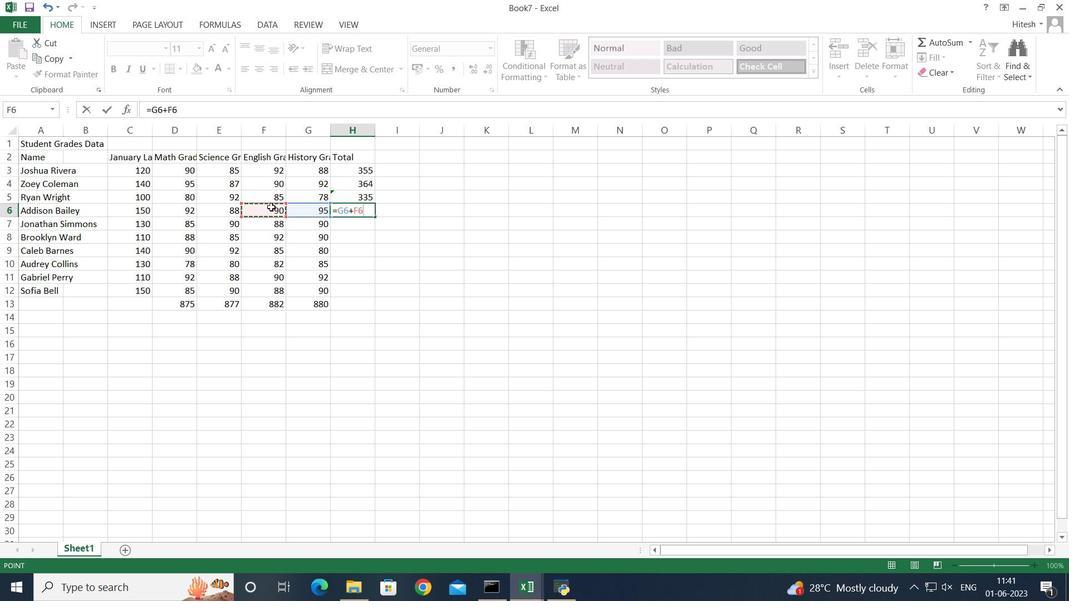 
Action: Key pressed +
Screenshot: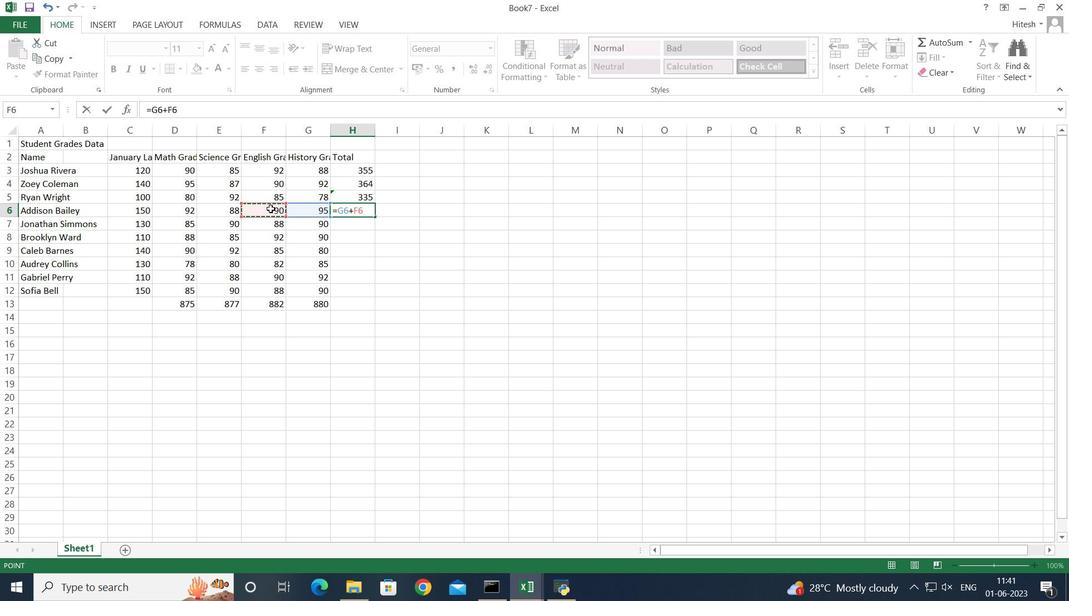 
Action: Mouse moved to (228, 209)
Screenshot: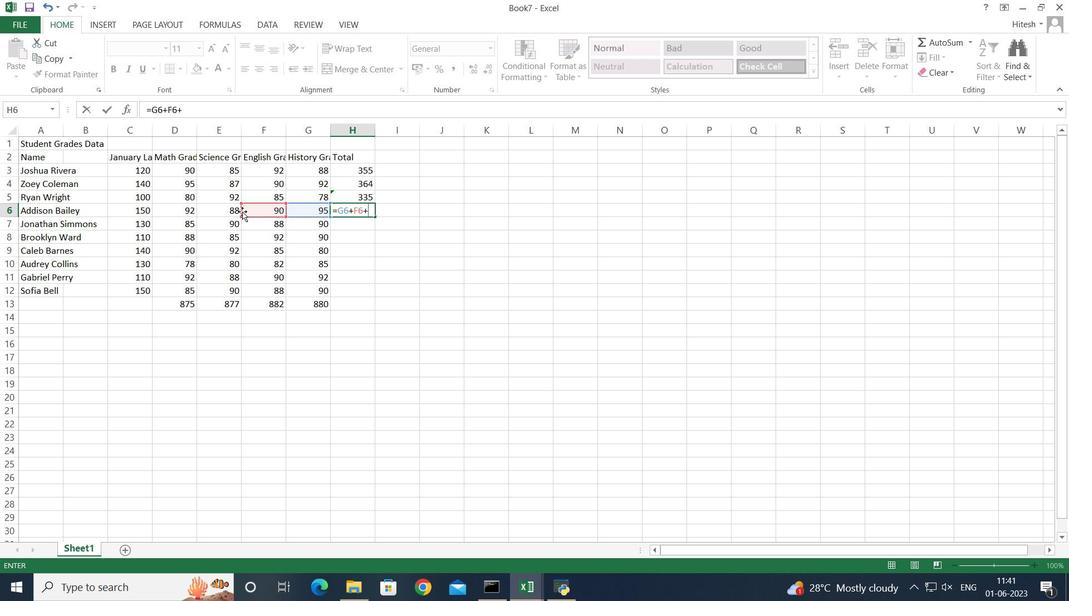 
Action: Mouse pressed left at (228, 209)
Screenshot: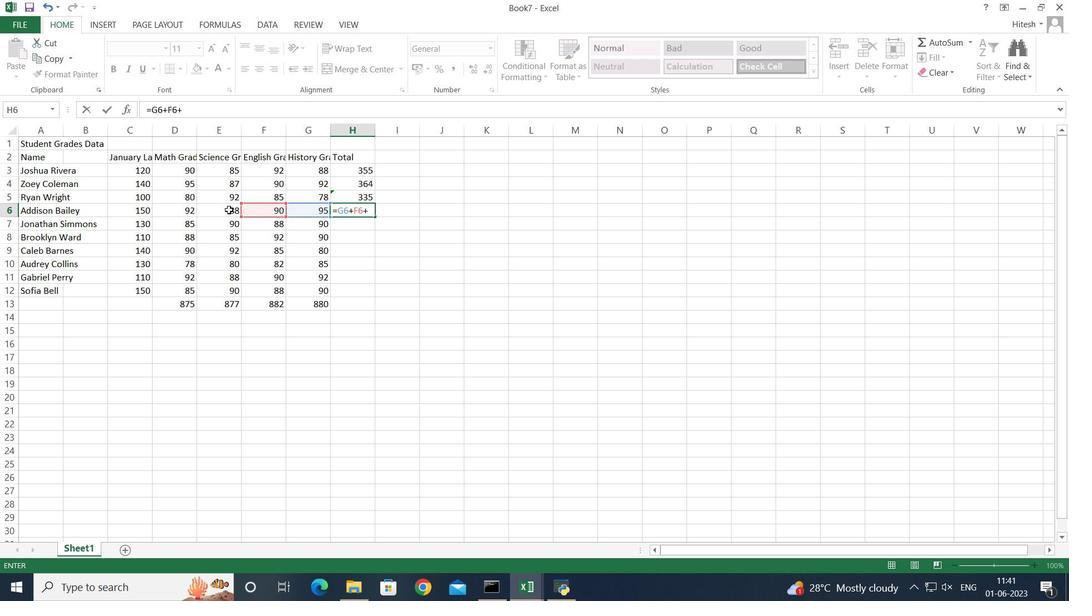 
Action: Key pressed +
Screenshot: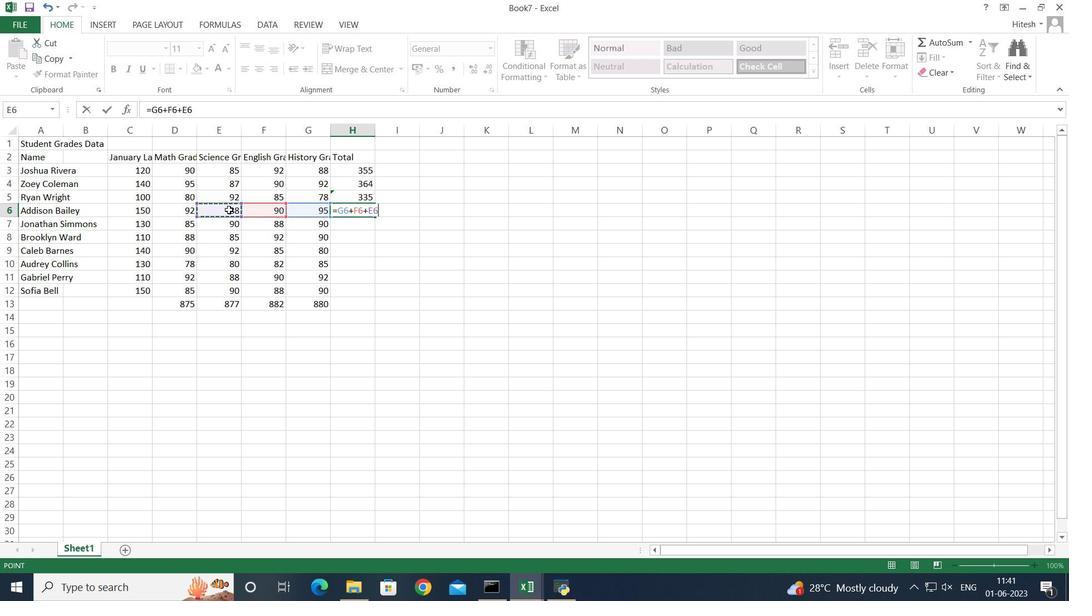
Action: Mouse moved to (169, 213)
Screenshot: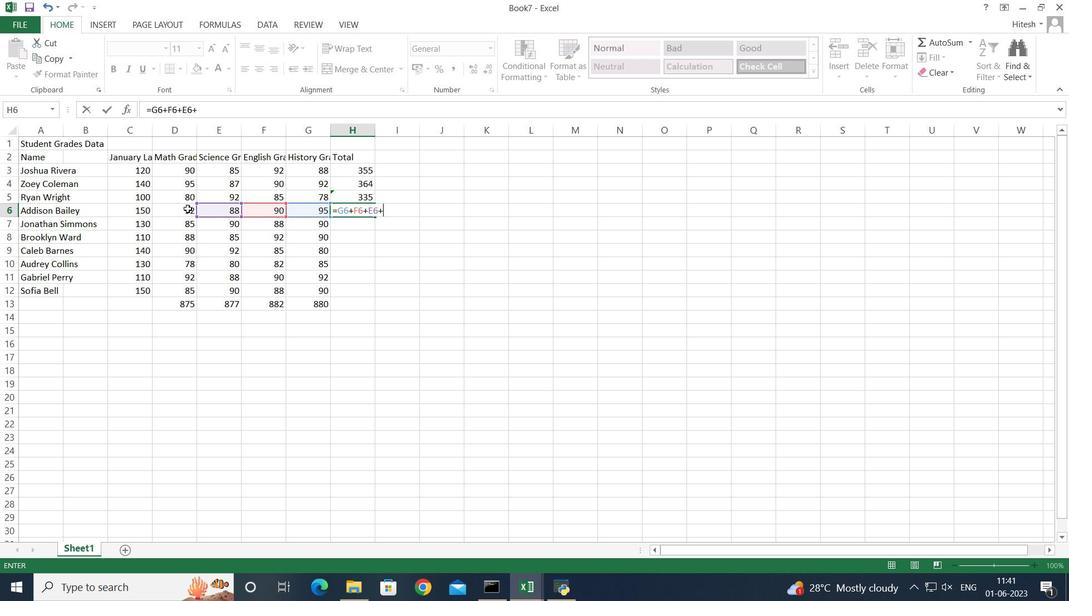 
Action: Mouse pressed left at (169, 213)
Screenshot: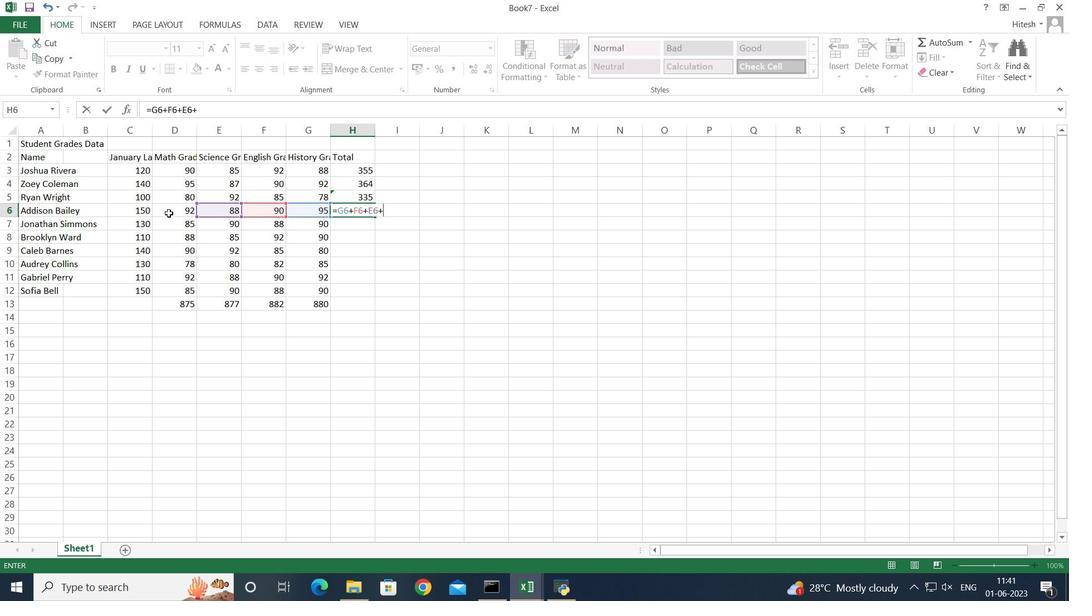
Action: Key pressed <Key.enter>
Screenshot: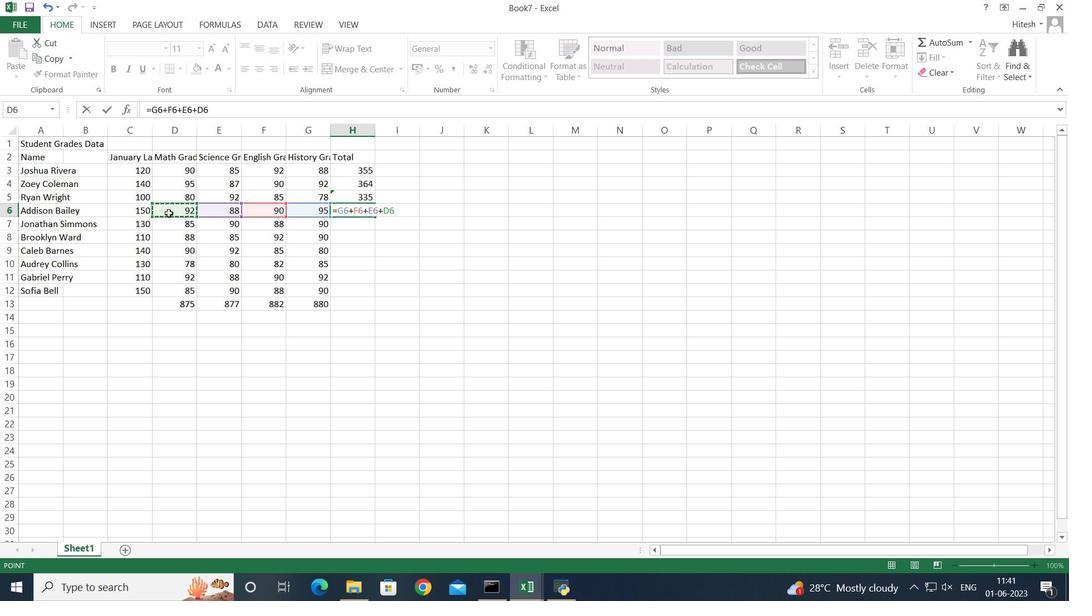 
Action: Mouse moved to (270, 222)
Screenshot: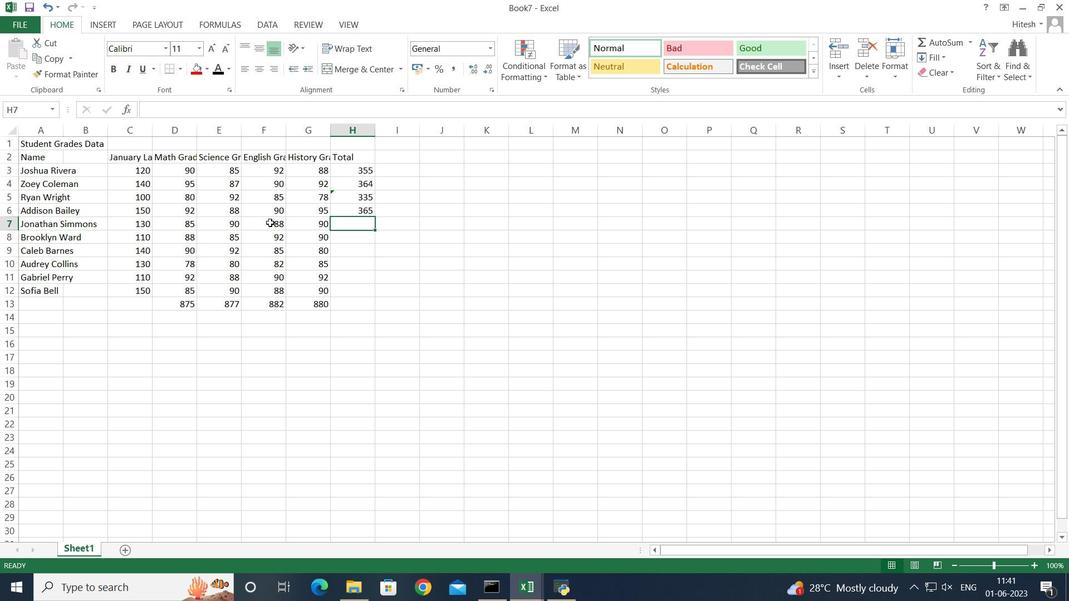 
Action: Key pressed =
Screenshot: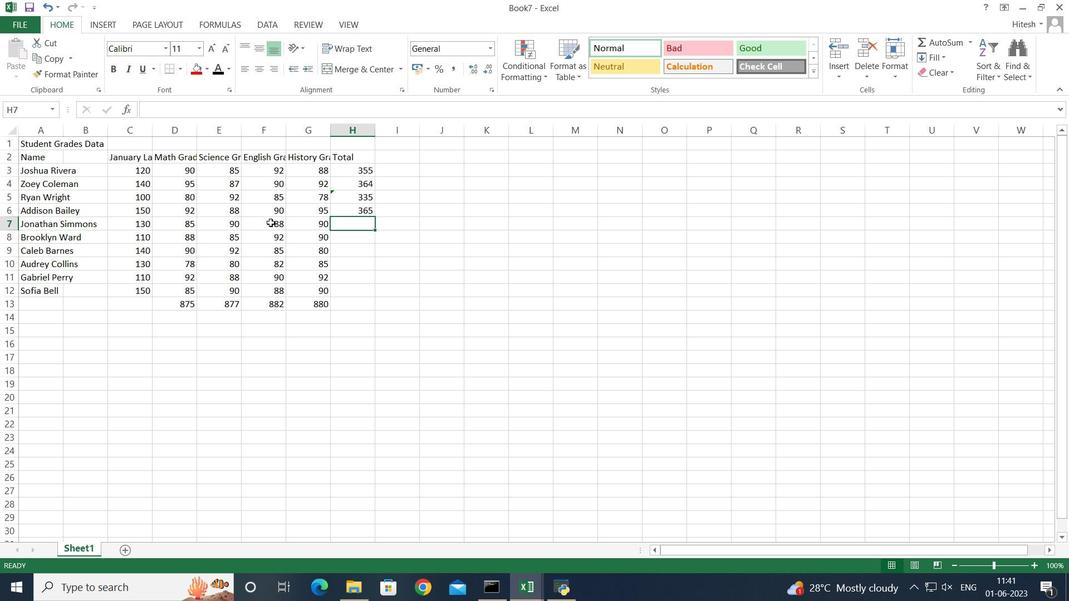 
Action: Mouse moved to (318, 223)
Screenshot: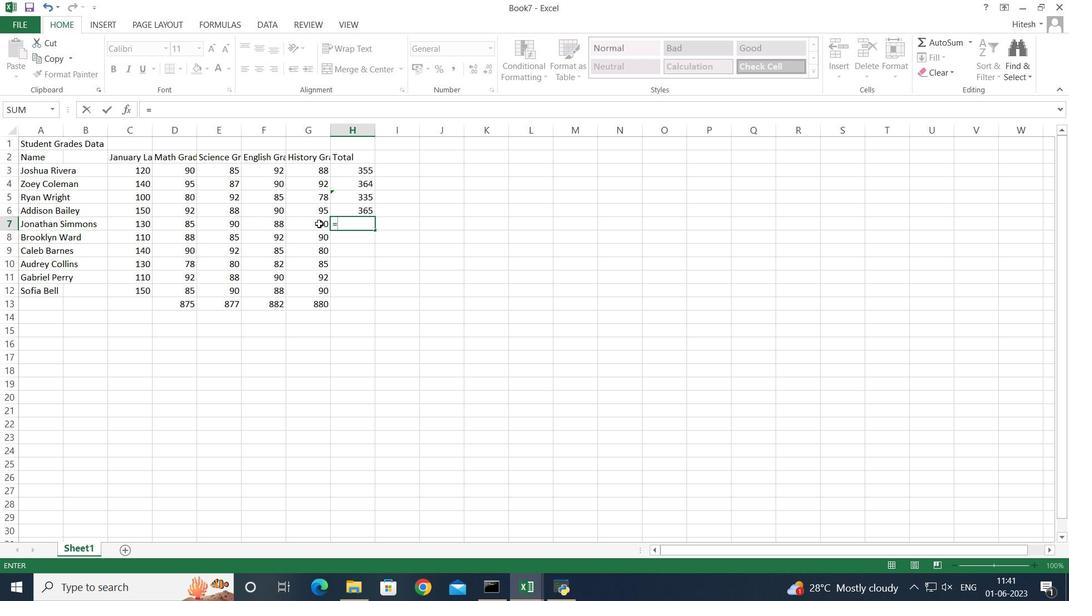 
Action: Mouse pressed left at (318, 223)
Screenshot: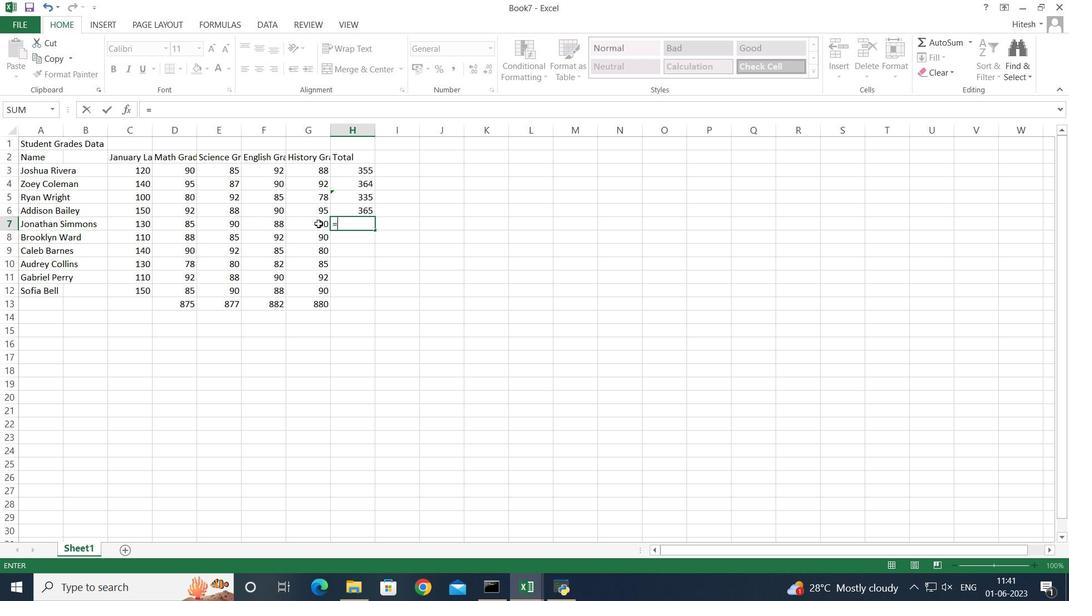 
Action: Key pressed +
Screenshot: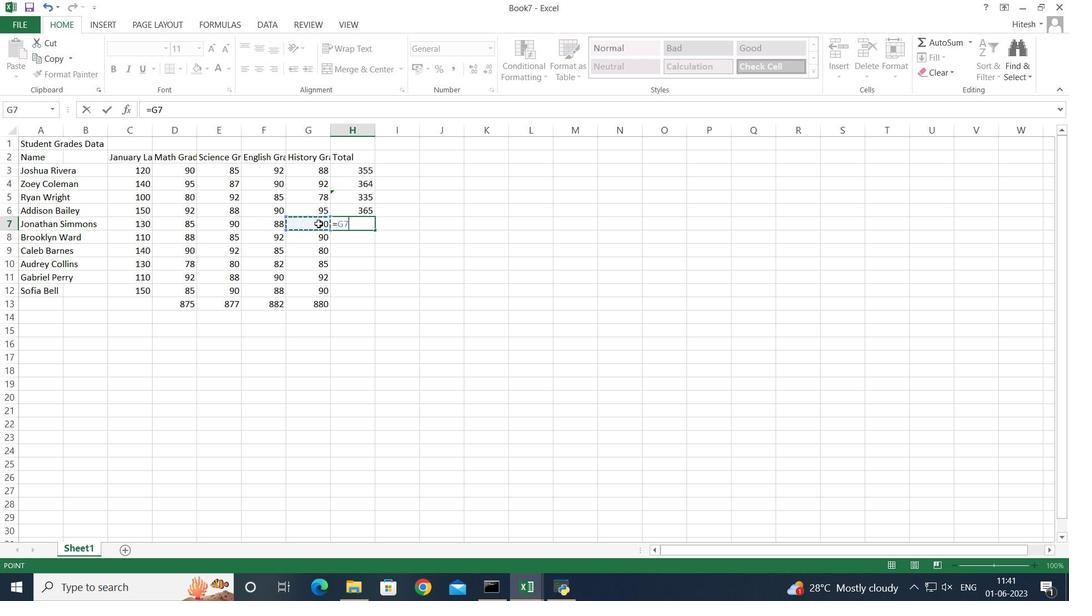 
Action: Mouse moved to (279, 223)
Screenshot: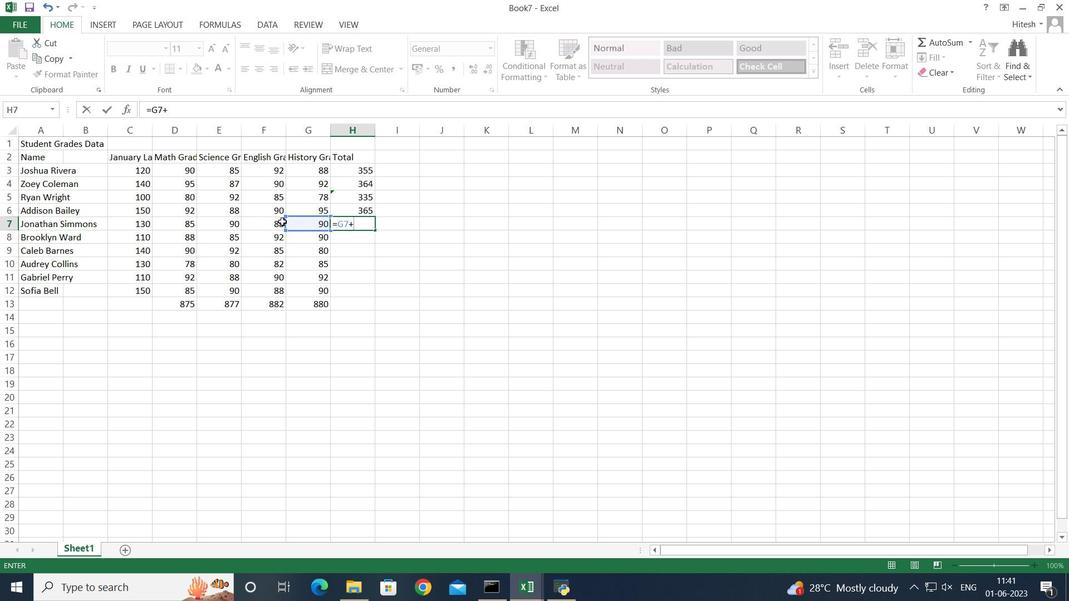 
Action: Mouse pressed left at (279, 223)
Screenshot: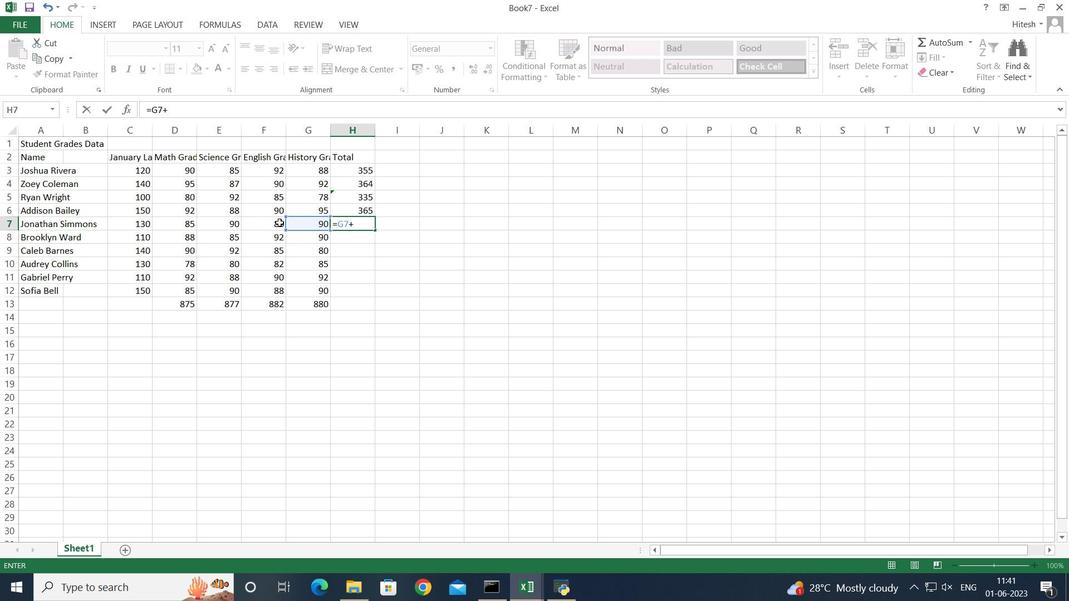 
Action: Mouse moved to (278, 223)
Screenshot: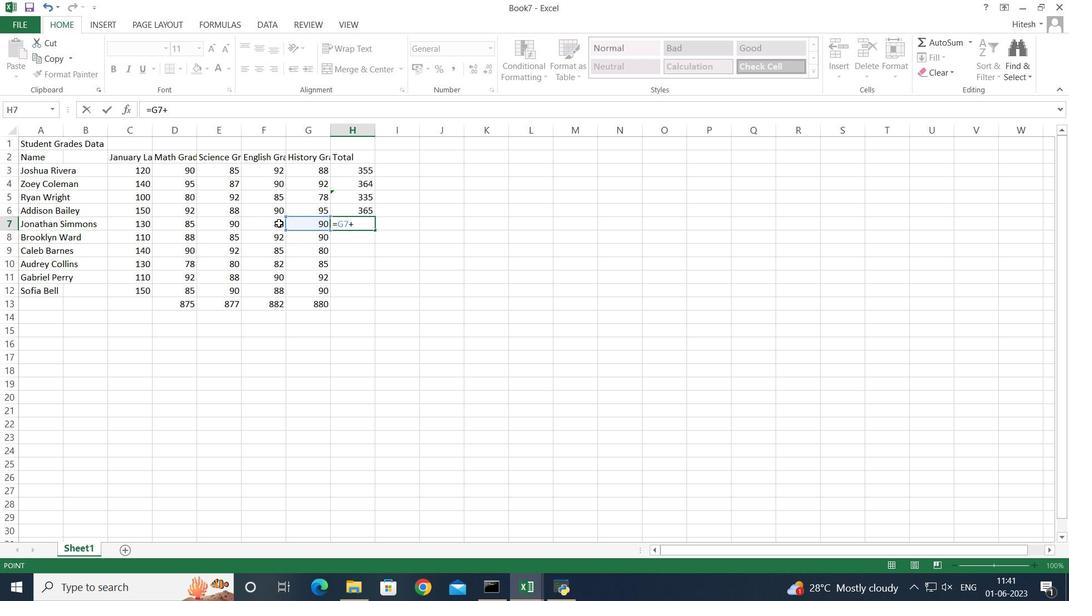 
Action: Key pressed +
Screenshot: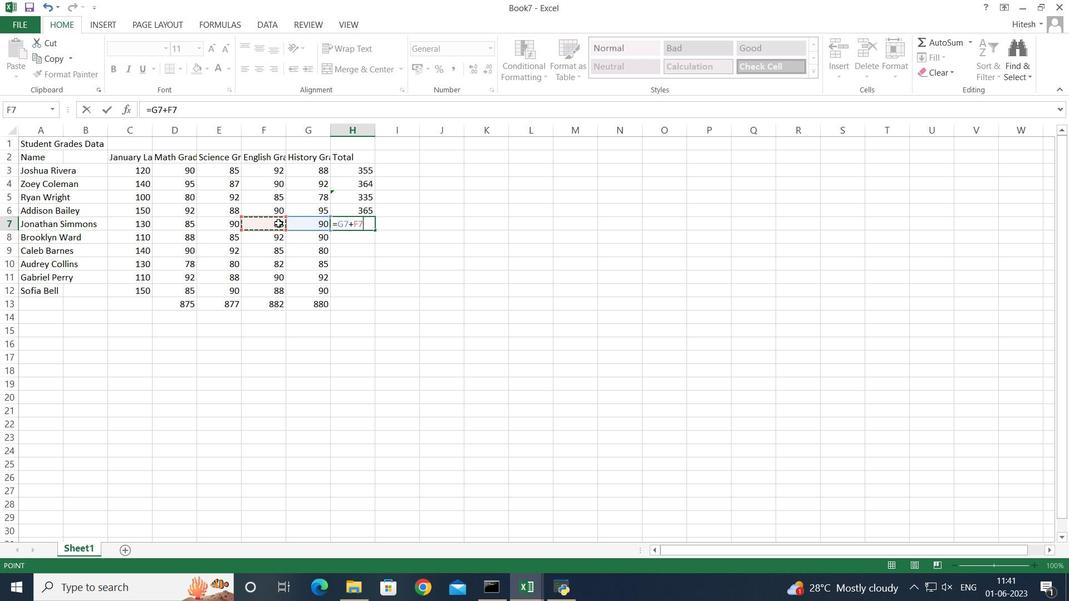 
Action: Mouse moved to (233, 223)
Screenshot: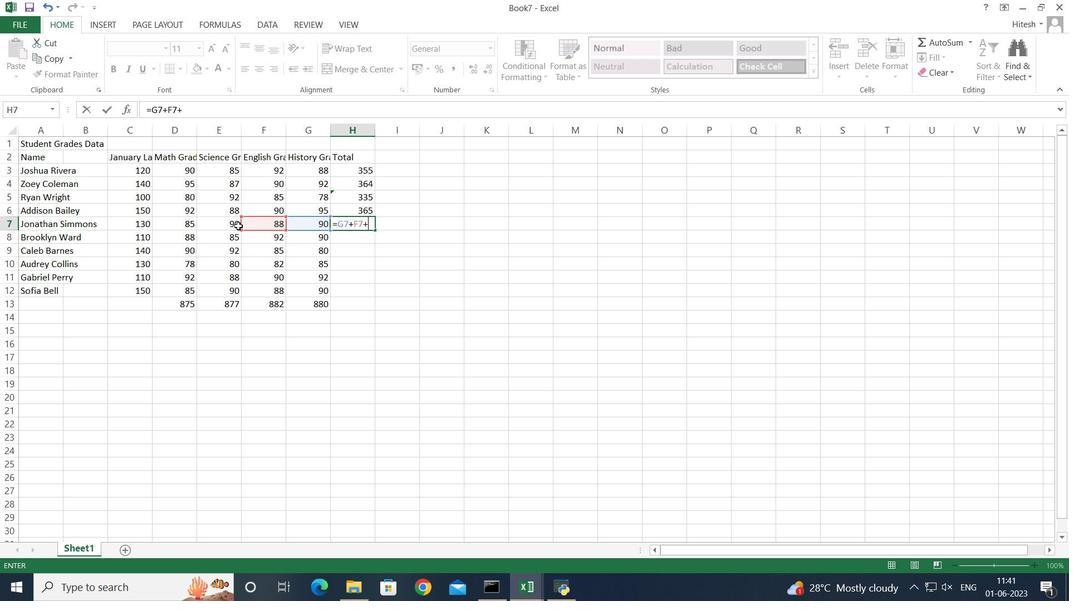 
Action: Mouse pressed left at (233, 223)
Screenshot: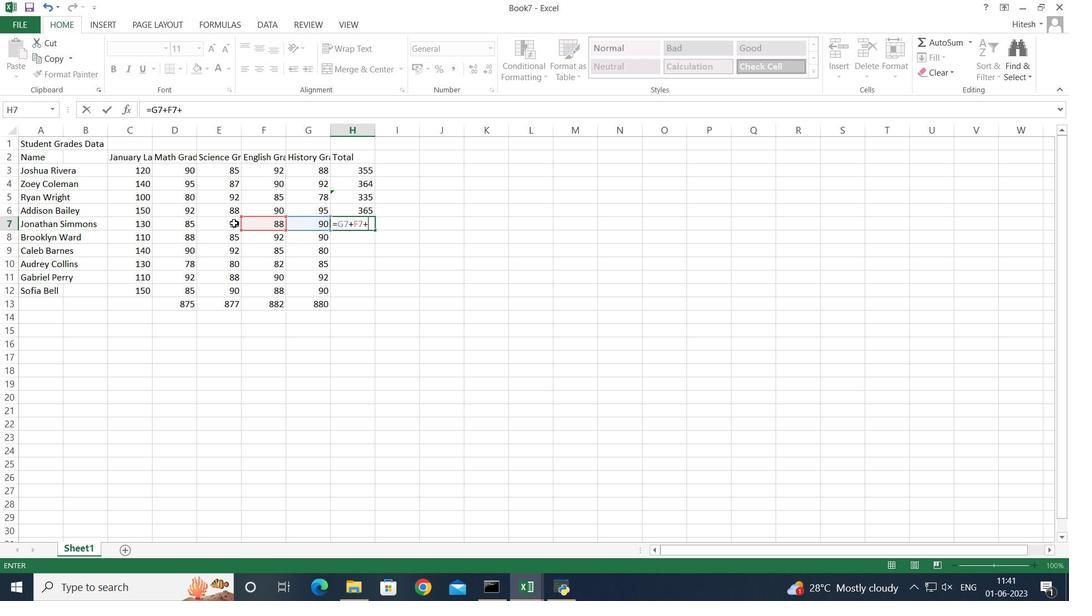
Action: Key pressed +
Screenshot: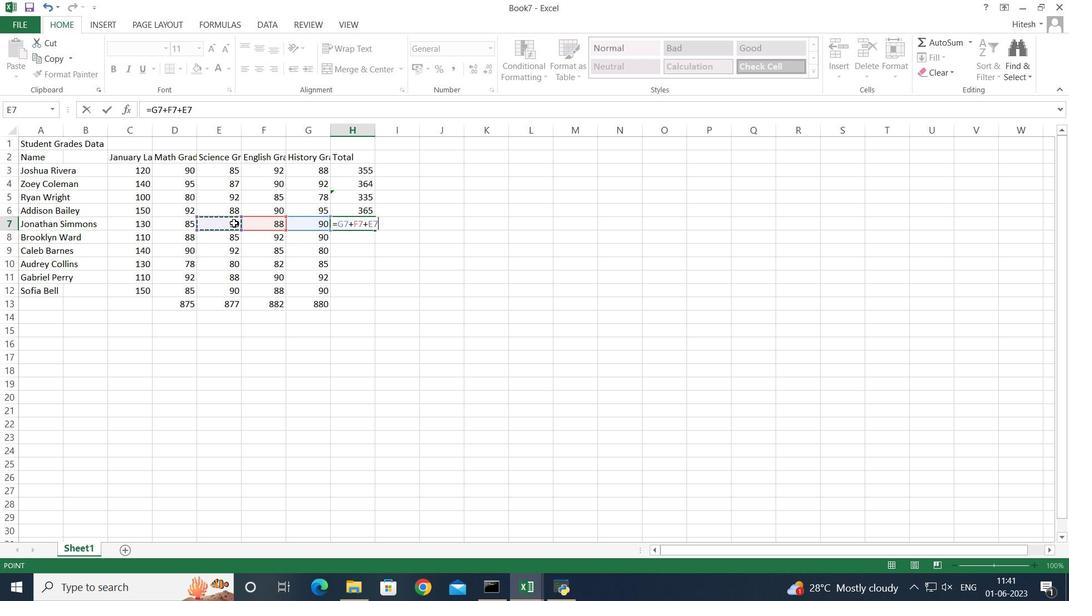 
Action: Mouse moved to (176, 229)
Screenshot: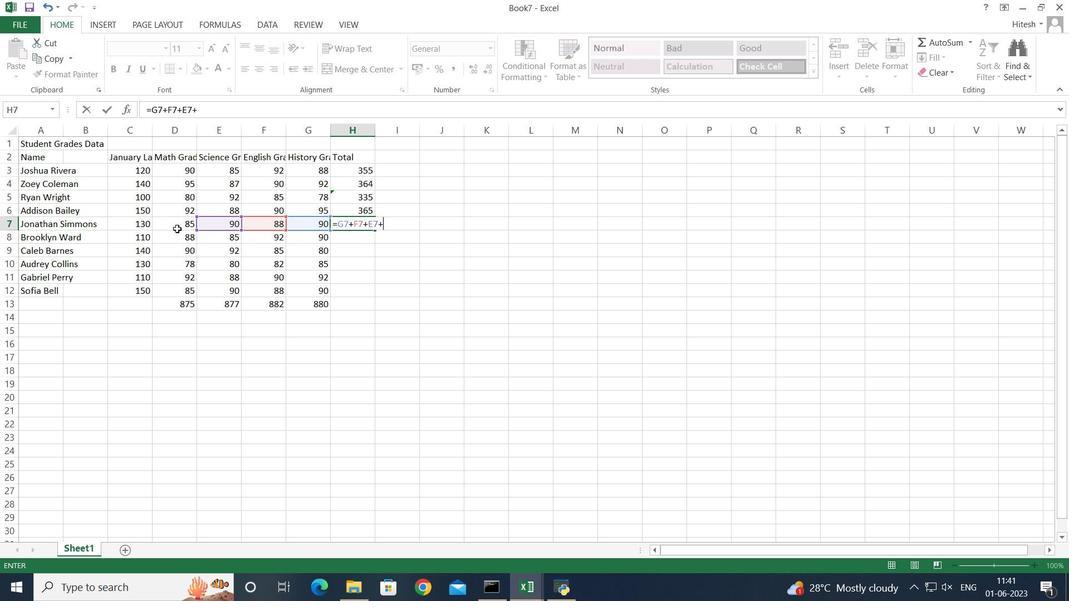 
Action: Mouse pressed left at (176, 229)
Screenshot: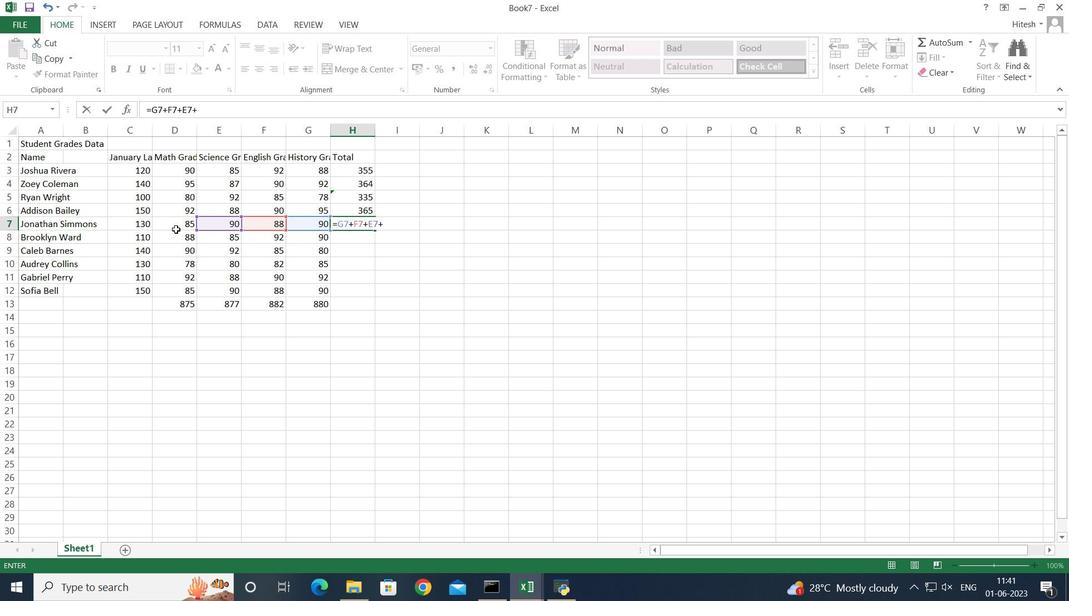 
Action: Mouse moved to (176, 227)
Screenshot: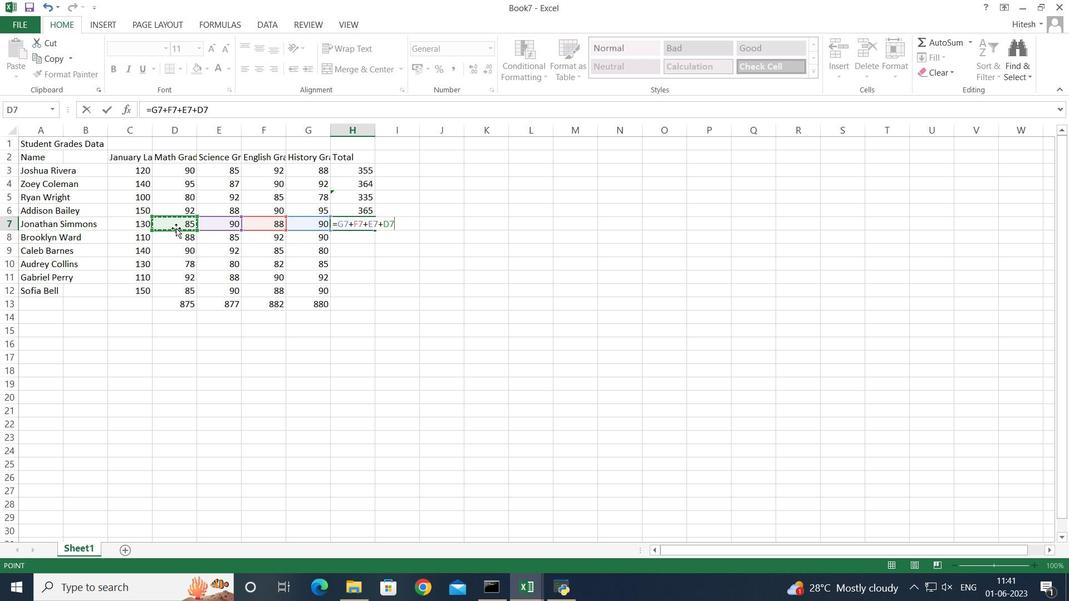 
Action: Key pressed <Key.enter>
Screenshot: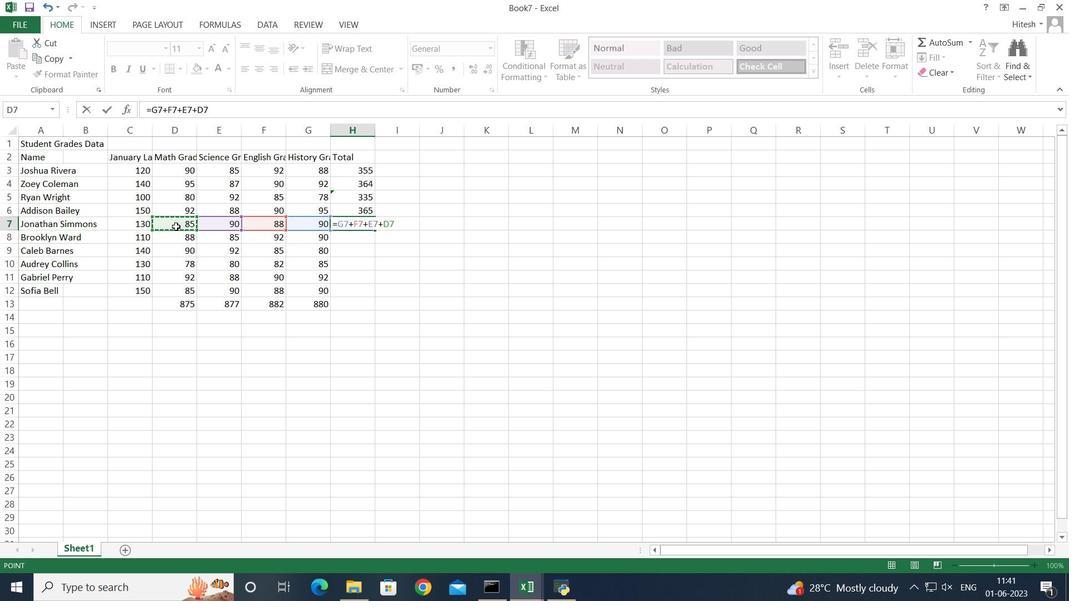 
Action: Mouse moved to (294, 240)
Screenshot: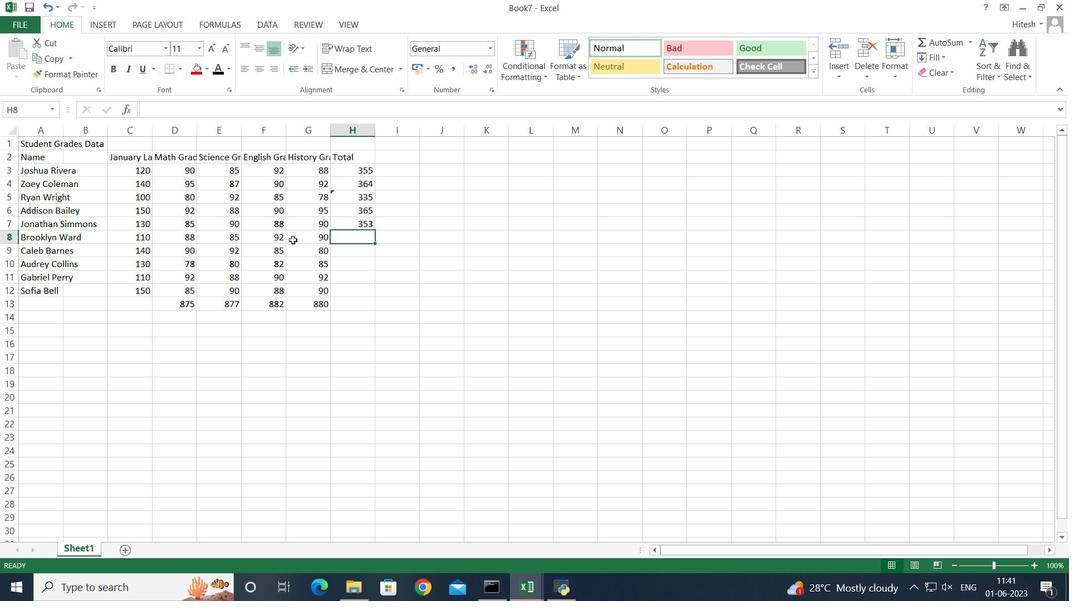 
Action: Key pressed =
Screenshot: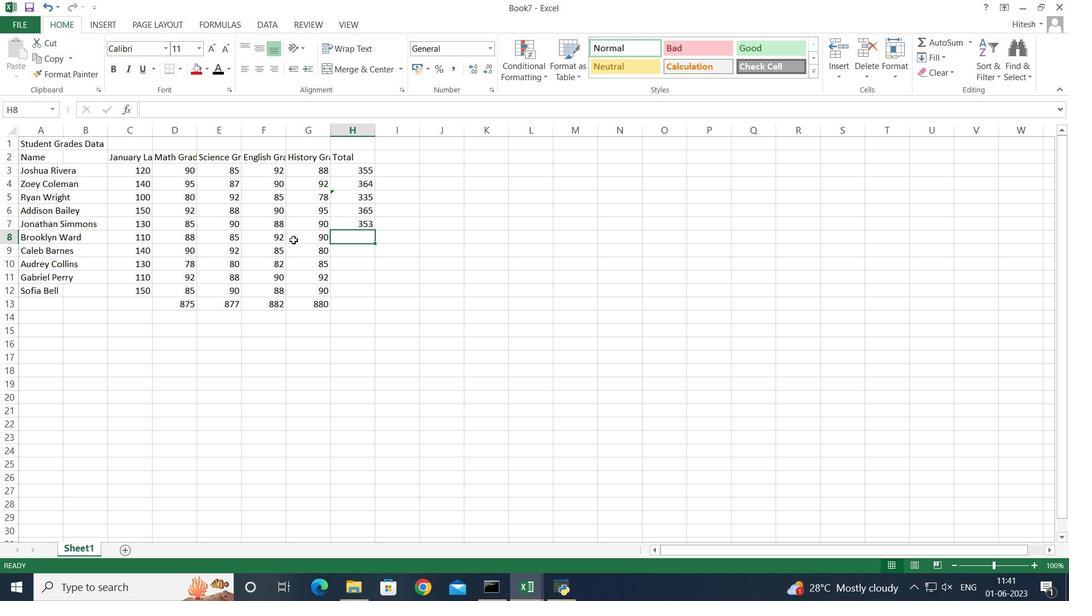 
Action: Mouse moved to (318, 239)
Screenshot: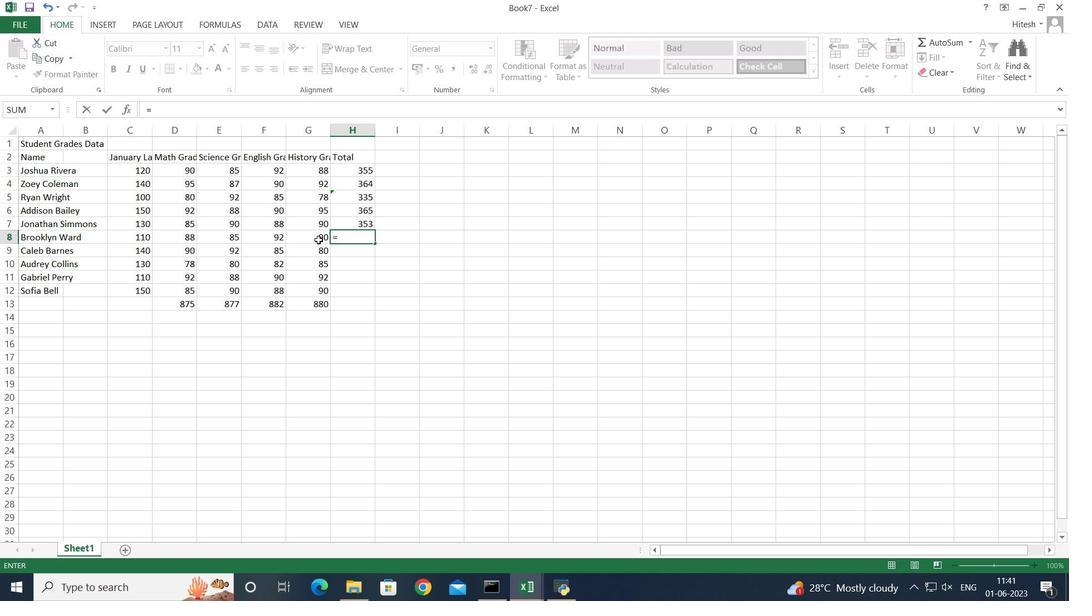
Action: Mouse pressed left at (318, 239)
Screenshot: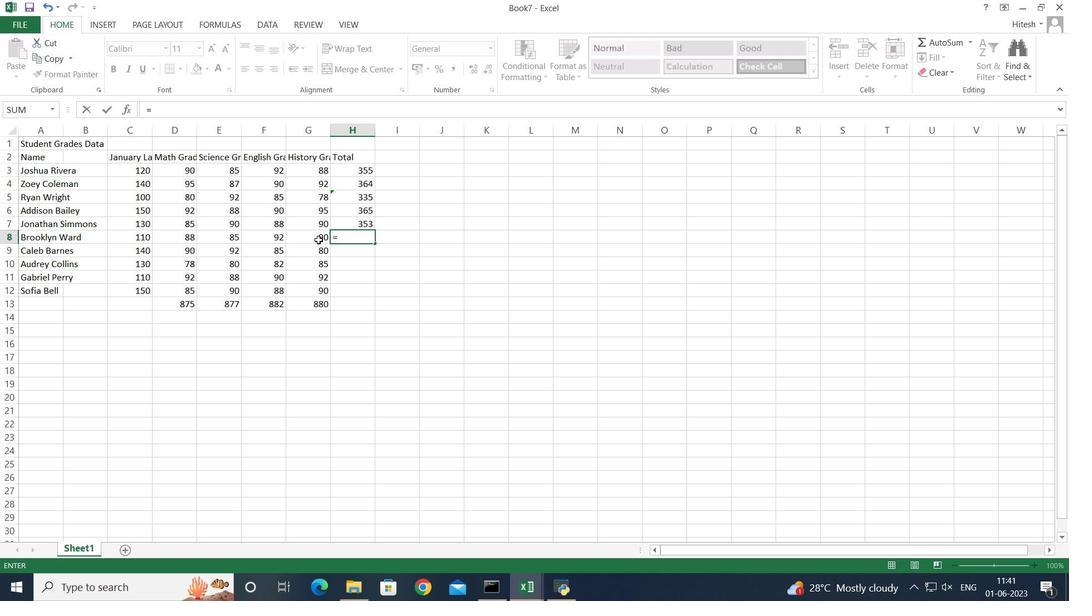 
Action: Key pressed +
Screenshot: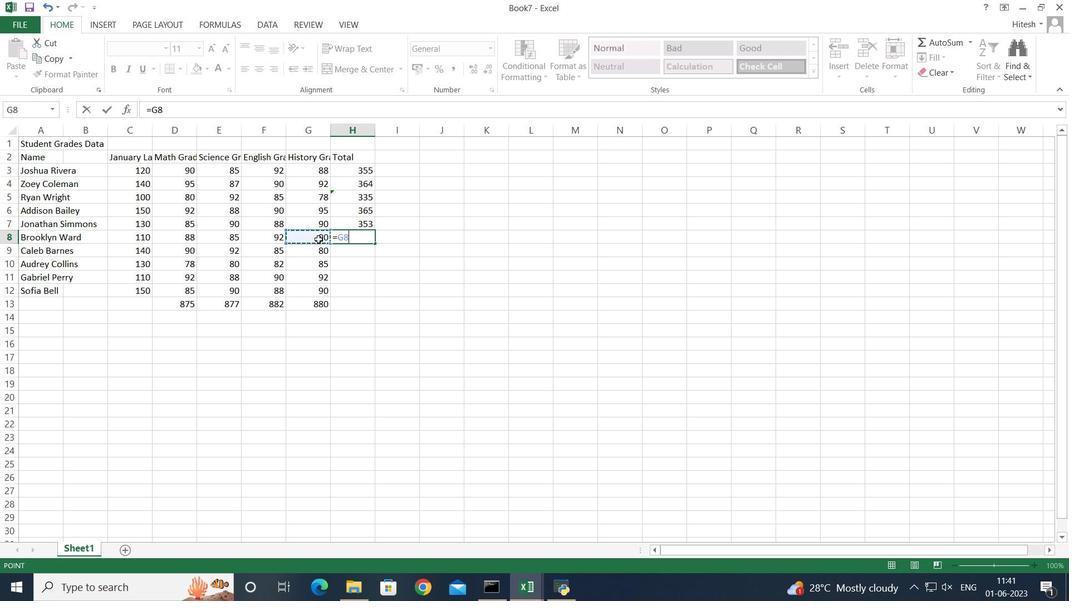 
Action: Mouse moved to (263, 240)
Screenshot: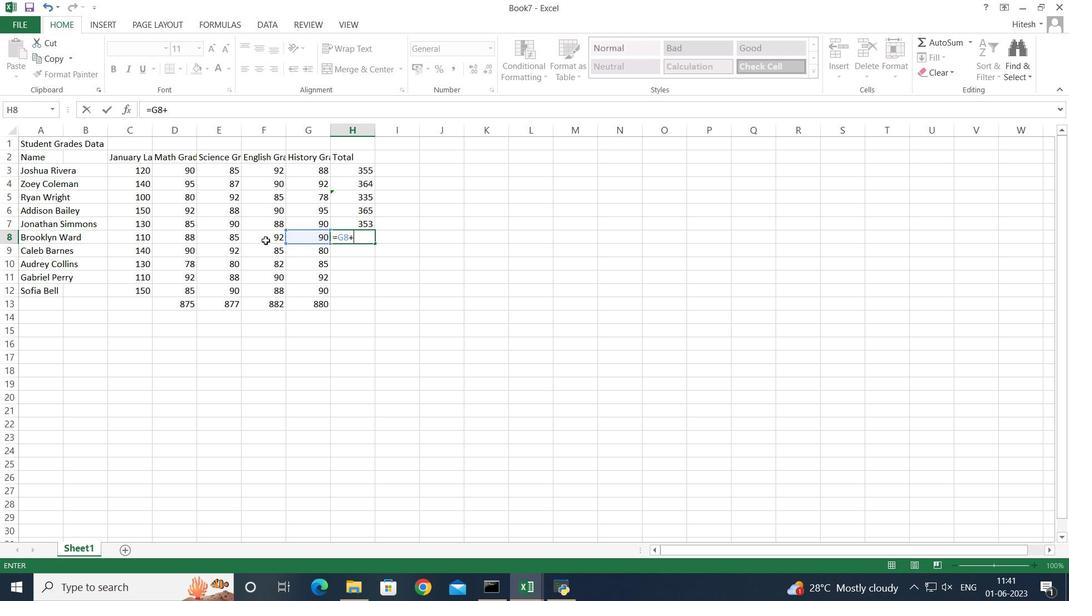 
Action: Mouse pressed left at (263, 240)
Screenshot: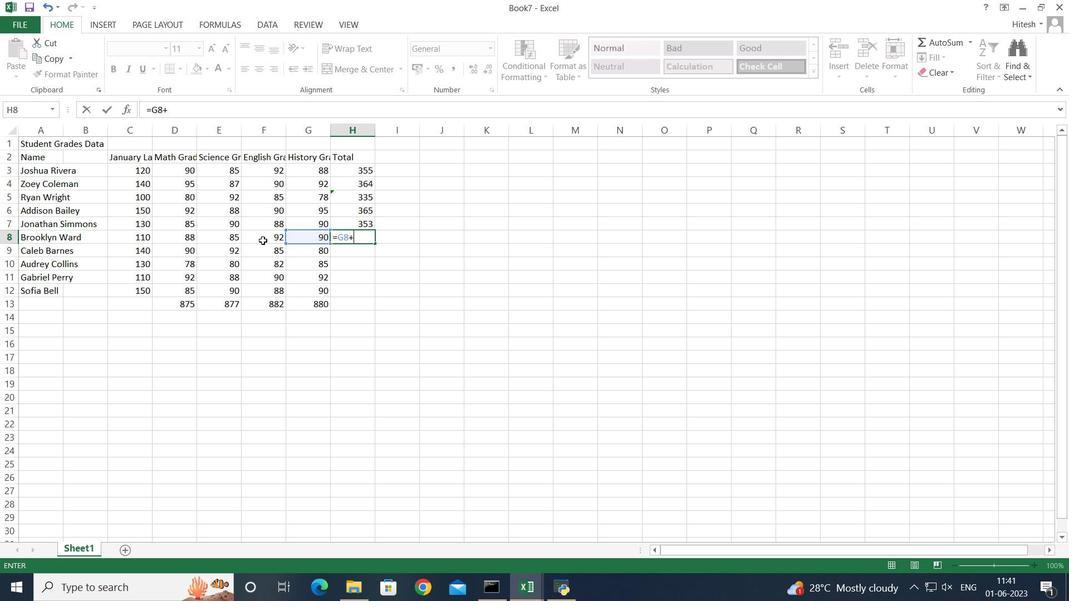 
Action: Key pressed +
Screenshot: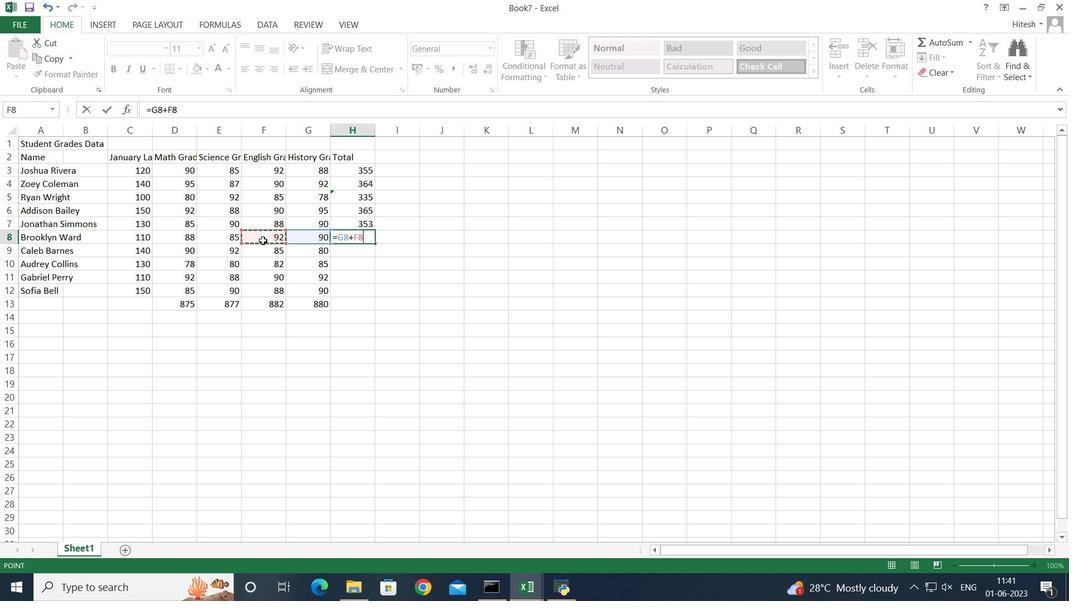 
Action: Mouse moved to (237, 236)
Screenshot: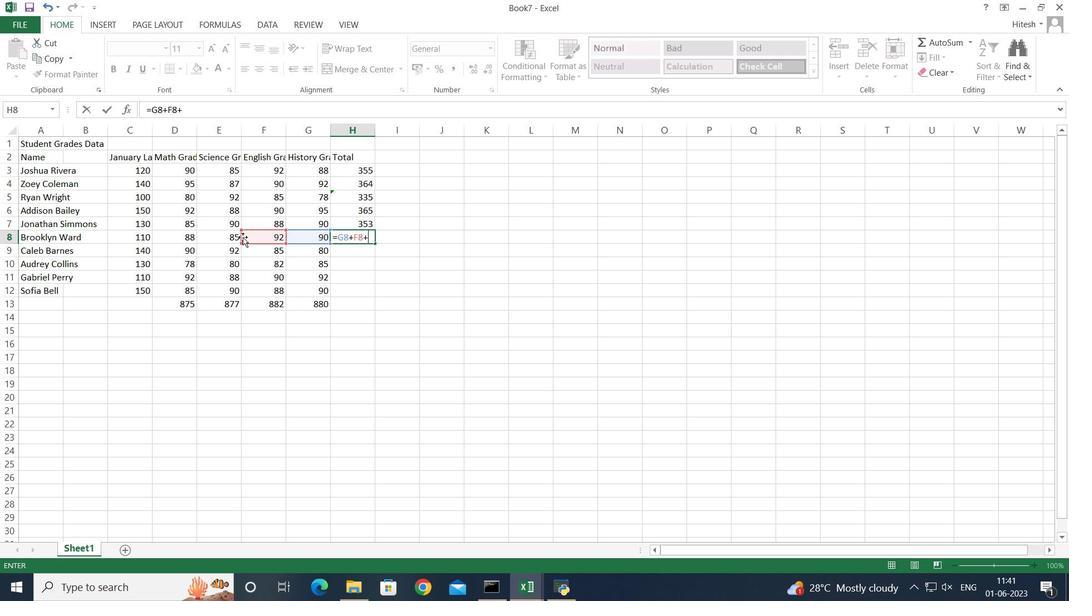 
Action: Mouse pressed left at (237, 236)
Screenshot: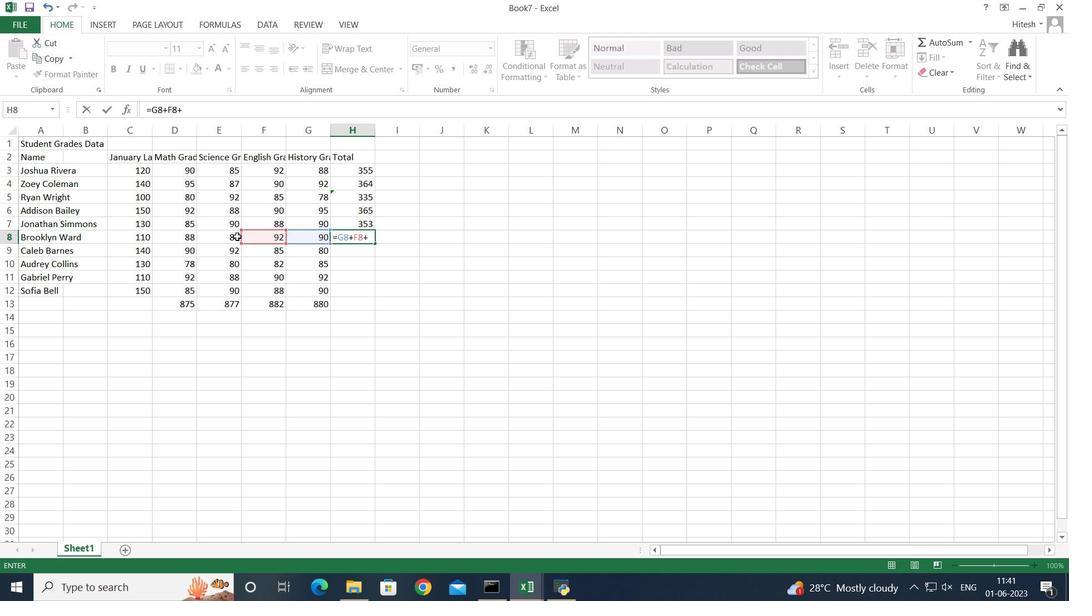 
Action: Key pressed +
Screenshot: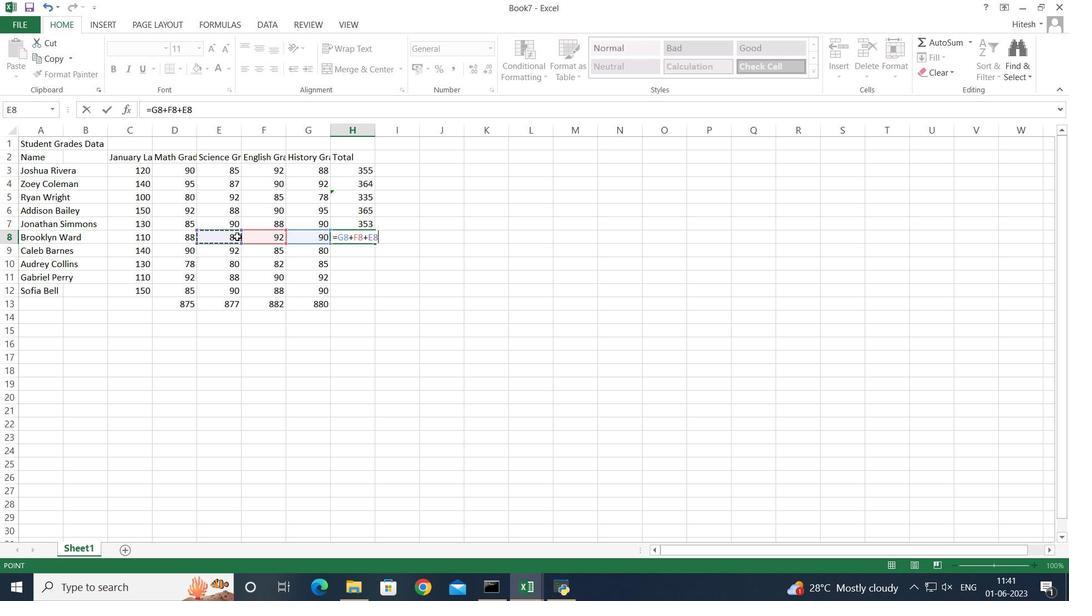 
Action: Mouse moved to (173, 238)
Screenshot: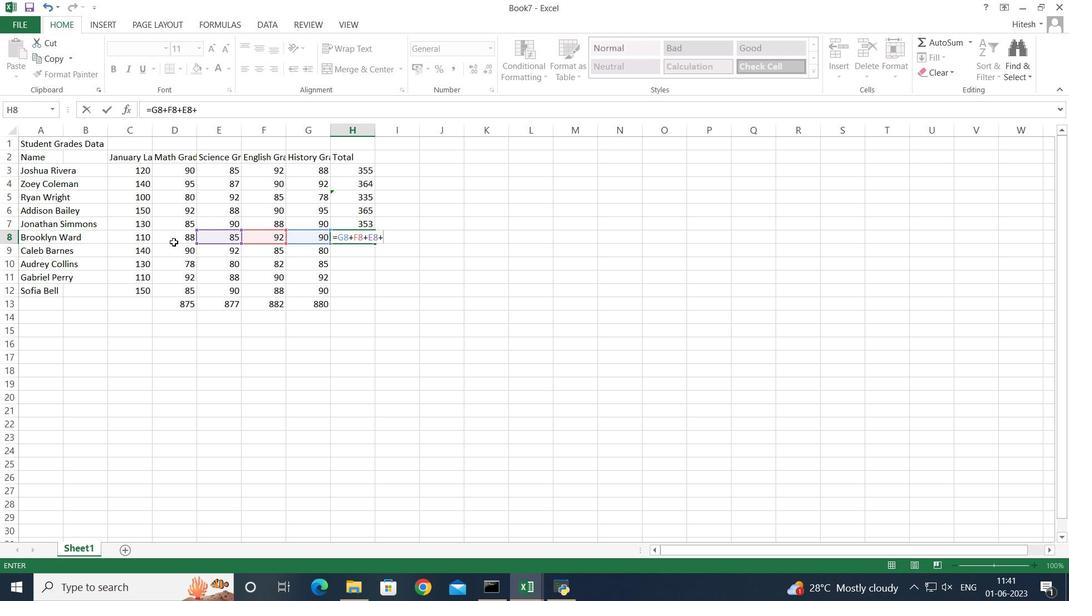 
Action: Mouse pressed left at (173, 238)
Screenshot: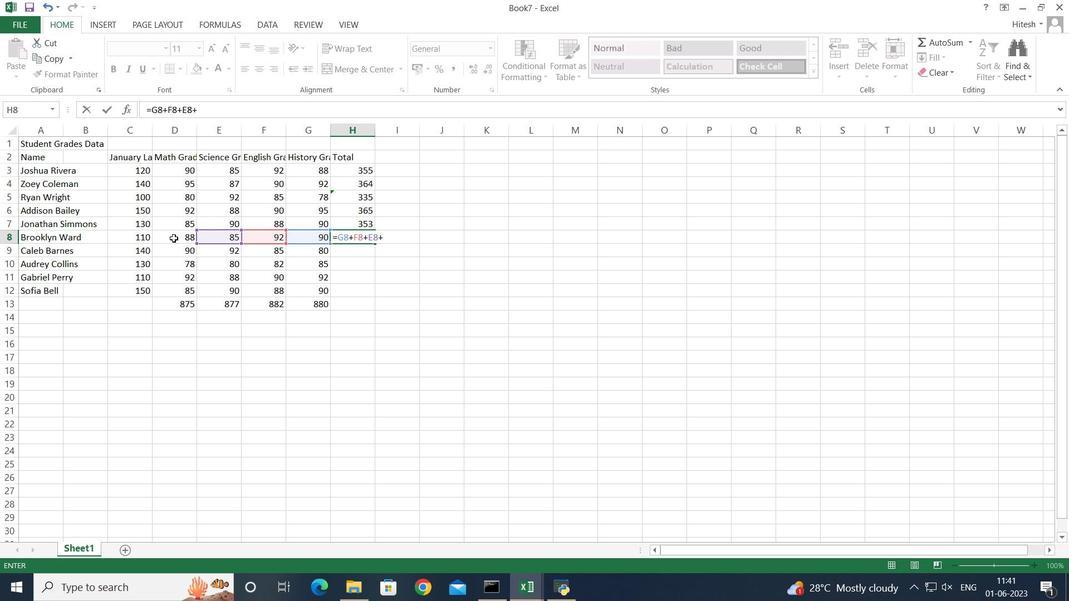 
Action: Mouse moved to (176, 236)
Screenshot: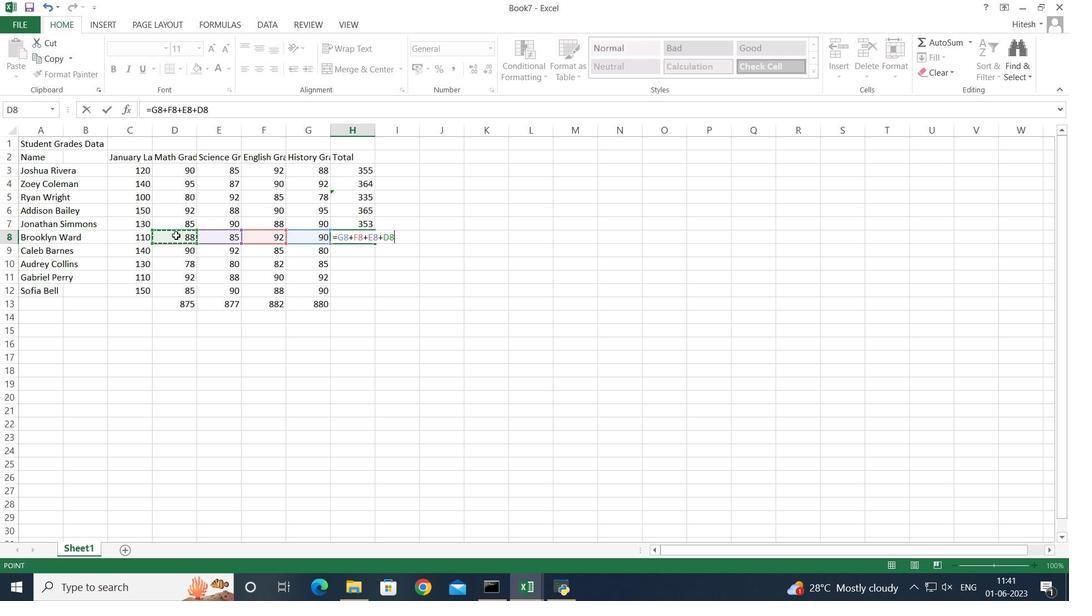 
Action: Key pressed <Key.enter>
Screenshot: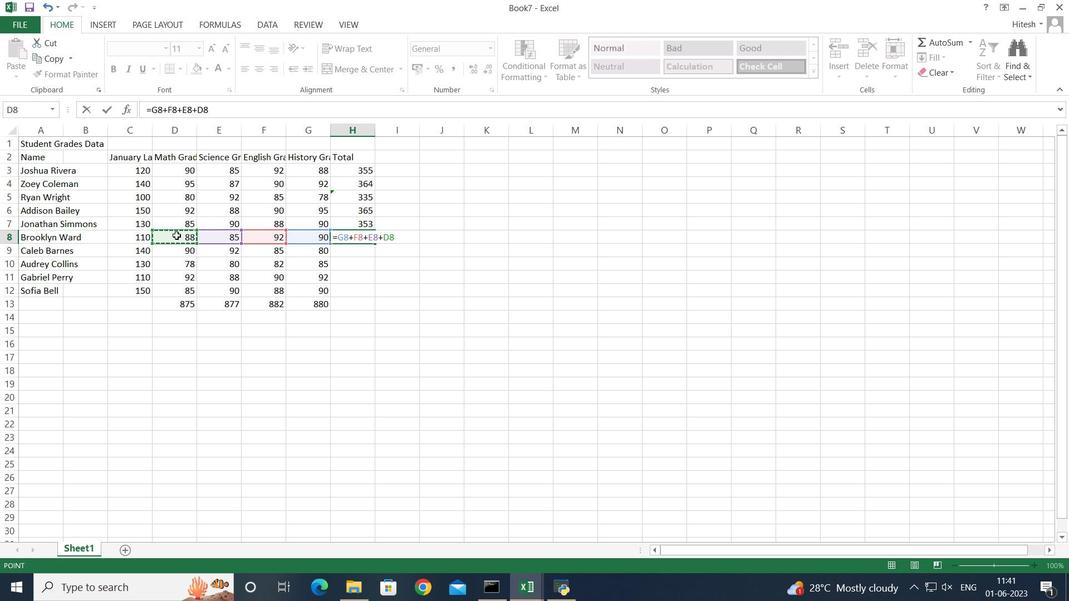 
Action: Mouse moved to (240, 229)
Screenshot: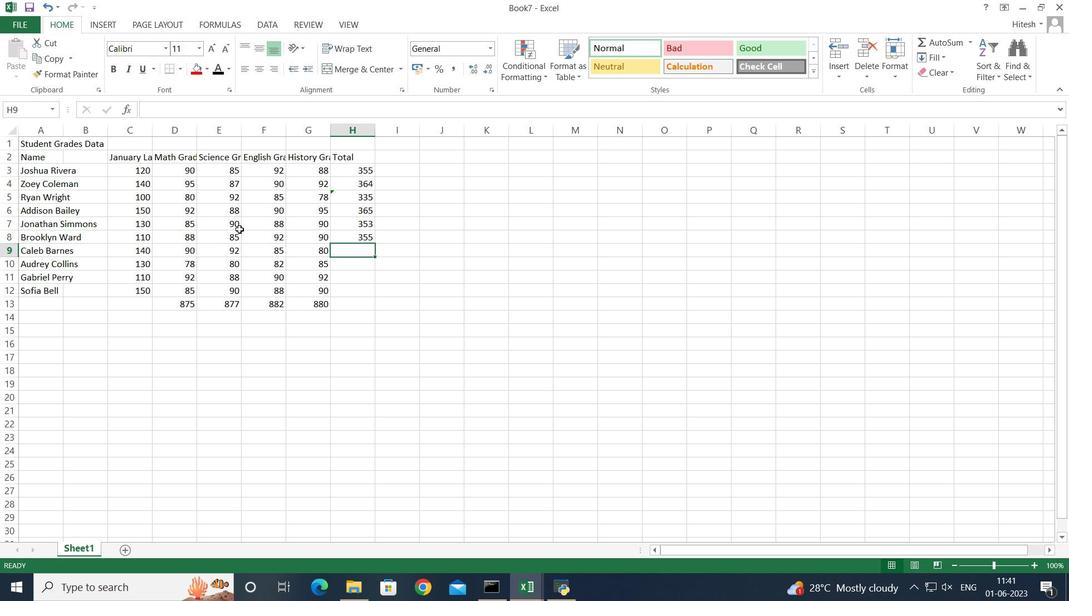 
Action: Key pressed =
Screenshot: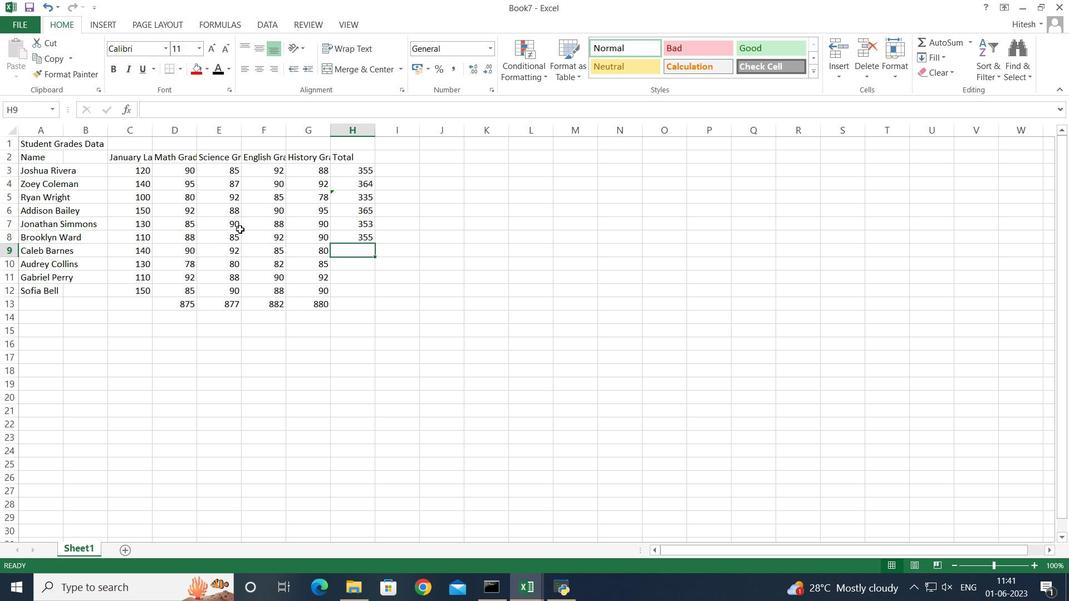 
Action: Mouse moved to (288, 248)
Screenshot: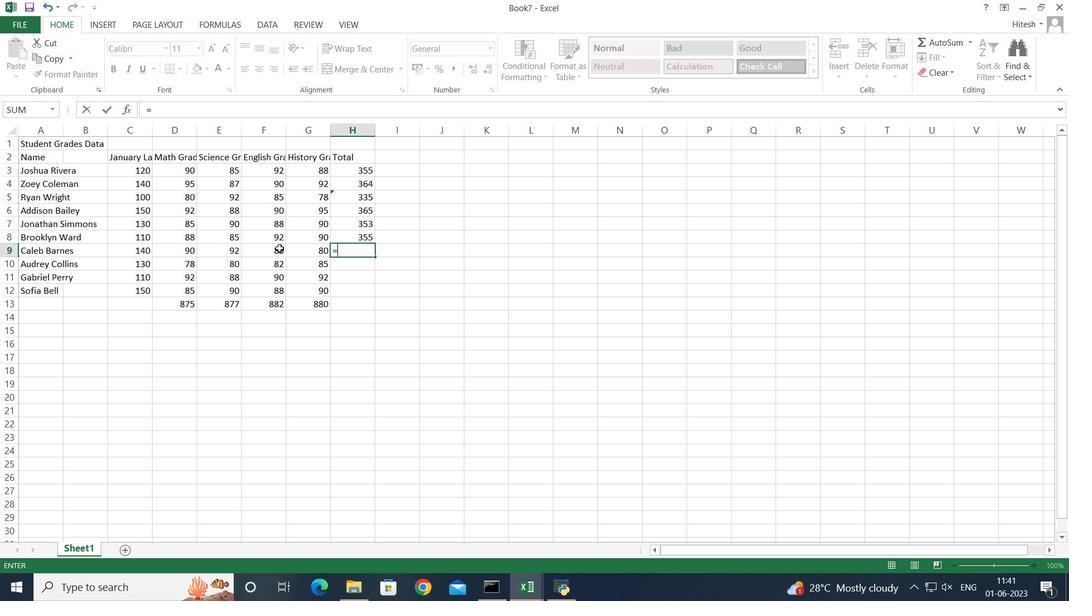 
Action: Mouse pressed left at (288, 248)
Screenshot: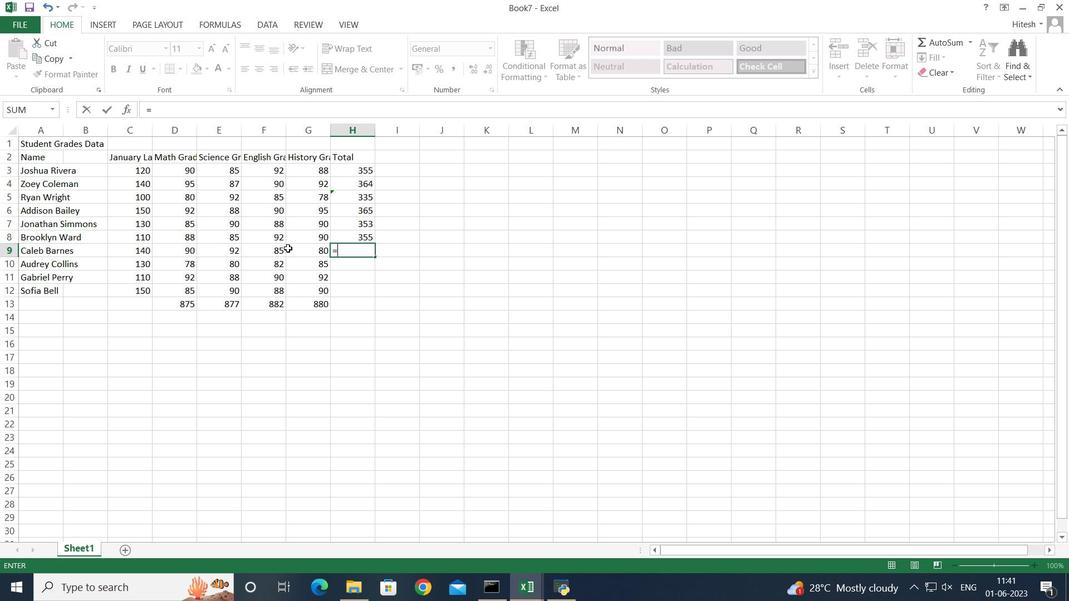 
Action: Key pressed +
